 Task: Find and explore images of recipes with step-by-step cooking instructions.
Action: Mouse moved to (392, 74)
Screenshot: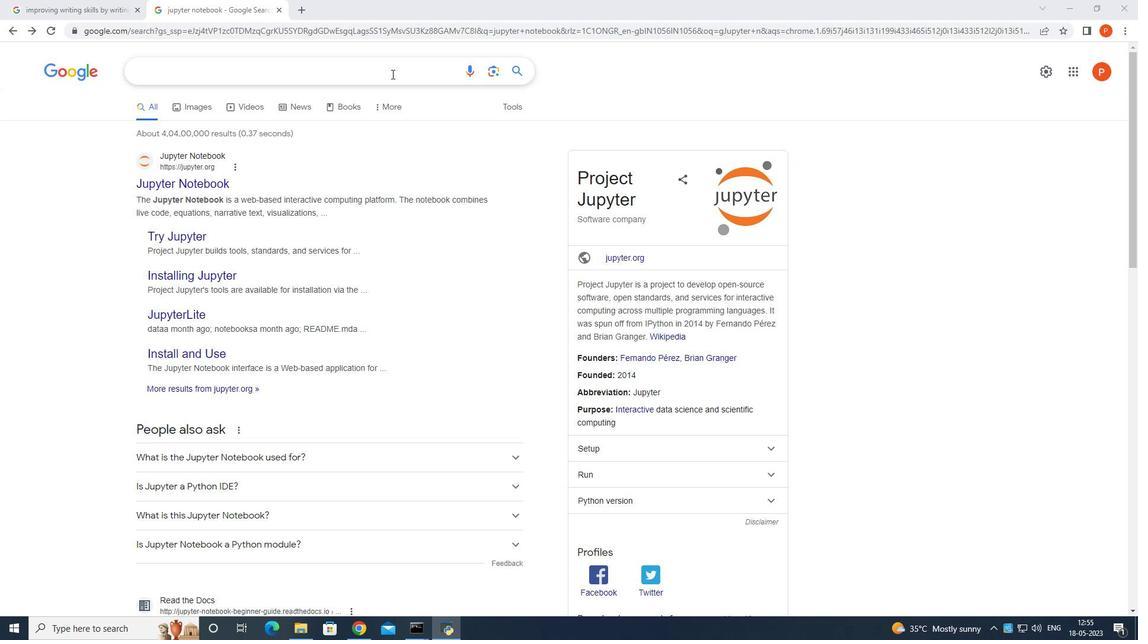 
Action: Mouse pressed left at (392, 74)
Screenshot: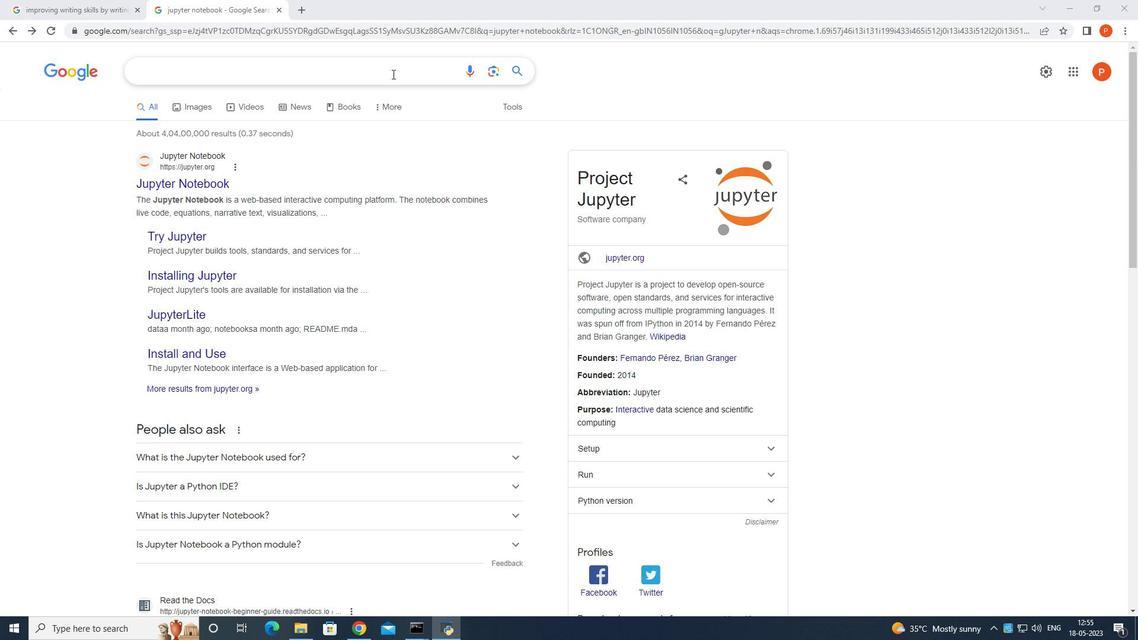 
Action: Mouse moved to (399, 103)
Screenshot: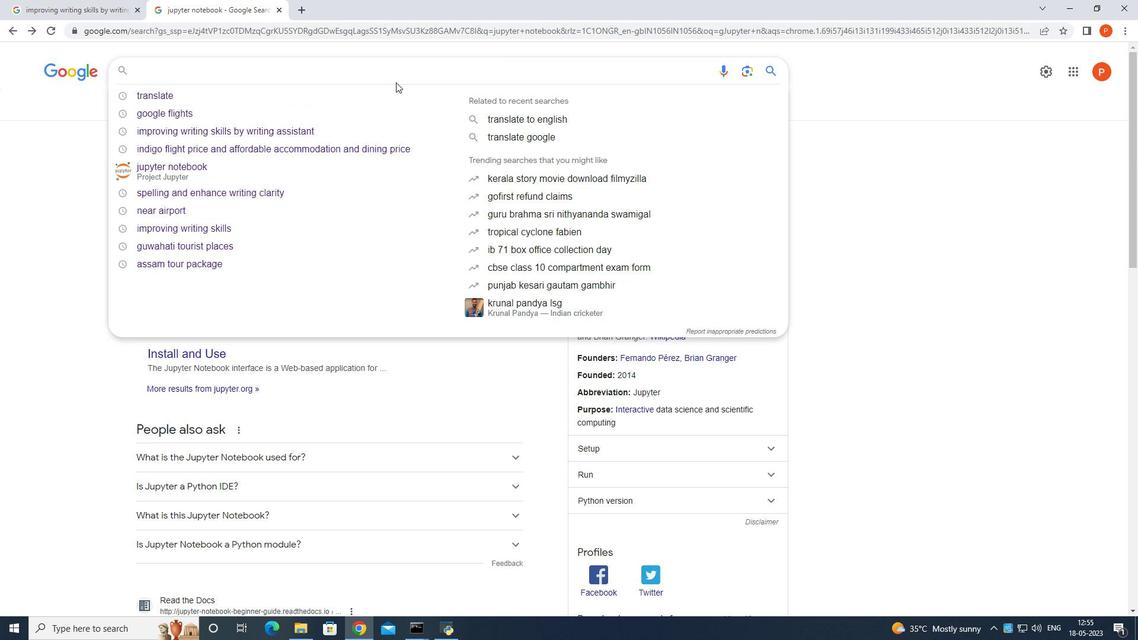 
Action: Key pressed <Key.shift>Recipes<Key.space>pho<Key.down><Key.enter>
Screenshot: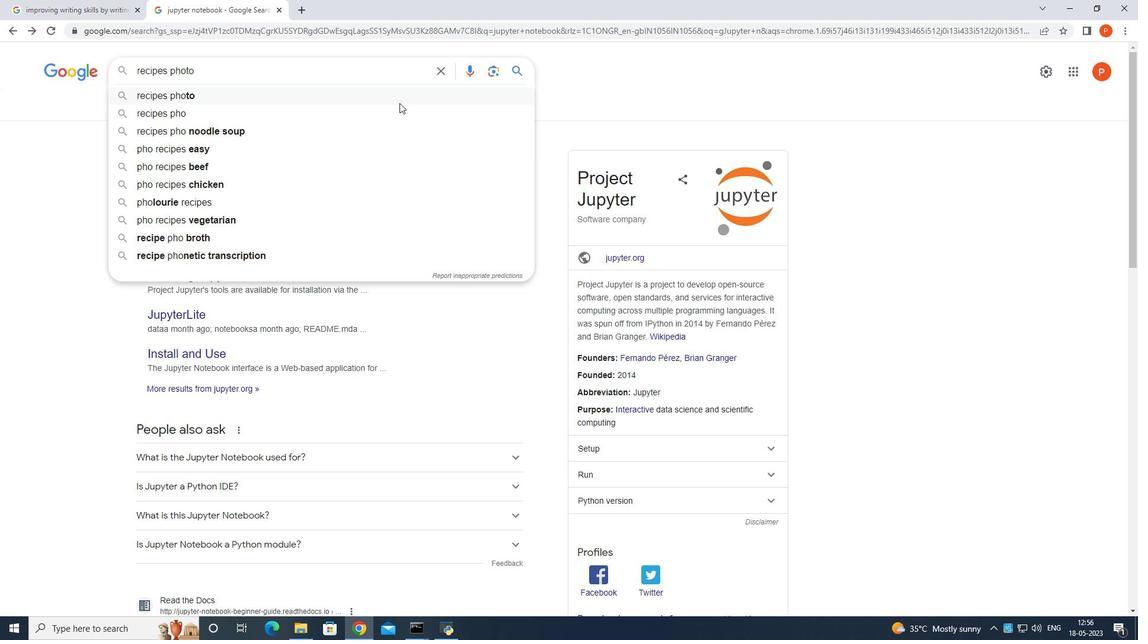 
Action: Mouse moved to (322, 214)
Screenshot: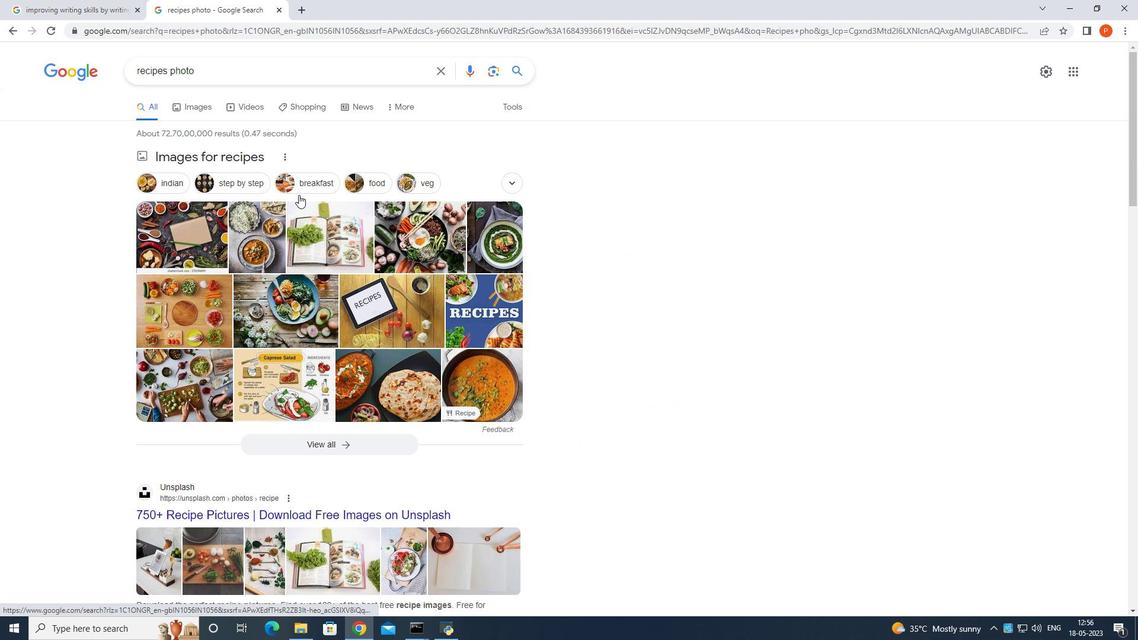 
Action: Mouse scrolled (322, 213) with delta (0, 0)
Screenshot: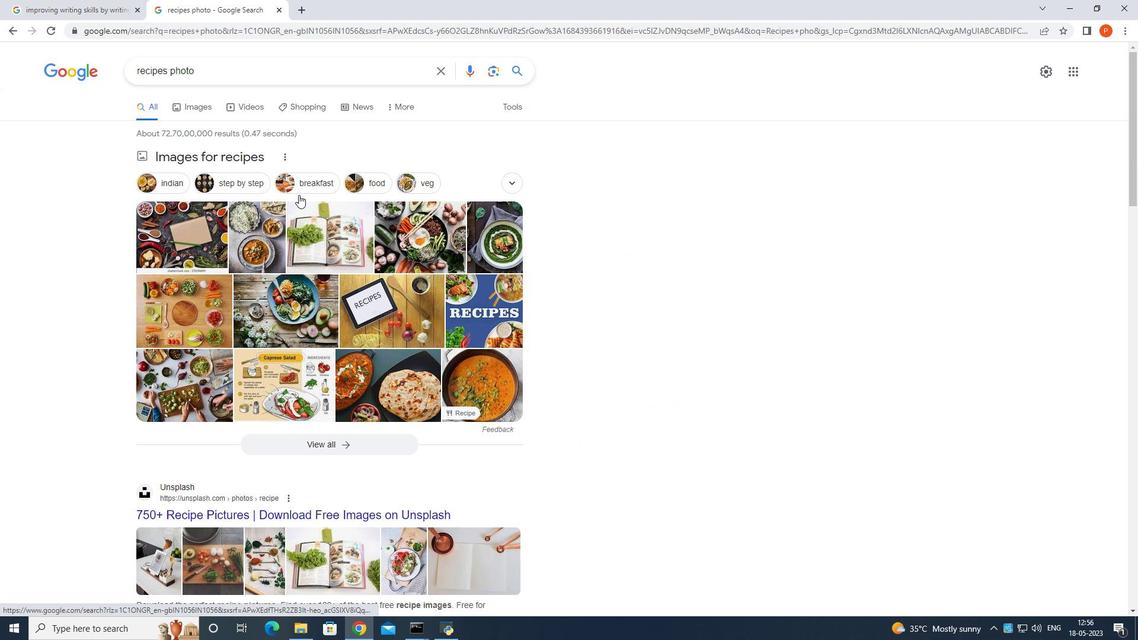 
Action: Mouse moved to (328, 219)
Screenshot: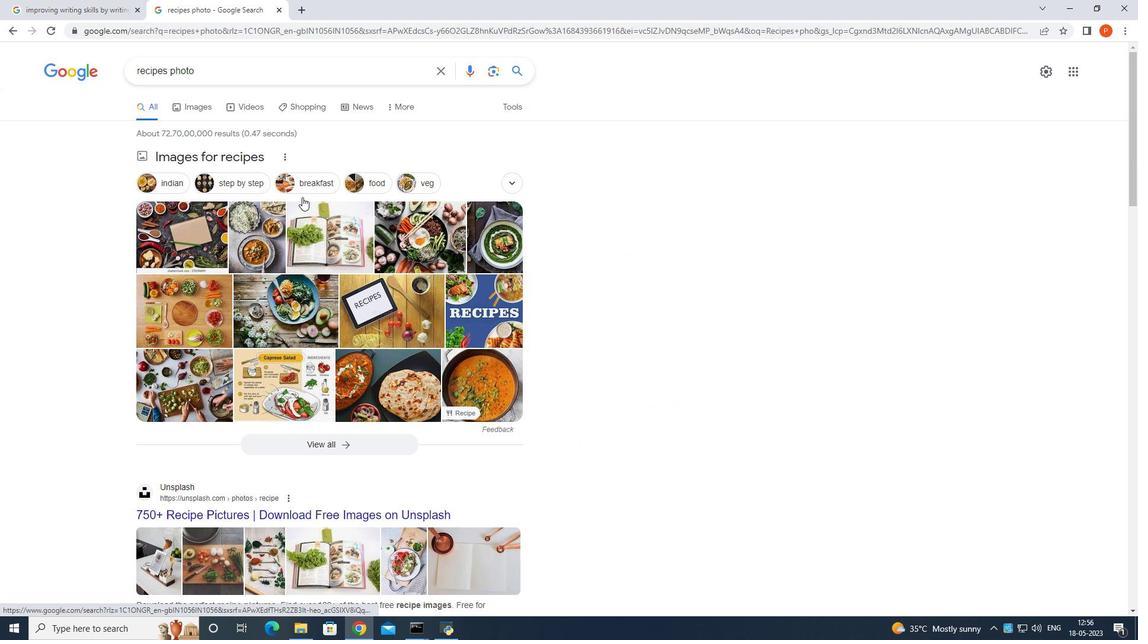 
Action: Mouse scrolled (328, 218) with delta (0, 0)
Screenshot: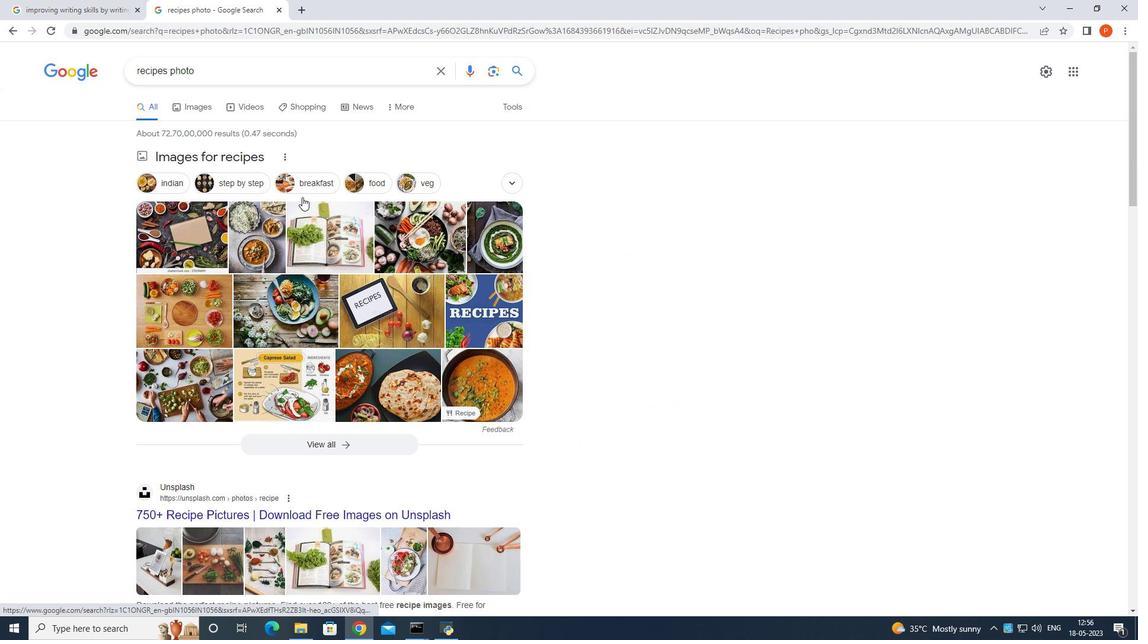 
Action: Mouse moved to (328, 219)
Screenshot: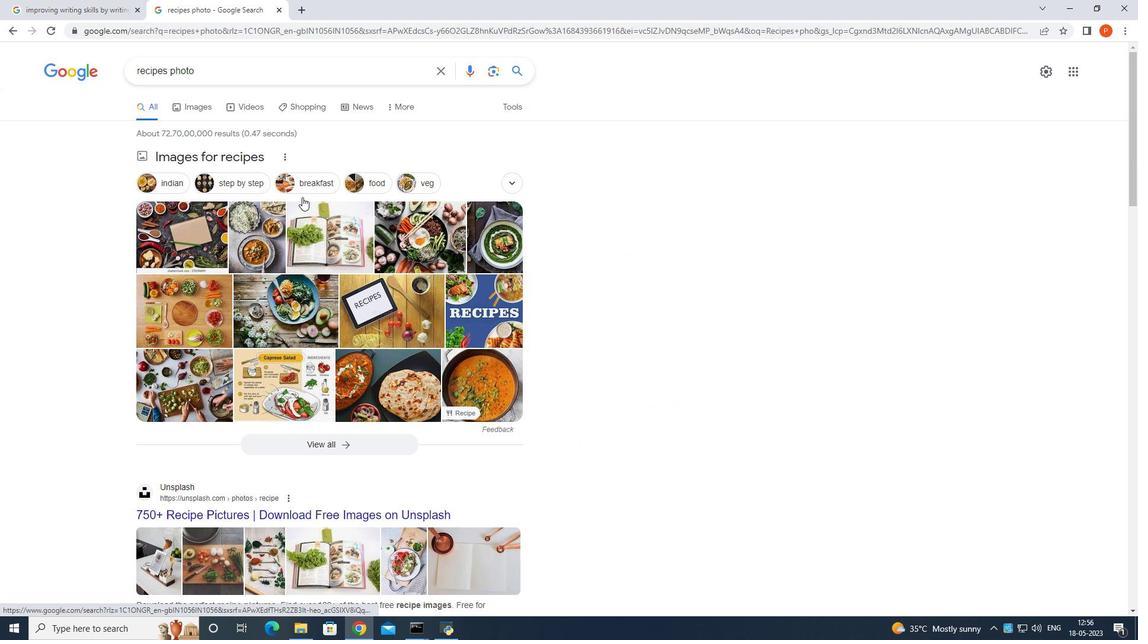 
Action: Mouse scrolled (328, 218) with delta (0, 0)
Screenshot: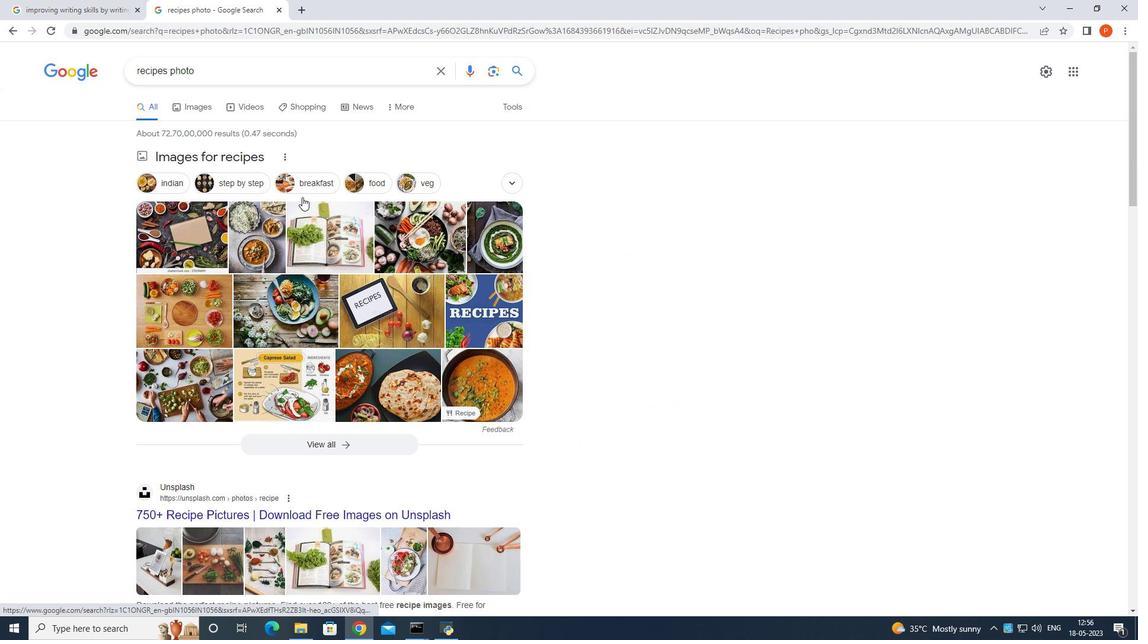 
Action: Mouse moved to (328, 219)
Screenshot: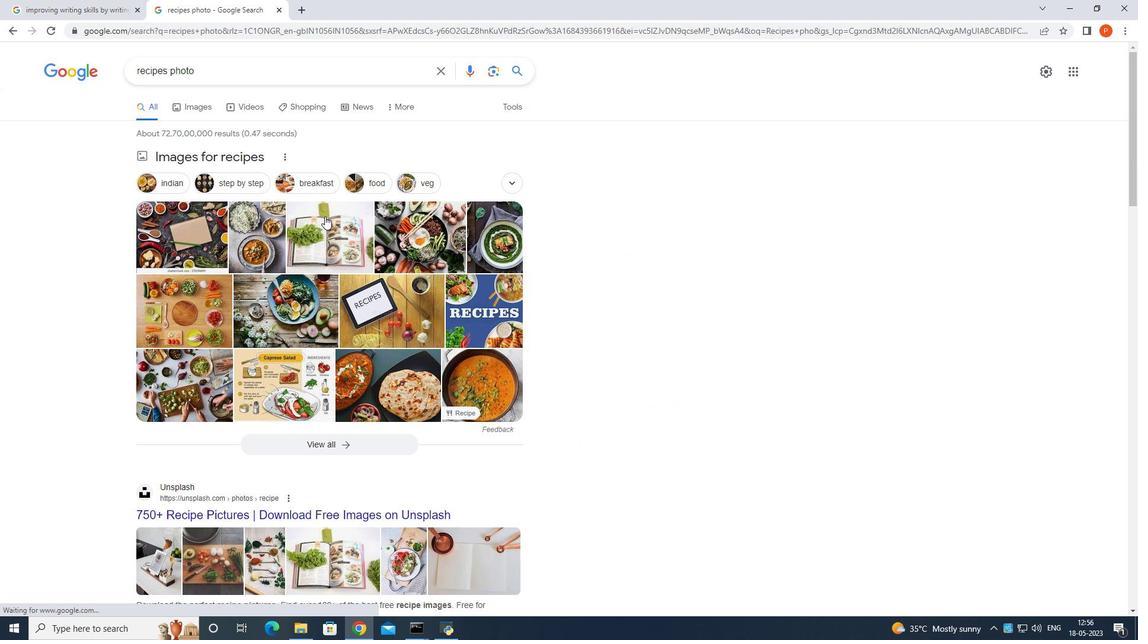 
Action: Mouse scrolled (328, 218) with delta (0, 0)
Screenshot: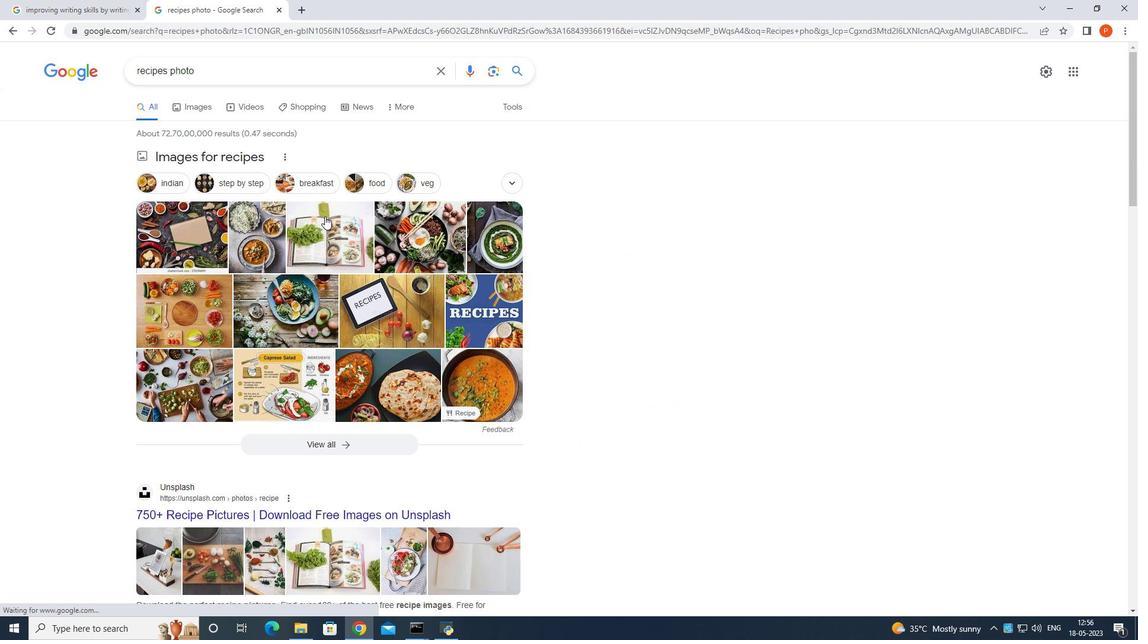 
Action: Mouse moved to (332, 218)
Screenshot: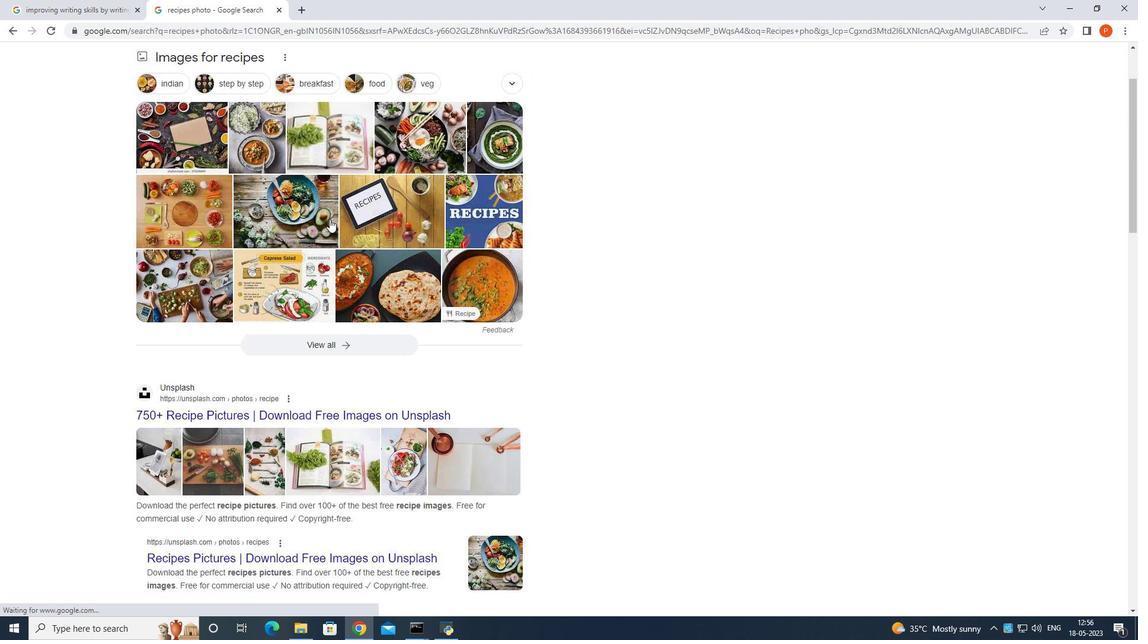 
Action: Mouse scrolled (332, 218) with delta (0, 0)
Screenshot: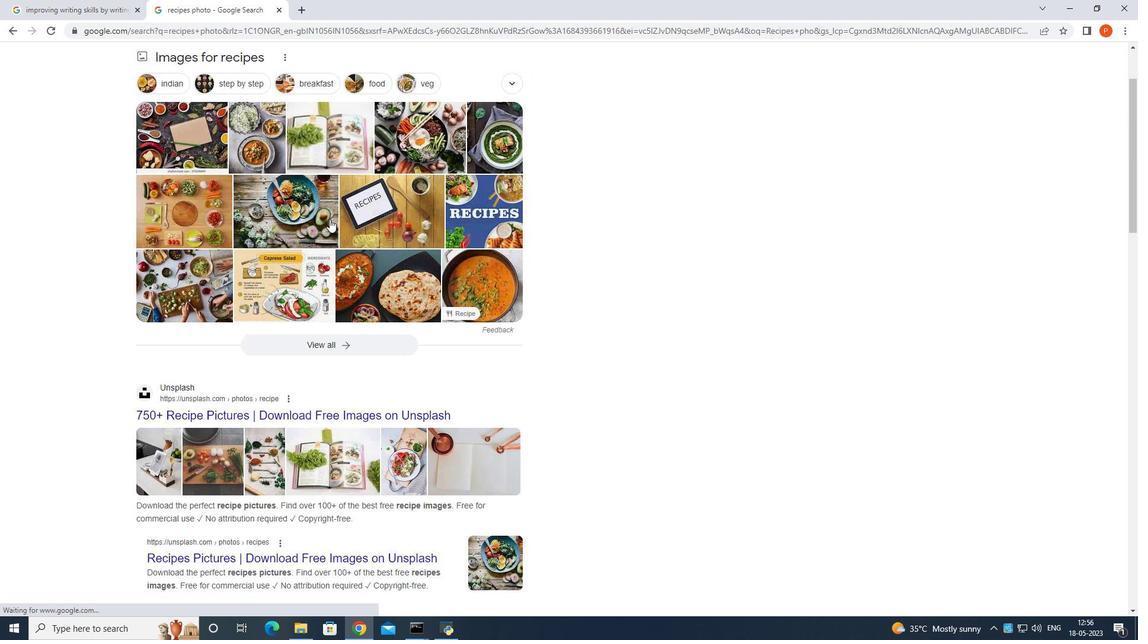 
Action: Mouse scrolled (332, 218) with delta (0, 0)
Screenshot: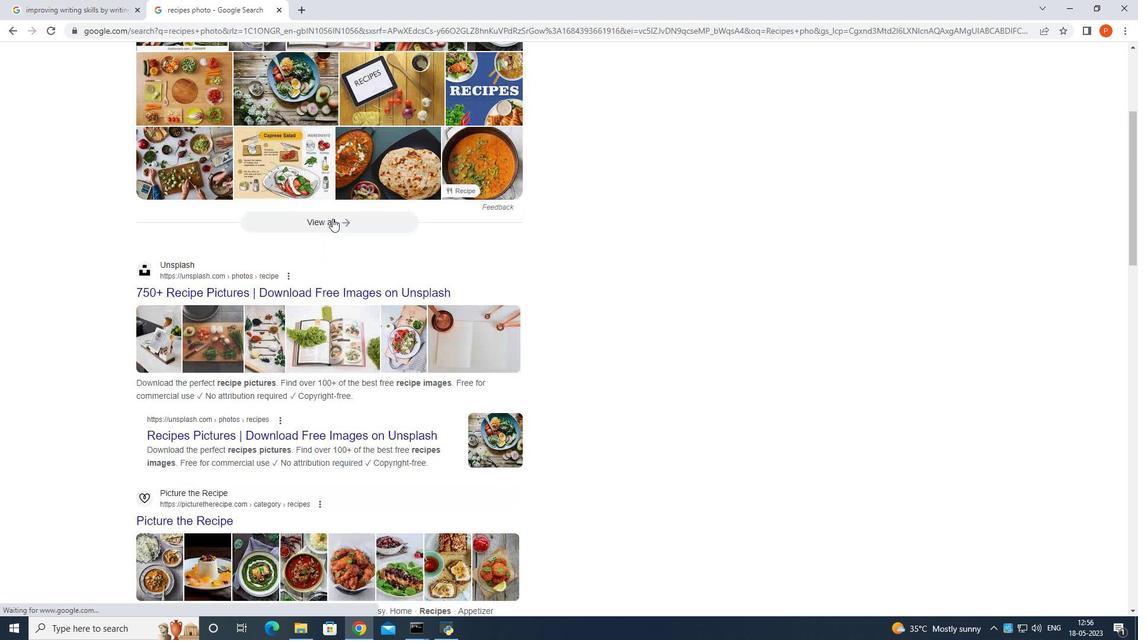 
Action: Mouse scrolled (332, 218) with delta (0, 0)
Screenshot: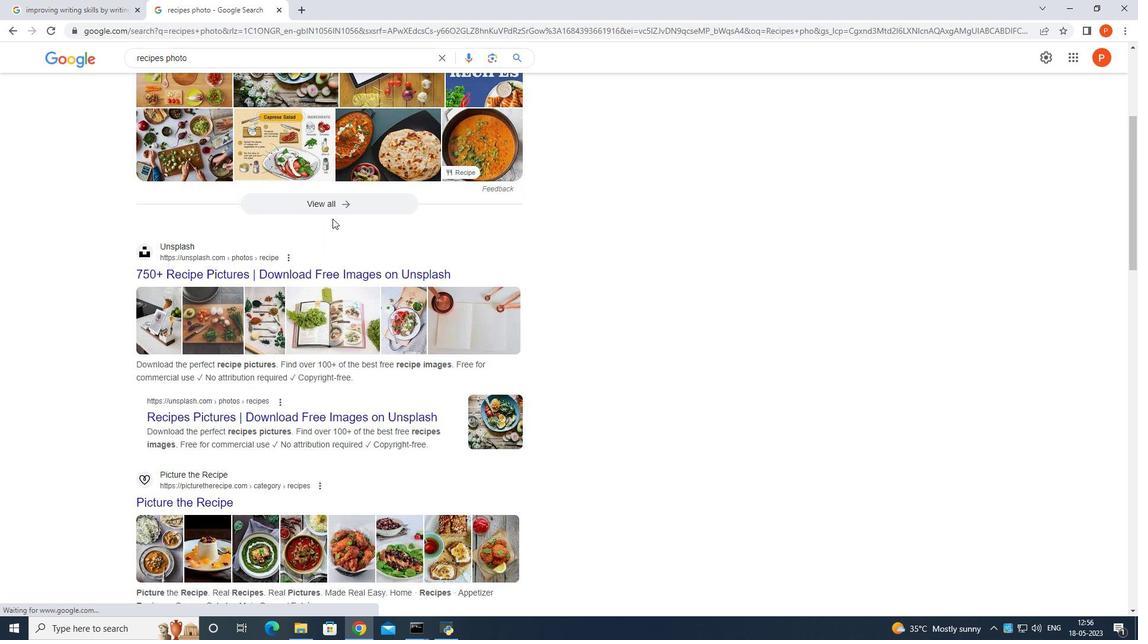 
Action: Mouse moved to (333, 218)
Screenshot: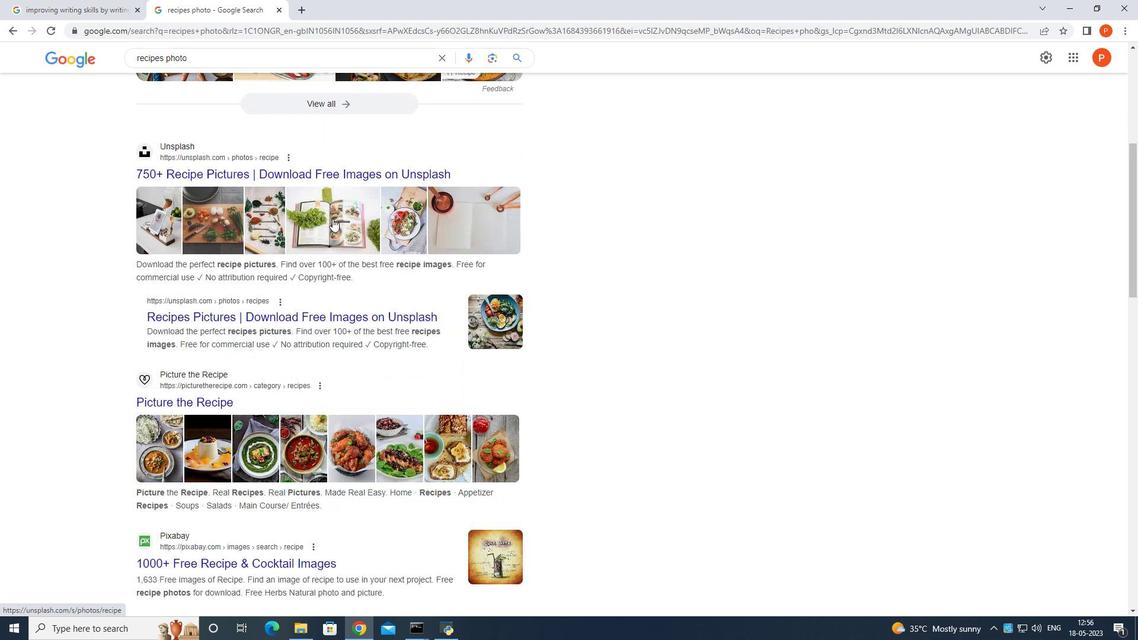 
Action: Mouse scrolled (333, 218) with delta (0, 0)
Screenshot: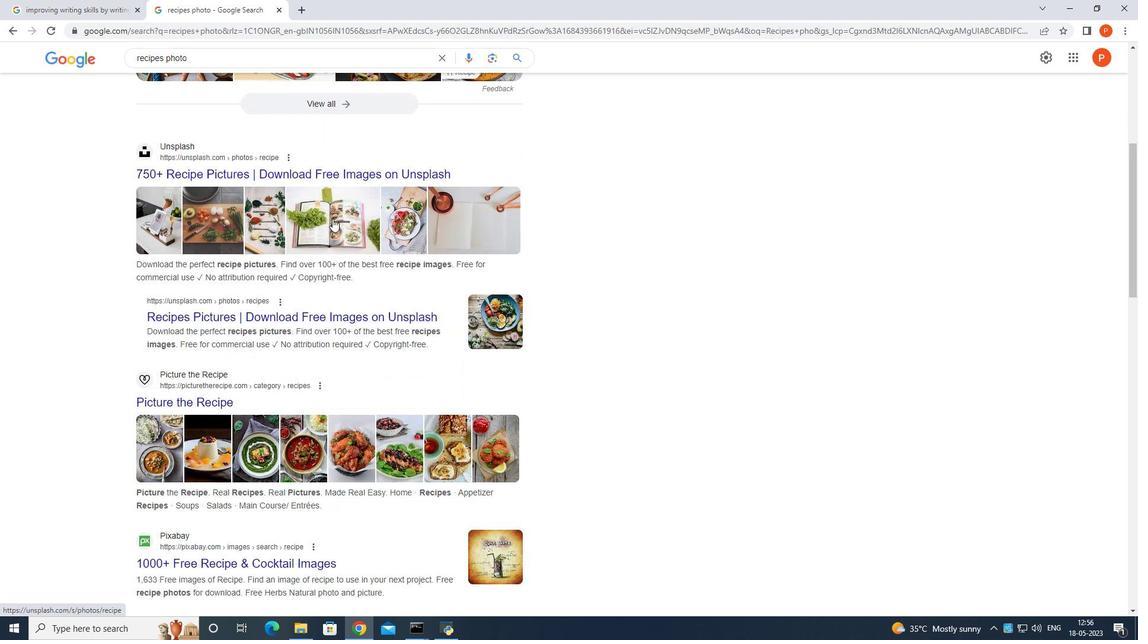 
Action: Mouse scrolled (333, 218) with delta (0, 0)
Screenshot: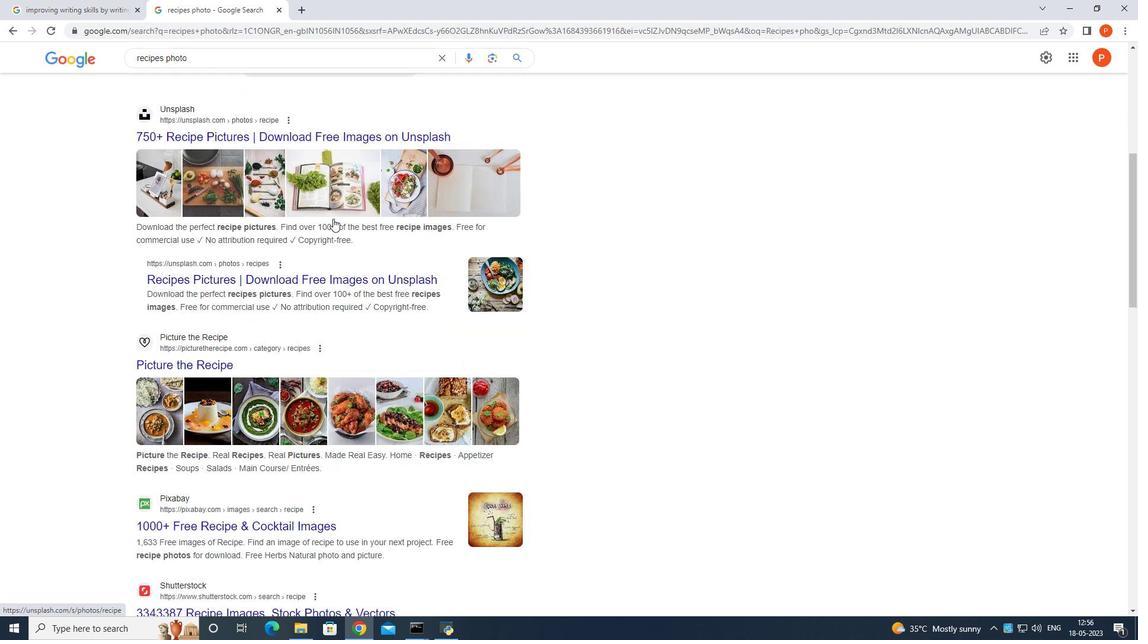 
Action: Mouse moved to (334, 218)
Screenshot: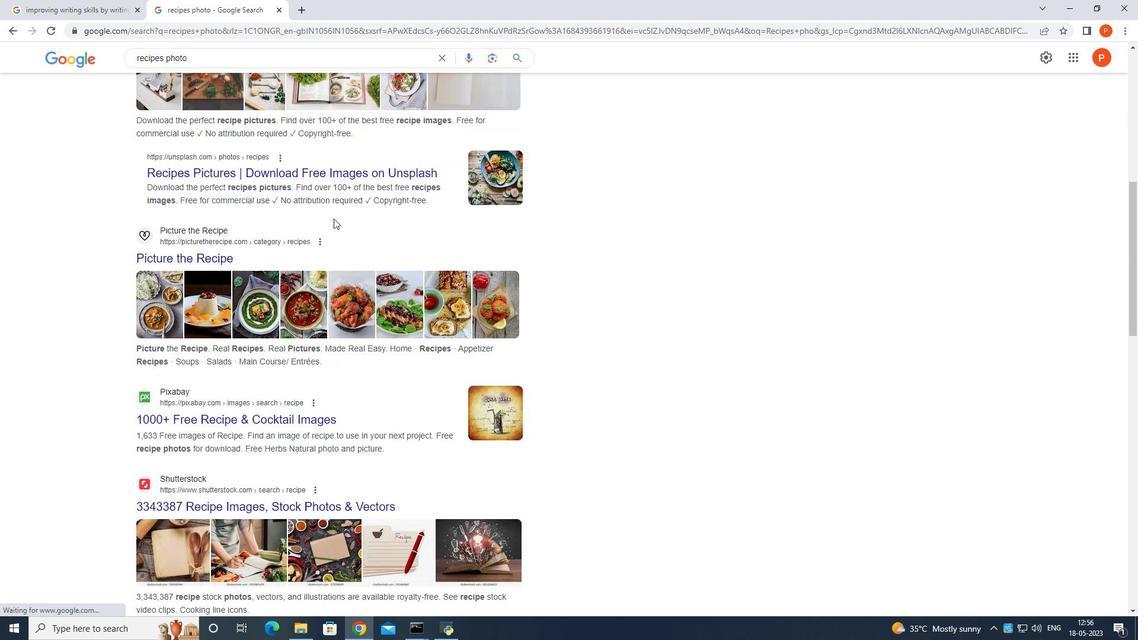 
Action: Mouse scrolled (334, 218) with delta (0, 0)
Screenshot: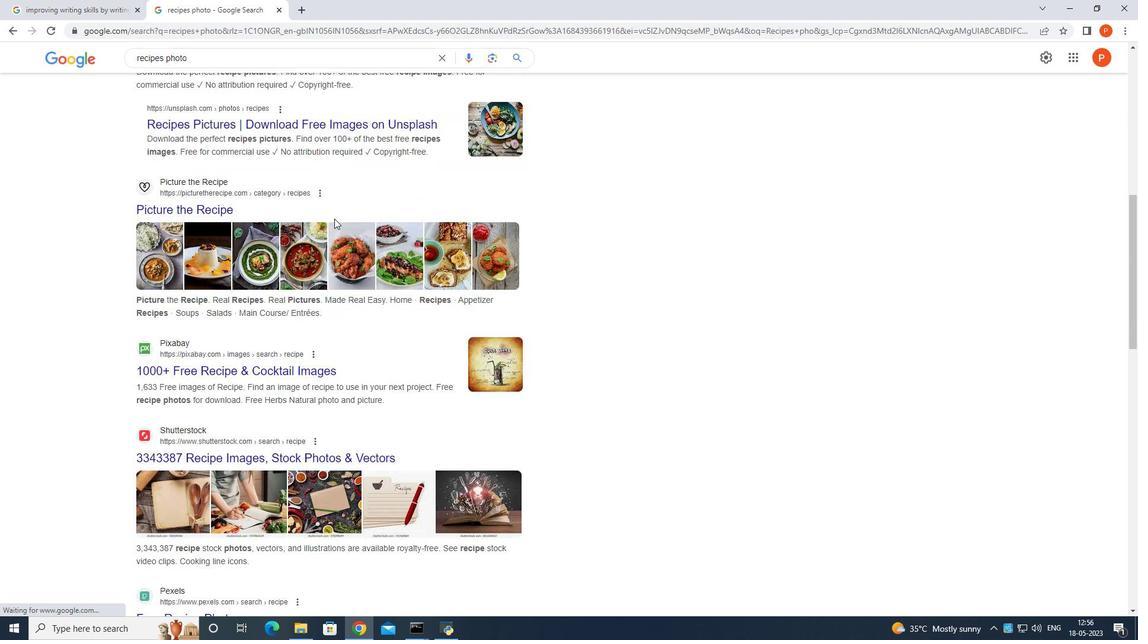 
Action: Mouse scrolled (334, 218) with delta (0, 0)
Screenshot: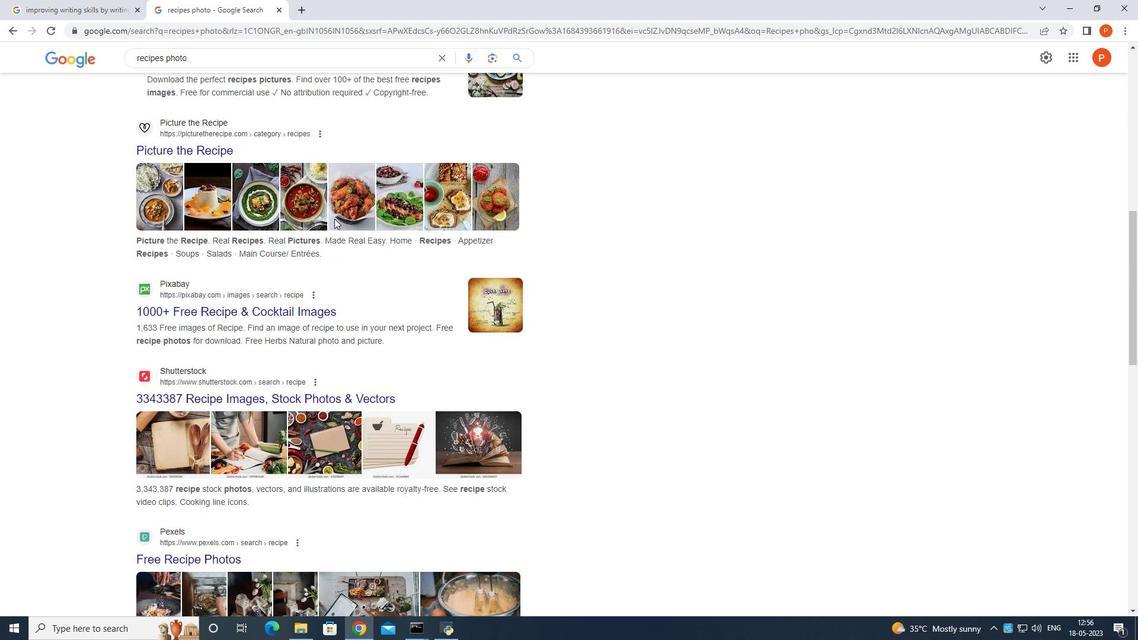 
Action: Mouse scrolled (334, 218) with delta (0, 0)
Screenshot: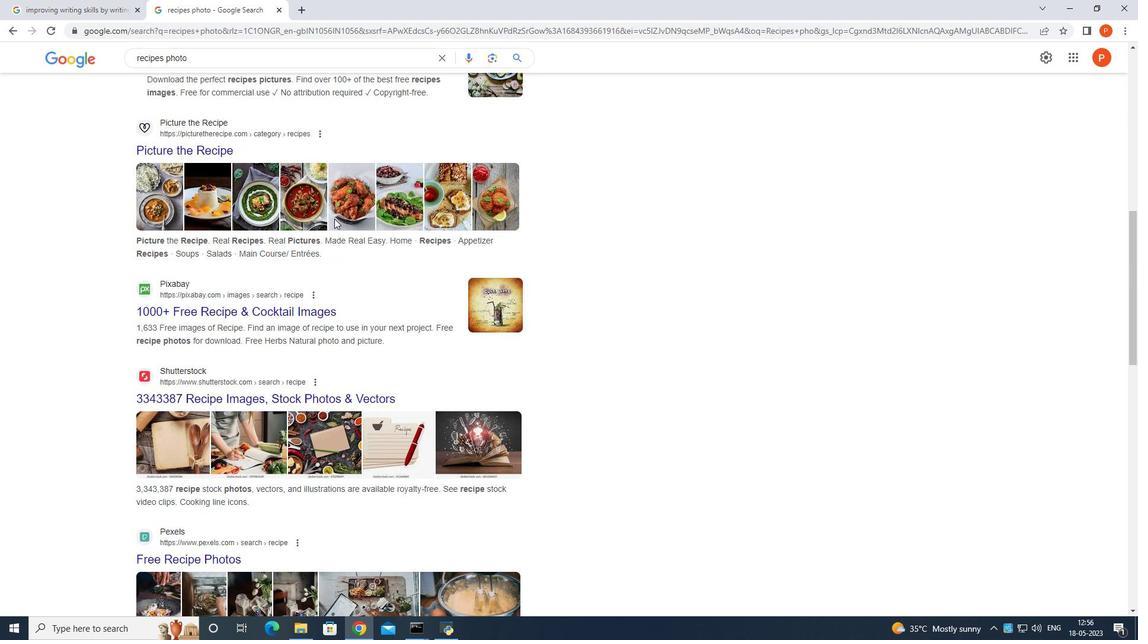 
Action: Mouse scrolled (334, 218) with delta (0, 0)
Screenshot: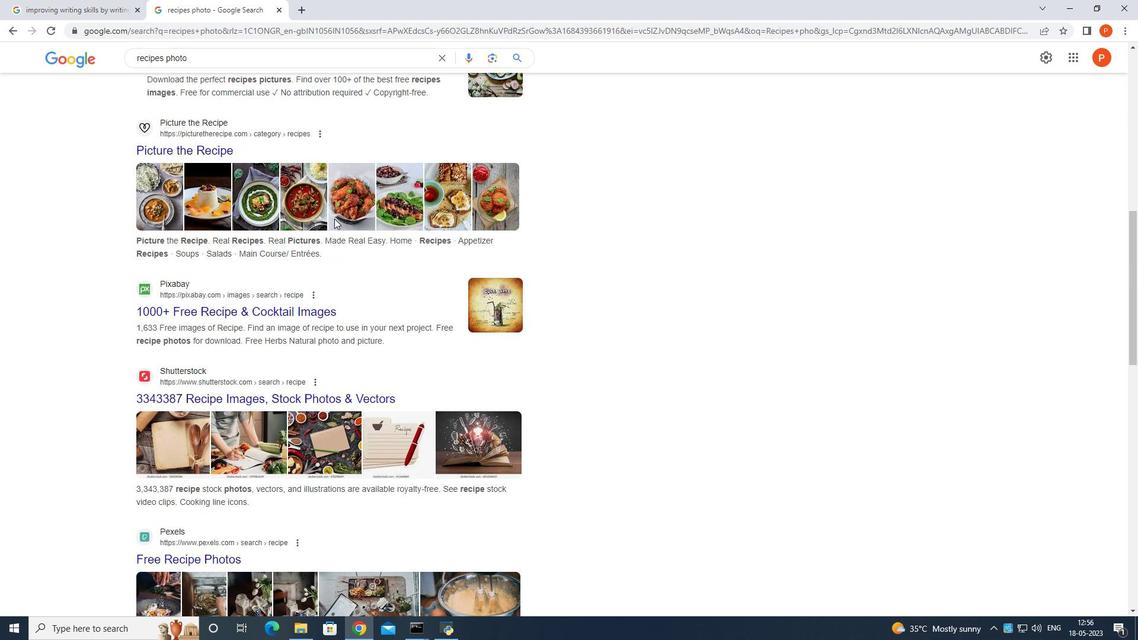 
Action: Mouse scrolled (334, 218) with delta (0, 0)
Screenshot: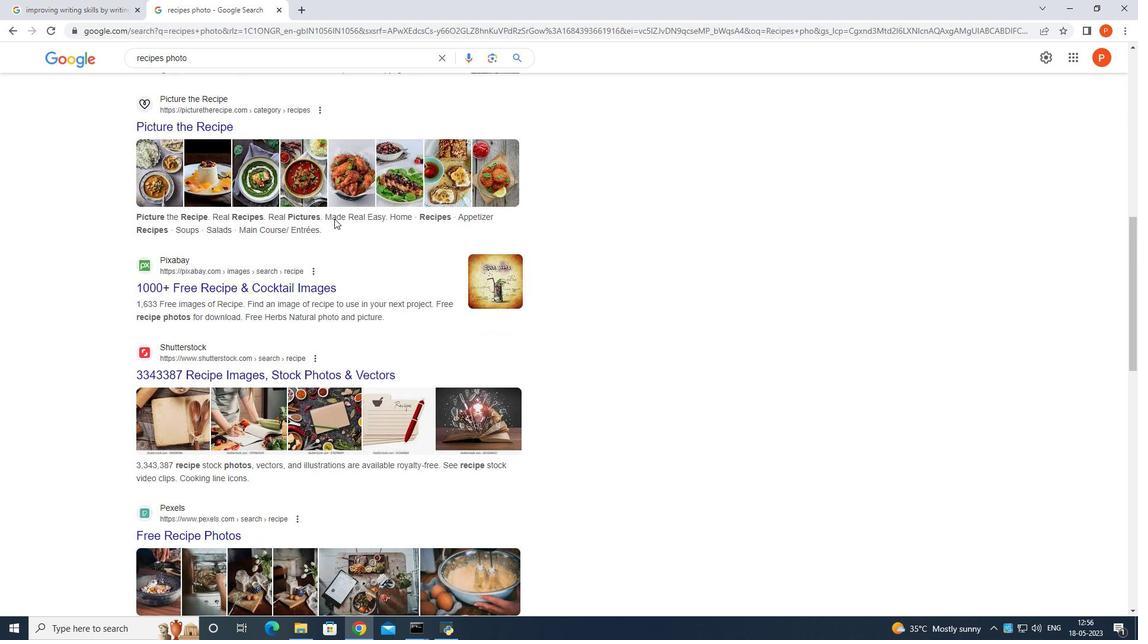 
Action: Mouse scrolled (334, 218) with delta (0, 0)
Screenshot: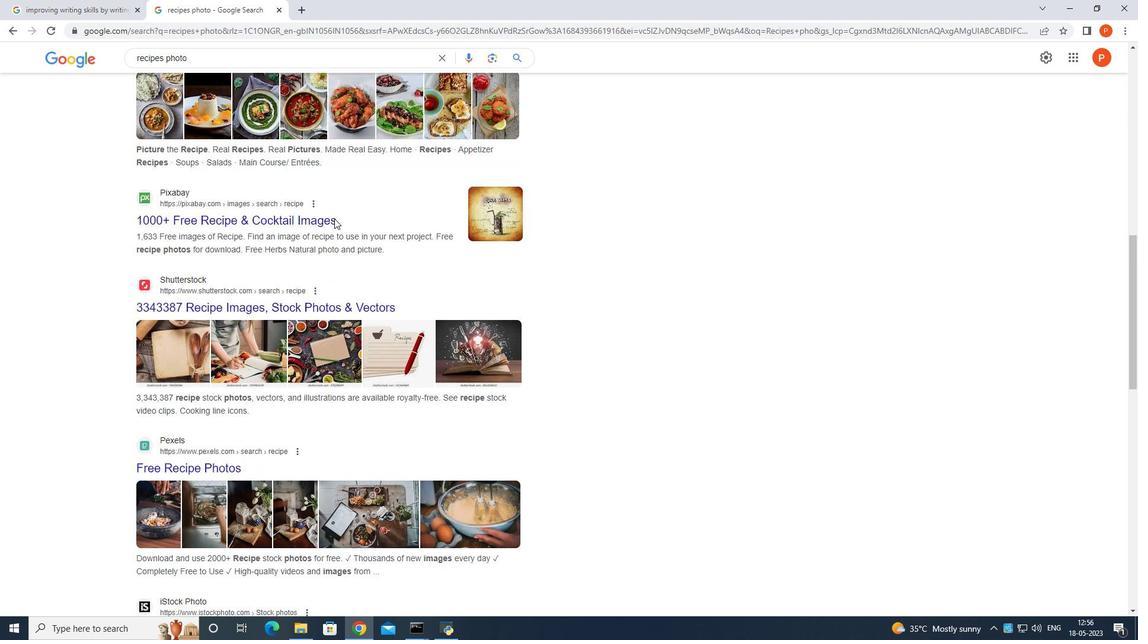 
Action: Mouse moved to (327, 216)
Screenshot: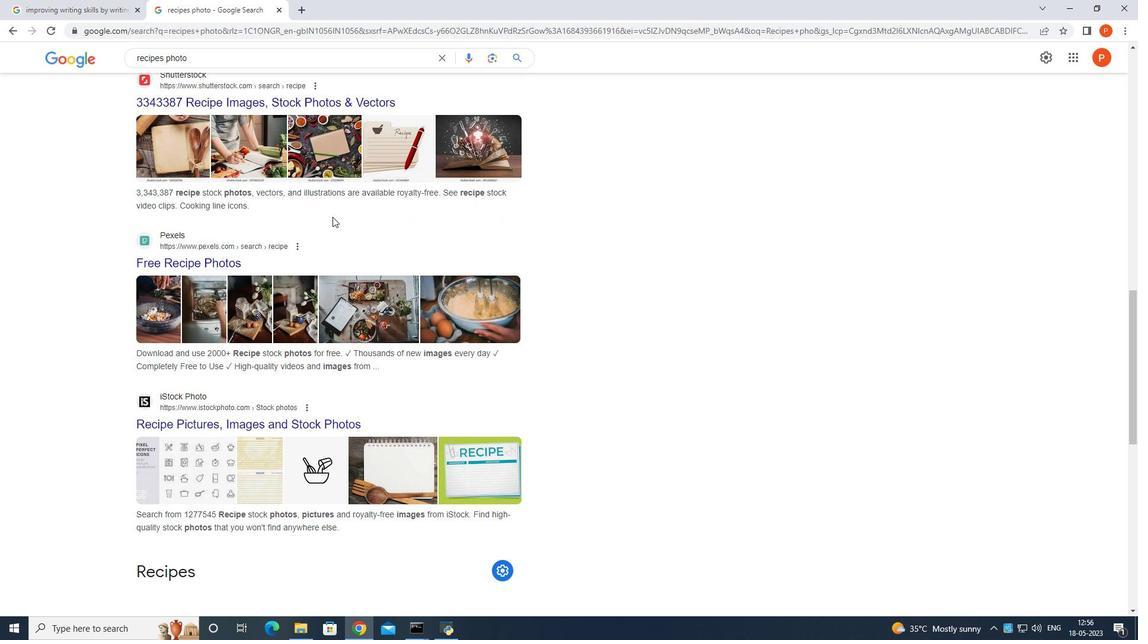 
Action: Mouse scrolled (327, 215) with delta (0, 0)
Screenshot: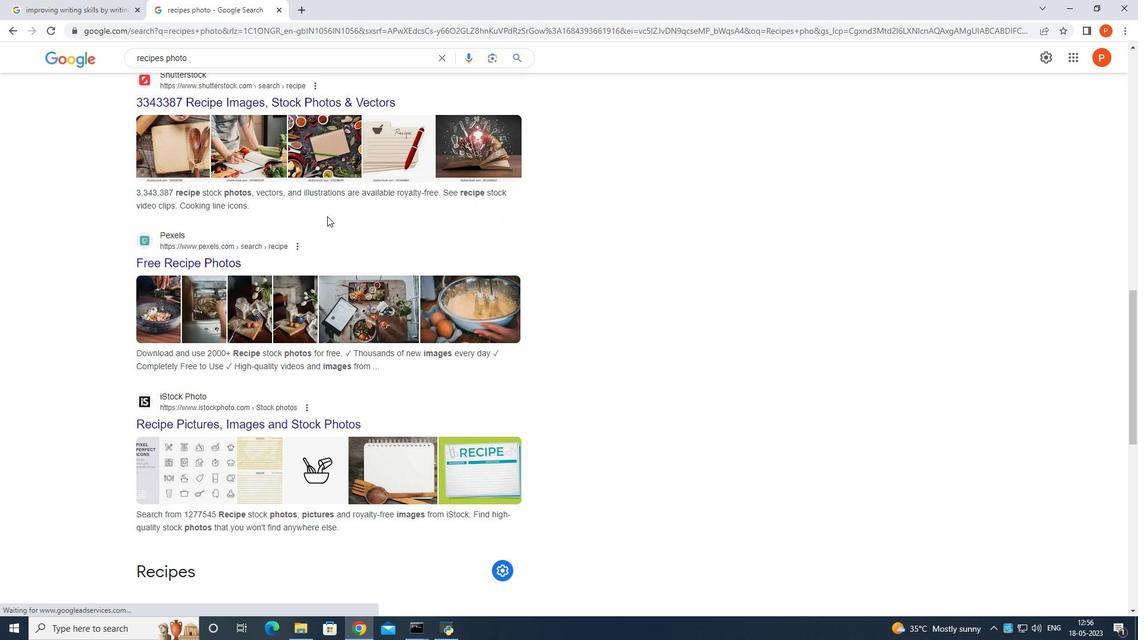 
Action: Mouse scrolled (327, 215) with delta (0, 0)
Screenshot: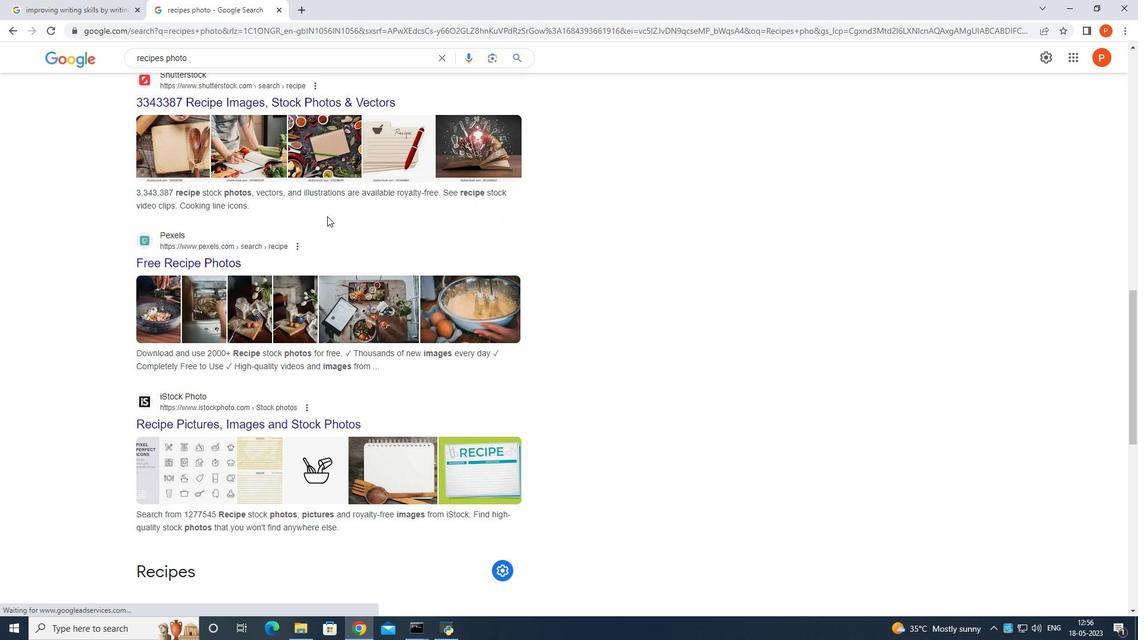 
Action: Mouse scrolled (327, 215) with delta (0, 0)
Screenshot: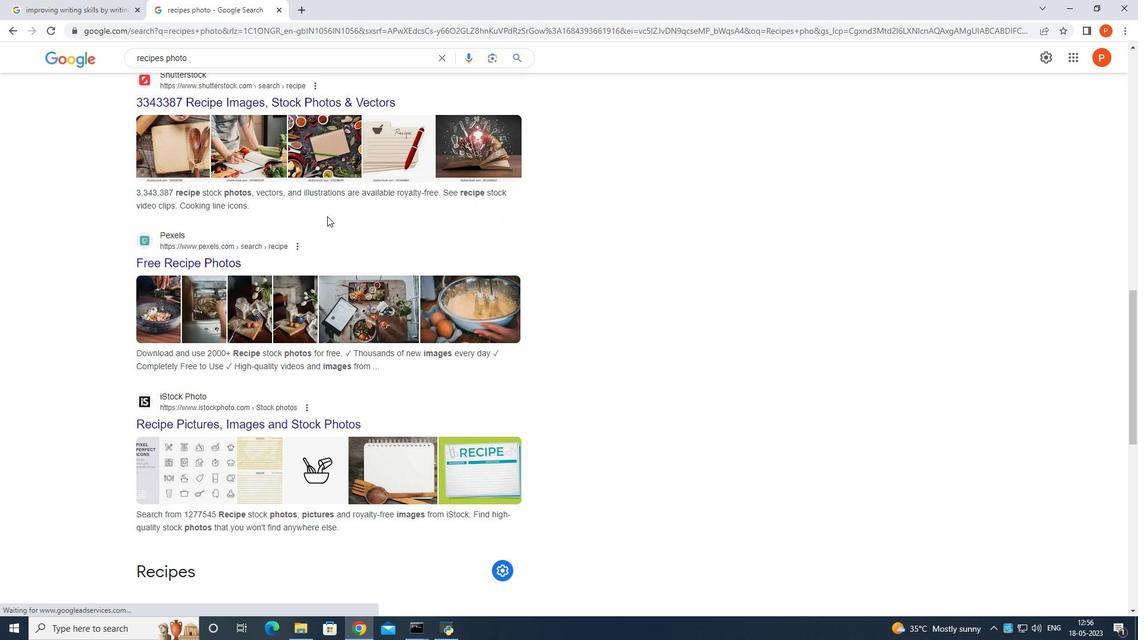 
Action: Mouse scrolled (327, 215) with delta (0, 0)
Screenshot: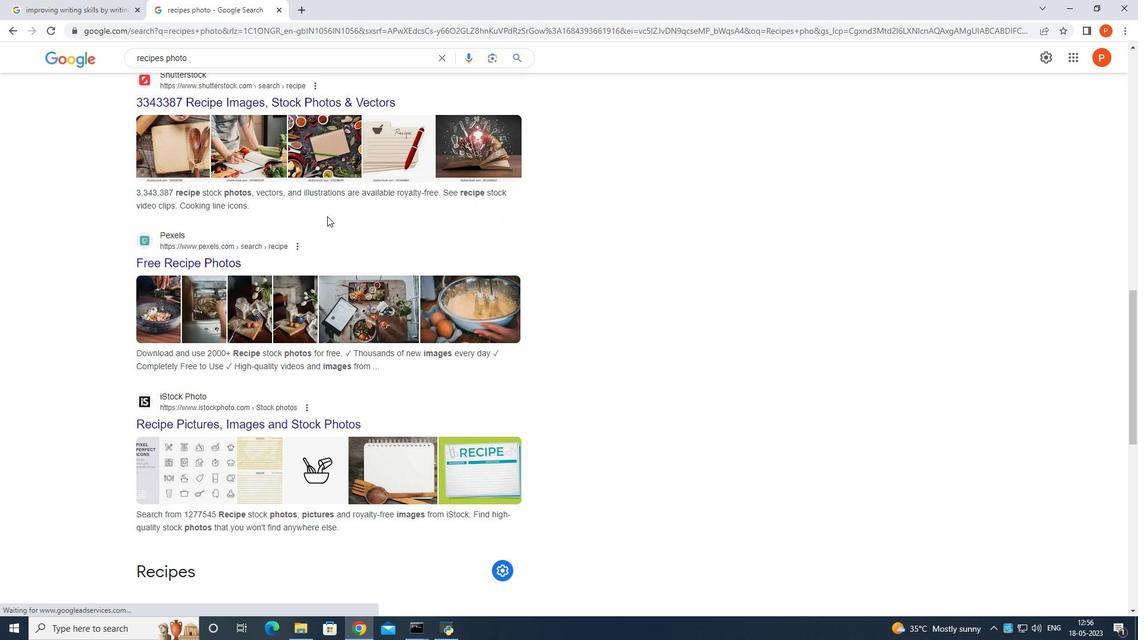 
Action: Mouse scrolled (327, 215) with delta (0, 0)
Screenshot: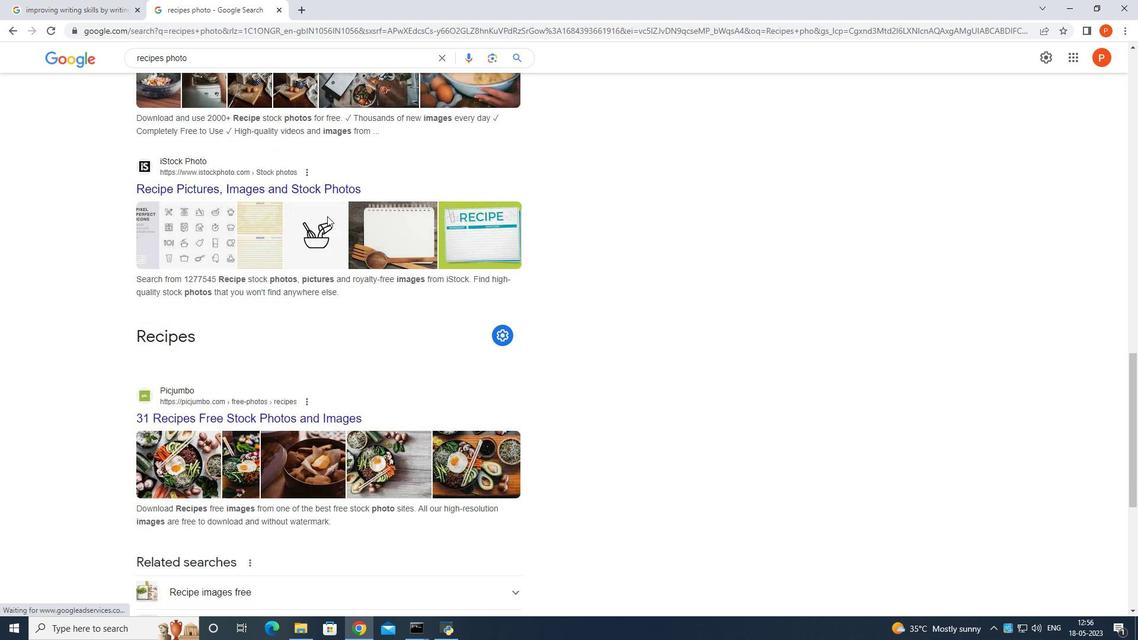 
Action: Mouse scrolled (327, 215) with delta (0, 0)
Screenshot: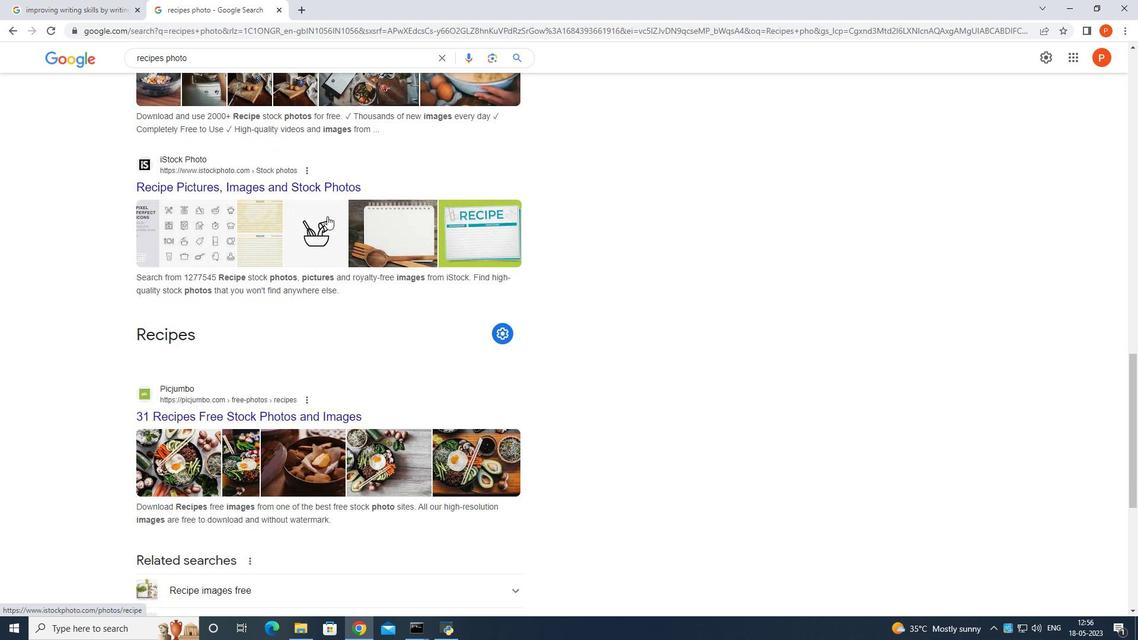 
Action: Mouse moved to (326, 215)
Screenshot: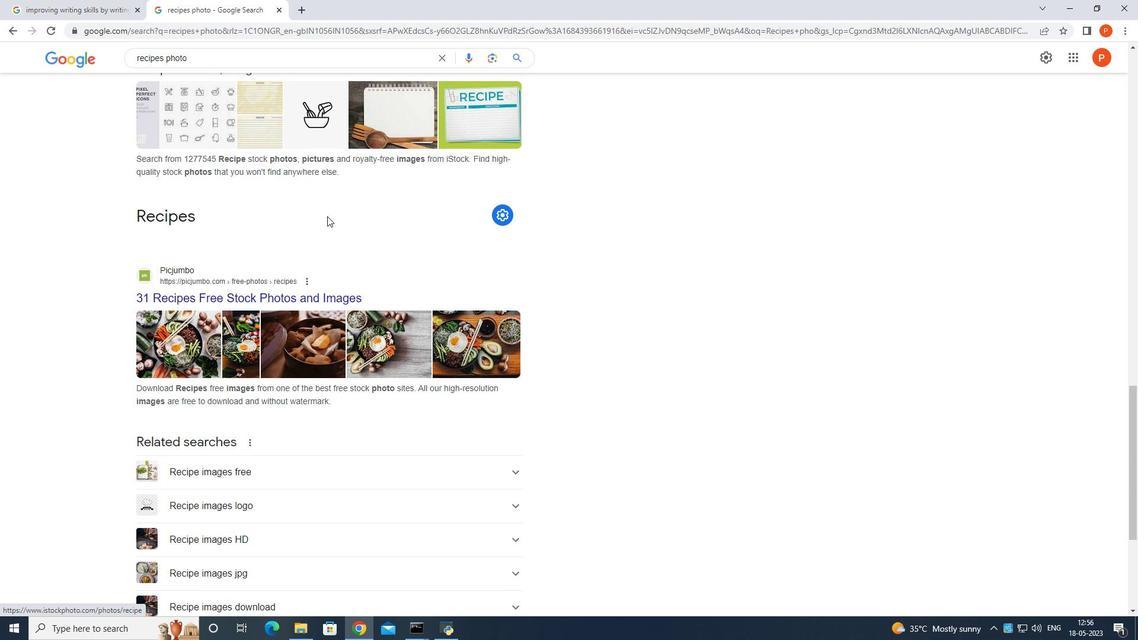 
Action: Mouse scrolled (326, 215) with delta (0, 0)
Screenshot: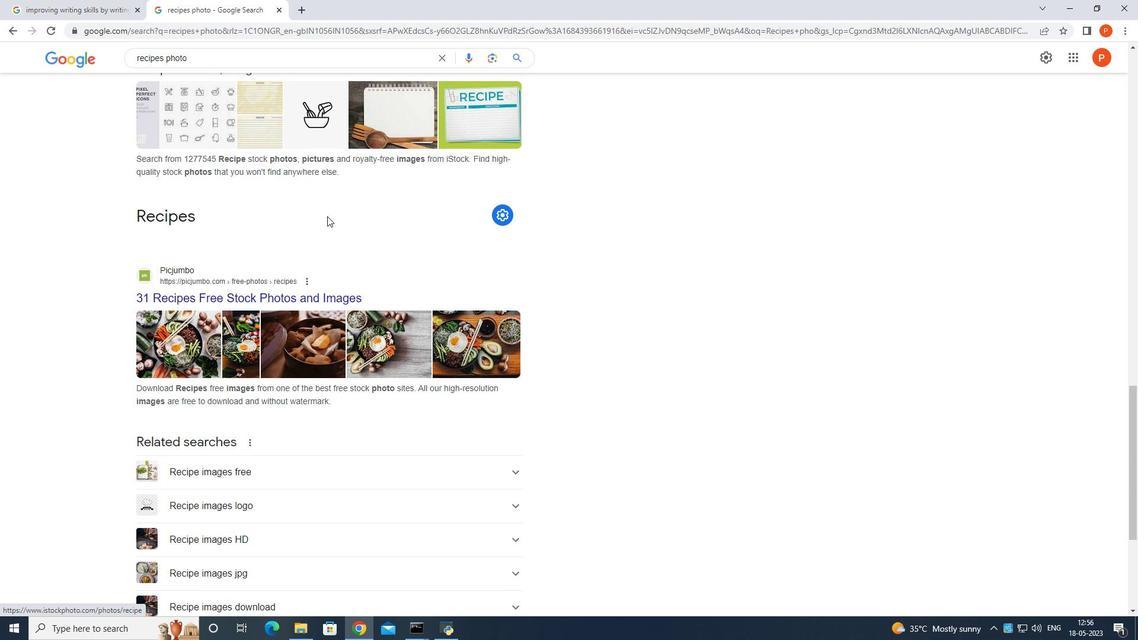 
Action: Mouse scrolled (326, 215) with delta (0, 0)
Screenshot: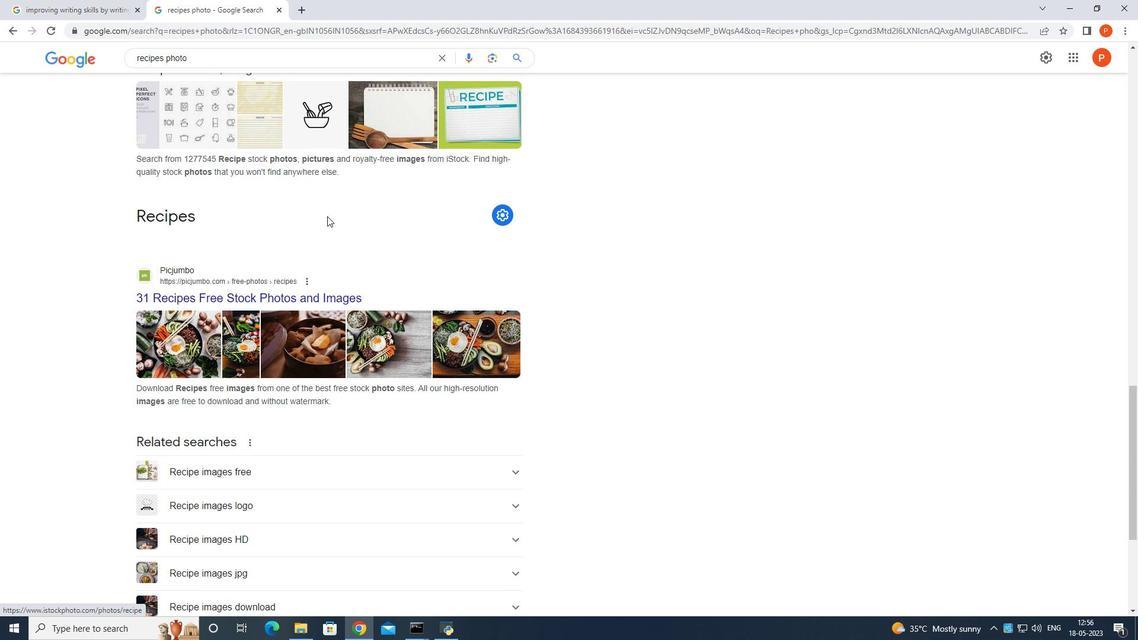 
Action: Mouse scrolled (326, 215) with delta (0, 0)
Screenshot: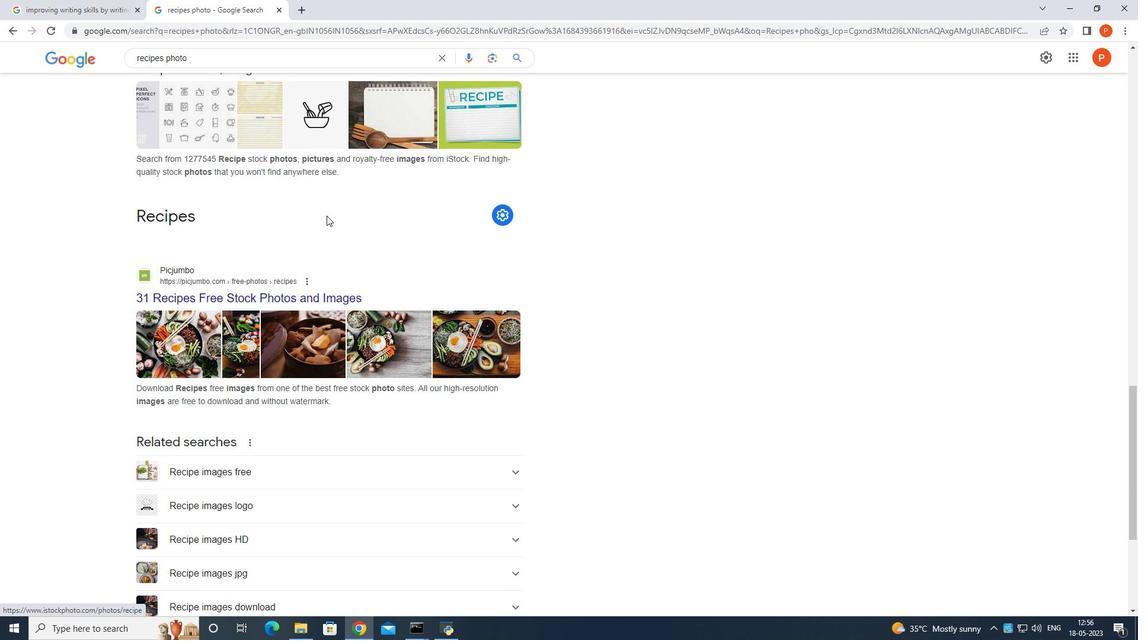 
Action: Mouse moved to (326, 215)
Screenshot: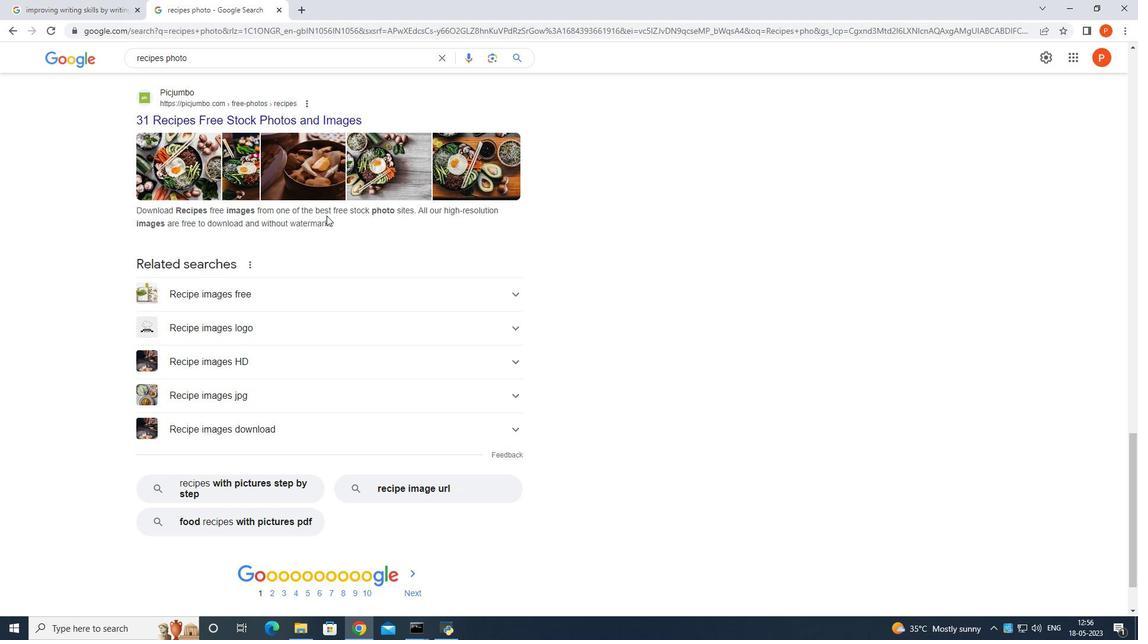 
Action: Mouse scrolled (326, 214) with delta (0, 0)
Screenshot: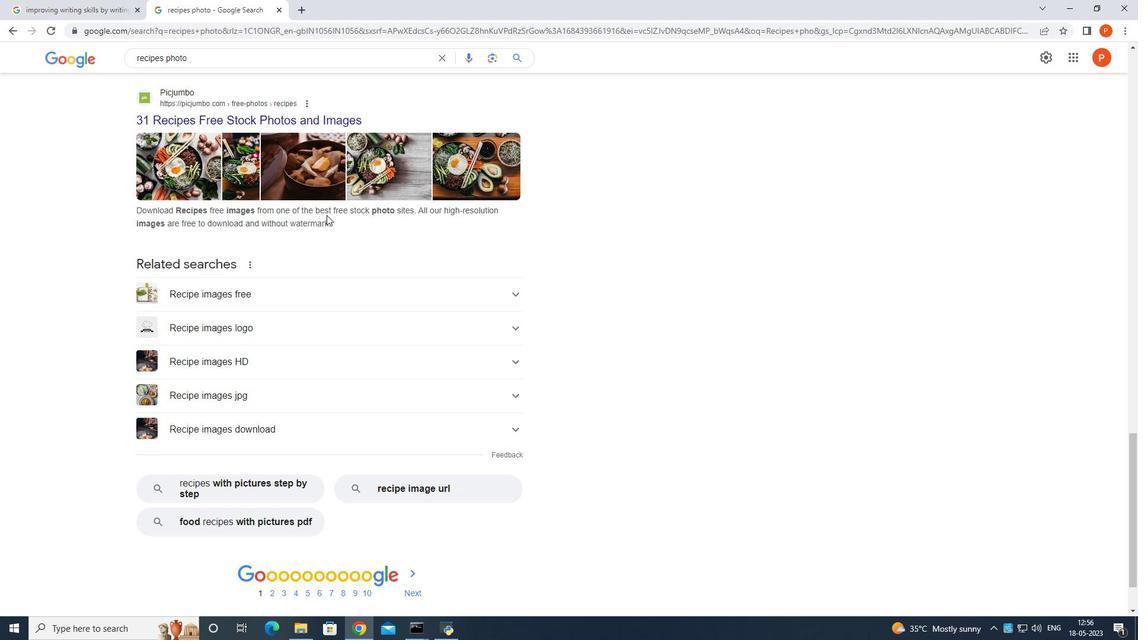 
Action: Mouse scrolled (326, 214) with delta (0, 0)
Screenshot: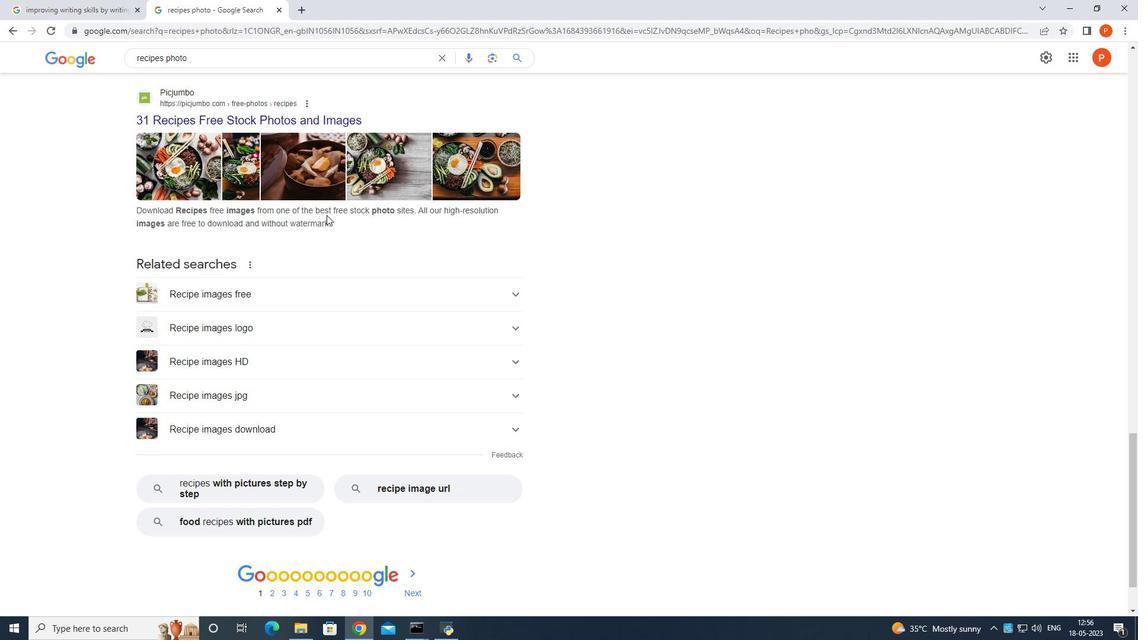 
Action: Mouse scrolled (326, 214) with delta (0, 0)
Screenshot: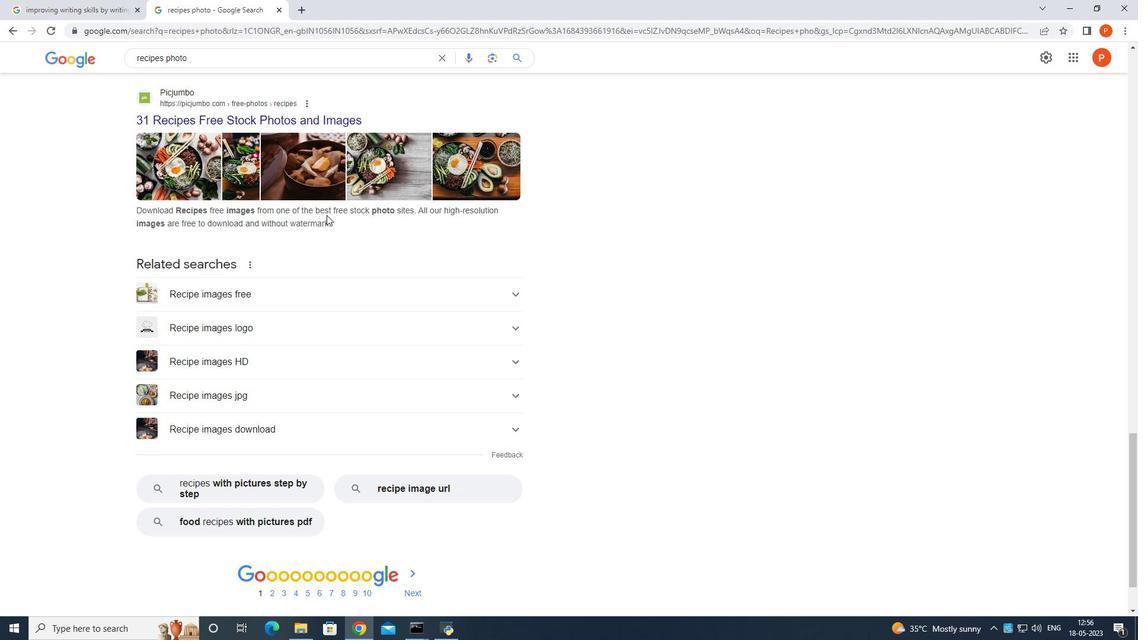 
Action: Mouse moved to (330, 251)
Screenshot: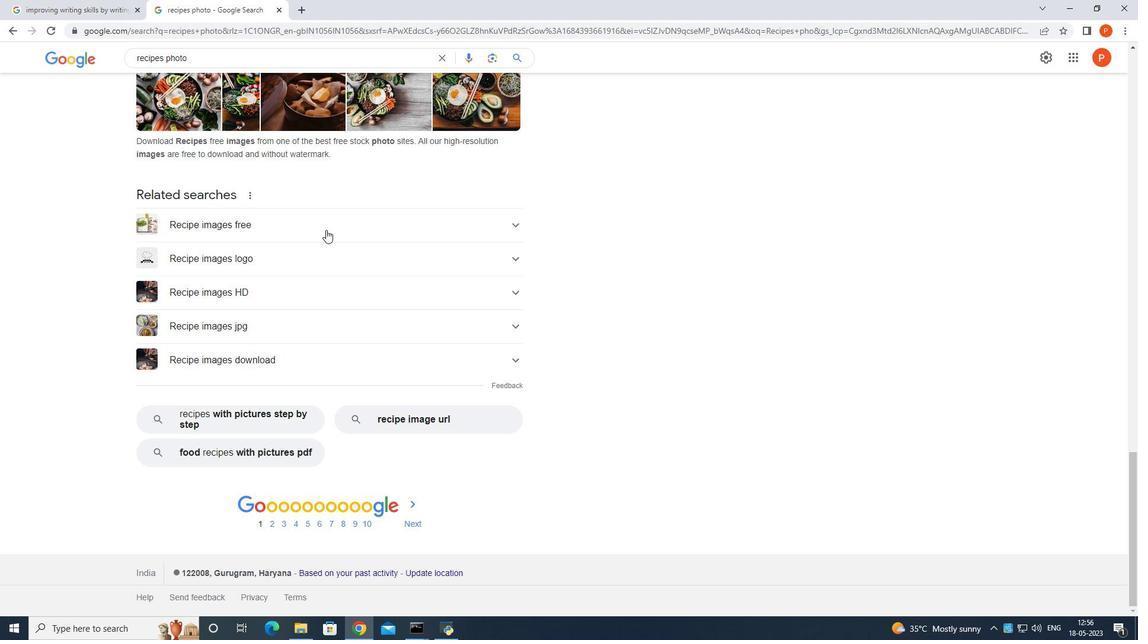 
Action: Mouse pressed left at (330, 251)
Screenshot: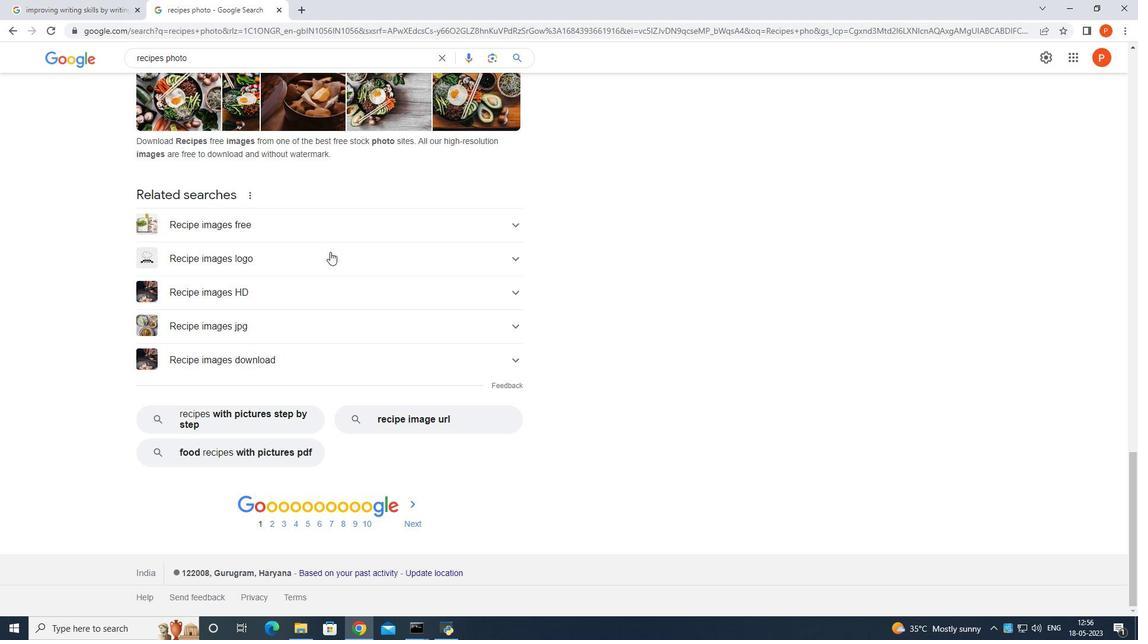 
Action: Mouse moved to (329, 251)
Screenshot: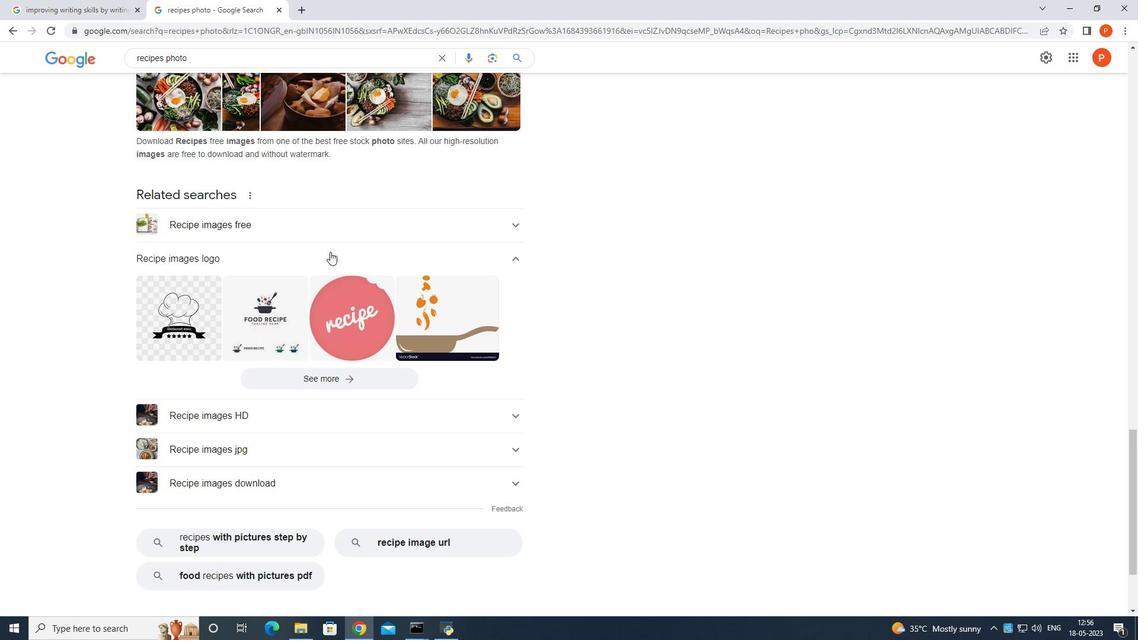 
Action: Mouse scrolled (329, 251) with delta (0, 0)
Screenshot: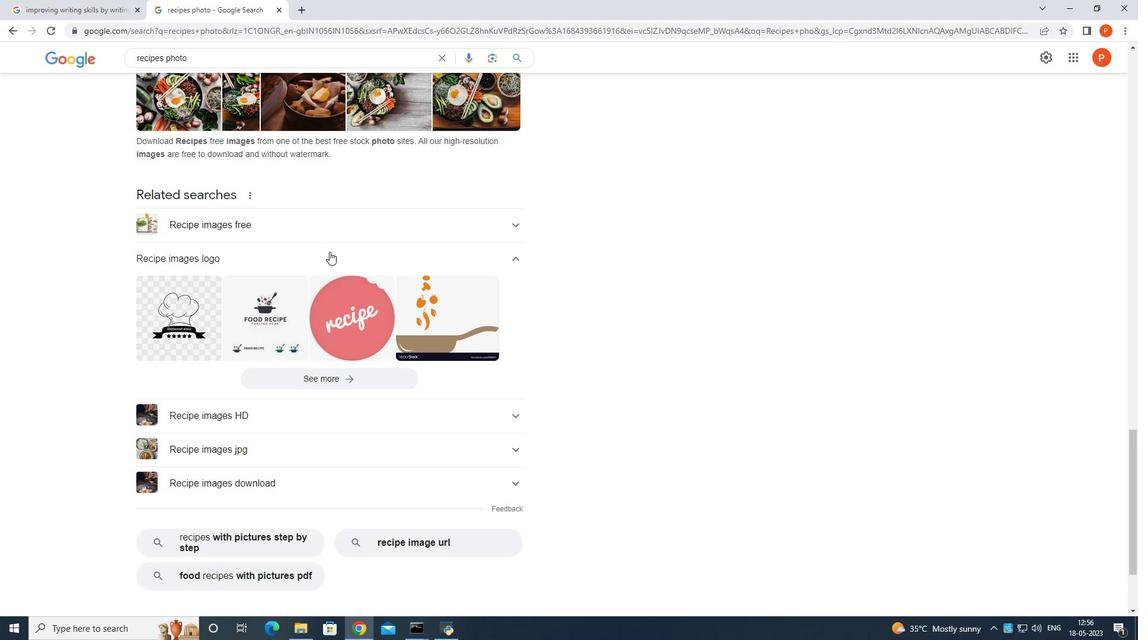 
Action: Mouse scrolled (329, 251) with delta (0, 0)
Screenshot: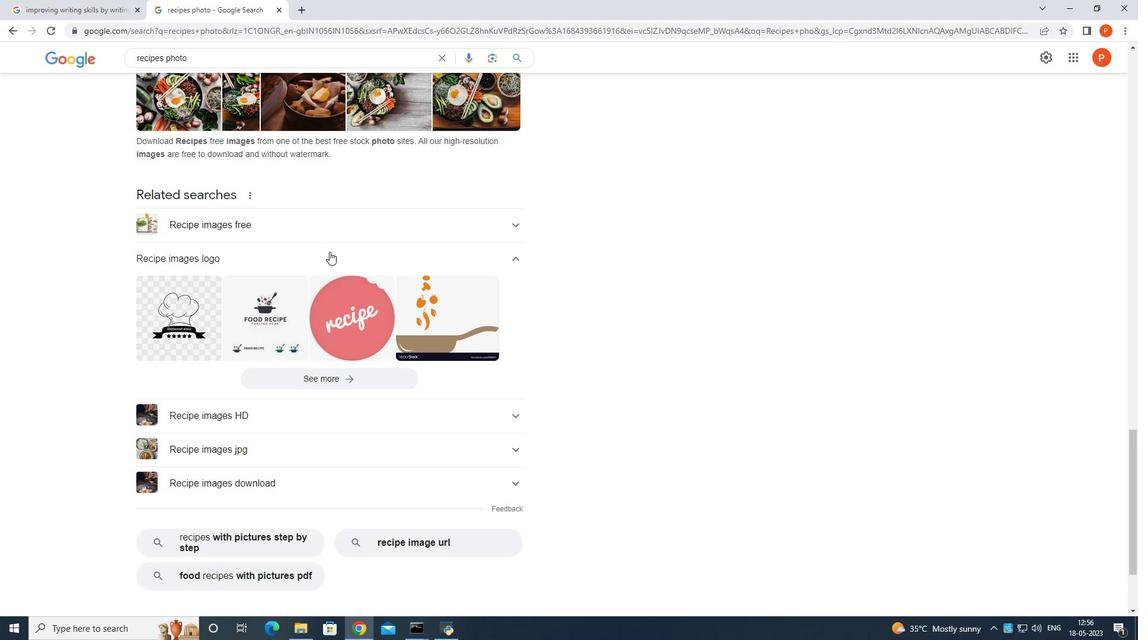 
Action: Mouse scrolled (329, 251) with delta (0, 0)
Screenshot: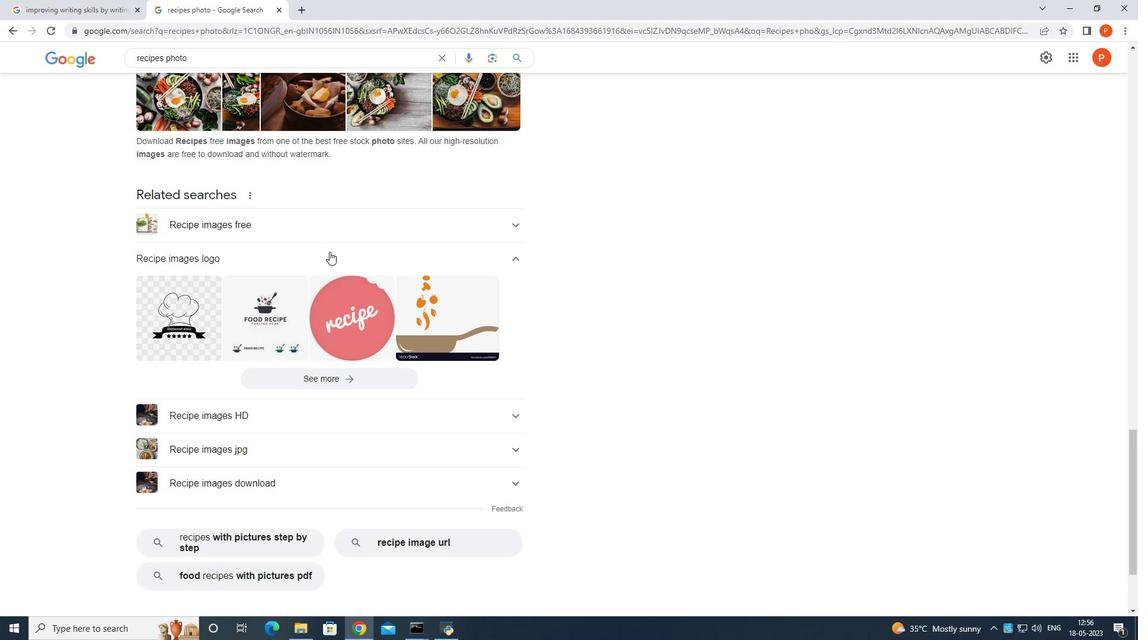 
Action: Mouse scrolled (329, 251) with delta (0, 0)
Screenshot: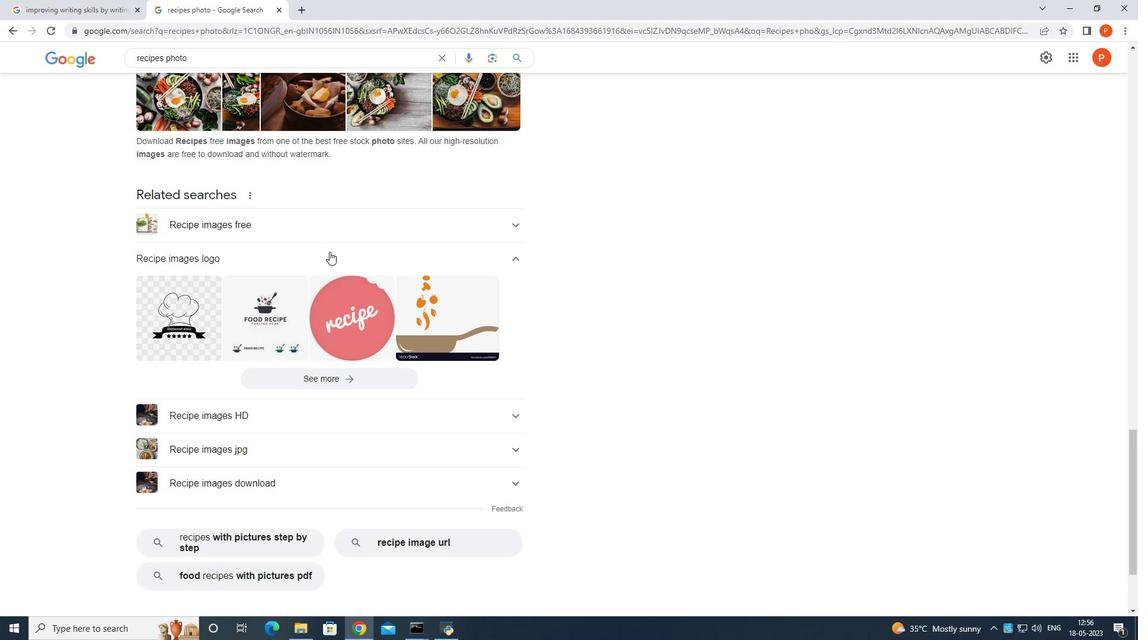 
Action: Mouse moved to (387, 417)
Screenshot: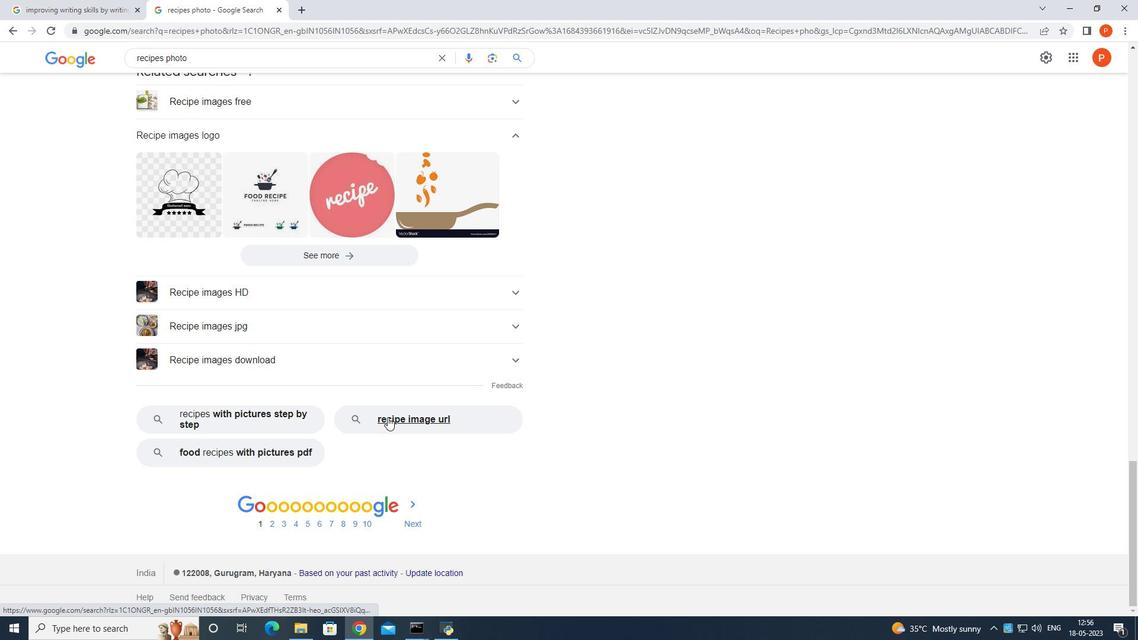
Action: Mouse scrolled (387, 417) with delta (0, 0)
Screenshot: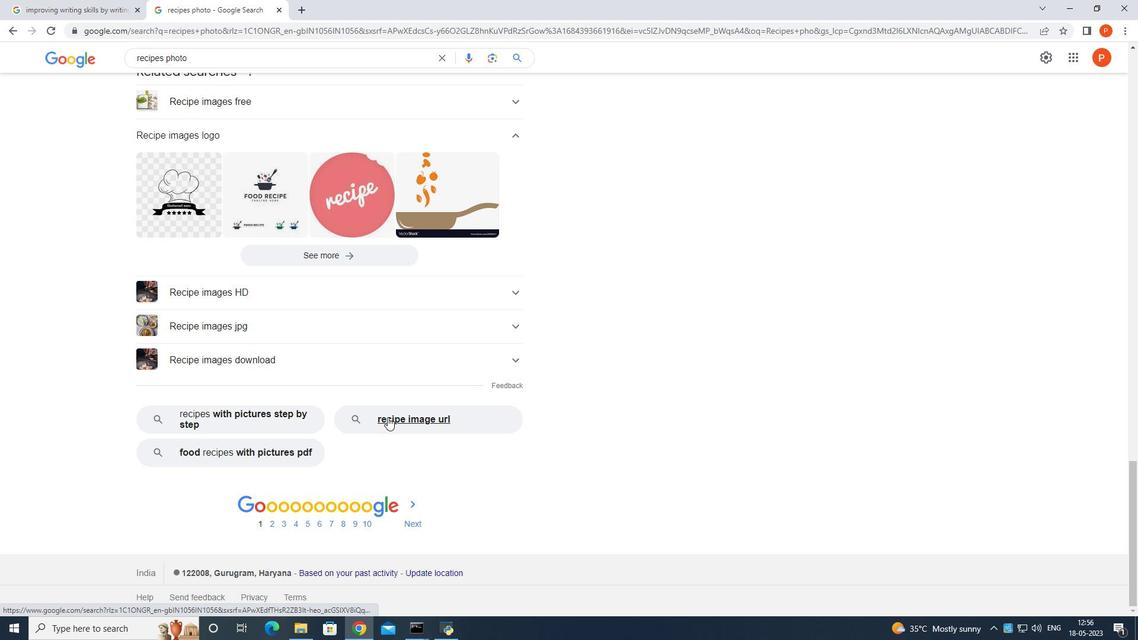
Action: Mouse scrolled (387, 417) with delta (0, 0)
Screenshot: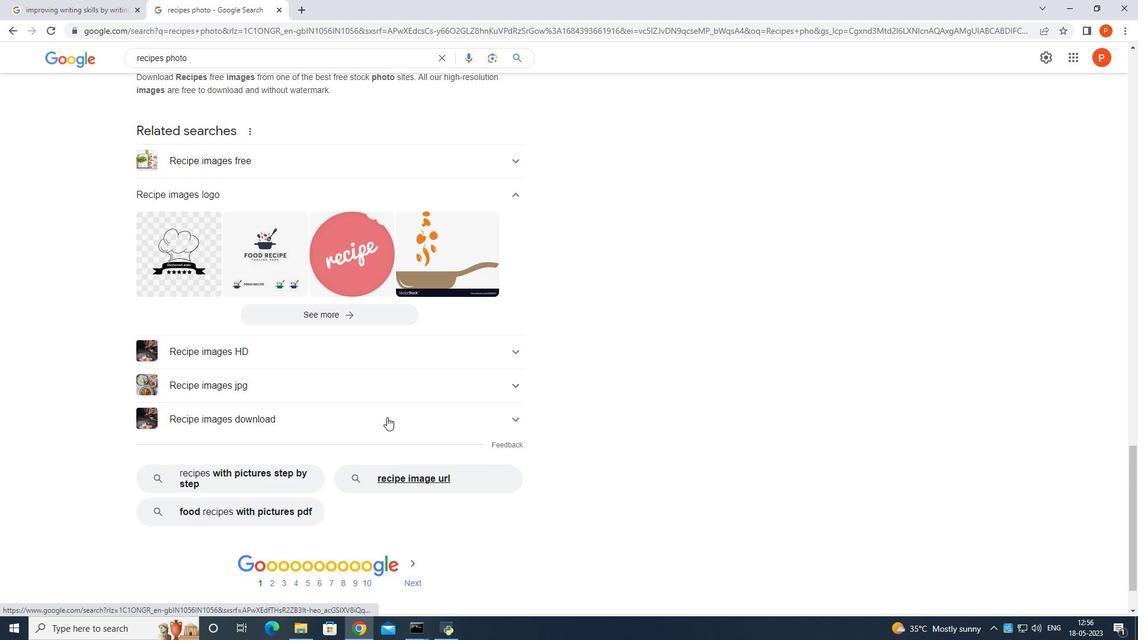 
Action: Mouse scrolled (387, 417) with delta (0, 0)
Screenshot: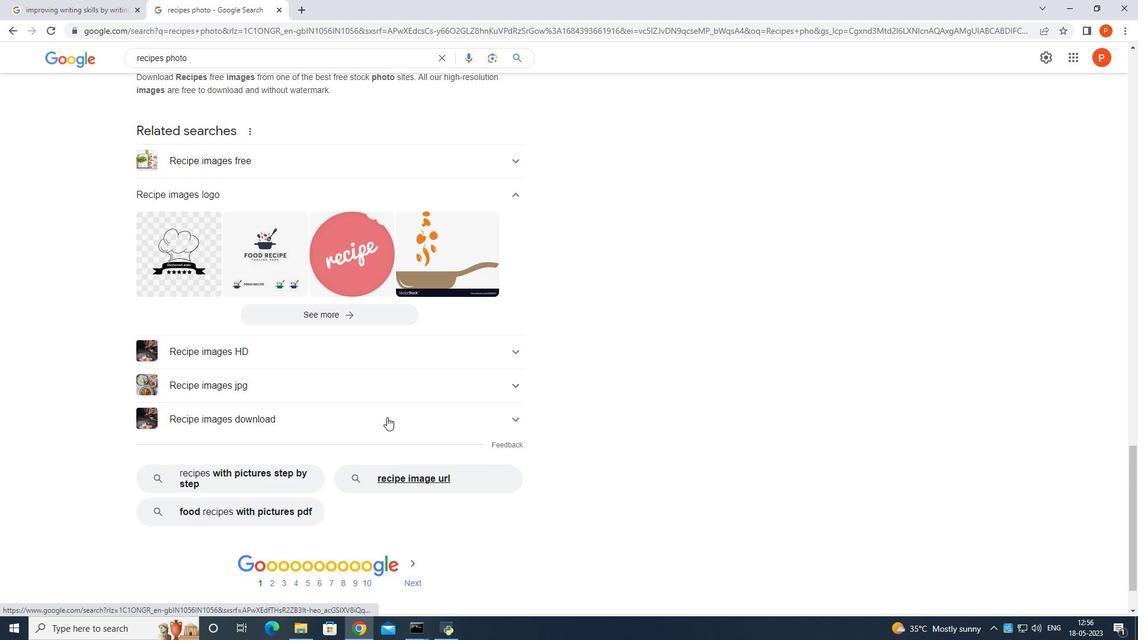 
Action: Mouse scrolled (387, 417) with delta (0, 0)
Screenshot: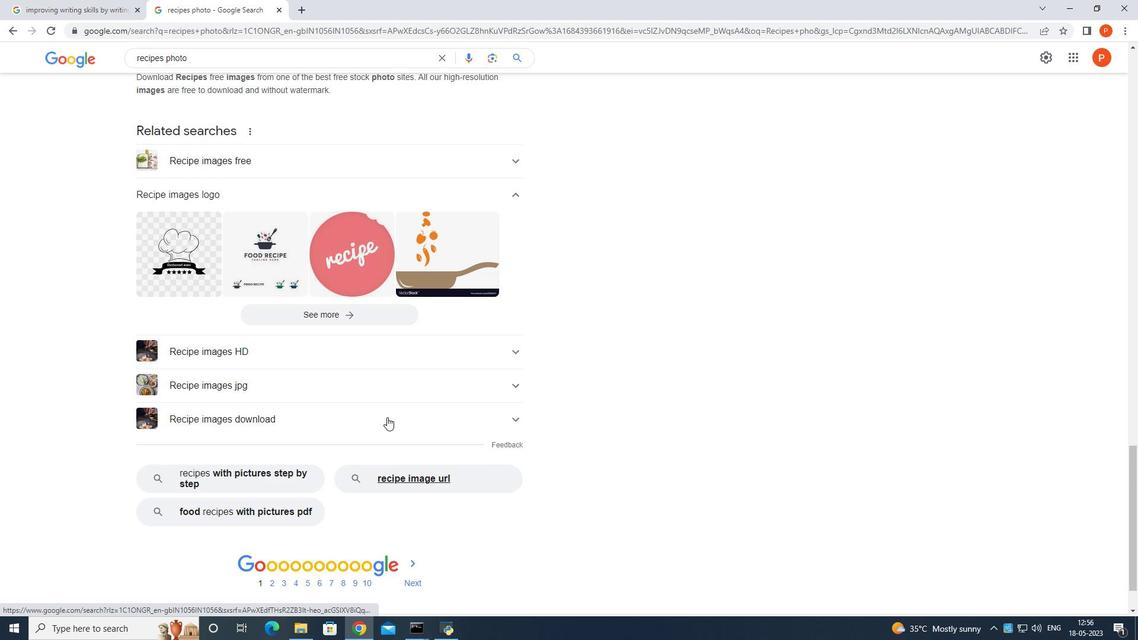 
Action: Mouse scrolled (387, 417) with delta (0, 0)
Screenshot: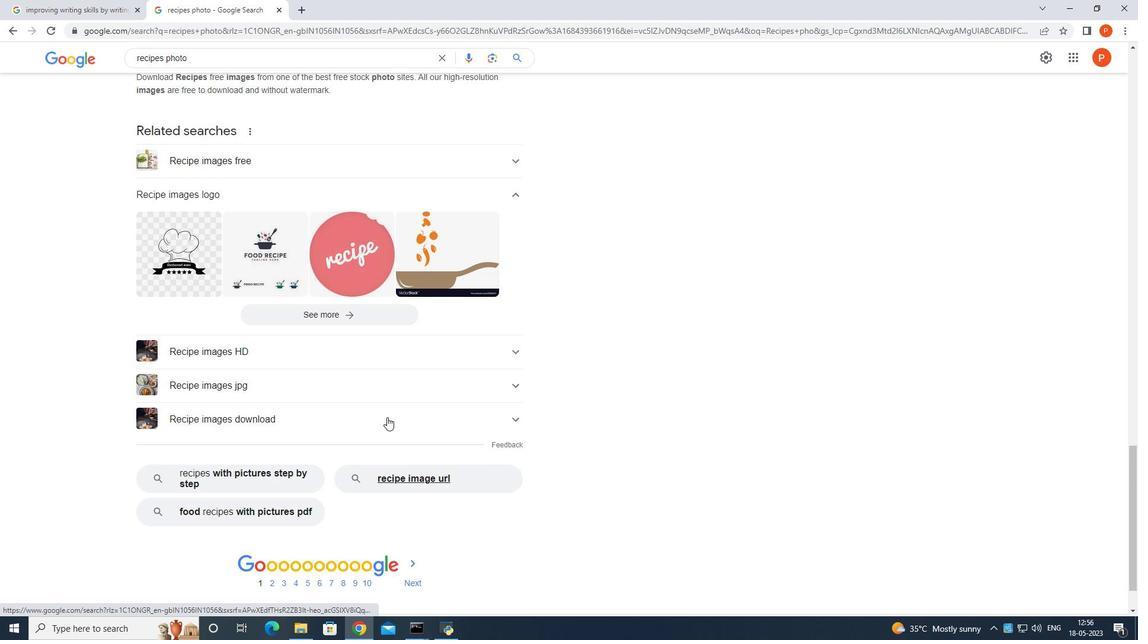 
Action: Mouse scrolled (387, 417) with delta (0, 0)
Screenshot: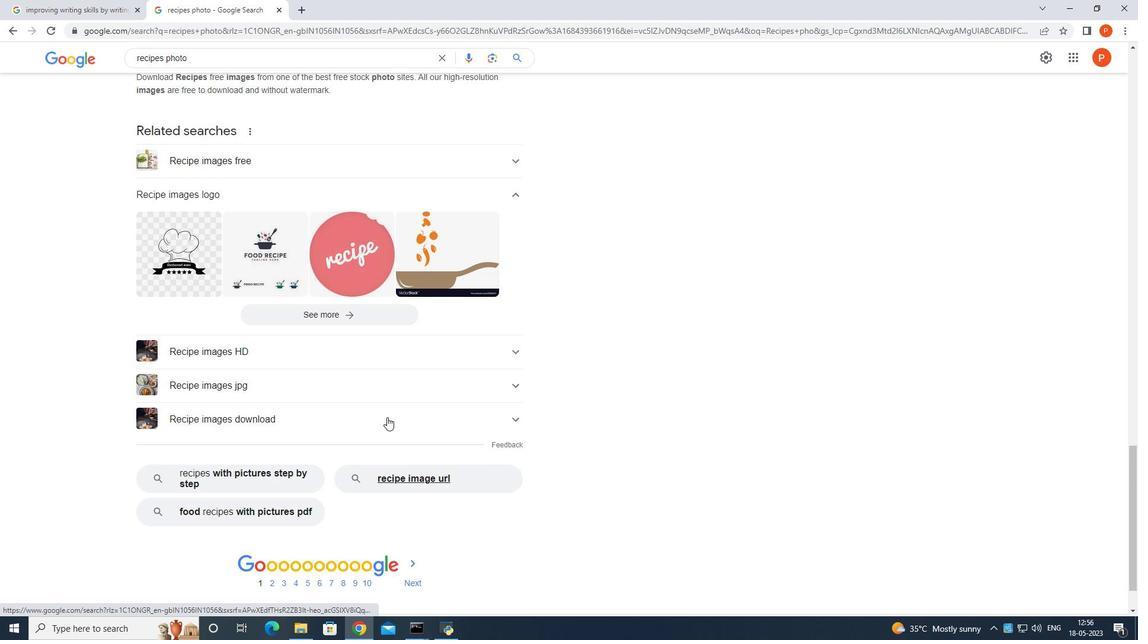 
Action: Mouse moved to (387, 417)
Screenshot: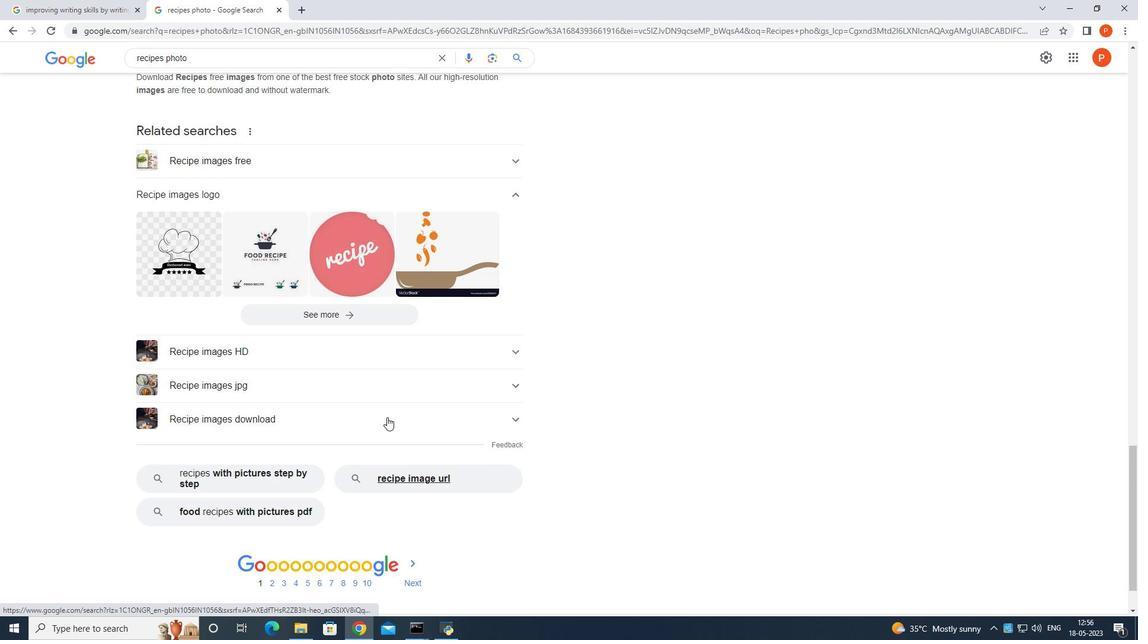 
Action: Mouse scrolled (387, 417) with delta (0, 0)
Screenshot: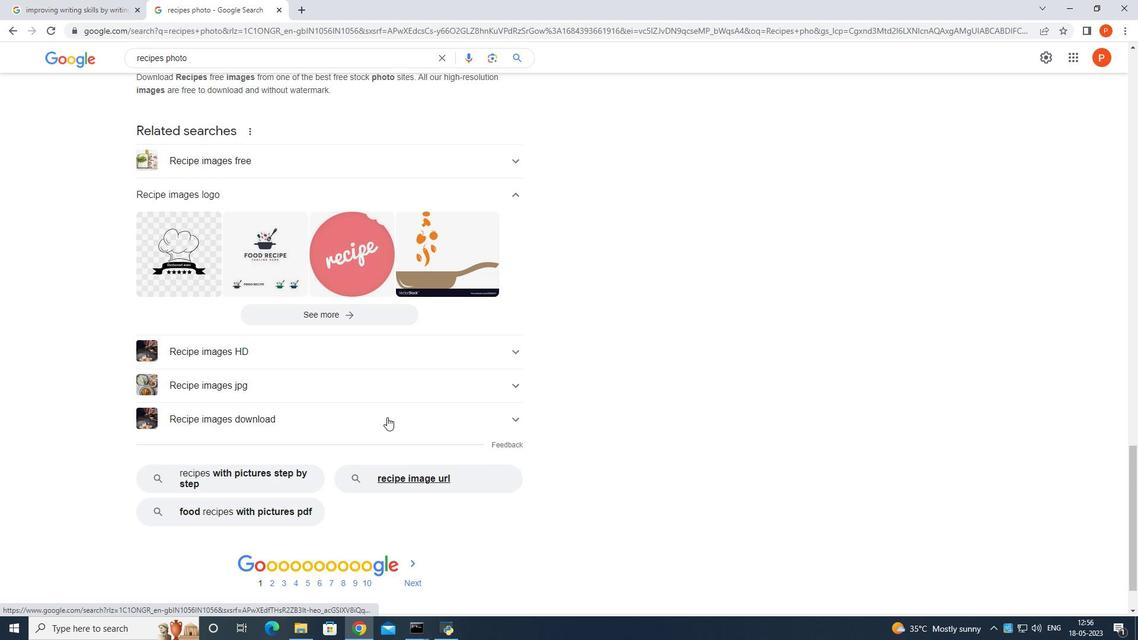 
Action: Mouse moved to (387, 417)
Screenshot: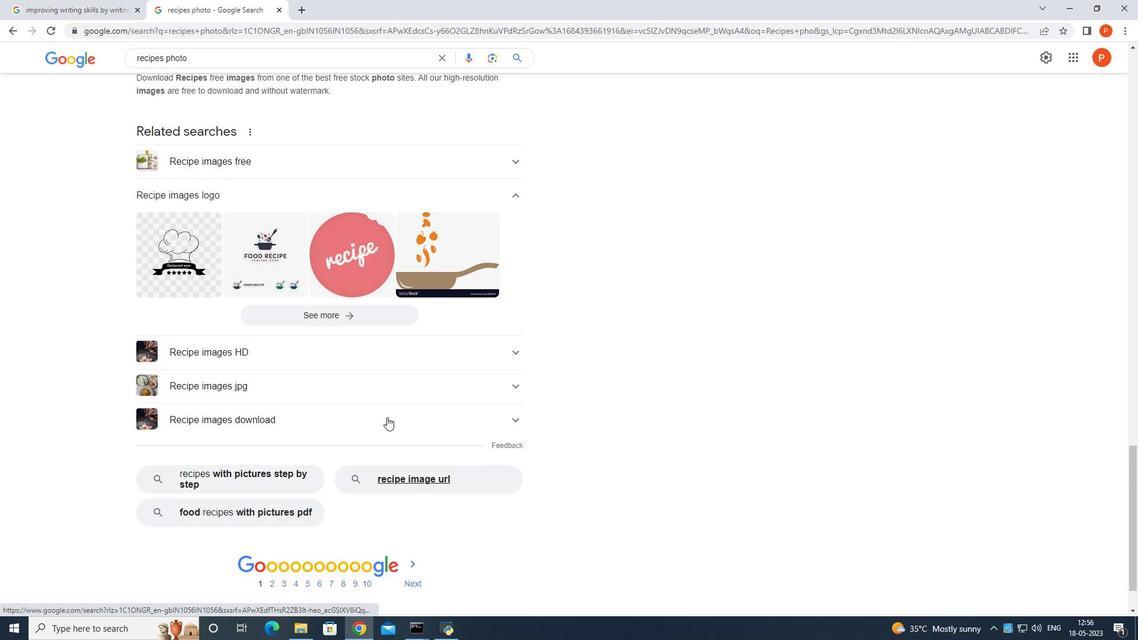 
Action: Mouse scrolled (387, 417) with delta (0, 0)
Screenshot: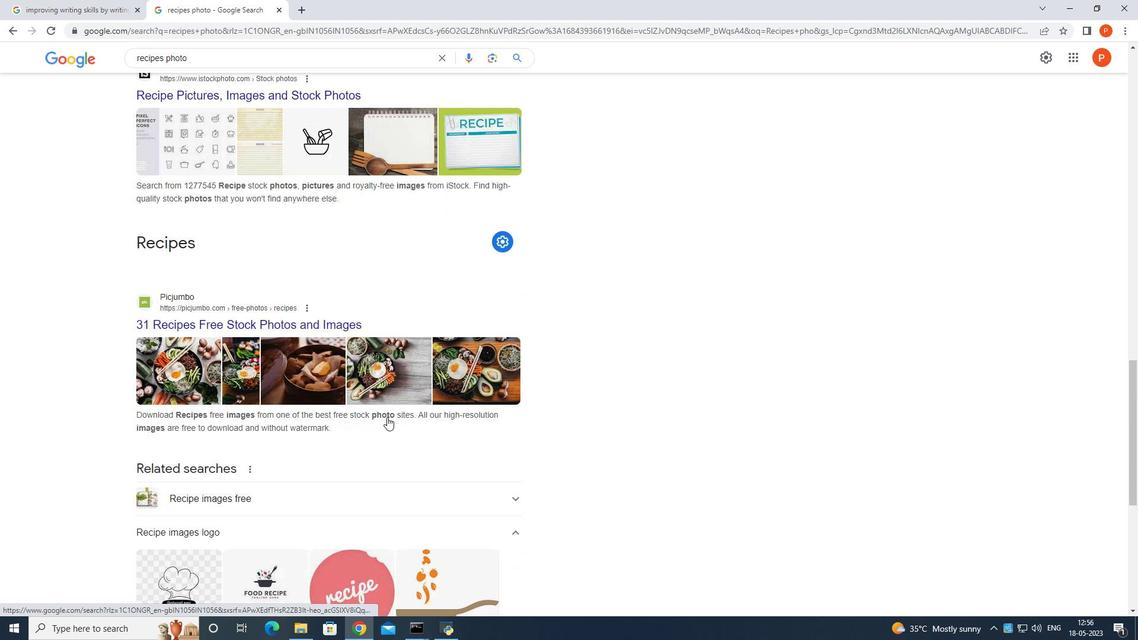 
Action: Mouse scrolled (387, 417) with delta (0, 0)
Screenshot: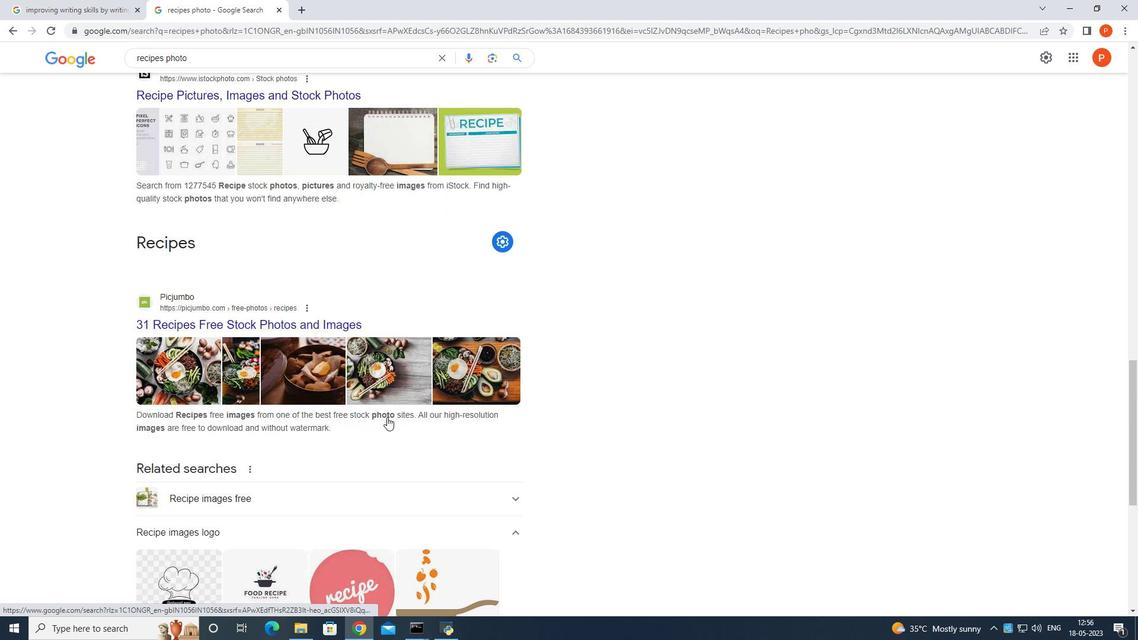
Action: Mouse scrolled (387, 417) with delta (0, 0)
Screenshot: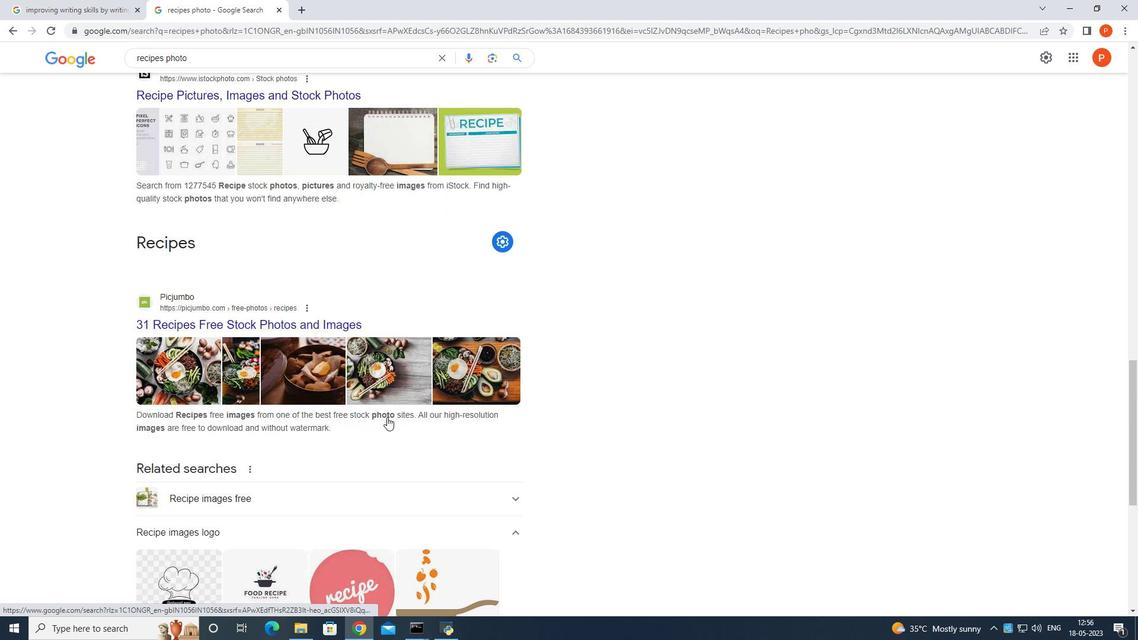 
Action: Mouse scrolled (387, 417) with delta (0, 0)
Screenshot: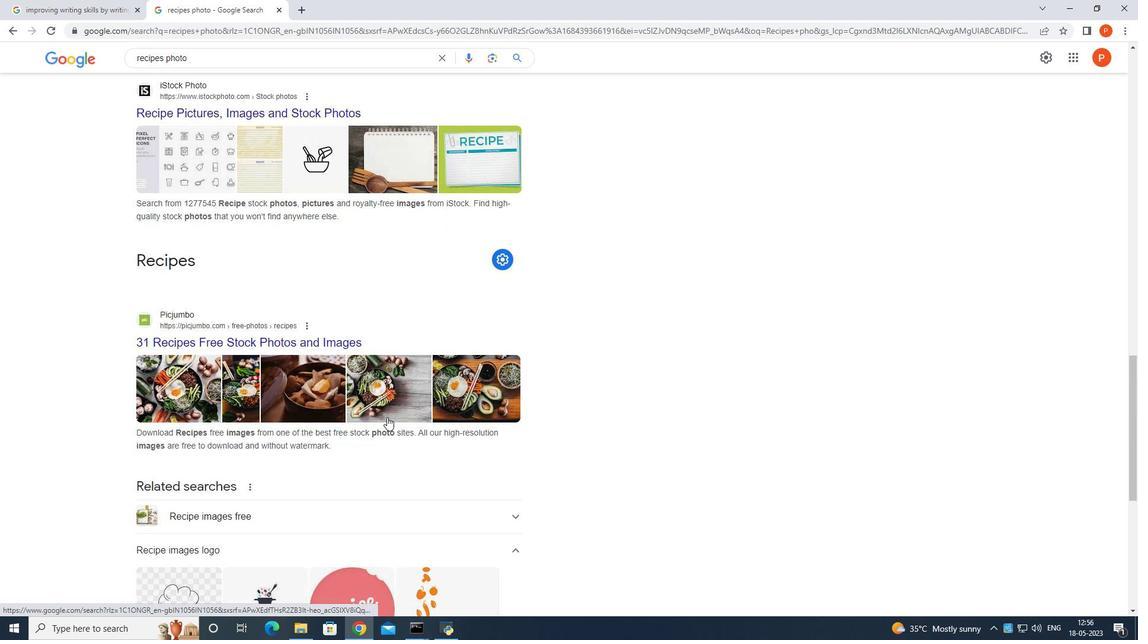 
Action: Mouse moved to (387, 416)
Screenshot: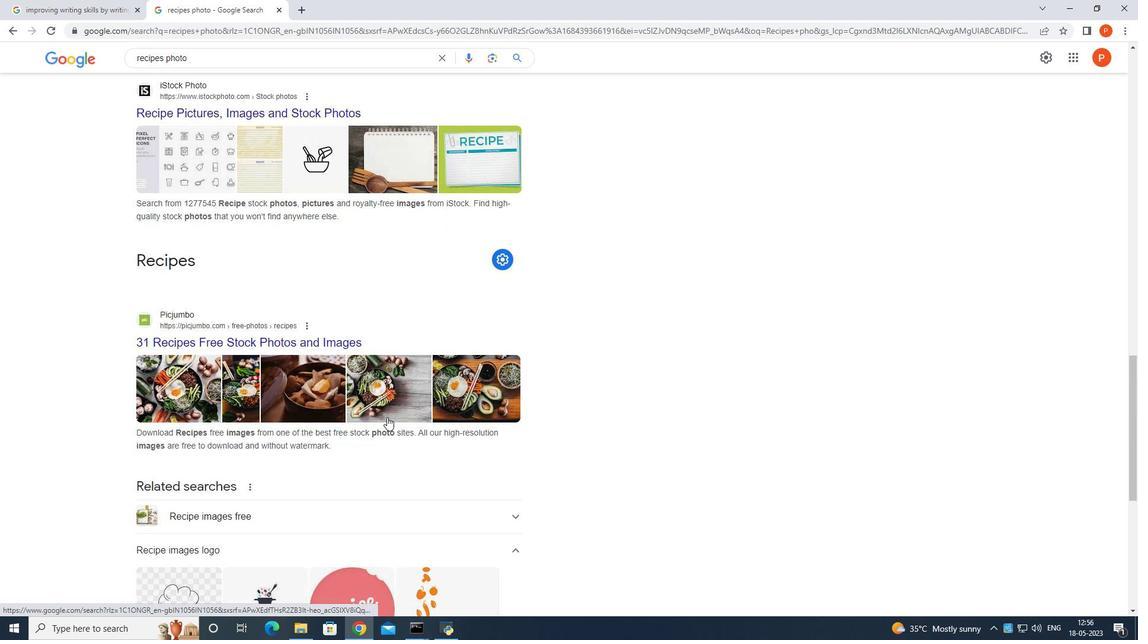 
Action: Mouse scrolled (387, 417) with delta (0, 0)
Screenshot: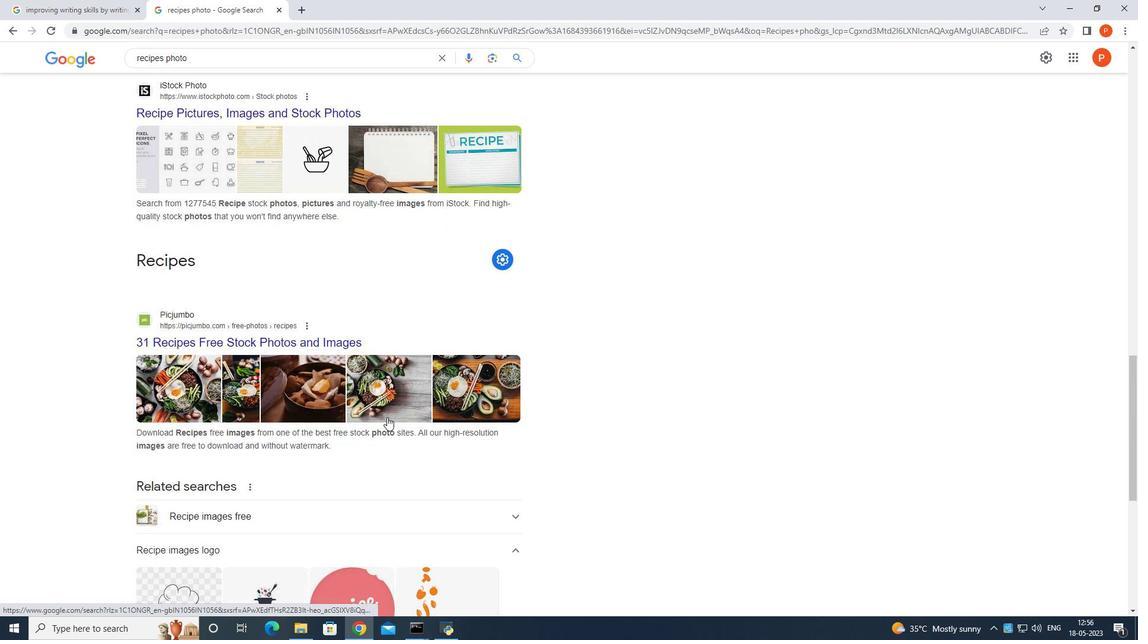 
Action: Mouse moved to (387, 416)
Screenshot: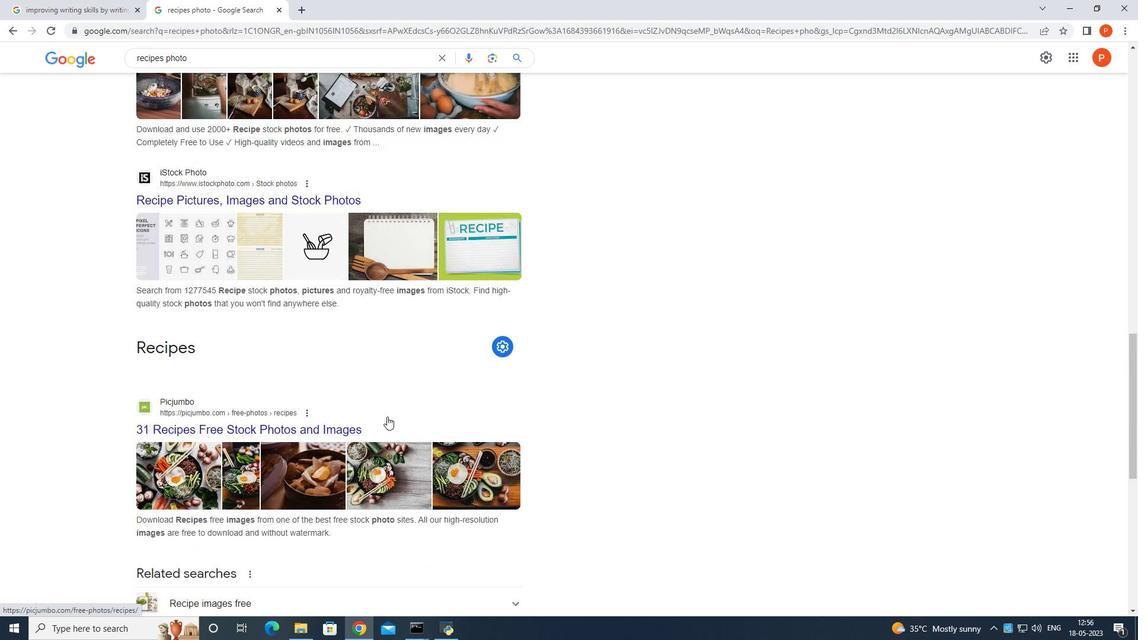 
Action: Mouse scrolled (387, 417) with delta (0, 0)
Screenshot: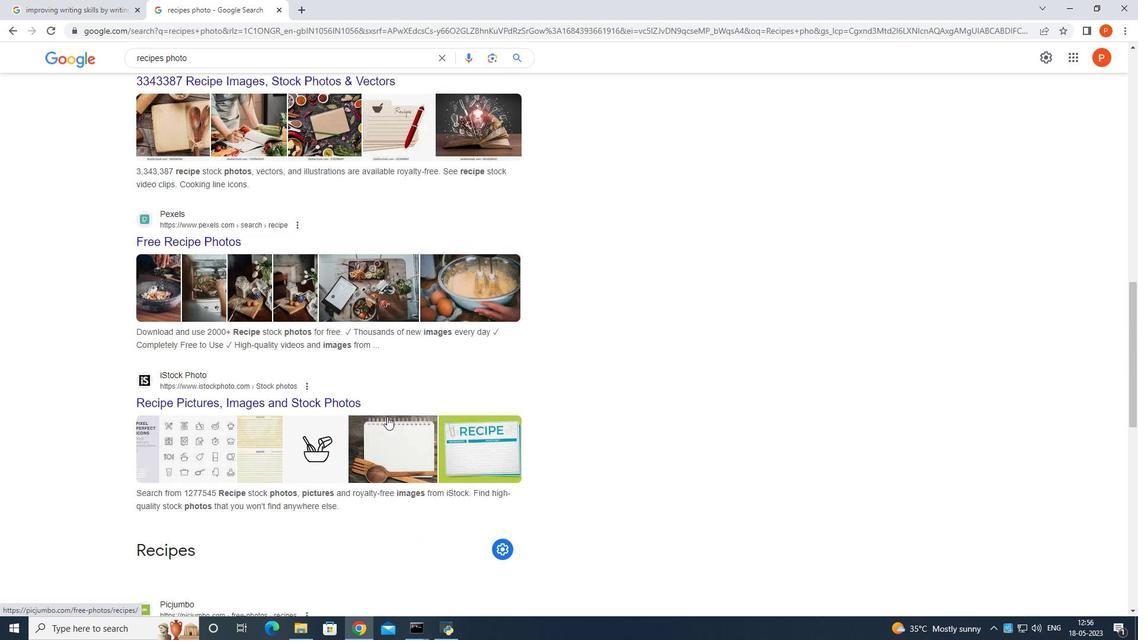 
Action: Mouse scrolled (387, 417) with delta (0, 0)
Screenshot: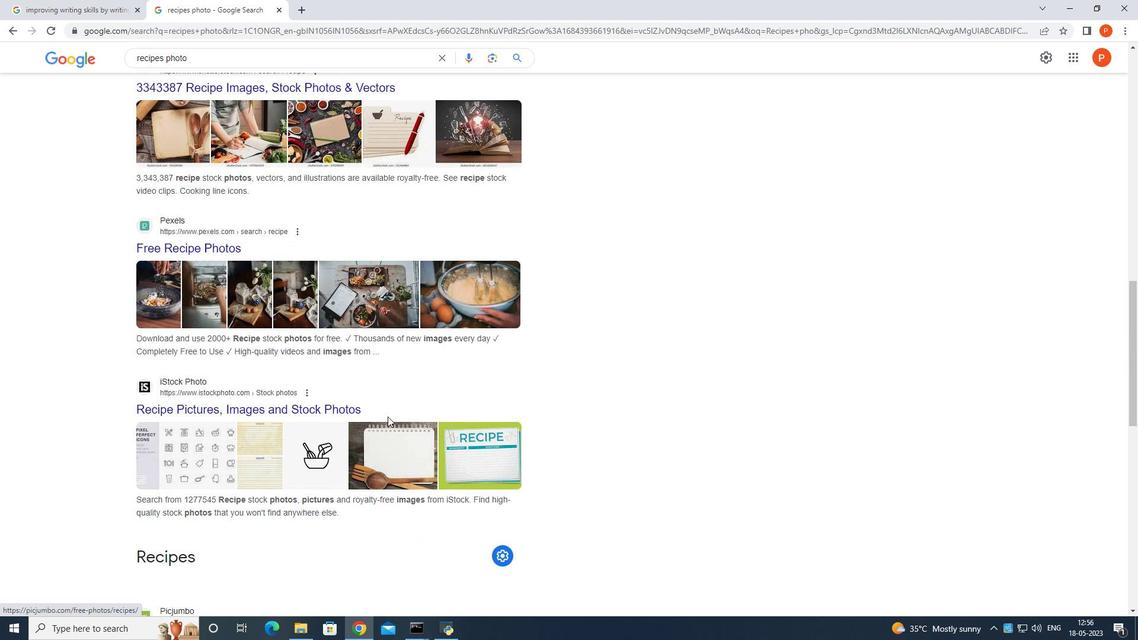 
Action: Mouse scrolled (387, 417) with delta (0, 0)
Screenshot: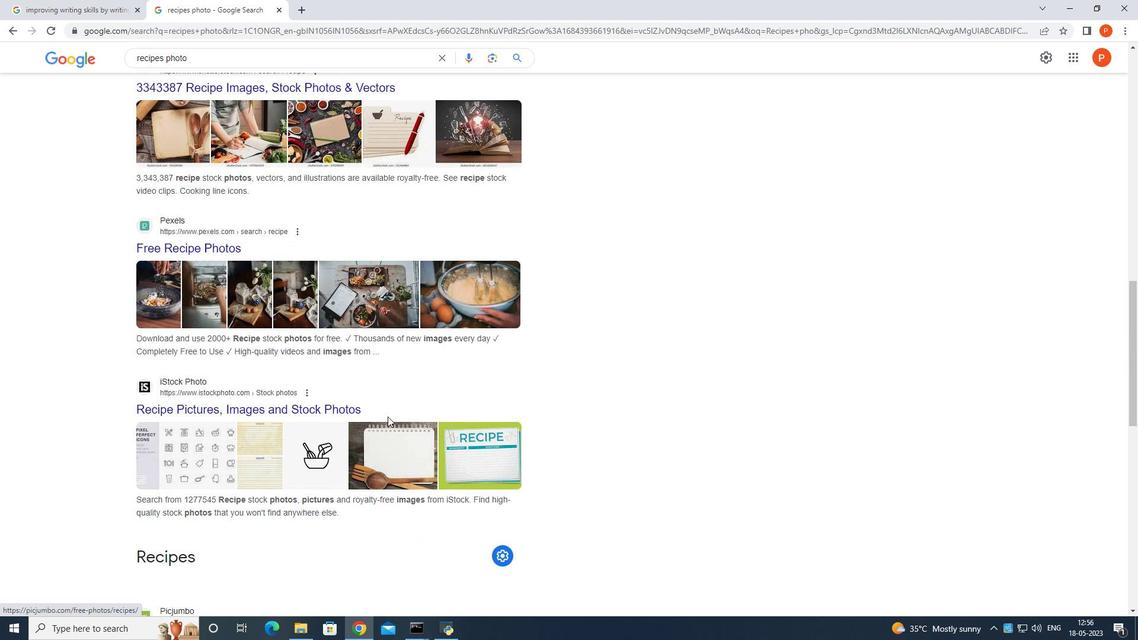
Action: Mouse scrolled (387, 417) with delta (0, 0)
Screenshot: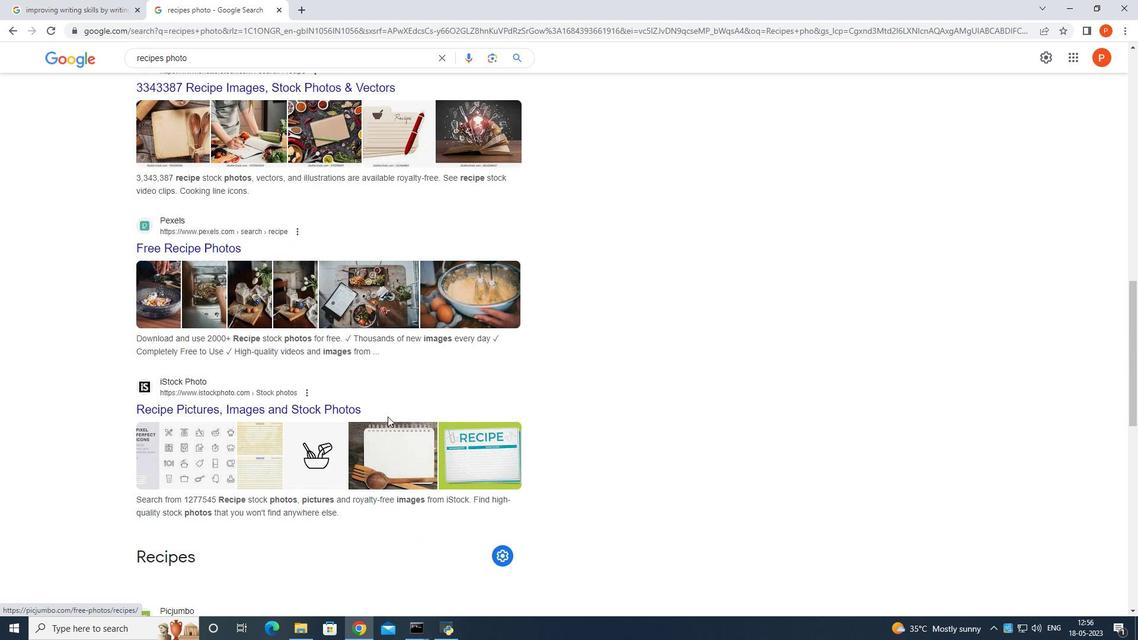 
Action: Mouse scrolled (387, 417) with delta (0, 0)
Screenshot: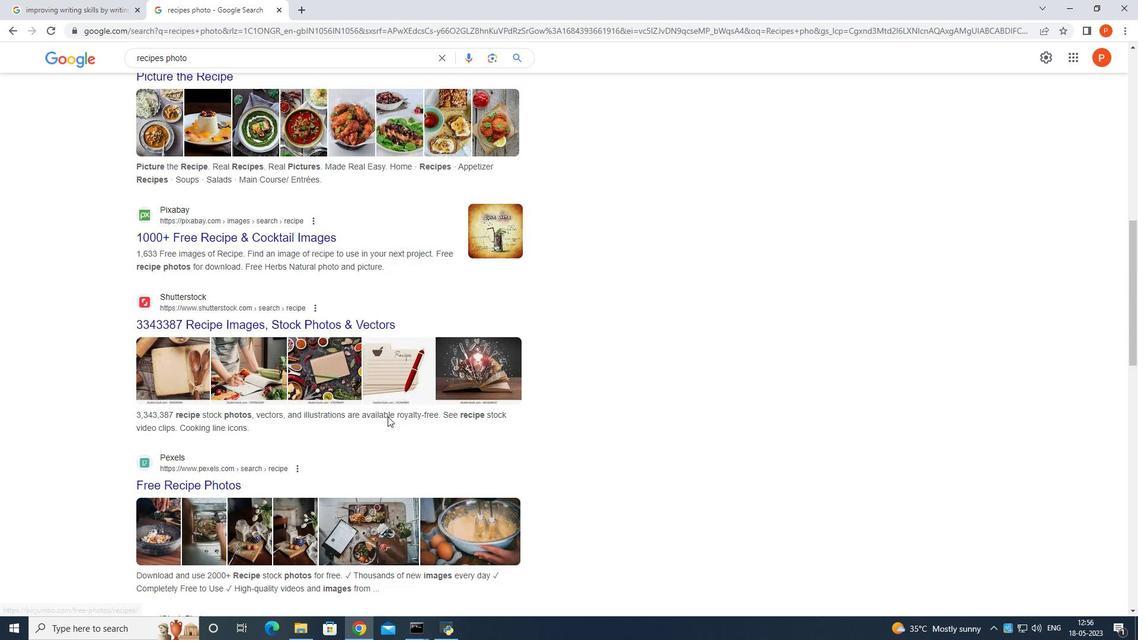 
Action: Mouse scrolled (387, 417) with delta (0, 0)
Screenshot: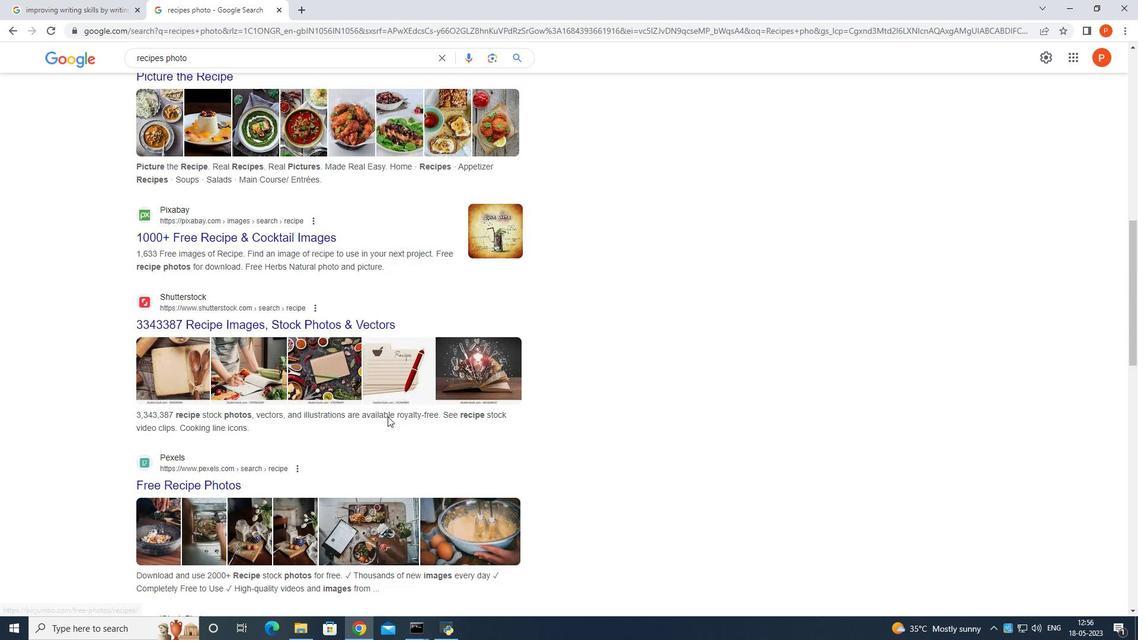
Action: Mouse scrolled (387, 417) with delta (0, 0)
Screenshot: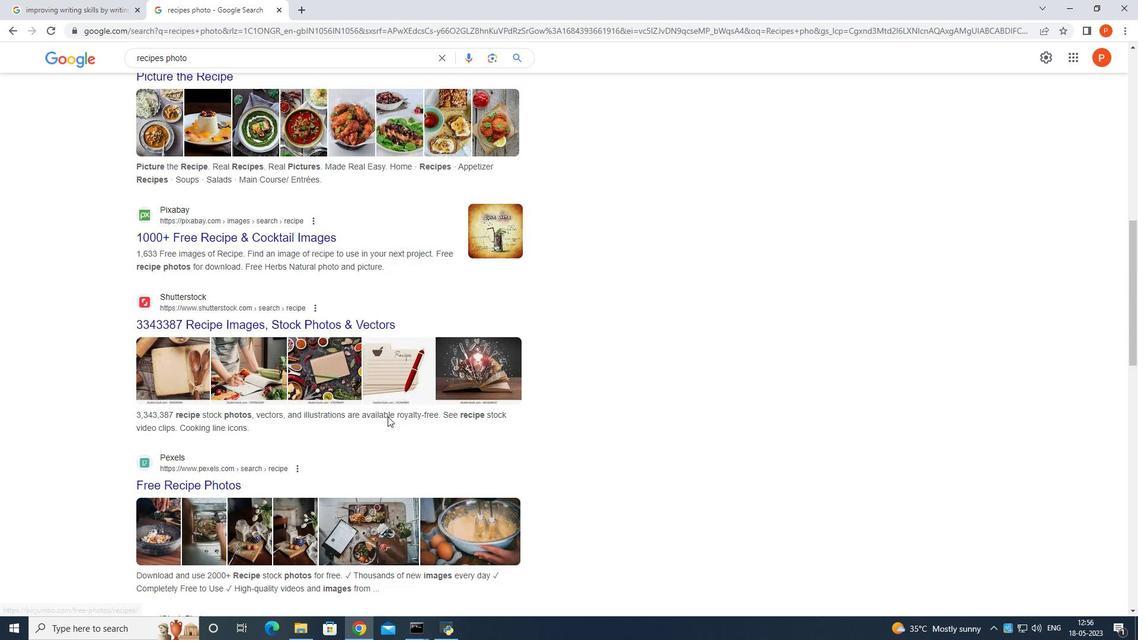 
Action: Mouse scrolled (387, 417) with delta (0, 0)
Screenshot: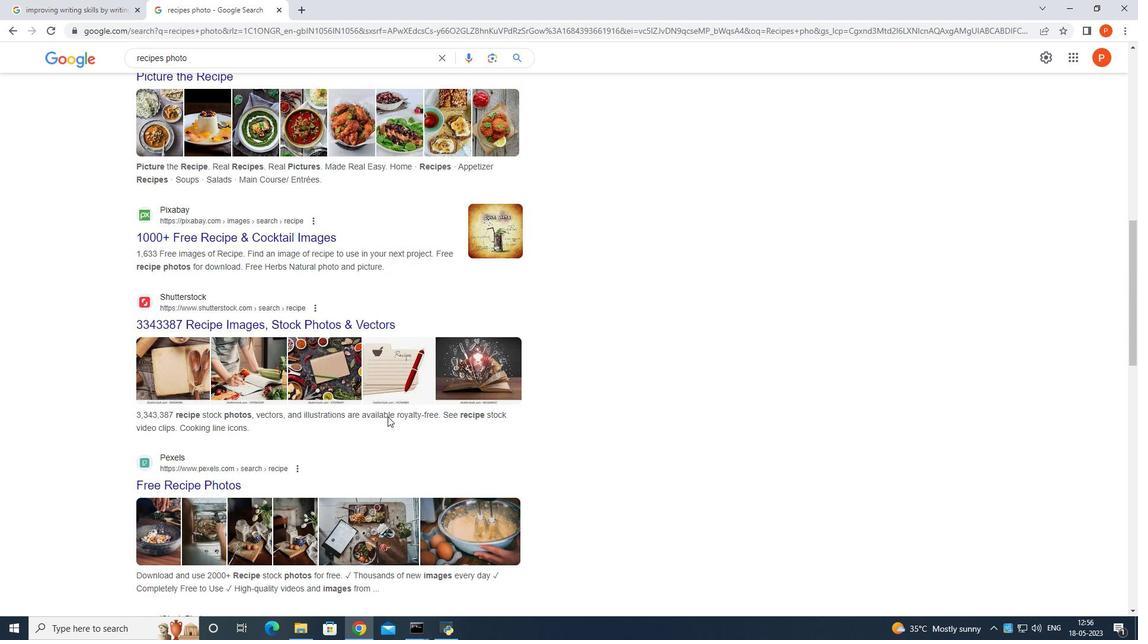 
Action: Mouse scrolled (387, 417) with delta (0, 0)
Screenshot: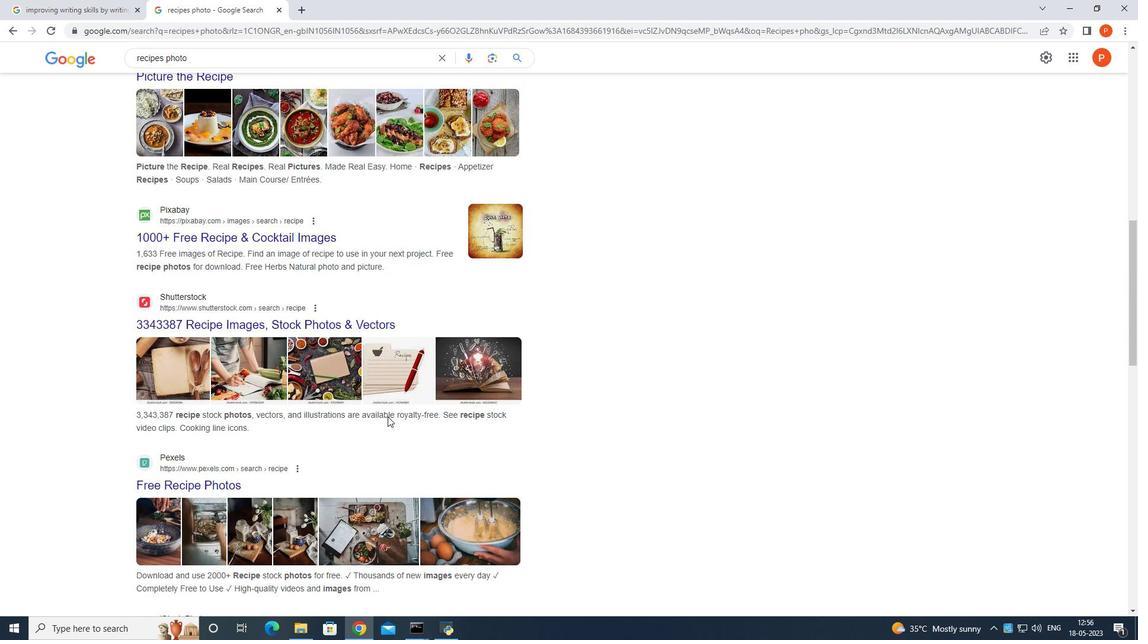 
Action: Mouse scrolled (387, 417) with delta (0, 0)
Screenshot: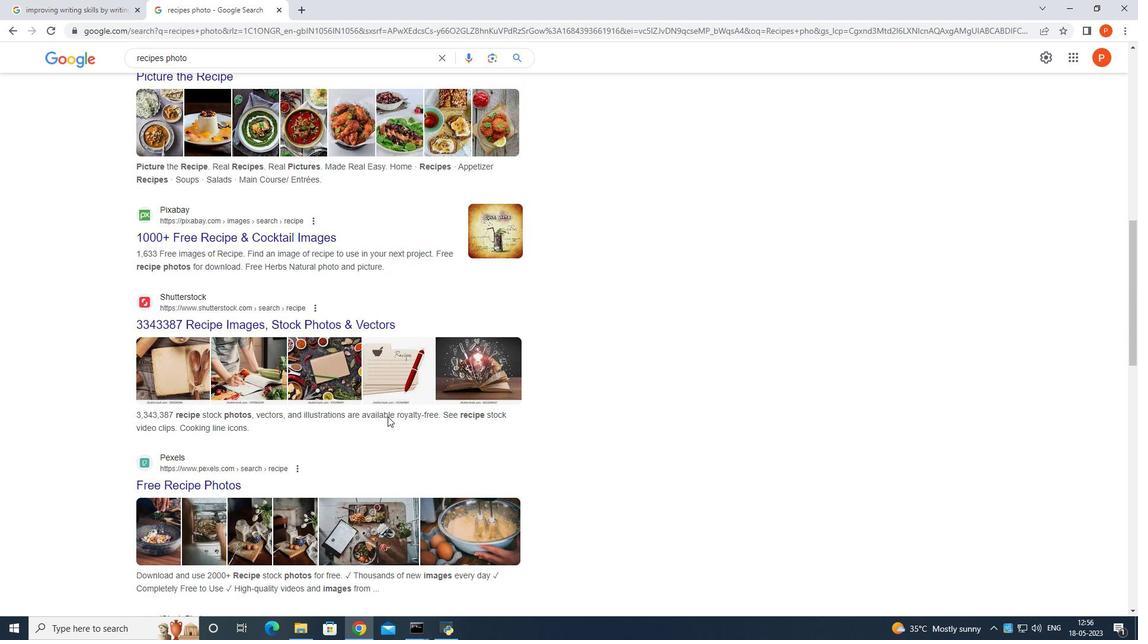 
Action: Mouse moved to (390, 416)
Screenshot: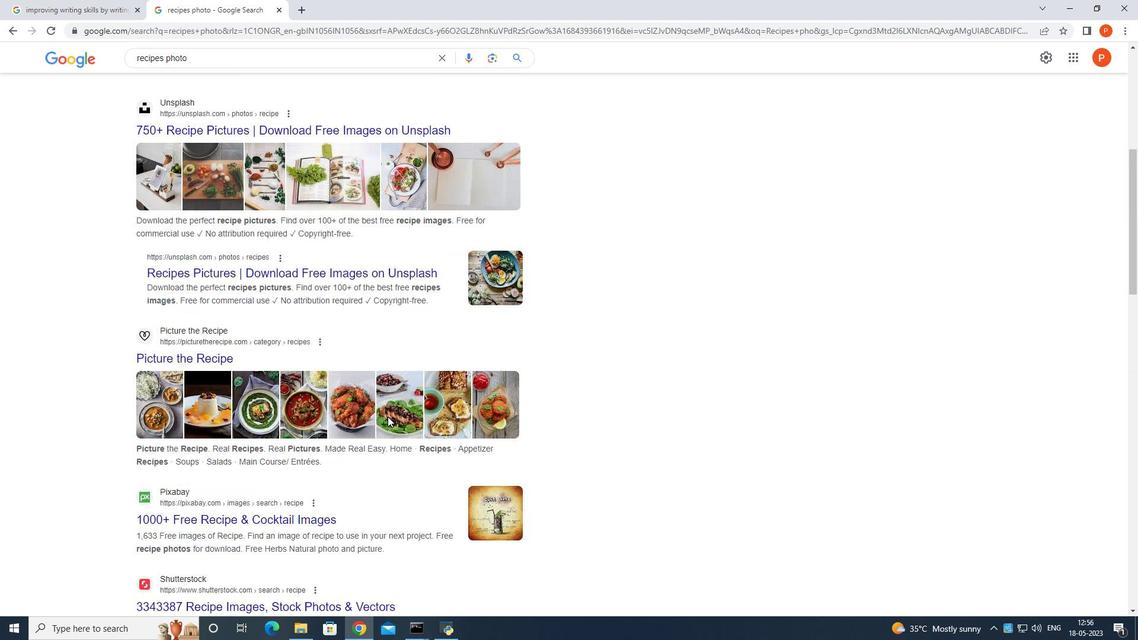 
Action: Mouse scrolled (390, 417) with delta (0, 0)
Screenshot: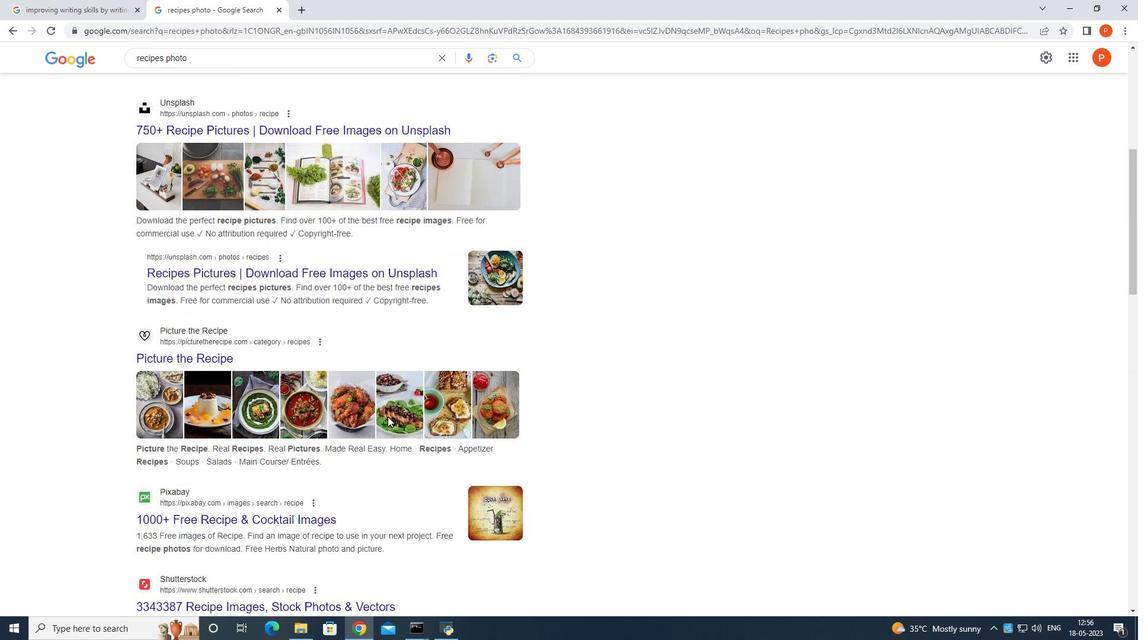 
Action: Mouse scrolled (390, 417) with delta (0, 0)
Screenshot: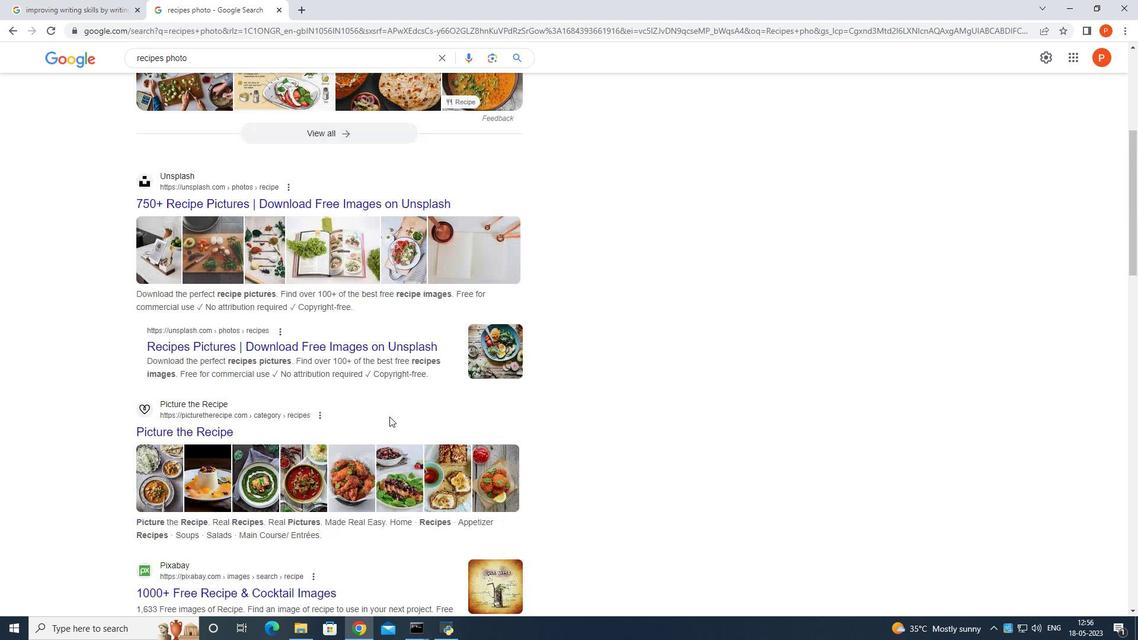 
Action: Mouse scrolled (390, 417) with delta (0, 0)
Screenshot: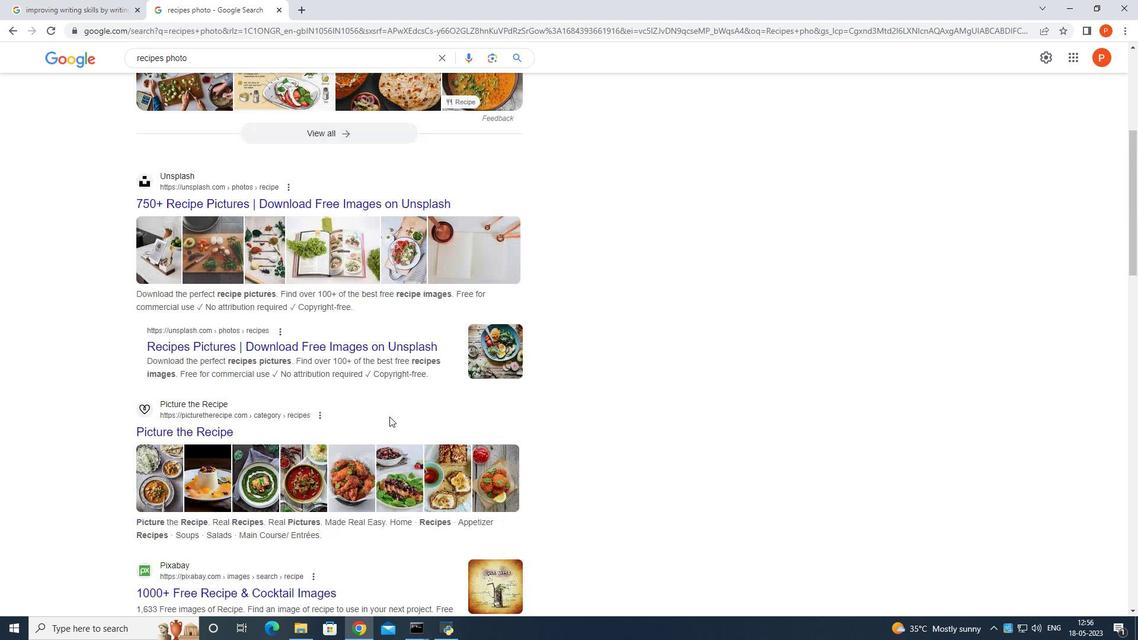 
Action: Mouse scrolled (390, 417) with delta (0, 0)
Screenshot: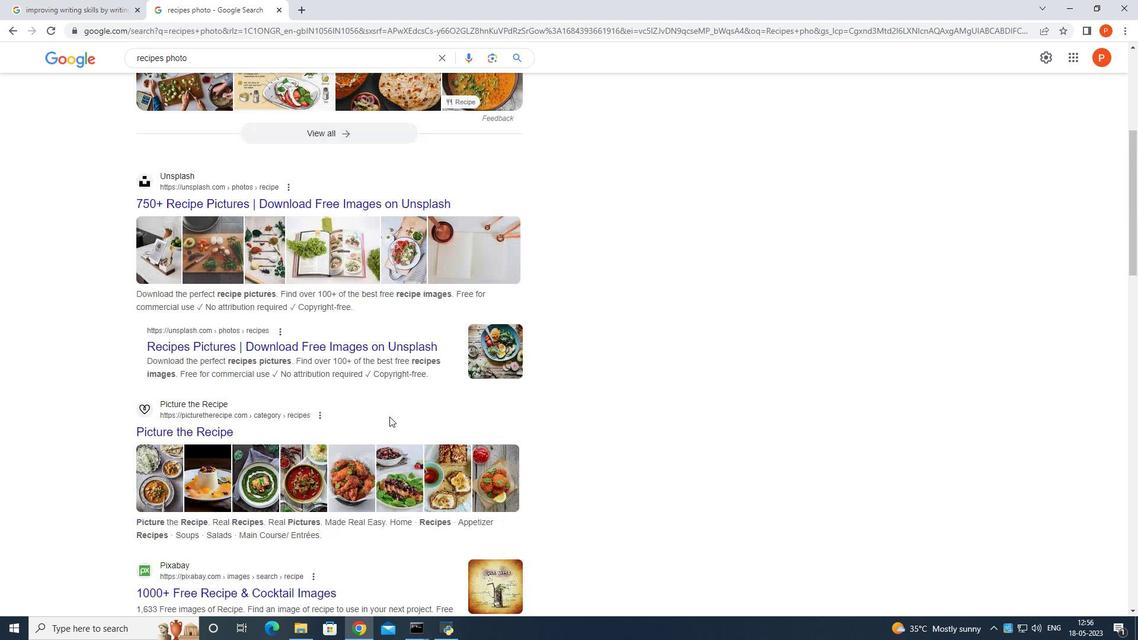 
Action: Mouse scrolled (390, 417) with delta (0, 0)
Screenshot: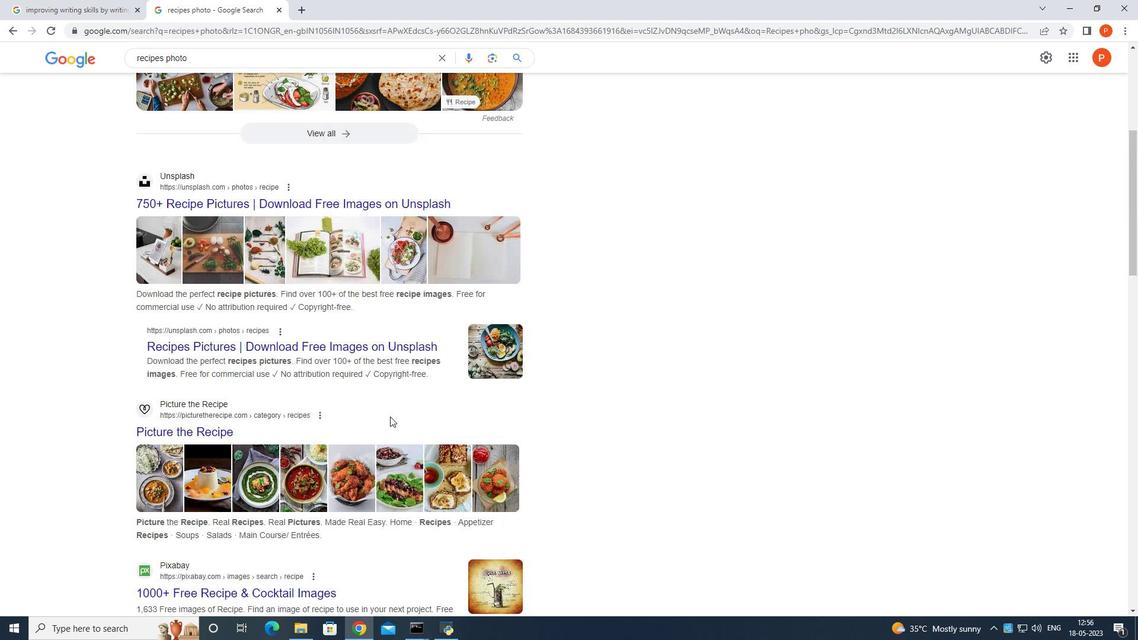 
Action: Mouse scrolled (390, 417) with delta (0, 0)
Screenshot: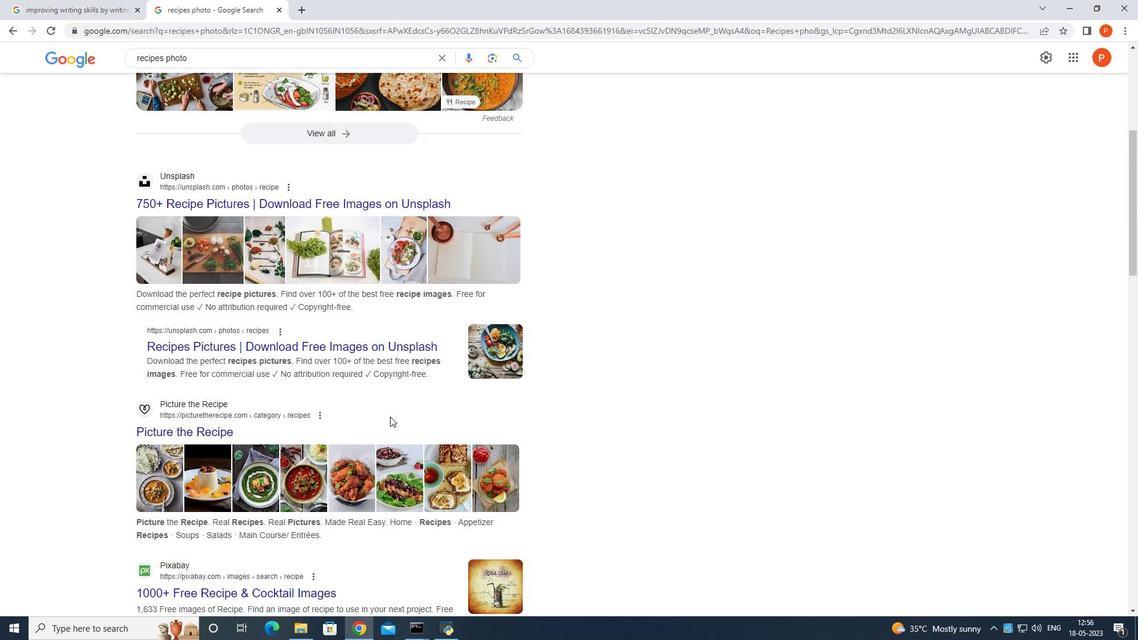 
Action: Mouse moved to (394, 416)
Screenshot: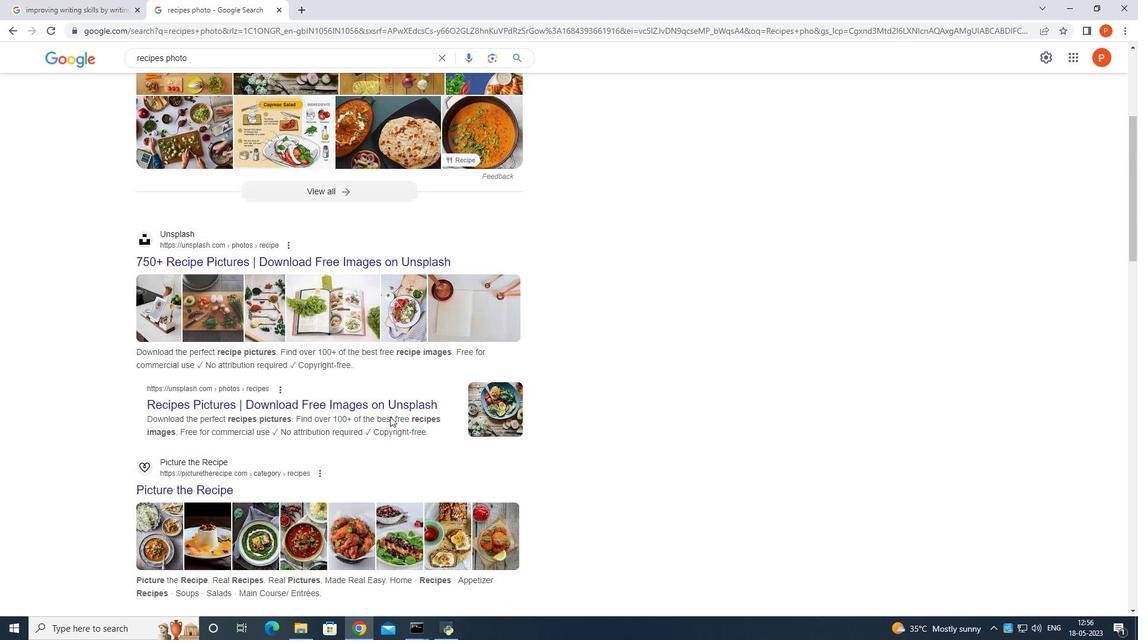 
Action: Mouse scrolled (394, 417) with delta (0, 0)
Screenshot: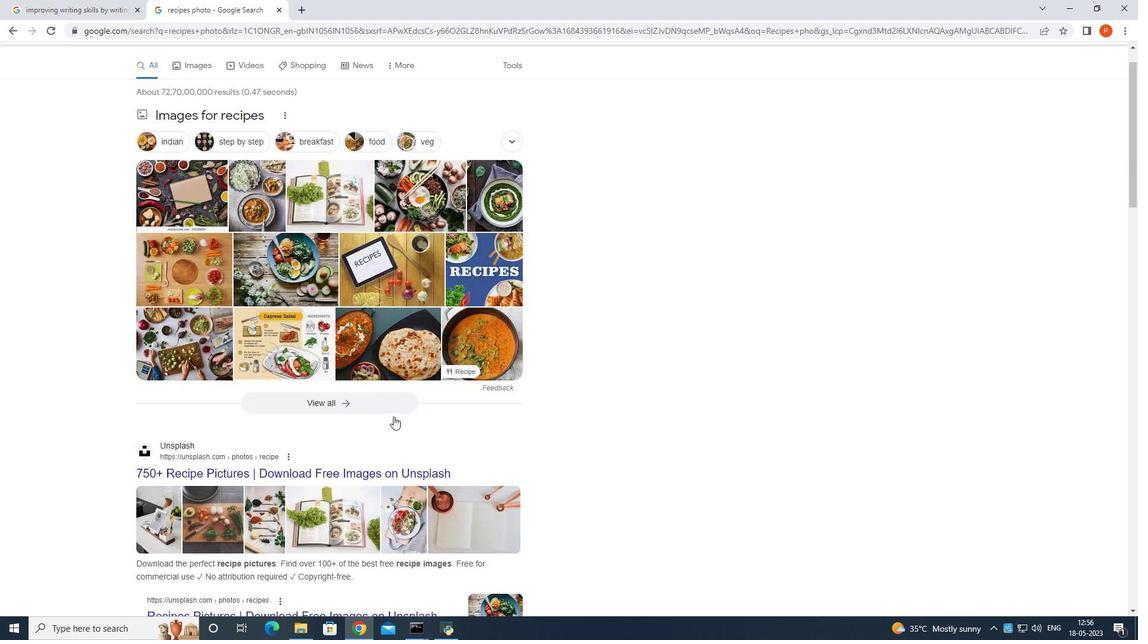
Action: Mouse scrolled (394, 417) with delta (0, 0)
Screenshot: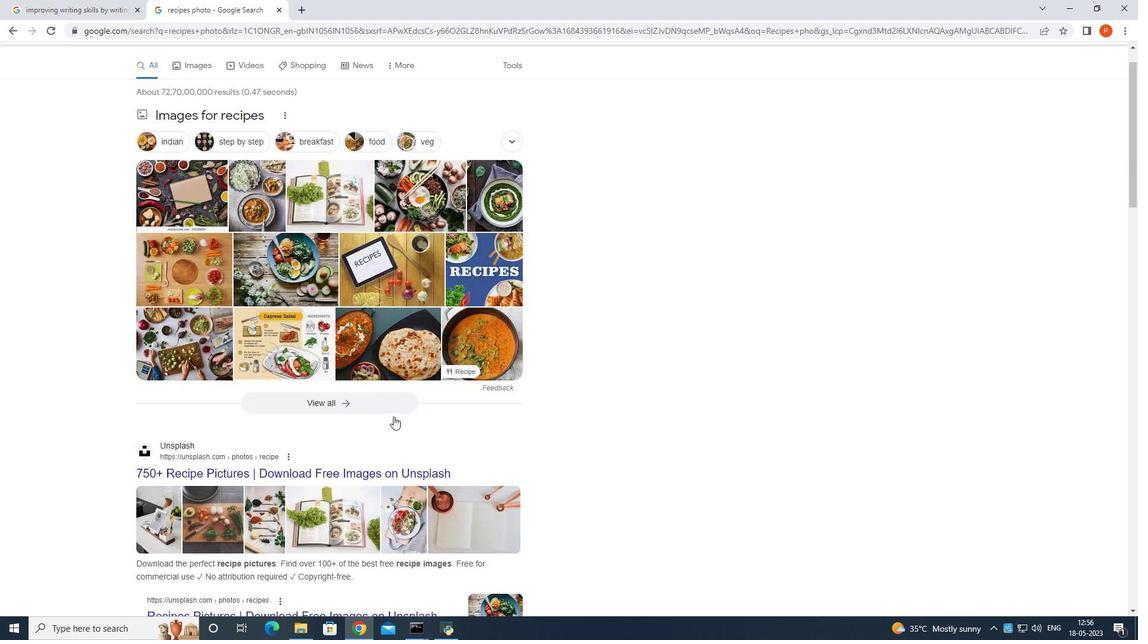 
Action: Mouse scrolled (394, 417) with delta (0, 0)
Screenshot: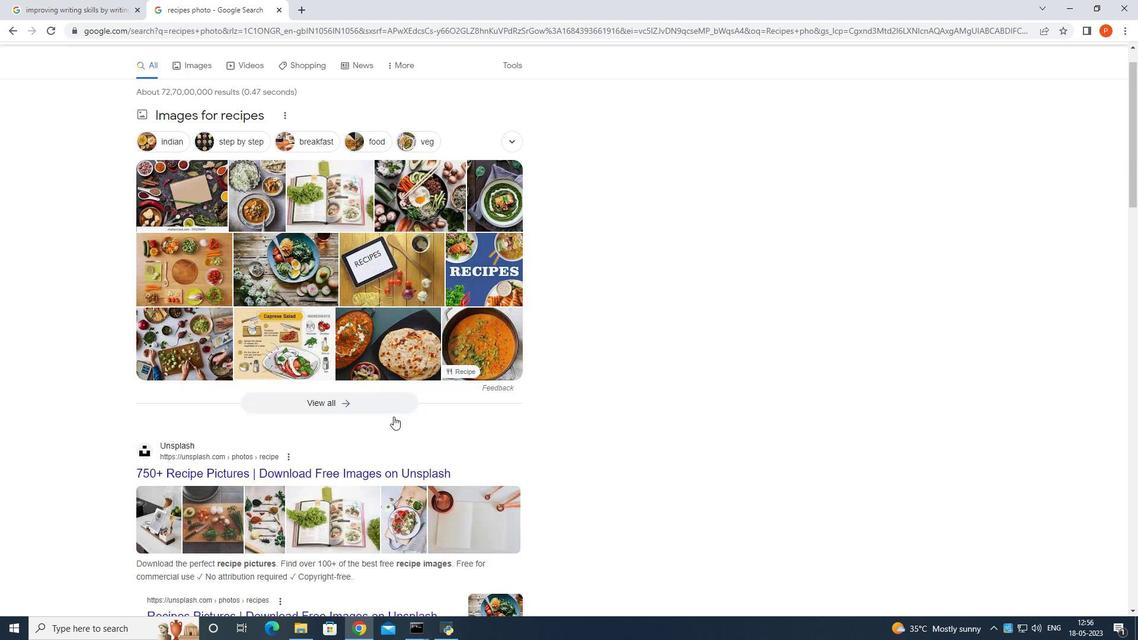 
Action: Mouse scrolled (394, 417) with delta (0, 0)
Screenshot: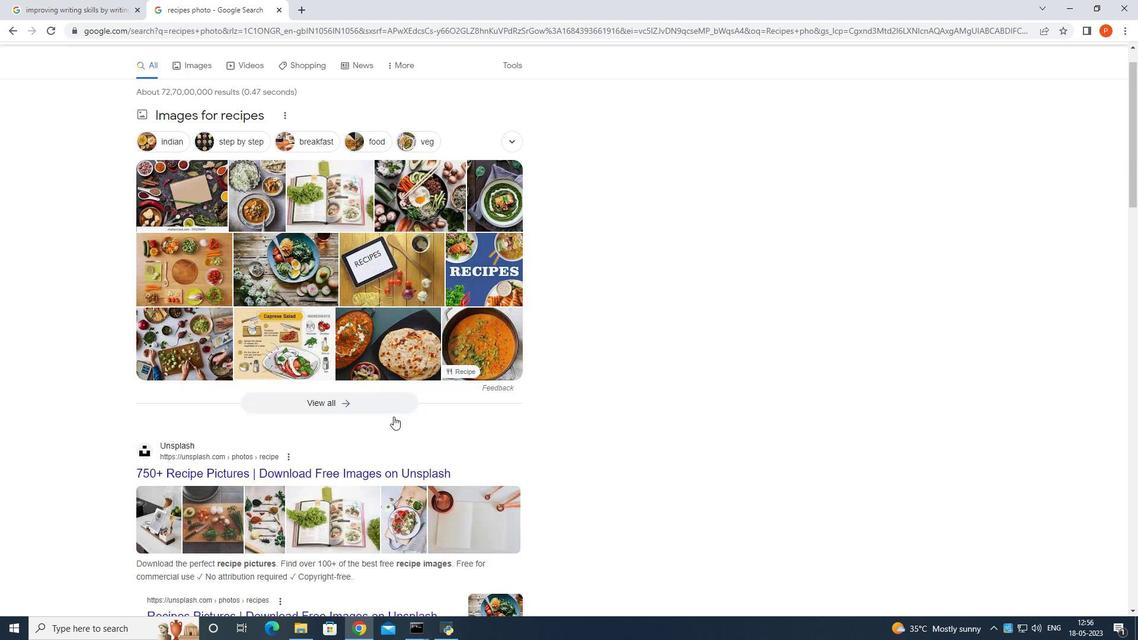 
Action: Mouse scrolled (394, 417) with delta (0, 0)
Screenshot: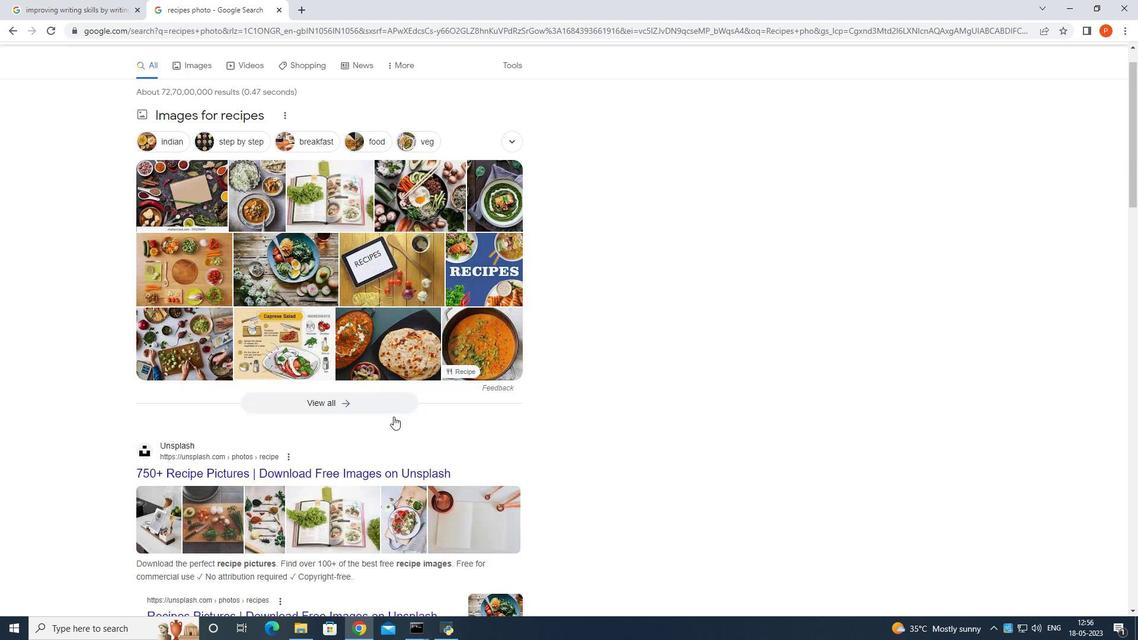 
Action: Mouse scrolled (394, 417) with delta (0, 0)
Screenshot: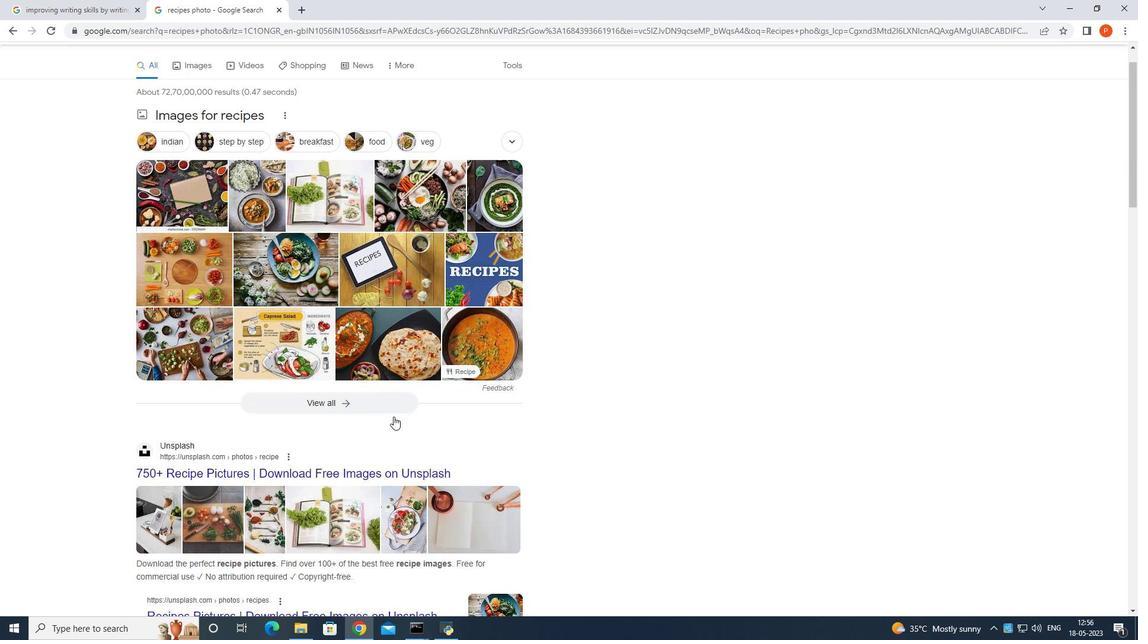 
Action: Mouse moved to (397, 418)
Screenshot: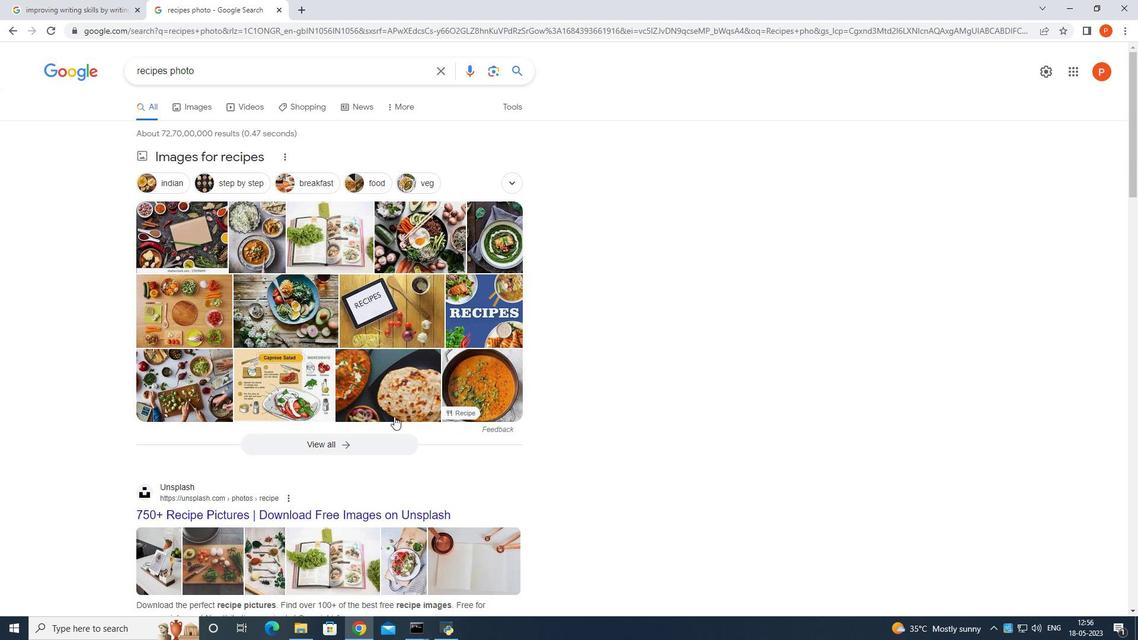 
Action: Mouse scrolled (397, 419) with delta (0, 0)
Screenshot: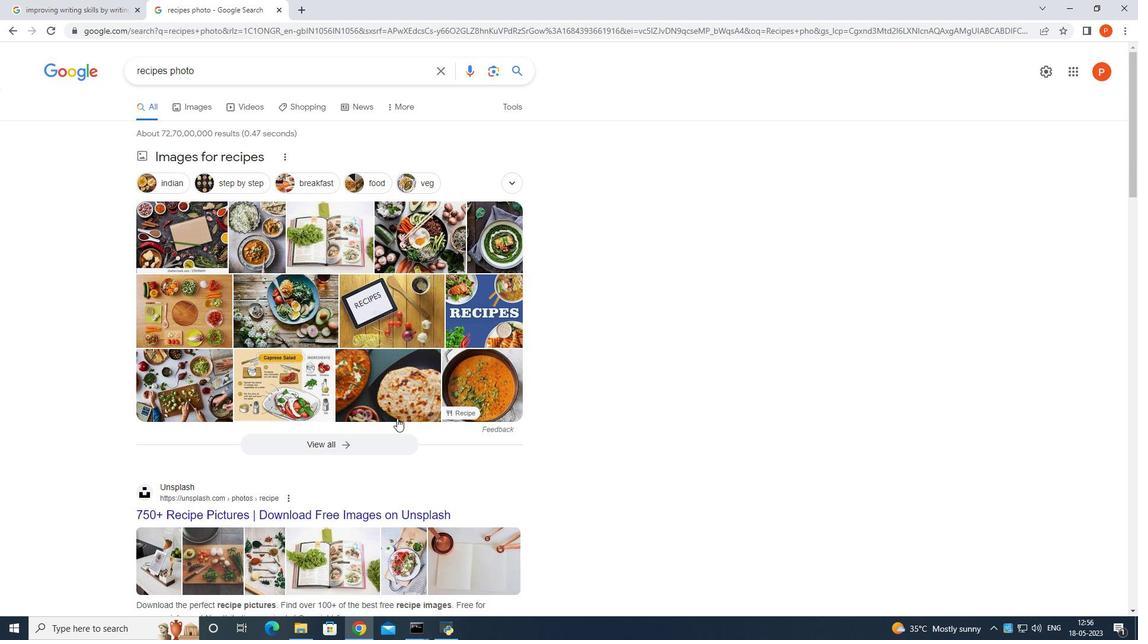 
Action: Mouse scrolled (397, 419) with delta (0, 0)
Screenshot: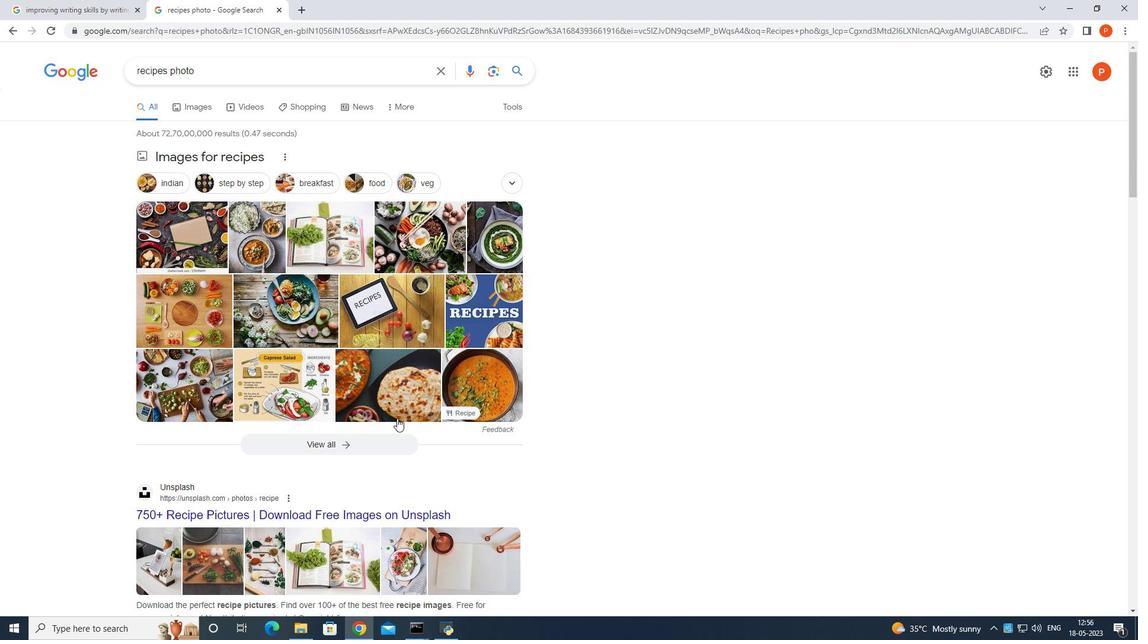 
Action: Mouse scrolled (397, 419) with delta (0, 0)
Screenshot: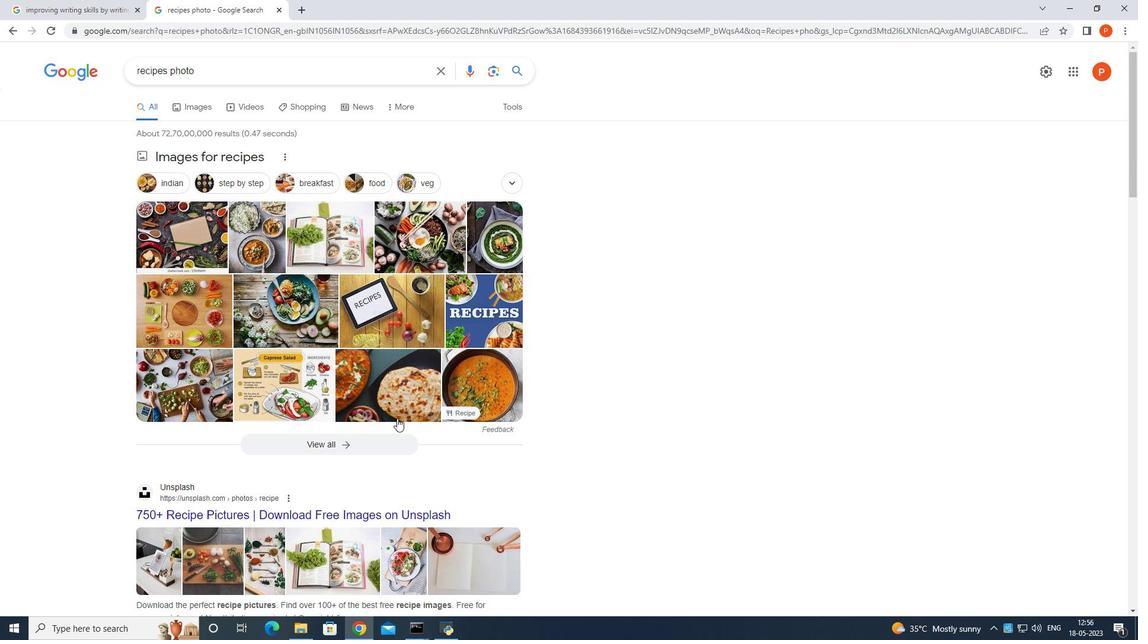 
Action: Mouse scrolled (397, 419) with delta (0, 0)
Screenshot: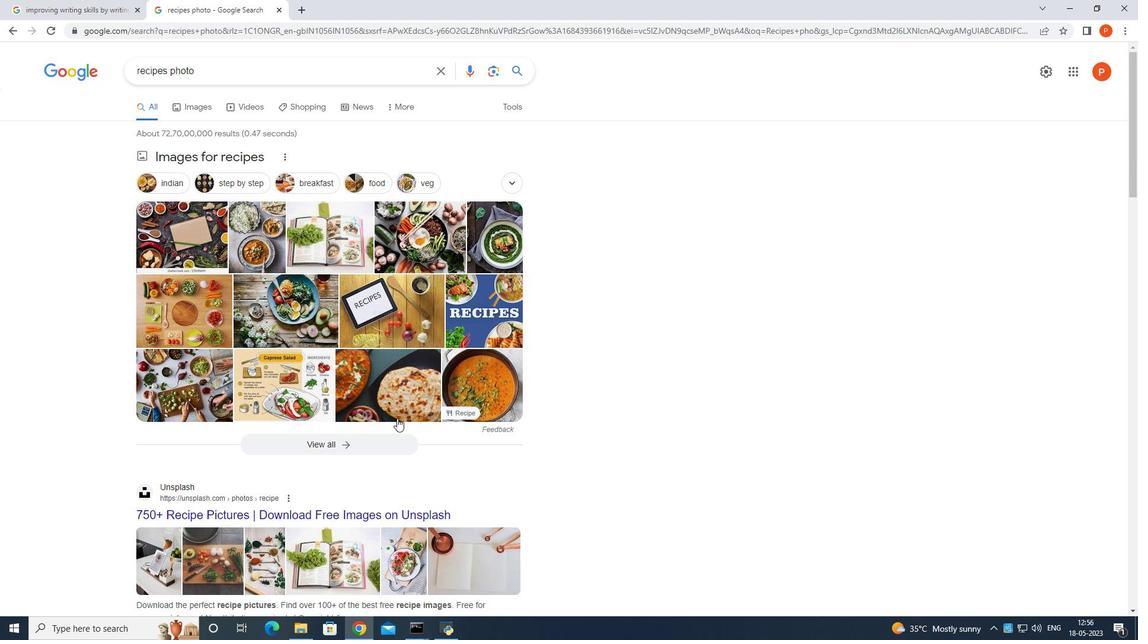 
Action: Mouse scrolled (397, 419) with delta (0, 0)
Screenshot: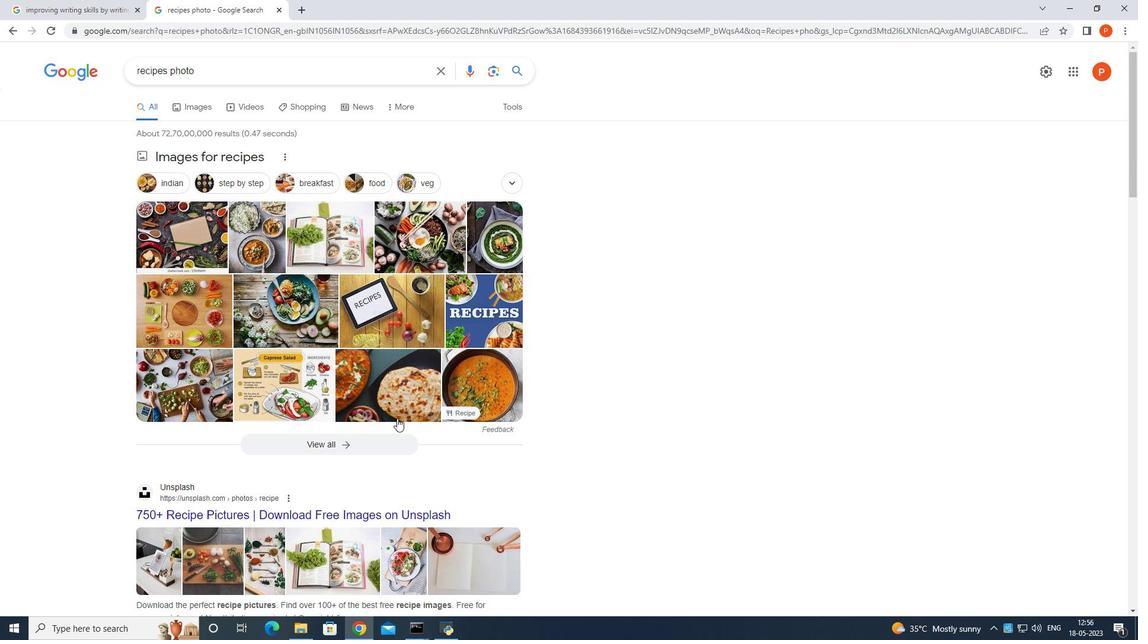 
Action: Mouse moved to (205, 101)
Screenshot: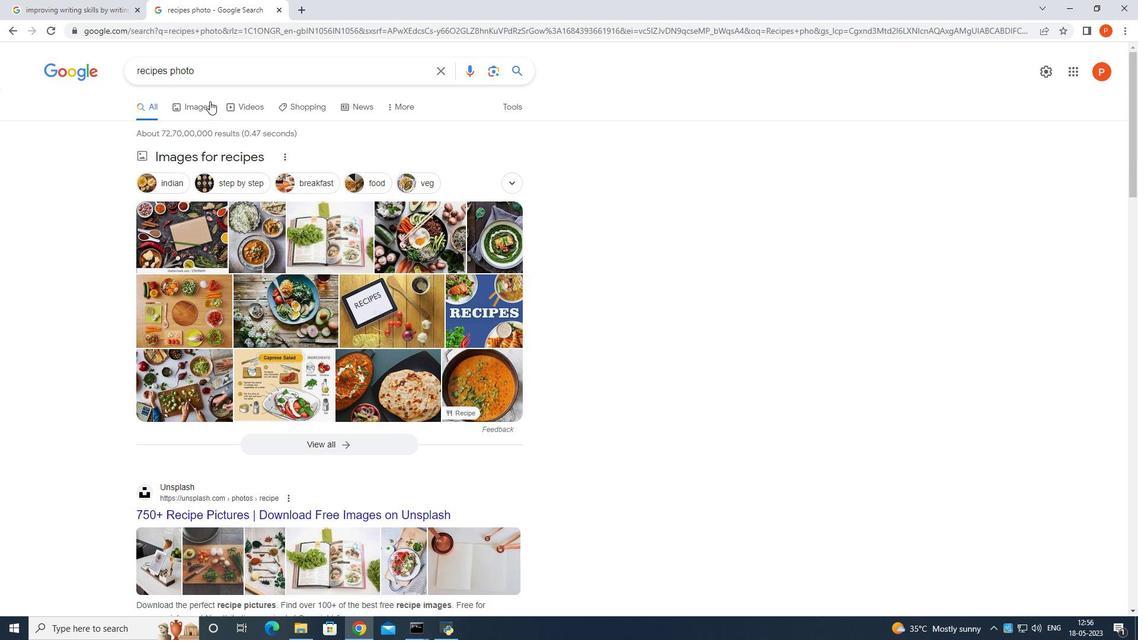 
Action: Mouse pressed left at (205, 101)
Screenshot: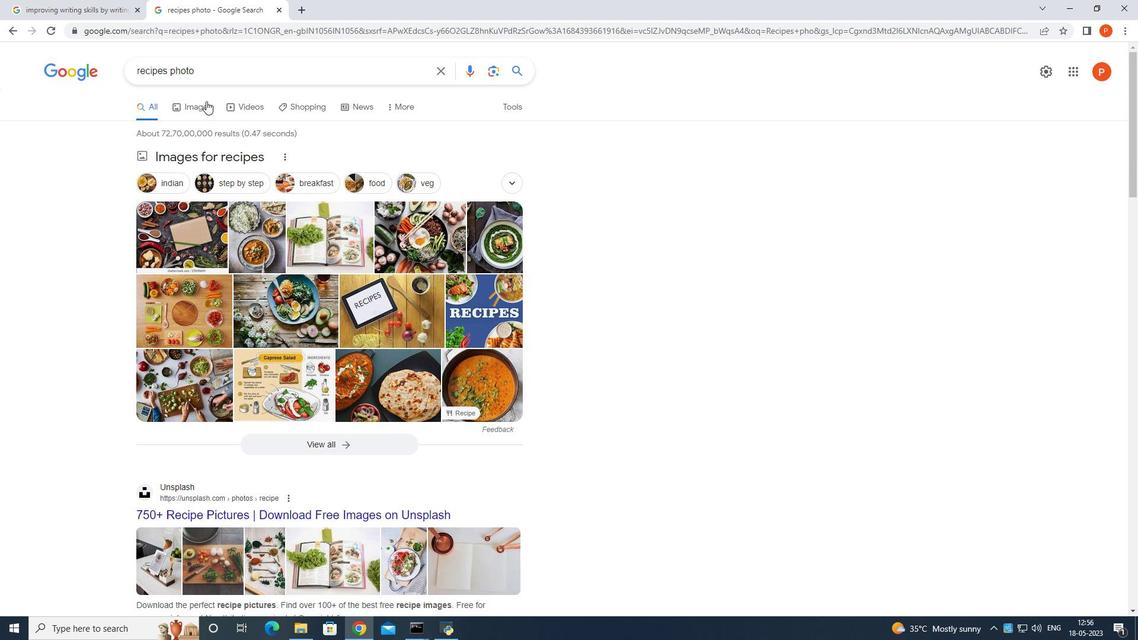 
Action: Mouse moved to (347, 336)
Screenshot: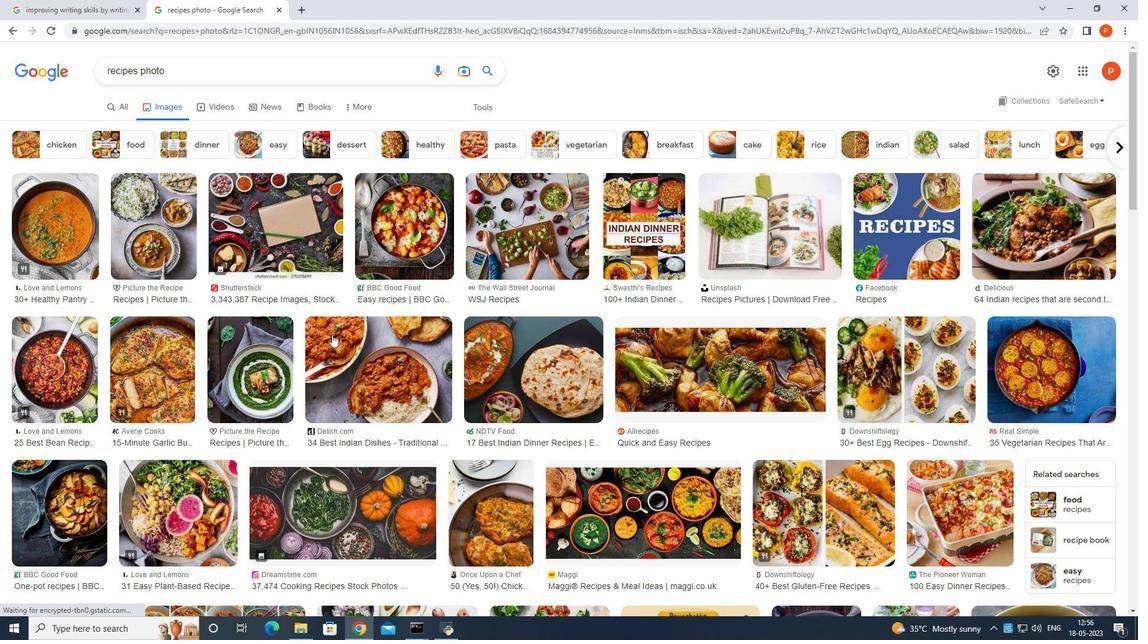 
Action: Mouse scrolled (347, 335) with delta (0, 0)
Screenshot: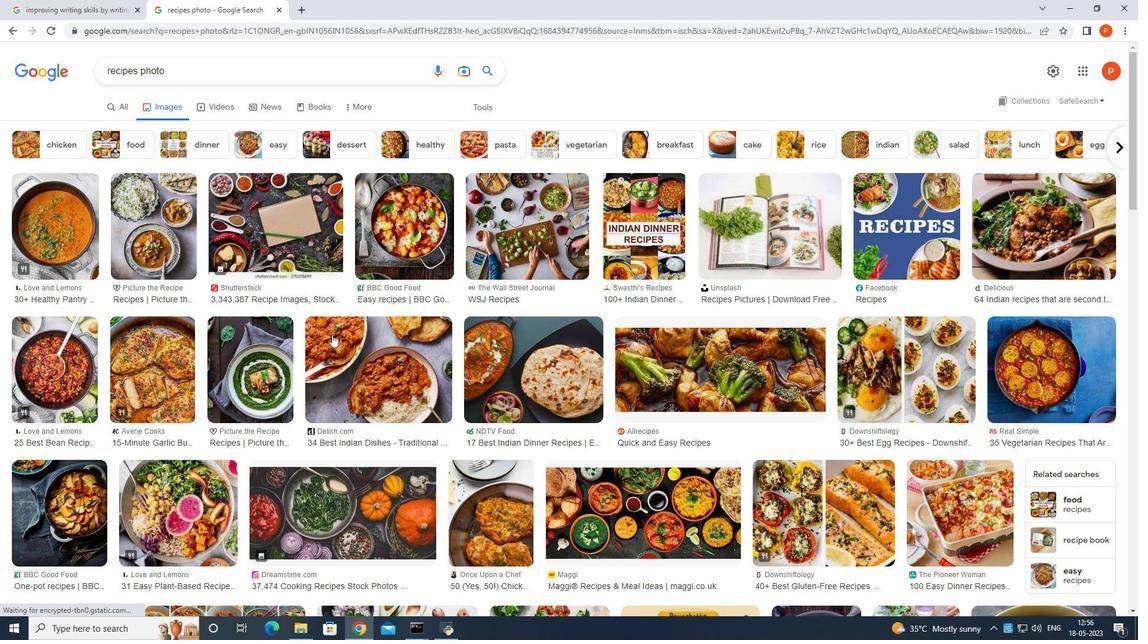 
Action: Mouse moved to (347, 336)
Screenshot: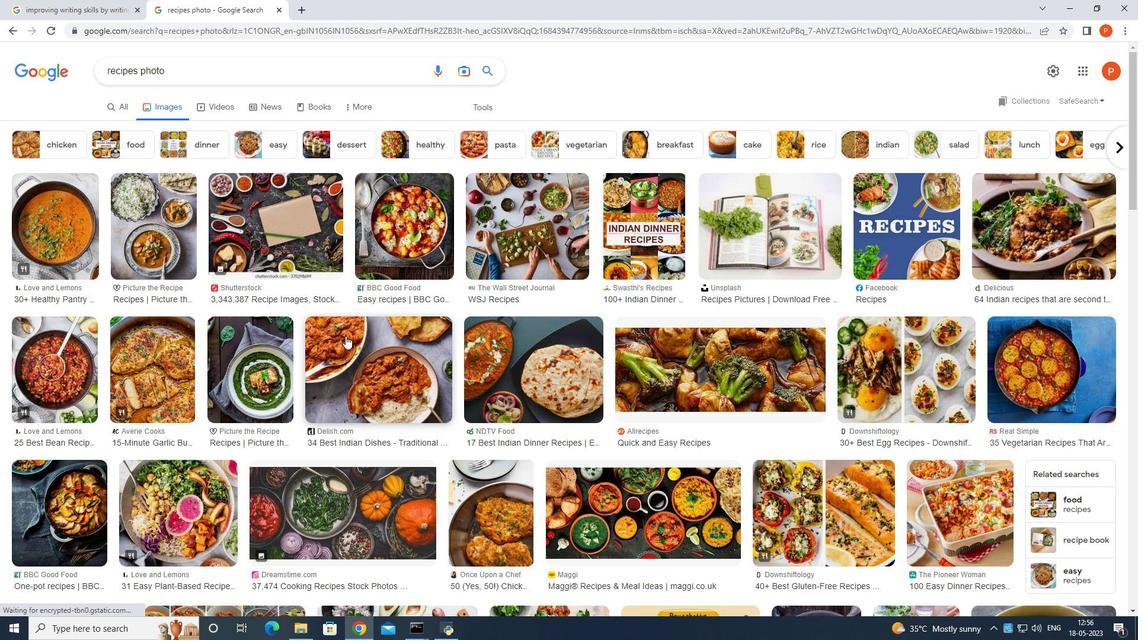 
Action: Mouse scrolled (347, 336) with delta (0, 0)
Screenshot: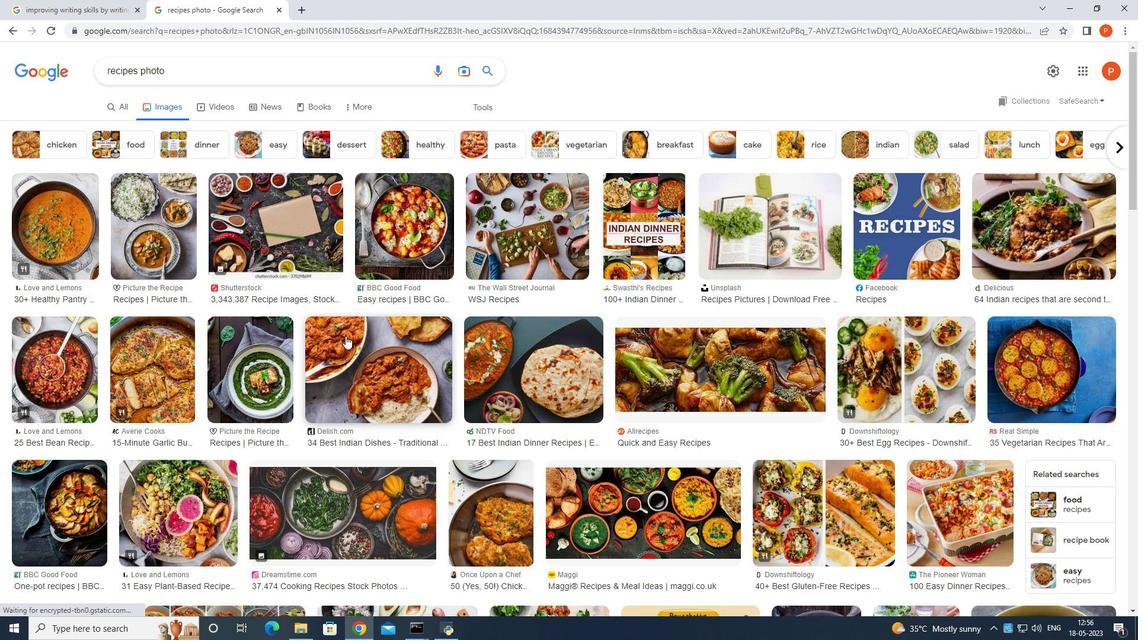 
Action: Mouse scrolled (347, 336) with delta (0, 0)
Screenshot: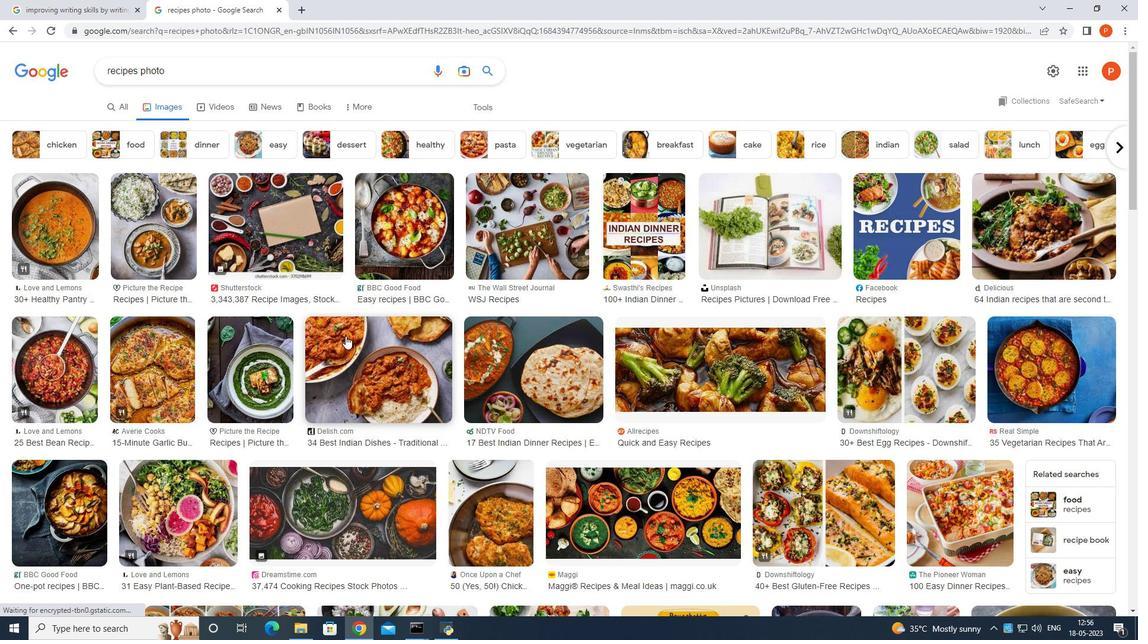 
Action: Mouse scrolled (347, 336) with delta (0, 0)
Screenshot: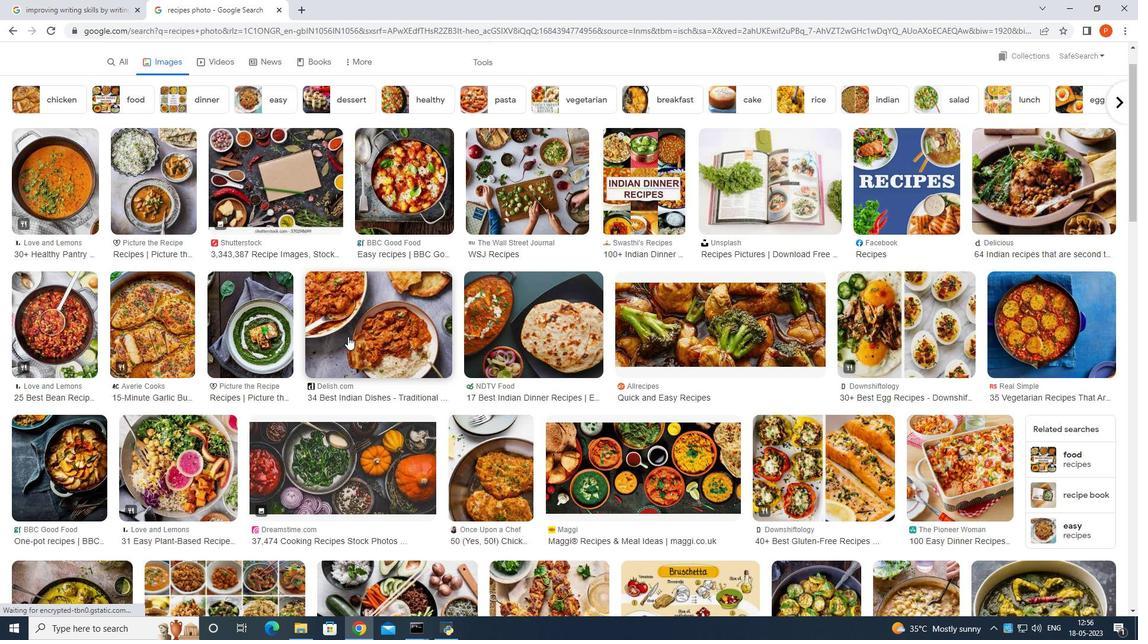 
Action: Mouse moved to (336, 334)
Screenshot: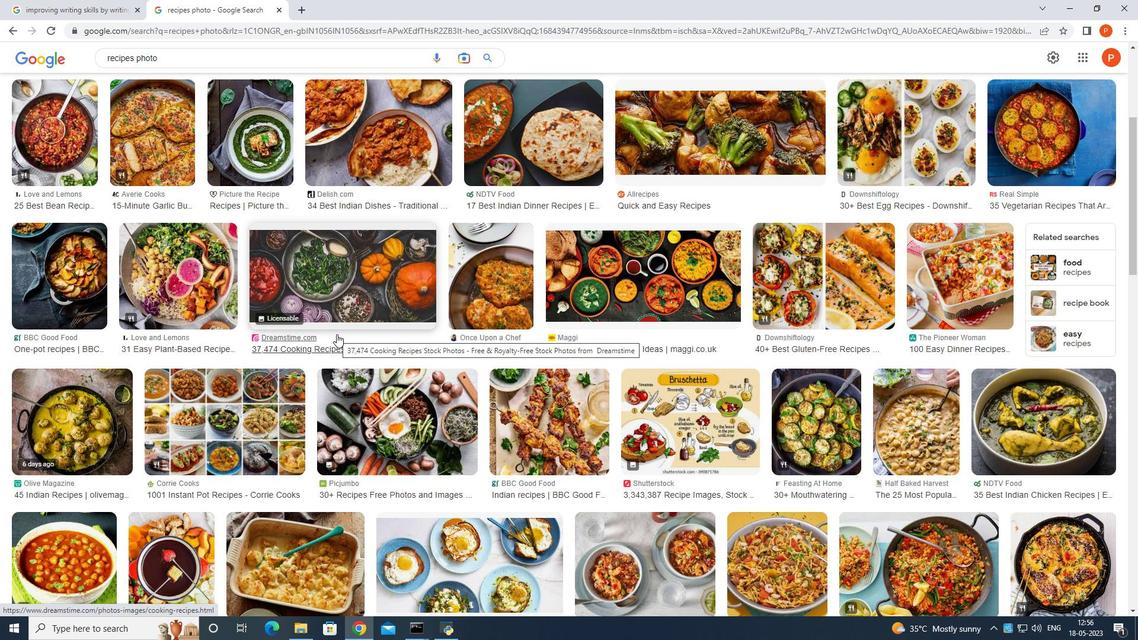 
Action: Mouse scrolled (336, 333) with delta (0, 0)
Screenshot: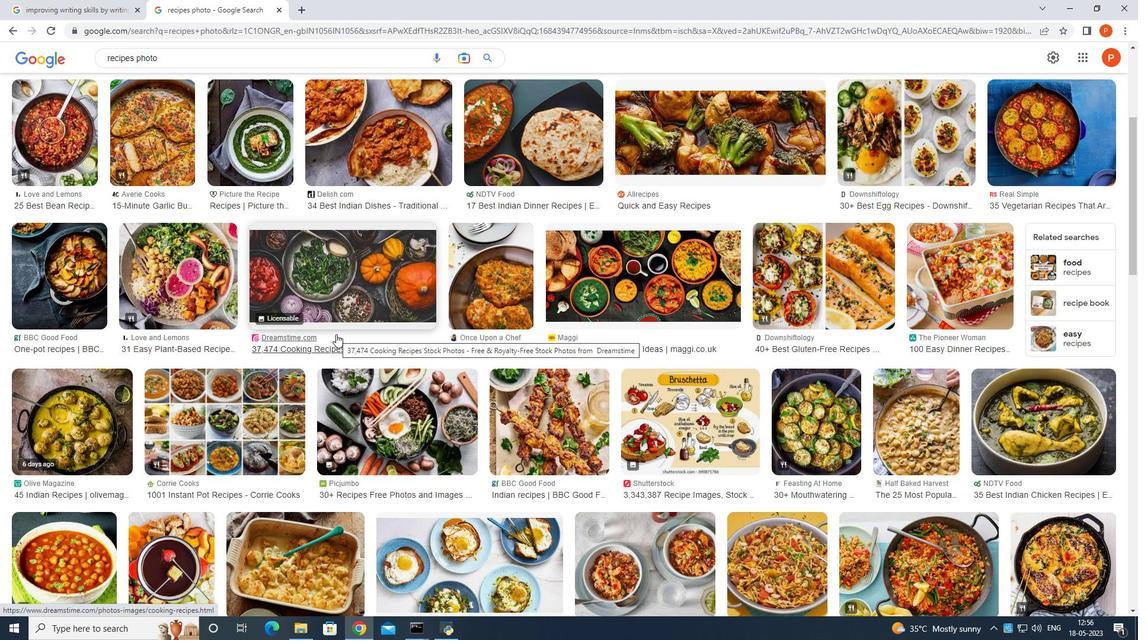 
Action: Mouse scrolled (336, 333) with delta (0, 0)
Screenshot: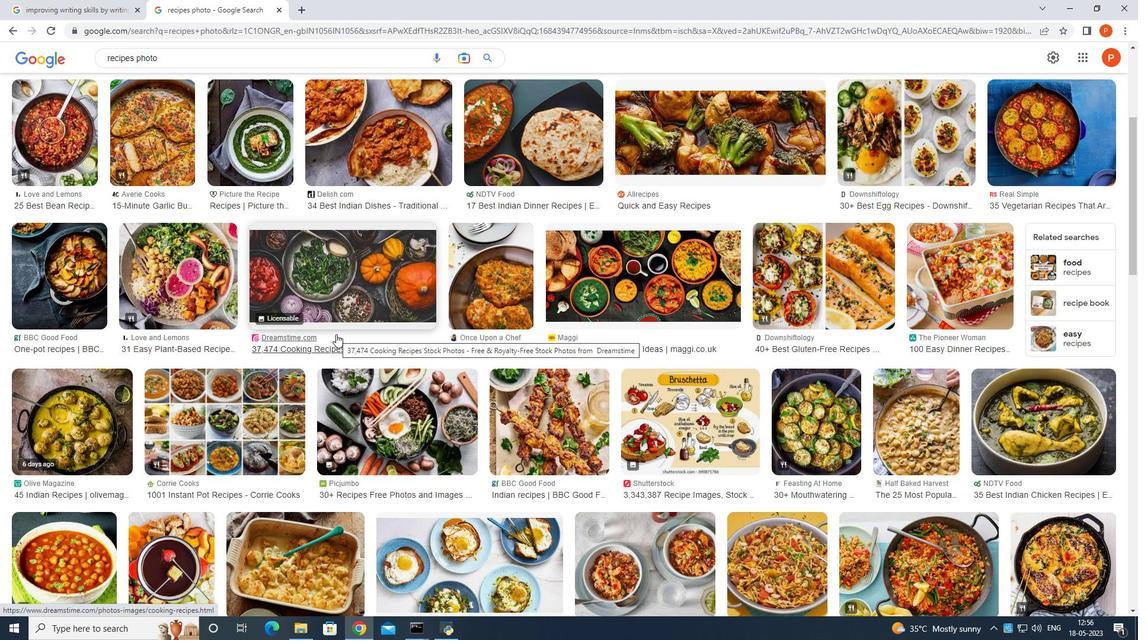
Action: Mouse scrolled (336, 333) with delta (0, 0)
Screenshot: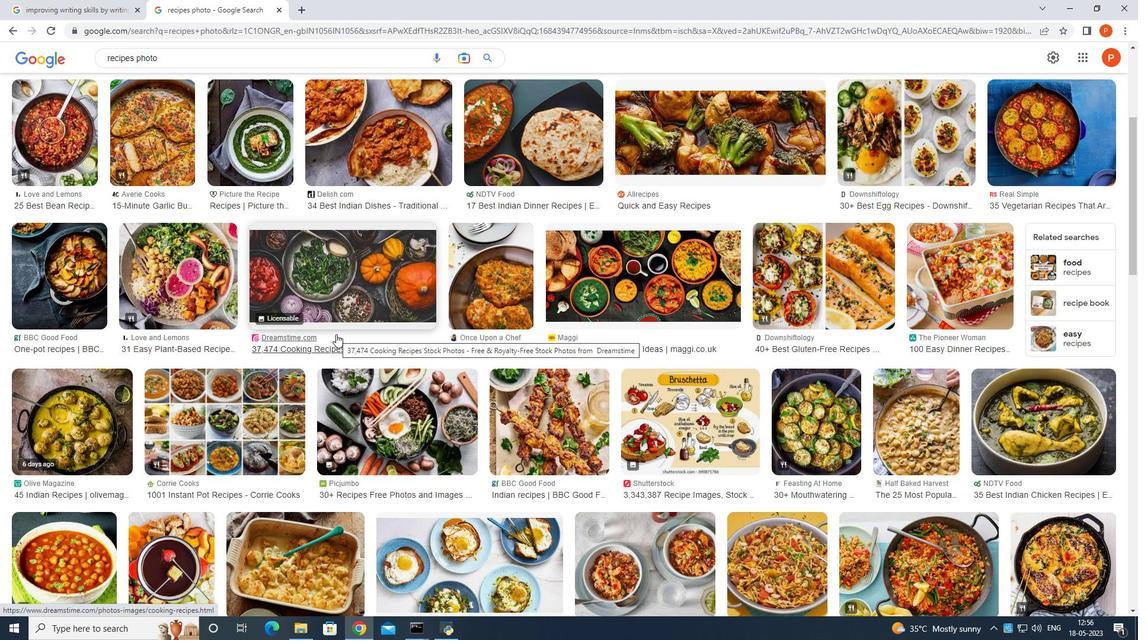
Action: Mouse scrolled (336, 333) with delta (0, 0)
Screenshot: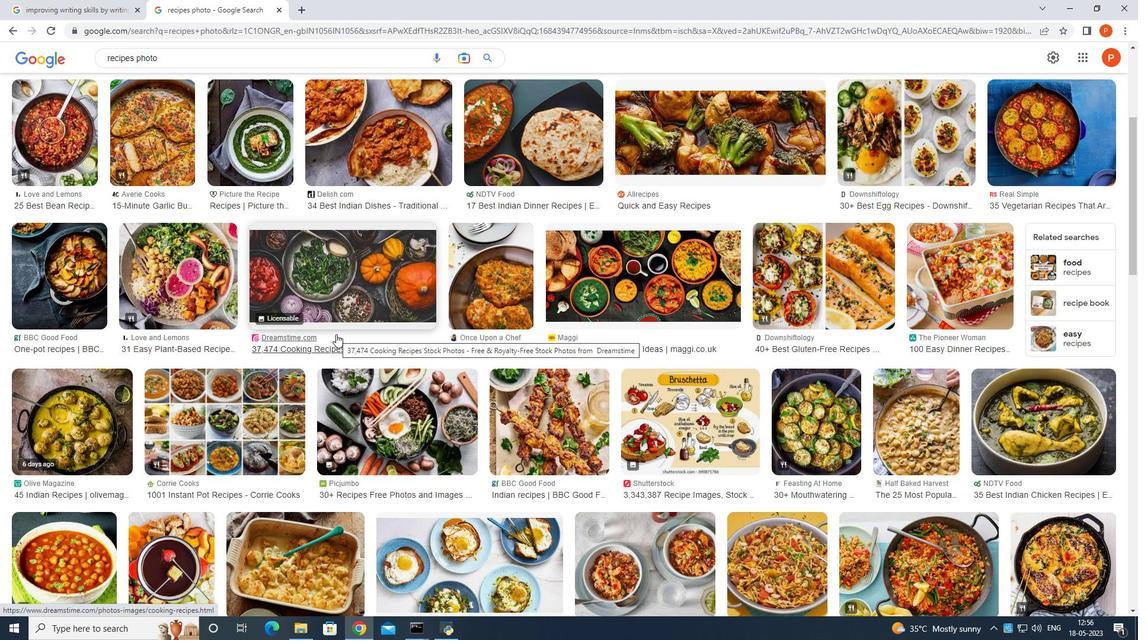
Action: Mouse scrolled (336, 333) with delta (0, 0)
Screenshot: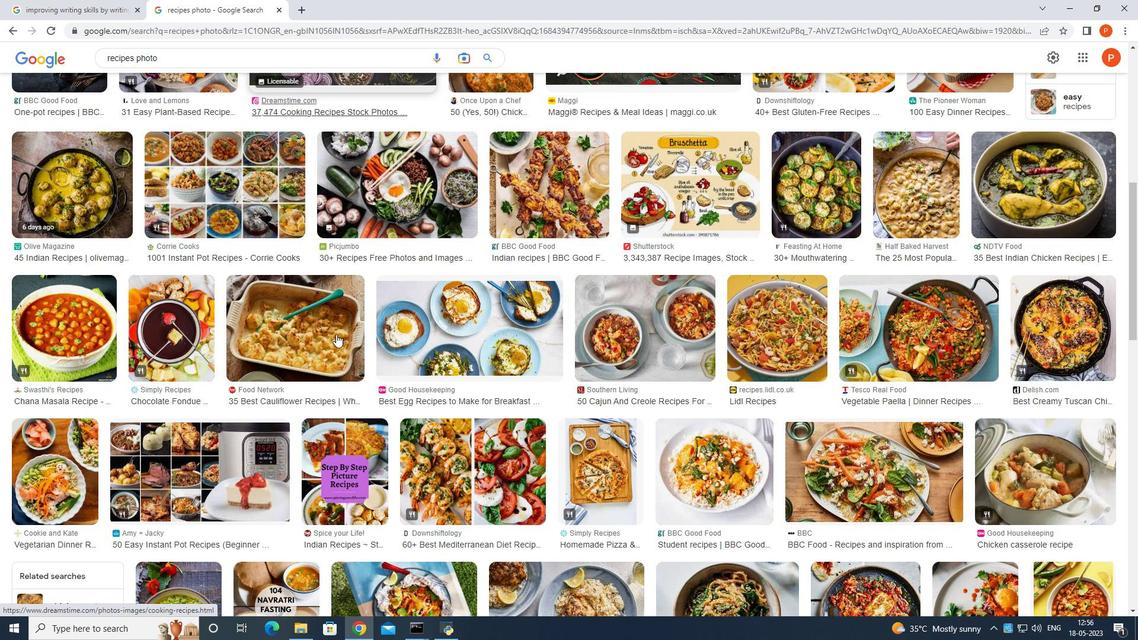 
Action: Mouse scrolled (336, 333) with delta (0, 0)
Screenshot: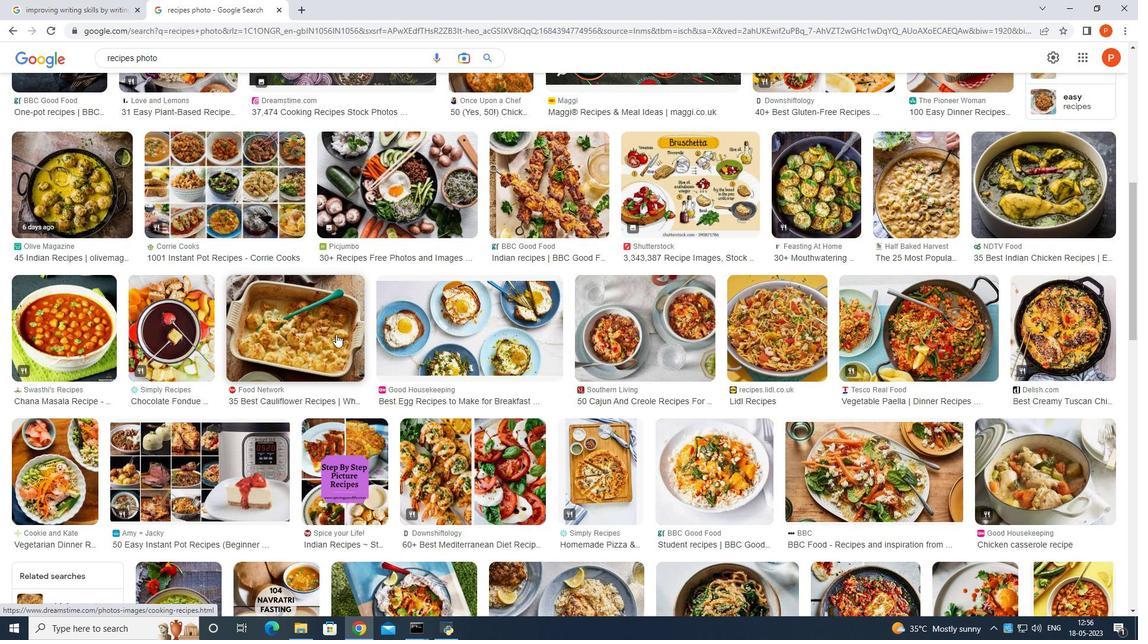 
Action: Mouse scrolled (336, 334) with delta (0, 0)
Screenshot: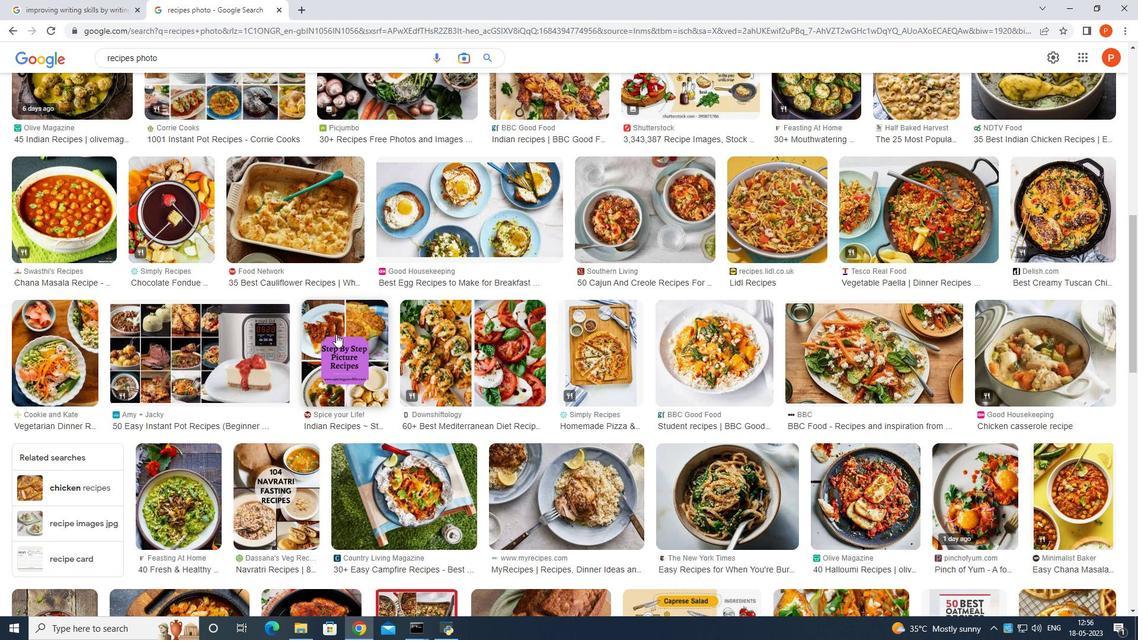 
Action: Mouse scrolled (336, 334) with delta (0, 0)
Screenshot: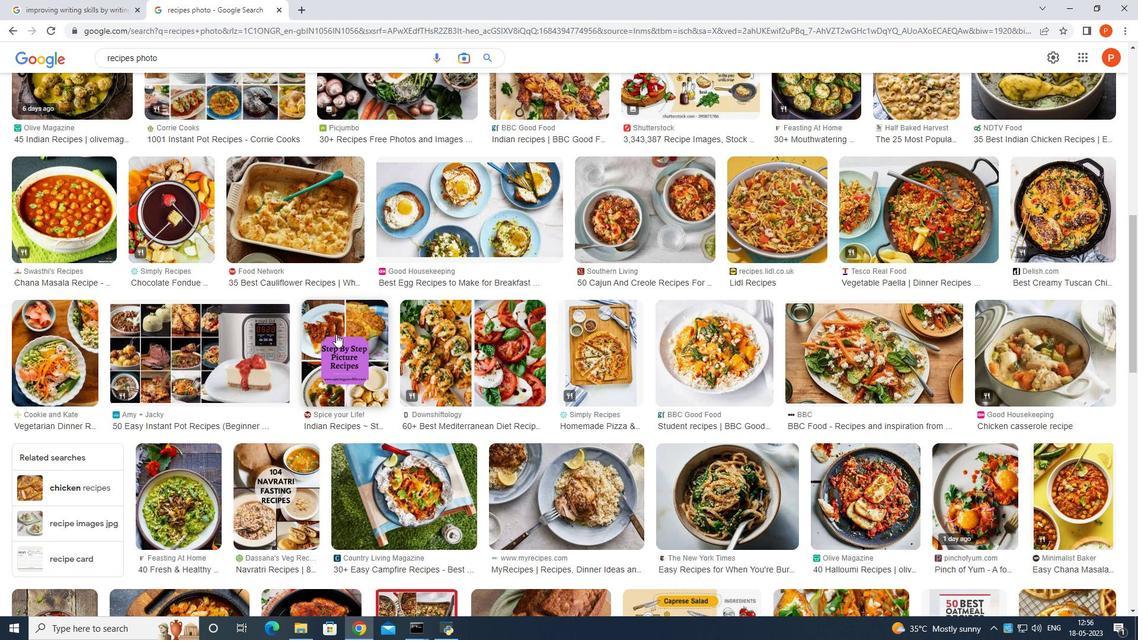 
Action: Mouse scrolled (336, 334) with delta (0, 0)
Screenshot: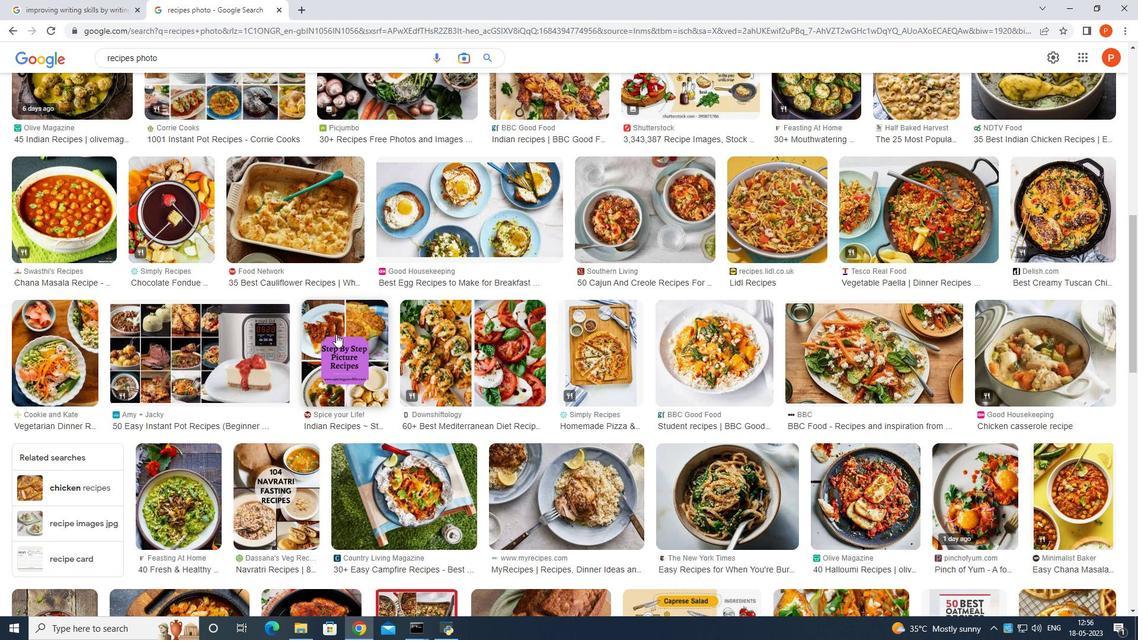 
Action: Mouse scrolled (336, 334) with delta (0, 0)
Screenshot: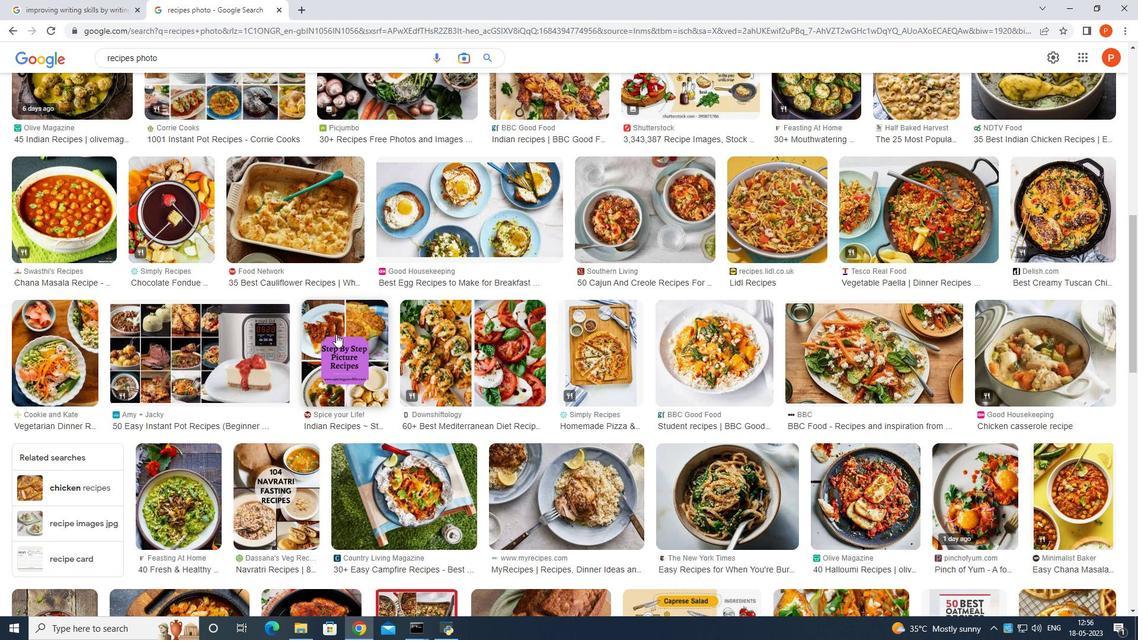 
Action: Mouse scrolled (336, 334) with delta (0, 0)
Screenshot: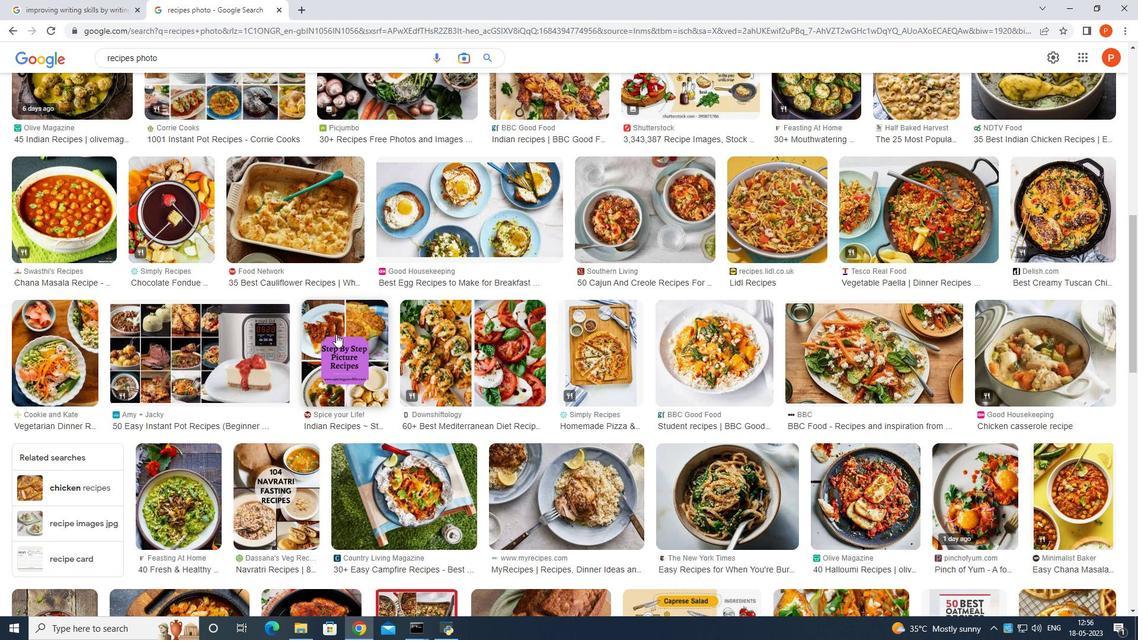 
Action: Mouse scrolled (336, 334) with delta (0, 0)
Screenshot: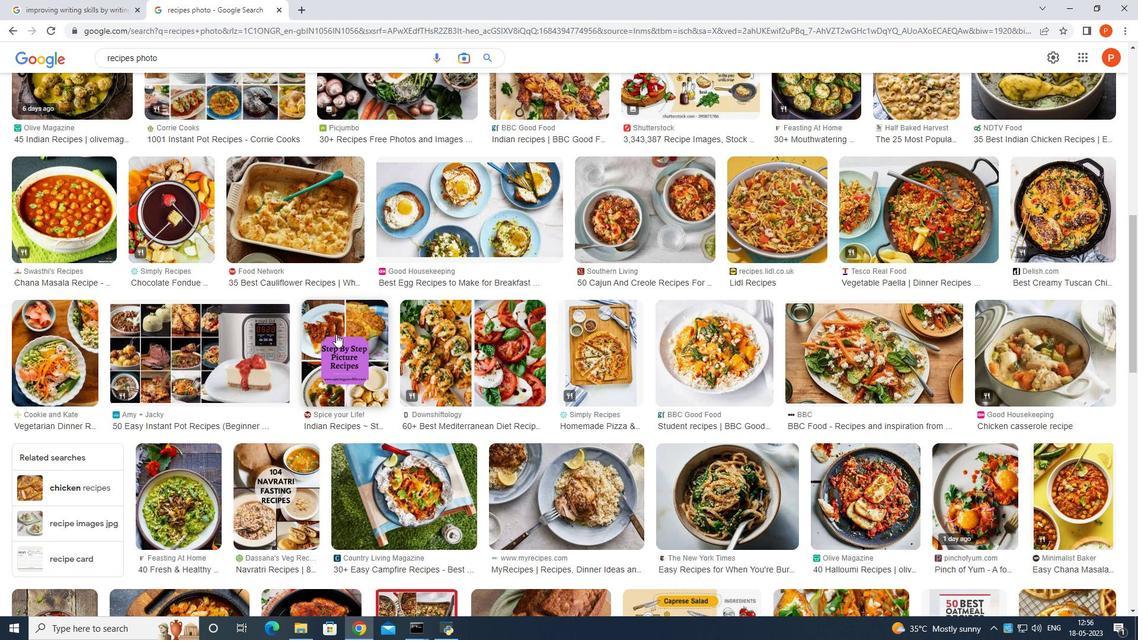 
Action: Mouse moved to (337, 334)
Screenshot: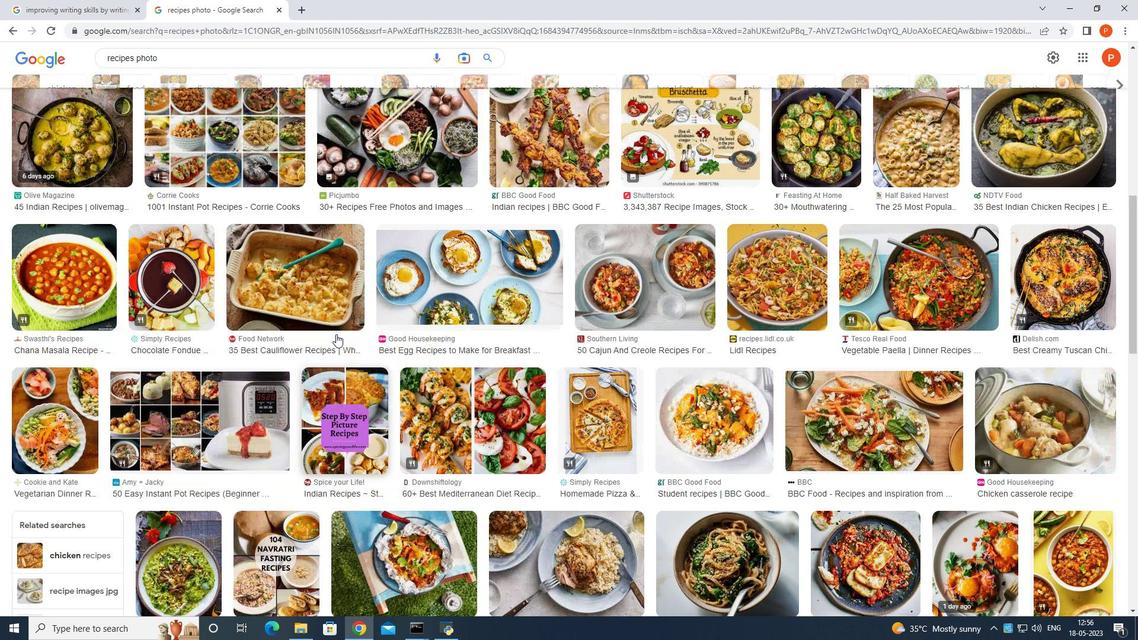 
Action: Mouse scrolled (337, 334) with delta (0, 0)
Screenshot: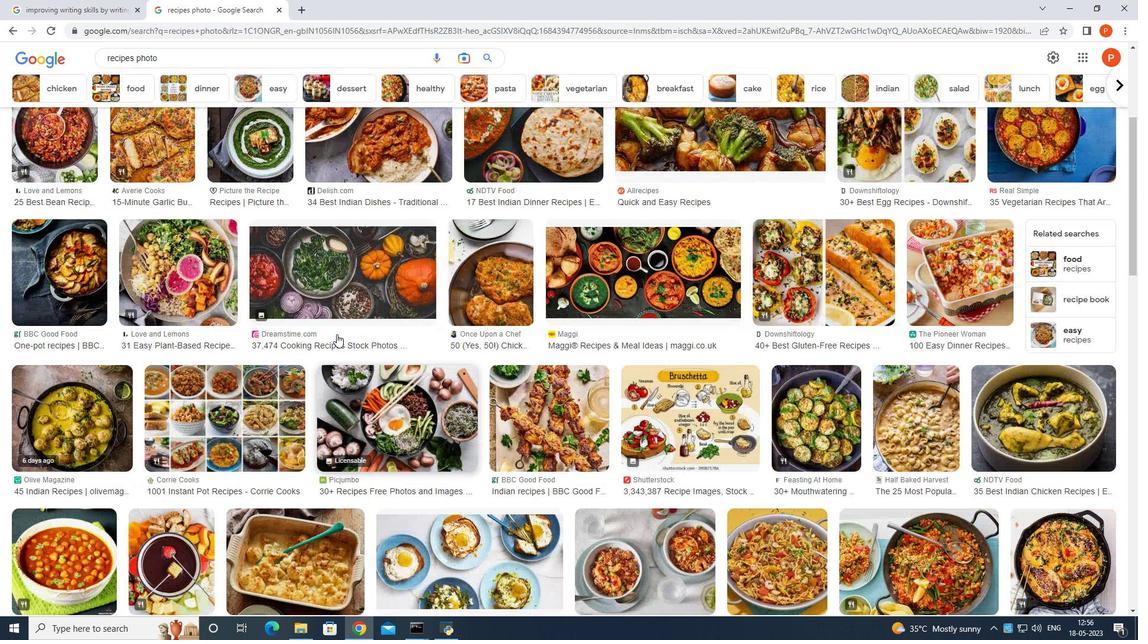 
Action: Mouse scrolled (337, 334) with delta (0, 0)
Screenshot: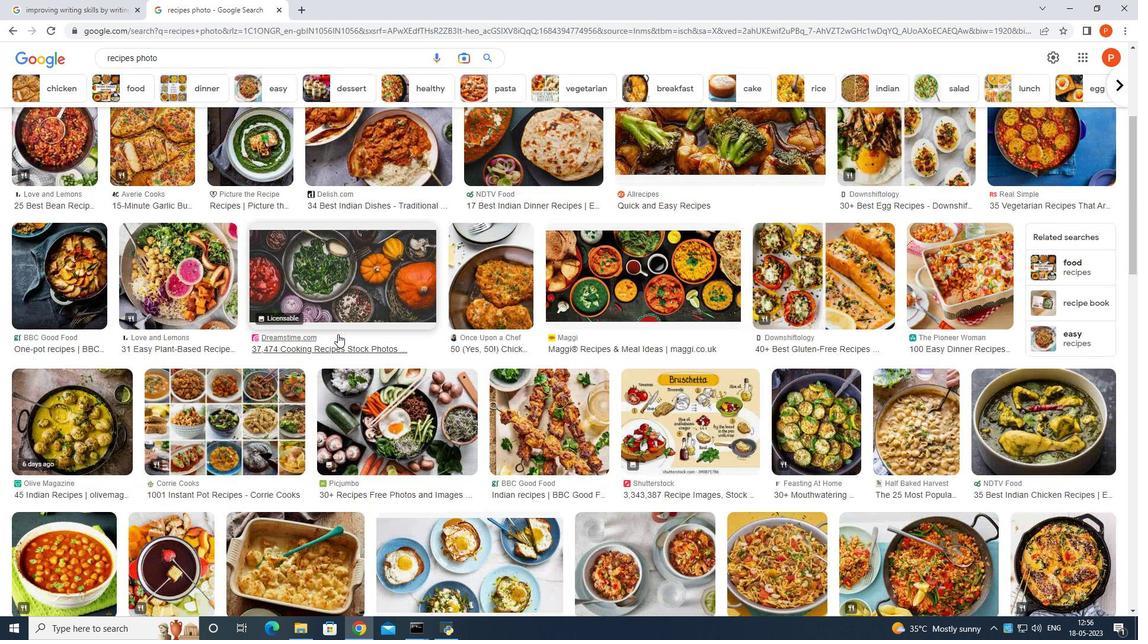 
Action: Mouse scrolled (337, 334) with delta (0, 0)
Screenshot: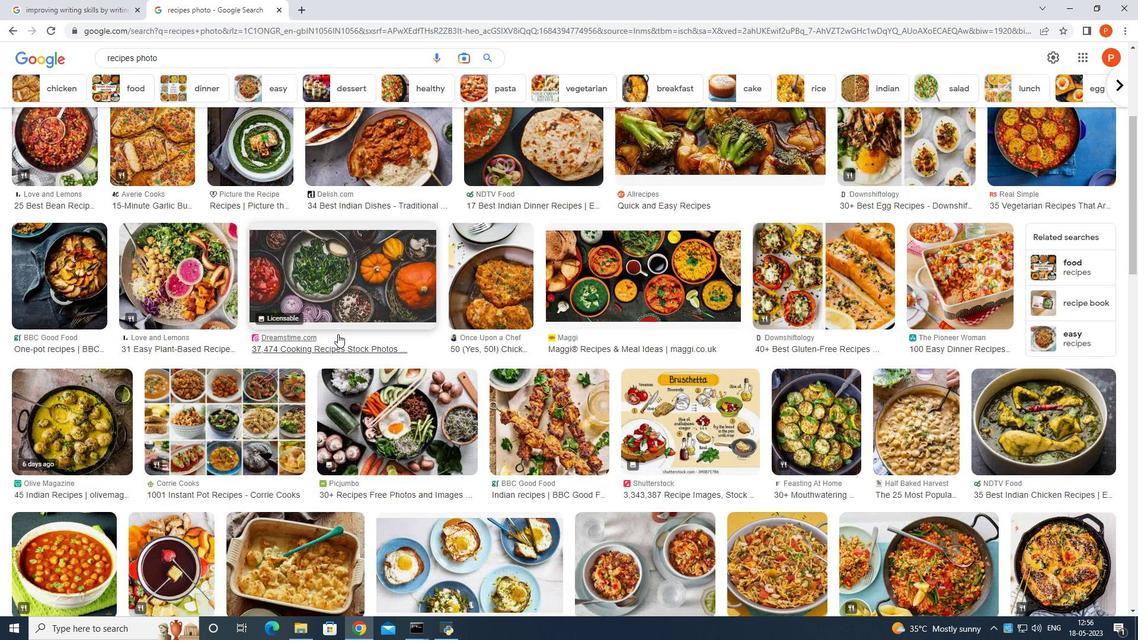 
Action: Mouse scrolled (337, 334) with delta (0, 0)
Screenshot: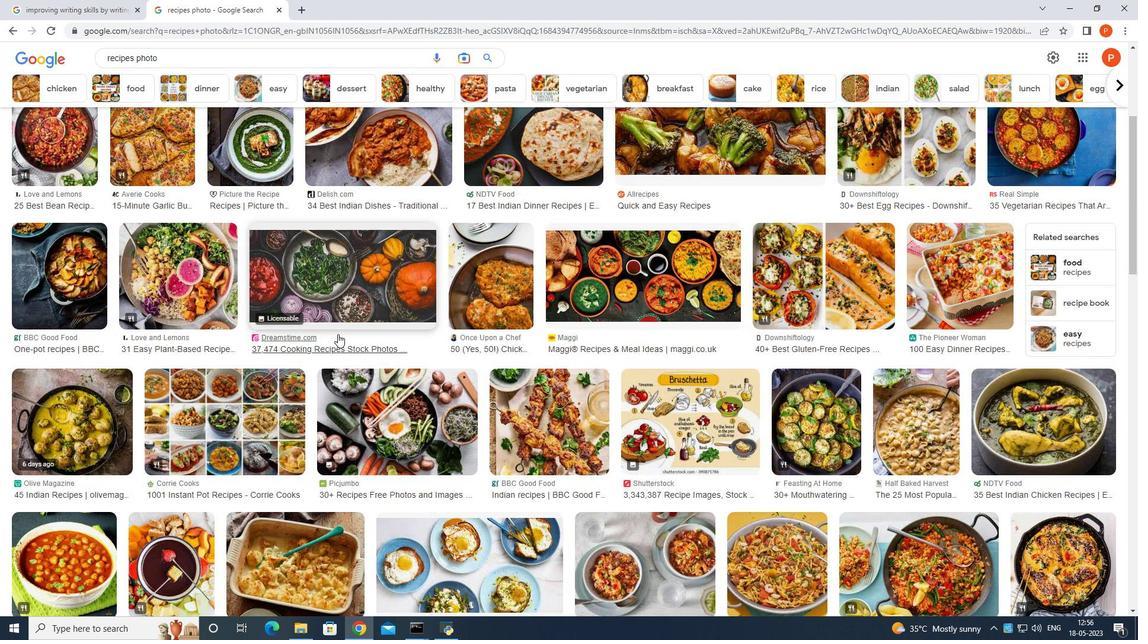 
Action: Mouse scrolled (337, 334) with delta (0, 0)
Screenshot: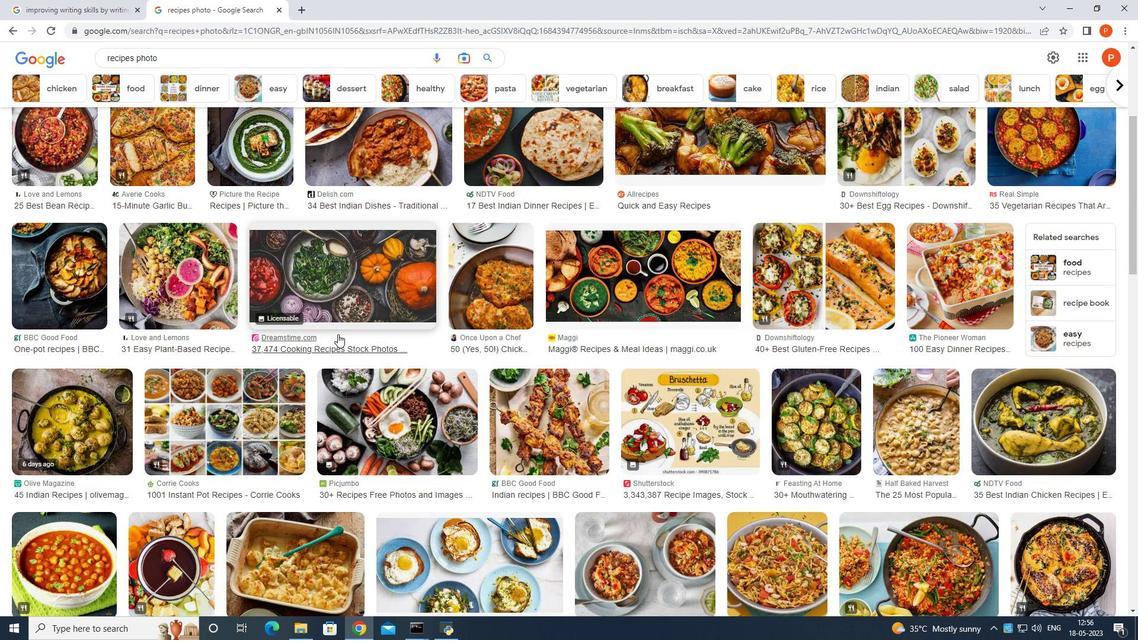 
Action: Mouse scrolled (337, 334) with delta (0, 0)
Screenshot: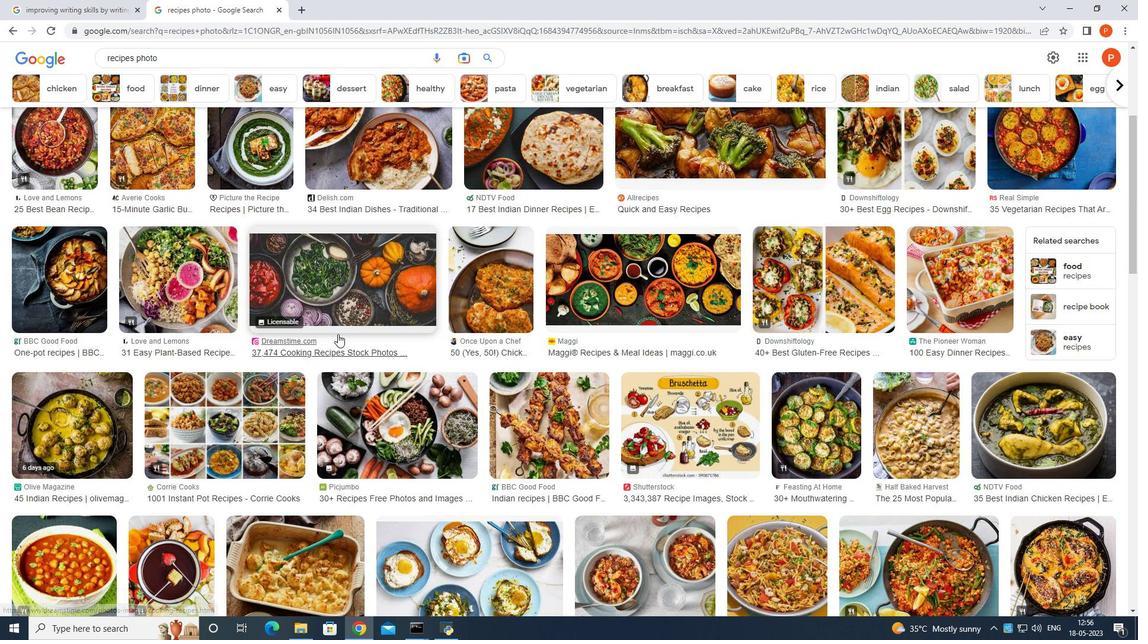 
Action: Mouse scrolled (337, 334) with delta (0, 0)
Screenshot: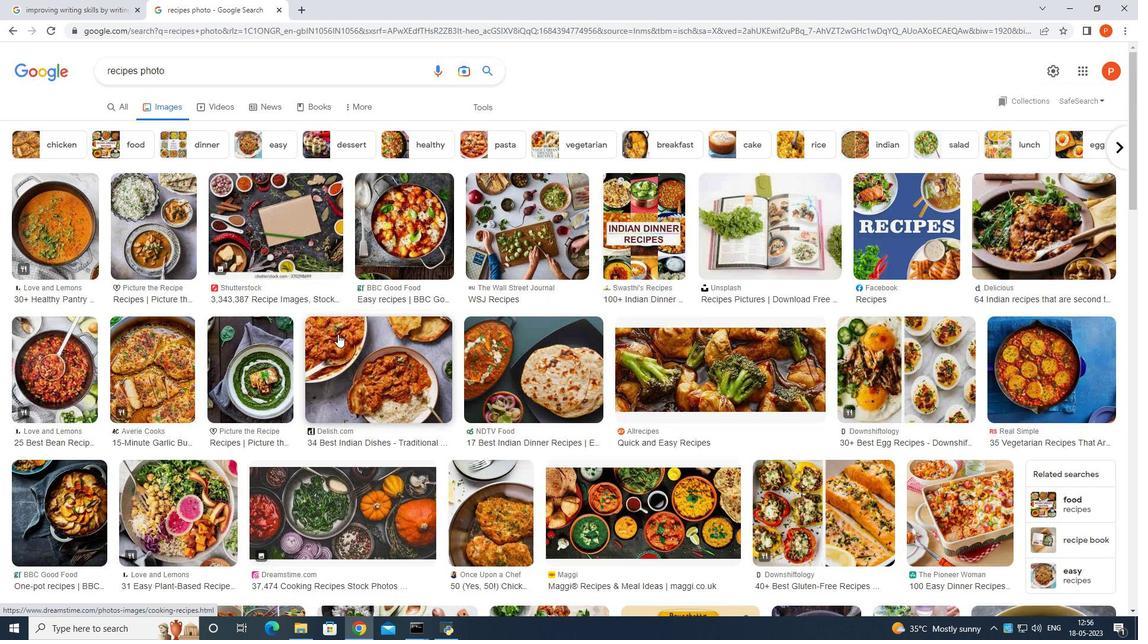 
Action: Mouse scrolled (337, 334) with delta (0, 0)
Screenshot: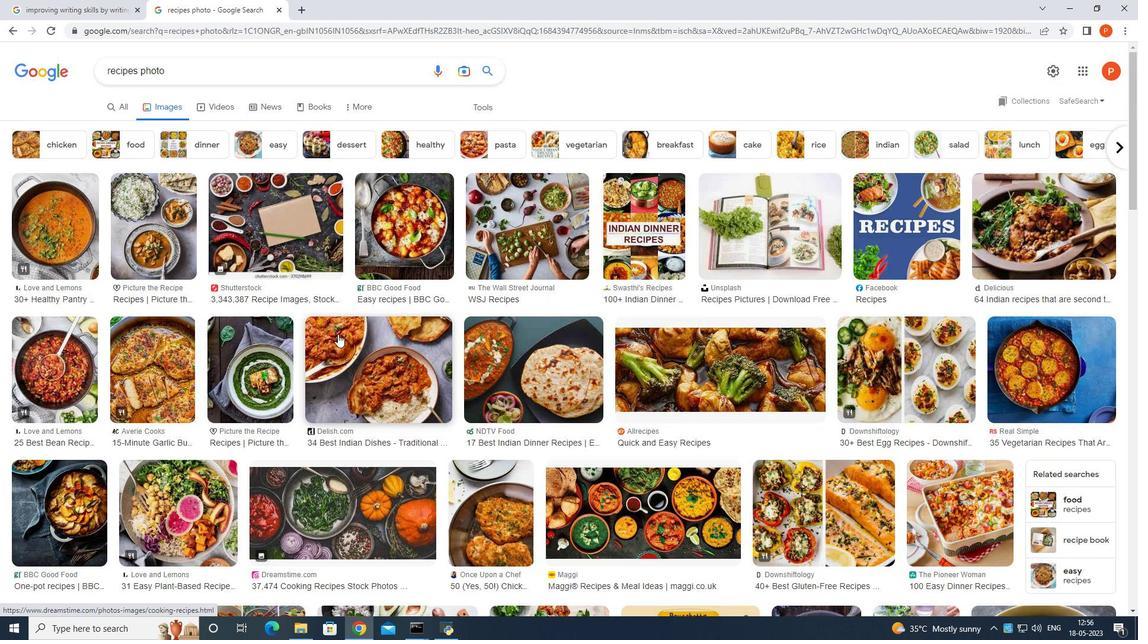 
Action: Mouse scrolled (337, 334) with delta (0, 0)
Screenshot: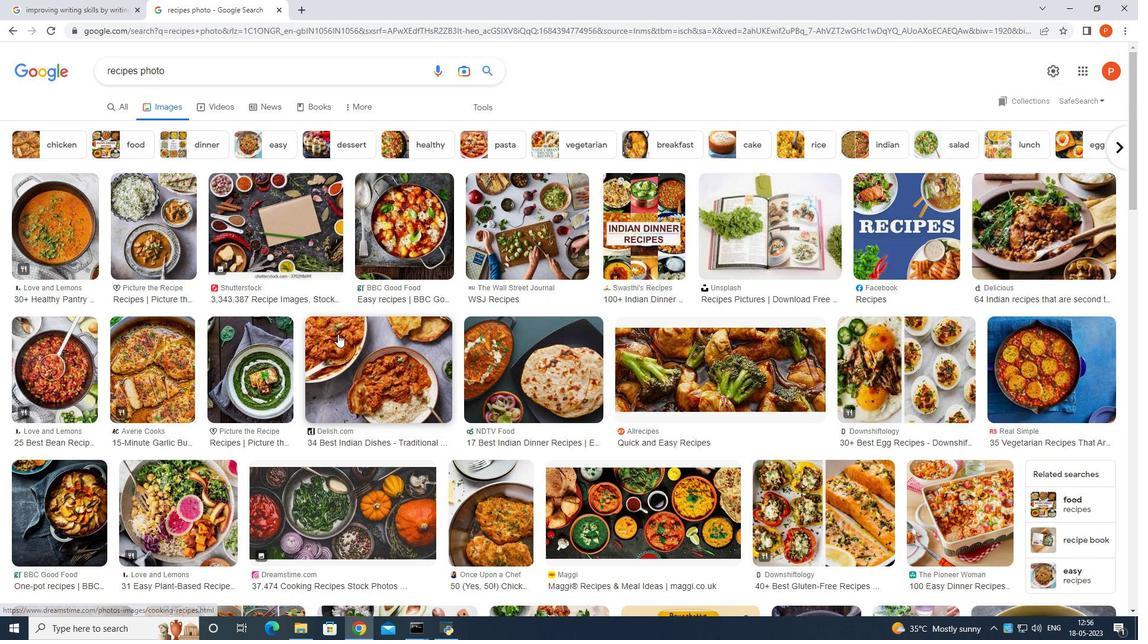 
Action: Mouse moved to (178, 228)
Screenshot: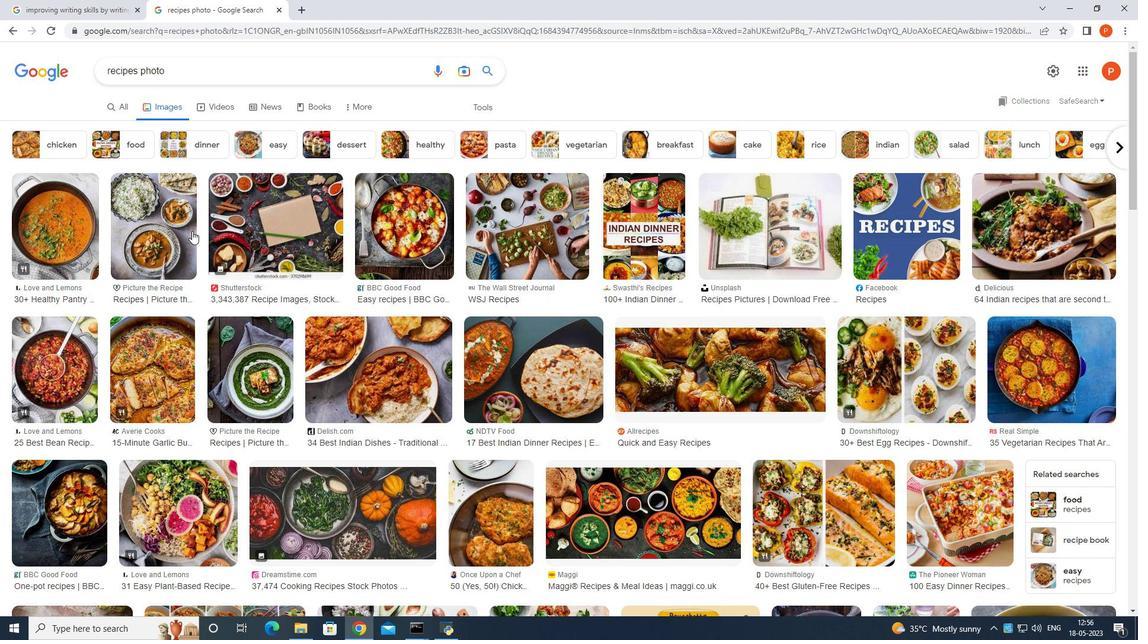 
Action: Mouse pressed left at (178, 228)
Screenshot: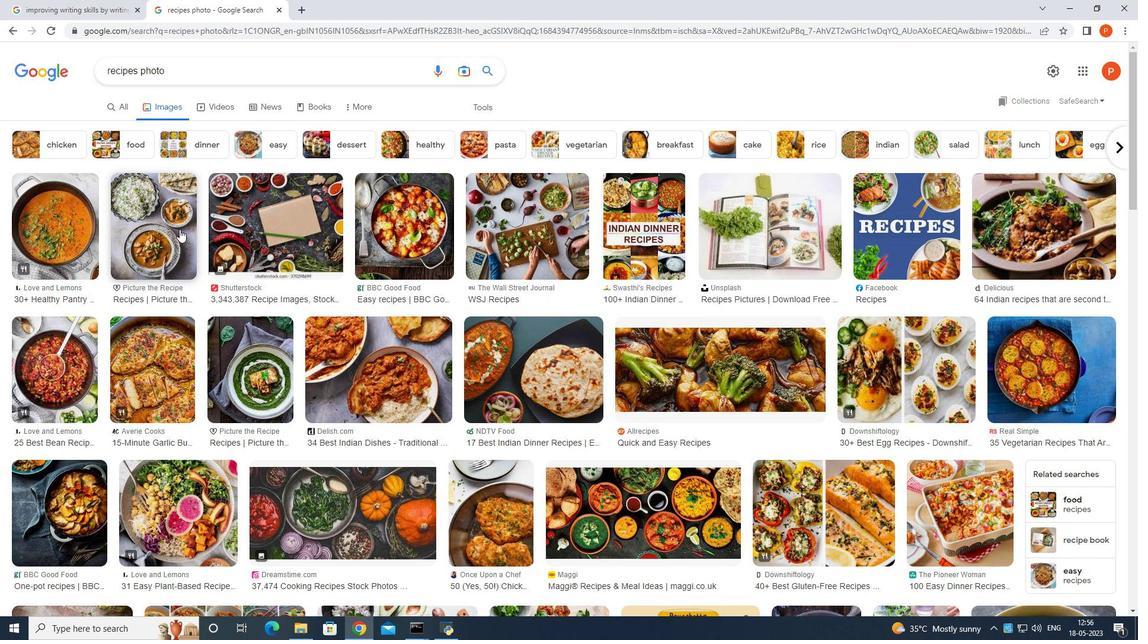 
Action: Mouse moved to (784, 346)
Screenshot: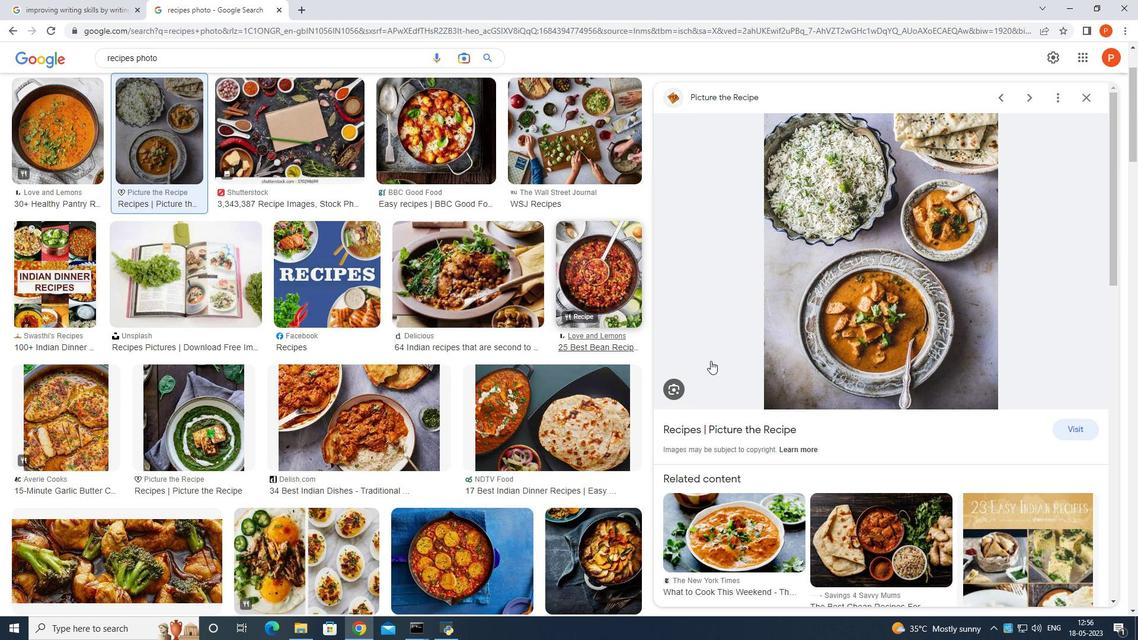 
Action: Mouse scrolled (784, 345) with delta (0, 0)
Screenshot: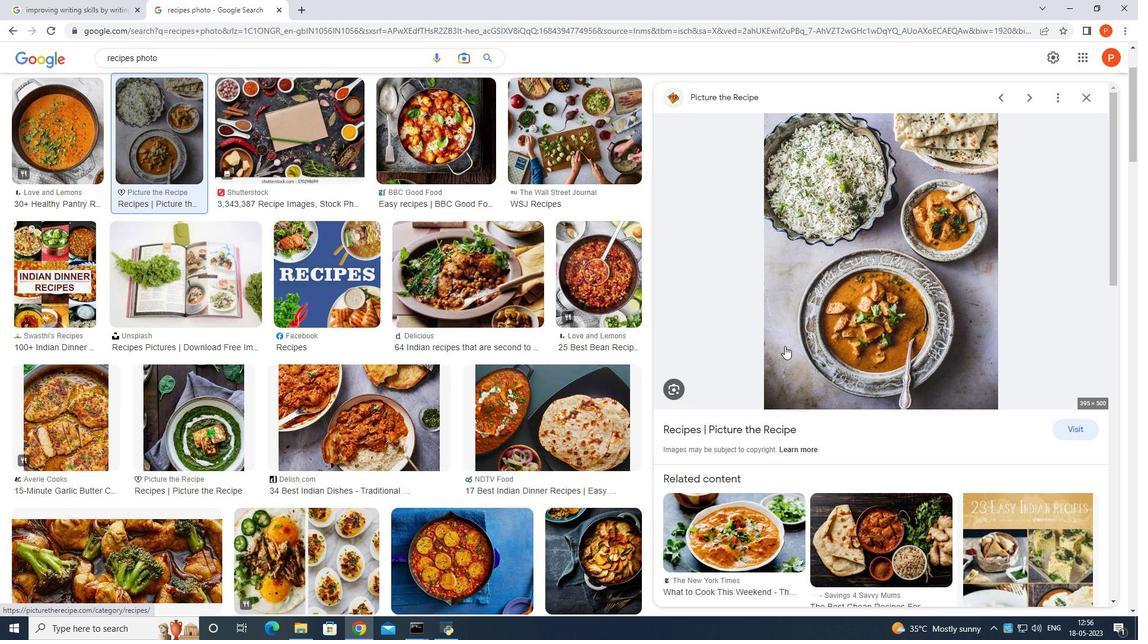 
Action: Mouse scrolled (784, 345) with delta (0, 0)
Screenshot: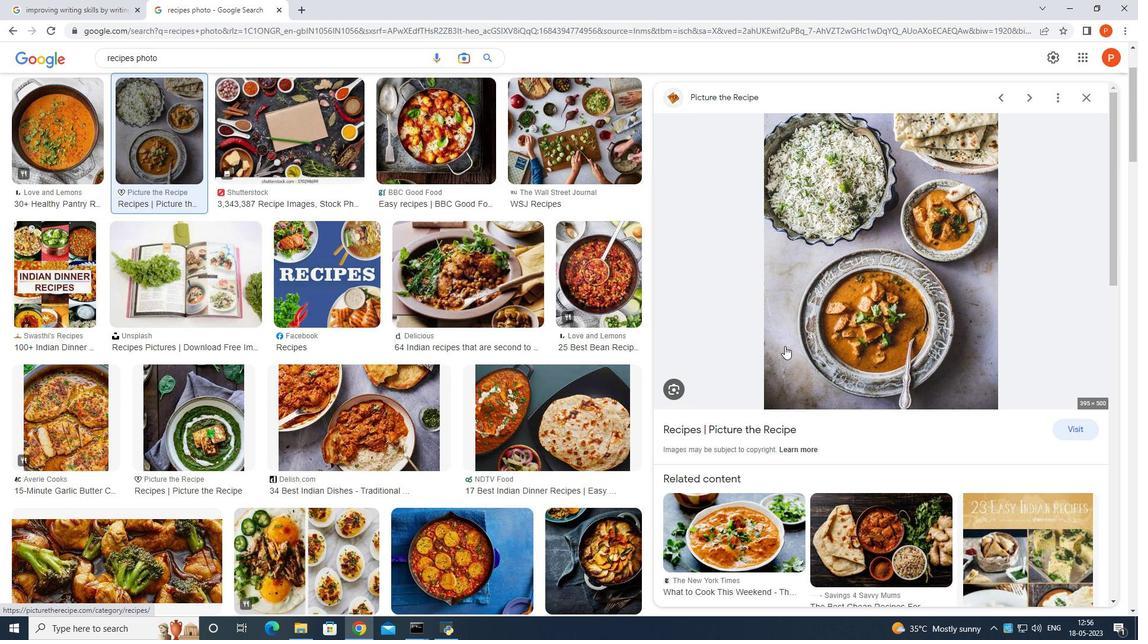 
Action: Mouse scrolled (784, 345) with delta (0, 0)
Screenshot: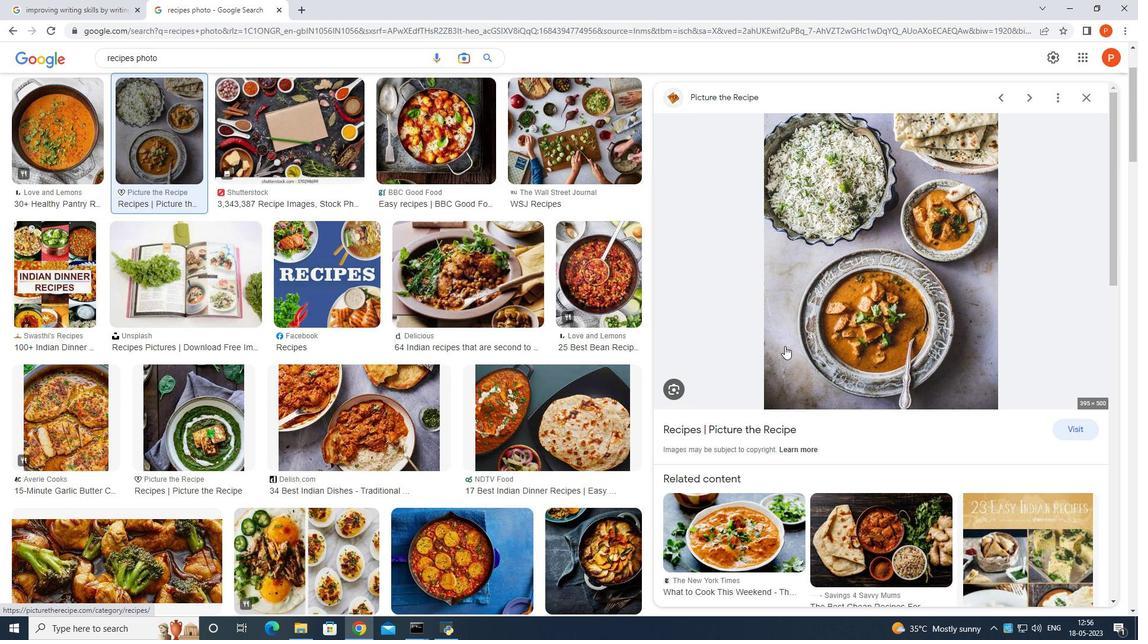 
Action: Mouse scrolled (784, 345) with delta (0, 0)
Screenshot: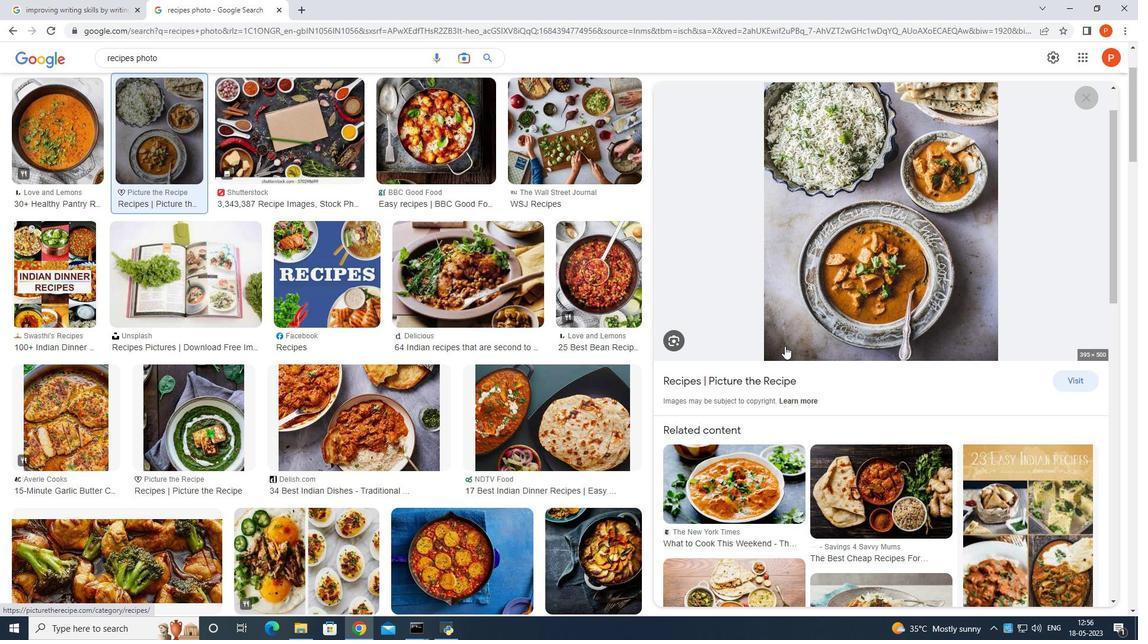 
Action: Mouse moved to (784, 346)
Screenshot: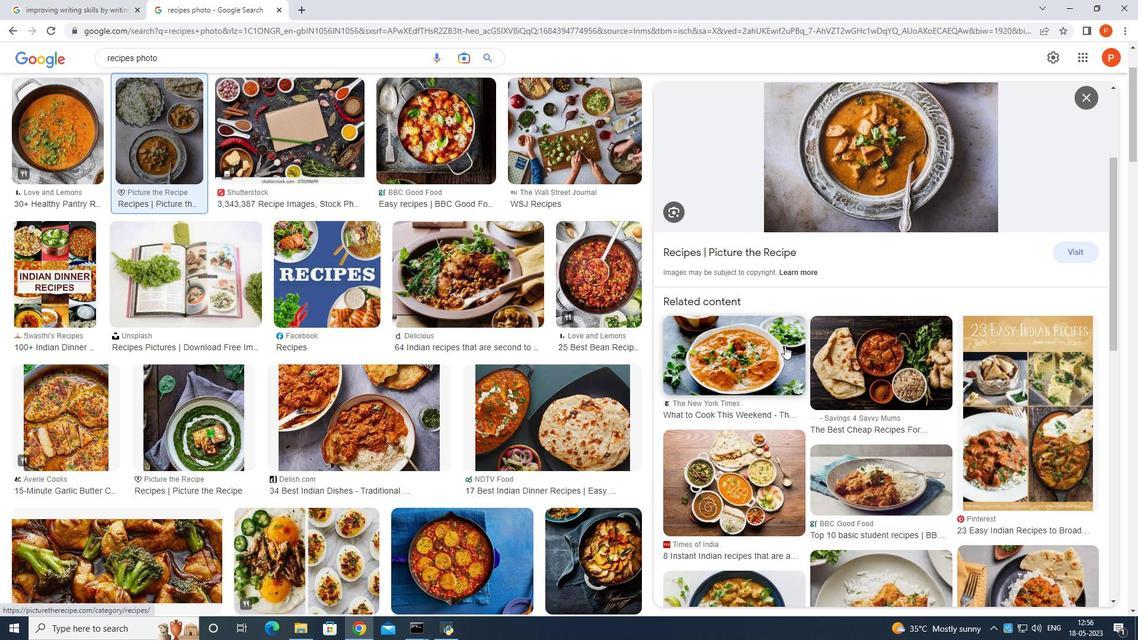 
Action: Mouse scrolled (784, 345) with delta (0, 0)
Screenshot: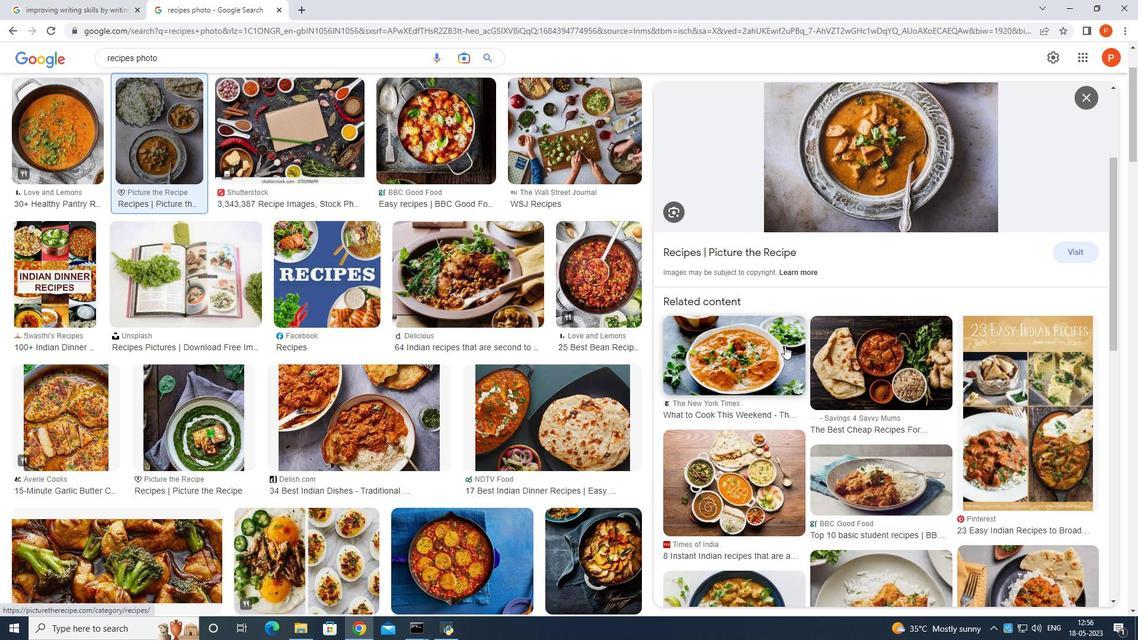 
Action: Mouse moved to (719, 330)
Screenshot: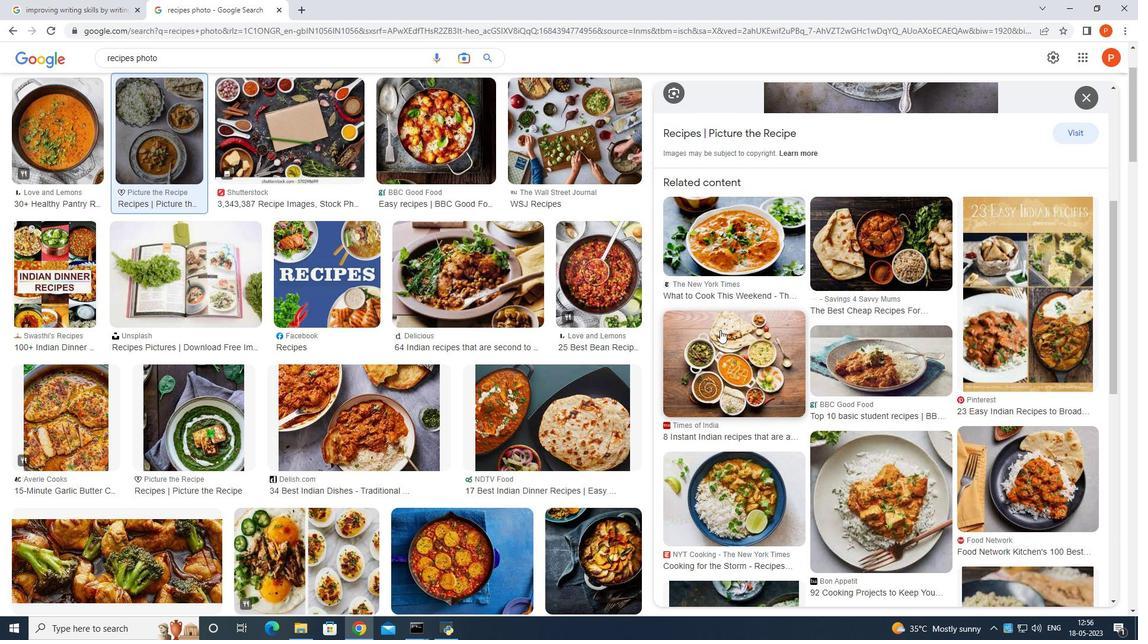 
Action: Mouse pressed left at (719, 330)
Screenshot: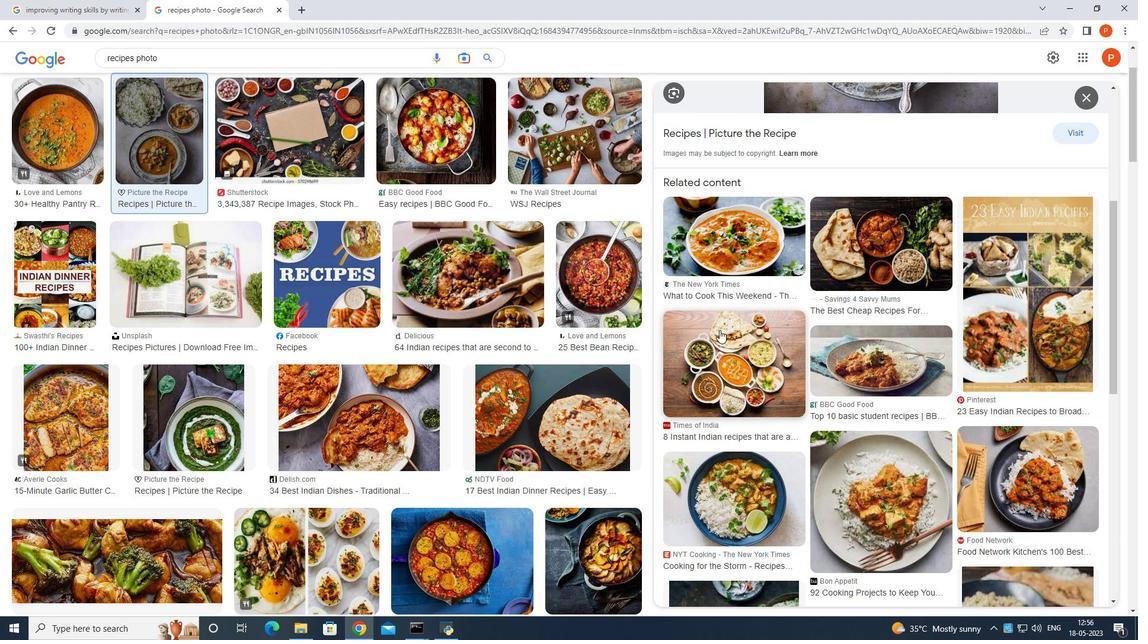 
Action: Mouse moved to (876, 361)
Screenshot: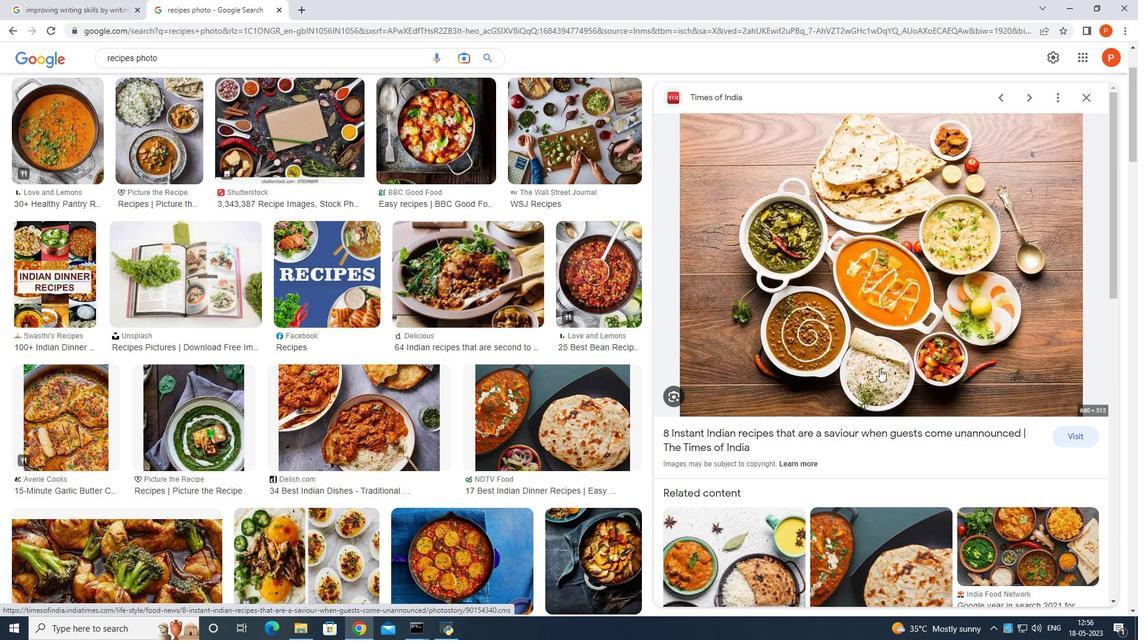
Action: Mouse pressed left at (876, 361)
Screenshot: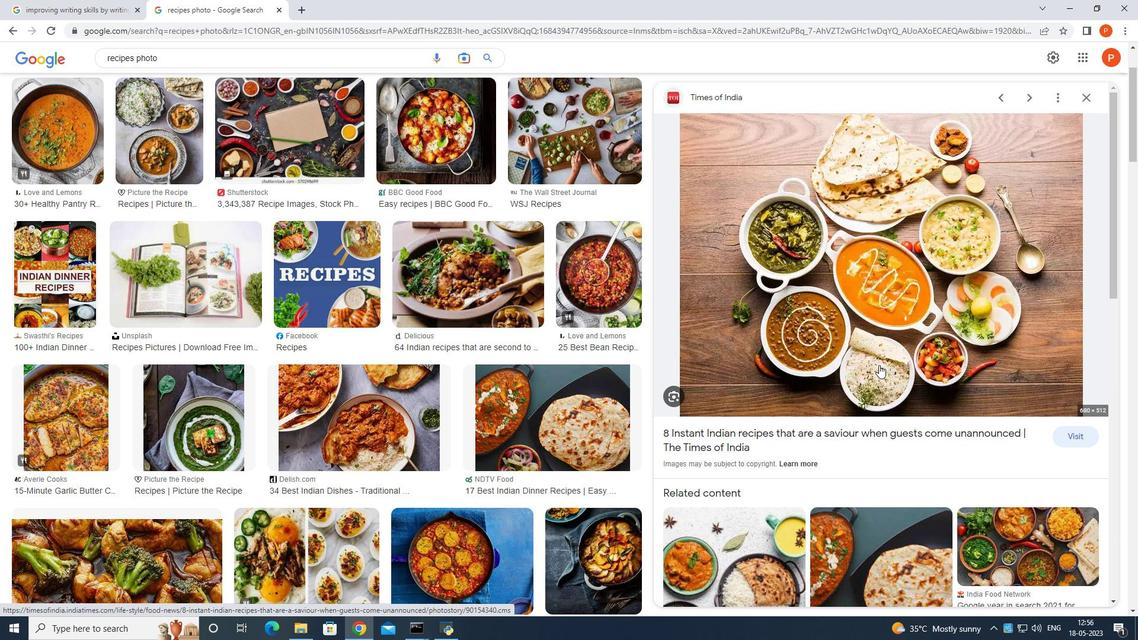 
Action: Mouse moved to (303, 465)
Screenshot: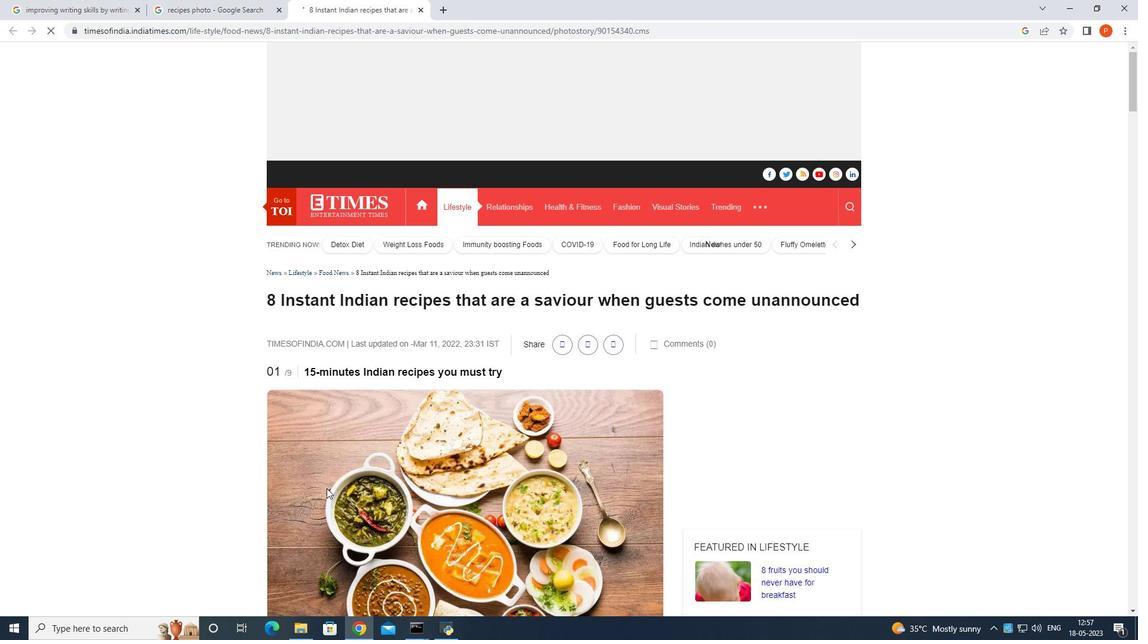 
Action: Mouse scrolled (303, 465) with delta (0, 0)
Screenshot: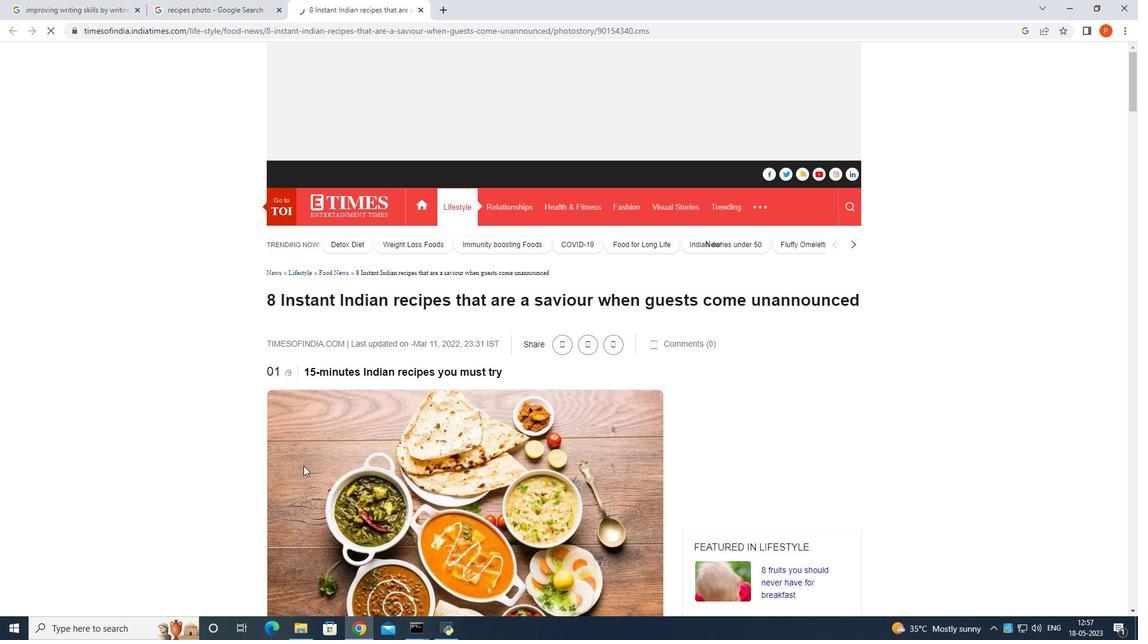 
Action: Mouse scrolled (303, 465) with delta (0, 0)
Screenshot: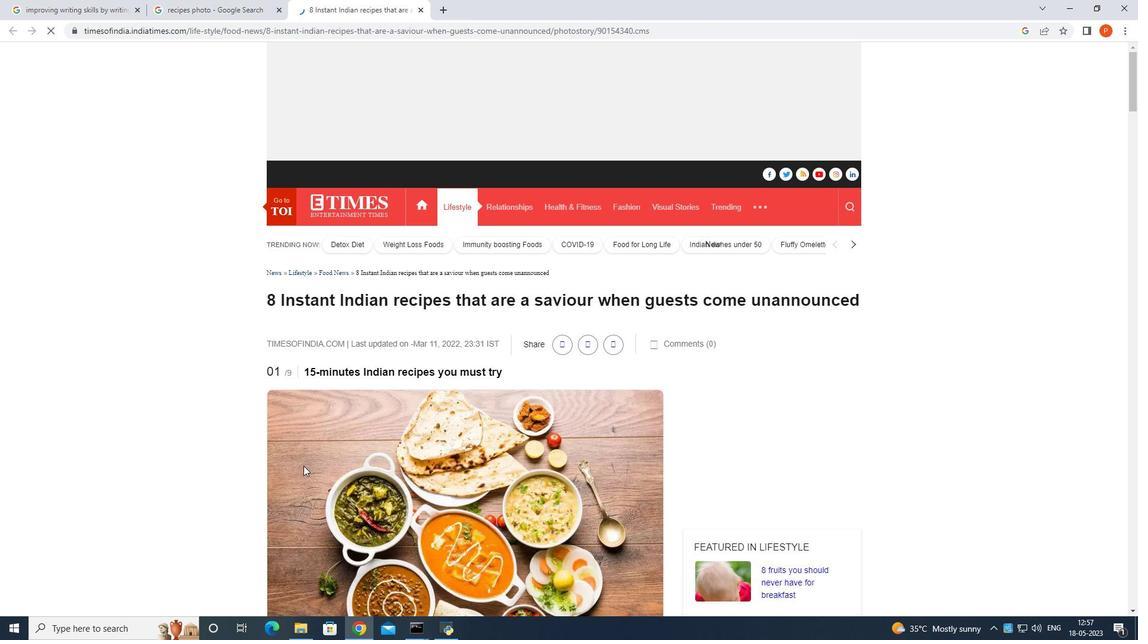 
Action: Mouse scrolled (303, 465) with delta (0, 0)
Screenshot: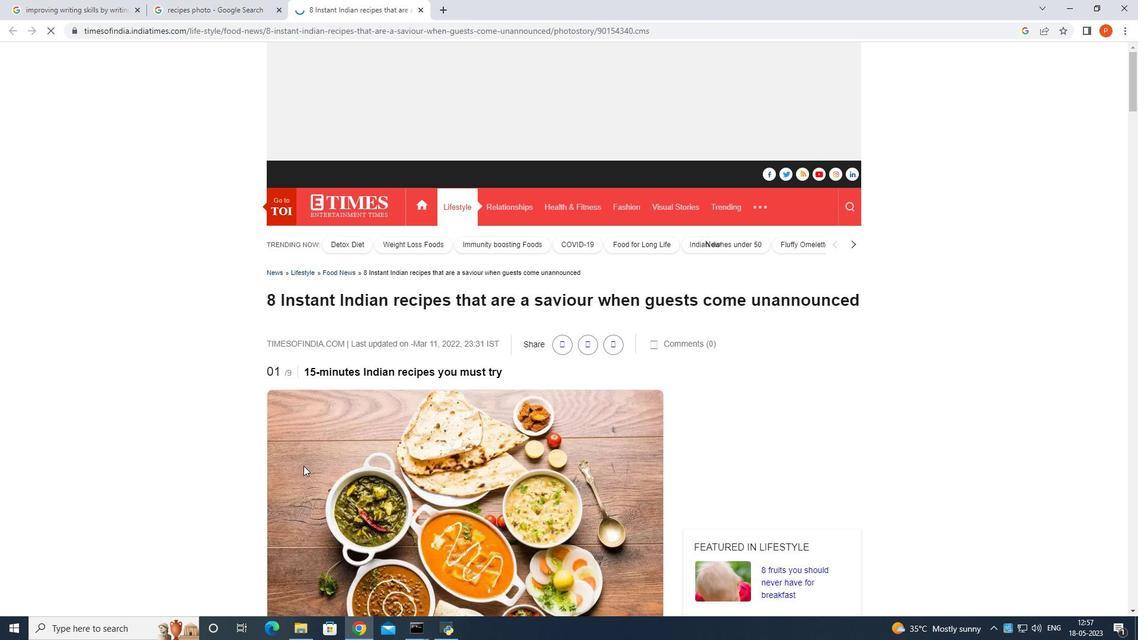 
Action: Mouse moved to (304, 466)
Screenshot: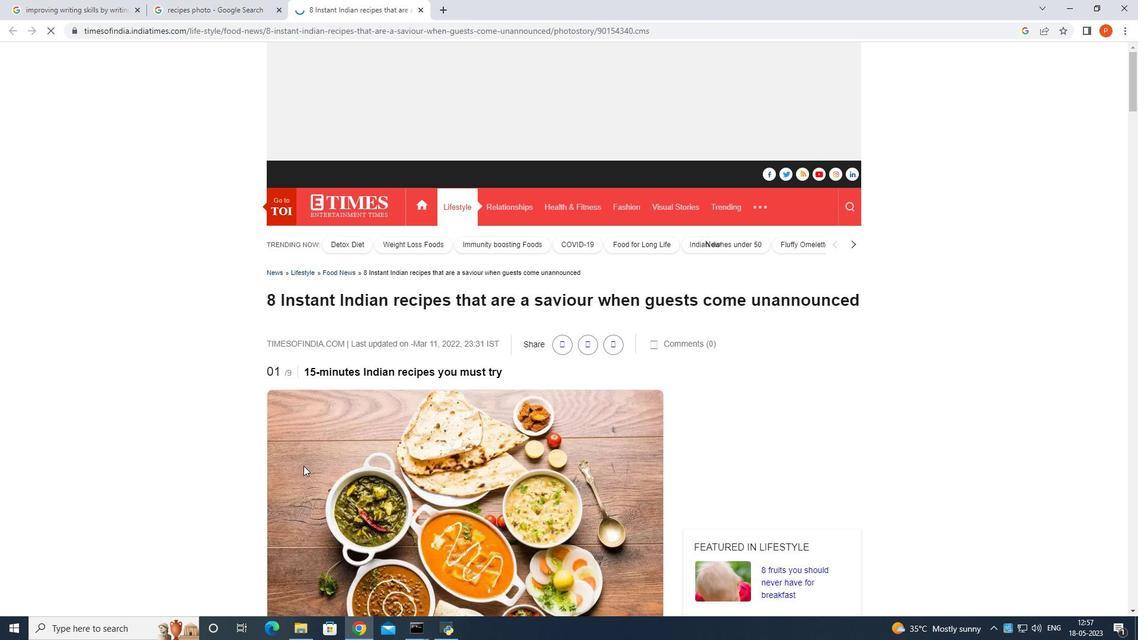
Action: Mouse scrolled (304, 465) with delta (0, 0)
Screenshot: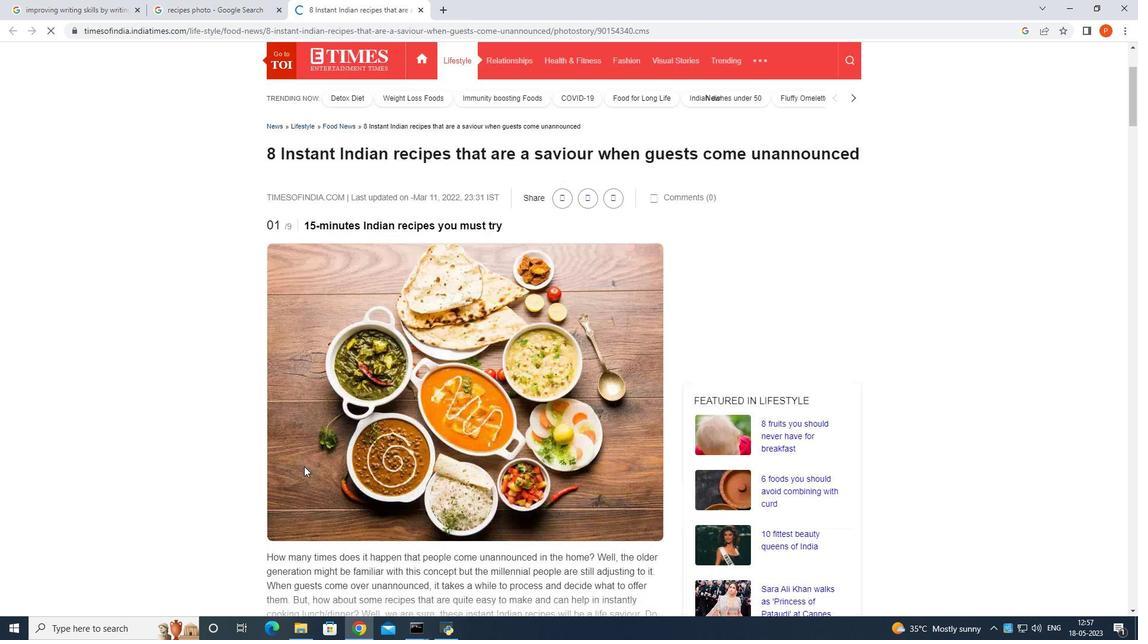 
Action: Mouse scrolled (304, 465) with delta (0, 0)
Screenshot: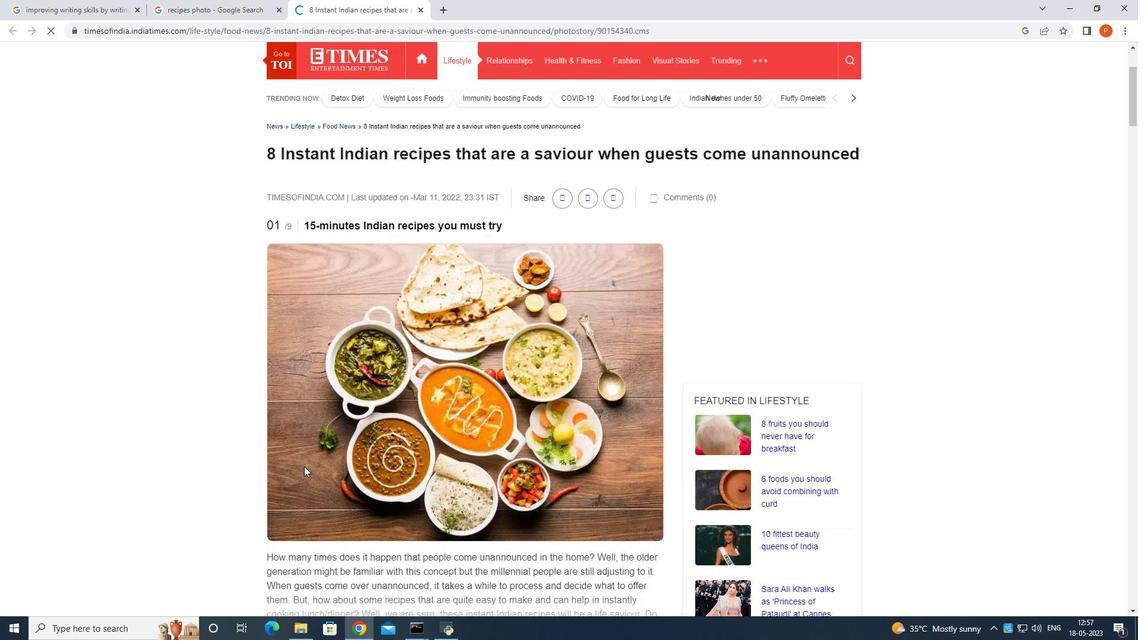 
Action: Mouse scrolled (304, 467) with delta (0, 0)
Screenshot: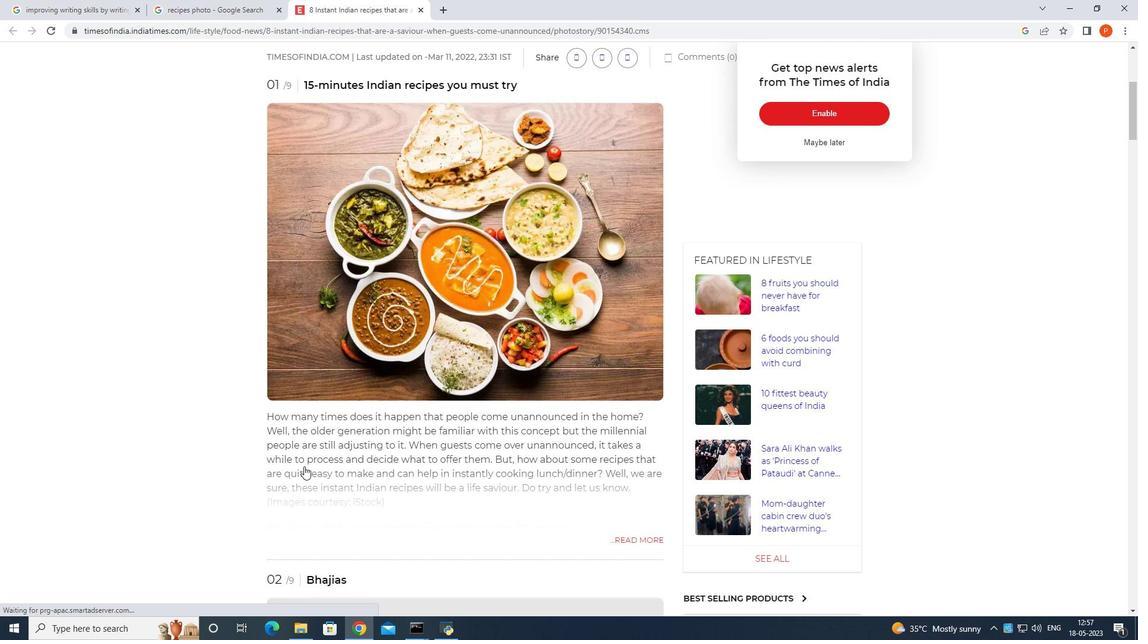 
Action: Mouse scrolled (304, 467) with delta (0, 0)
Screenshot: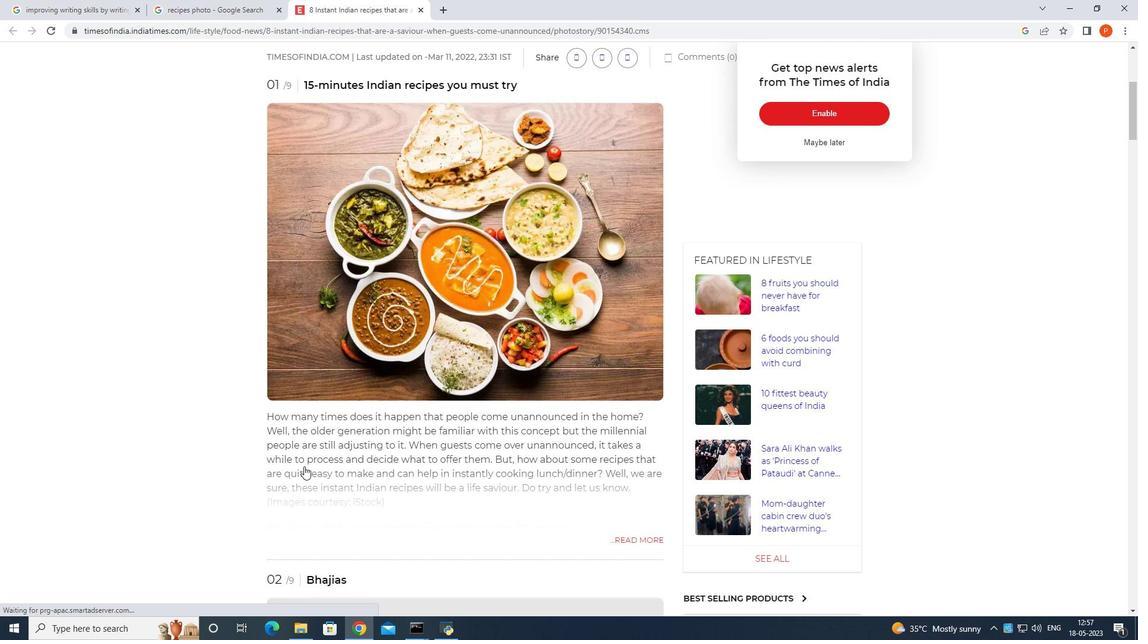 
Action: Mouse scrolled (304, 465) with delta (0, 0)
Screenshot: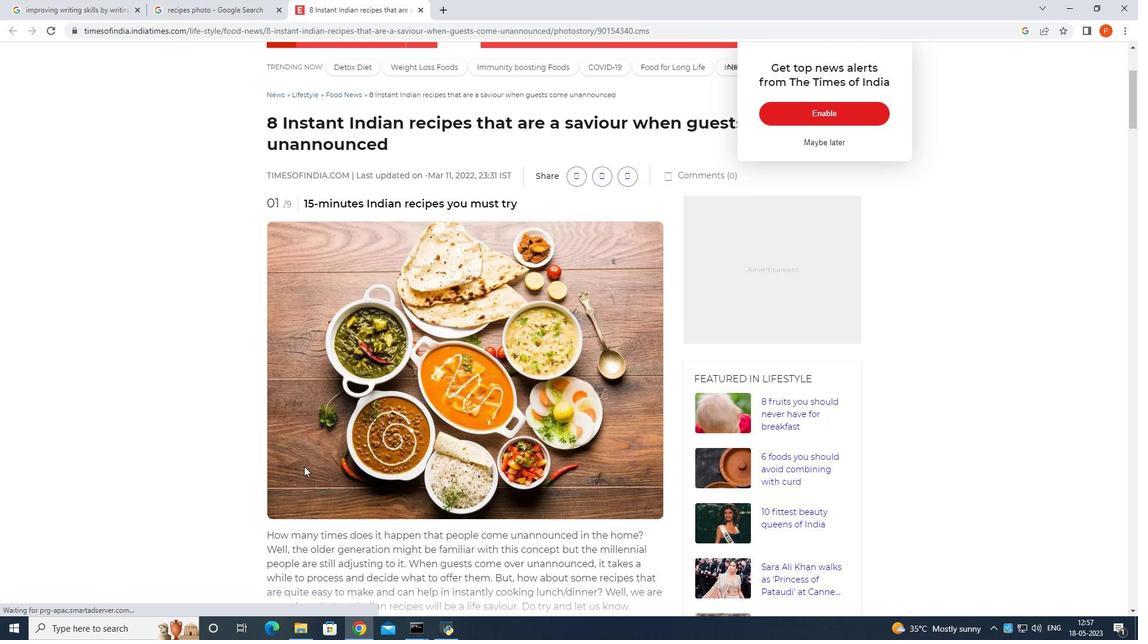 
Action: Mouse scrolled (304, 465) with delta (0, 0)
Screenshot: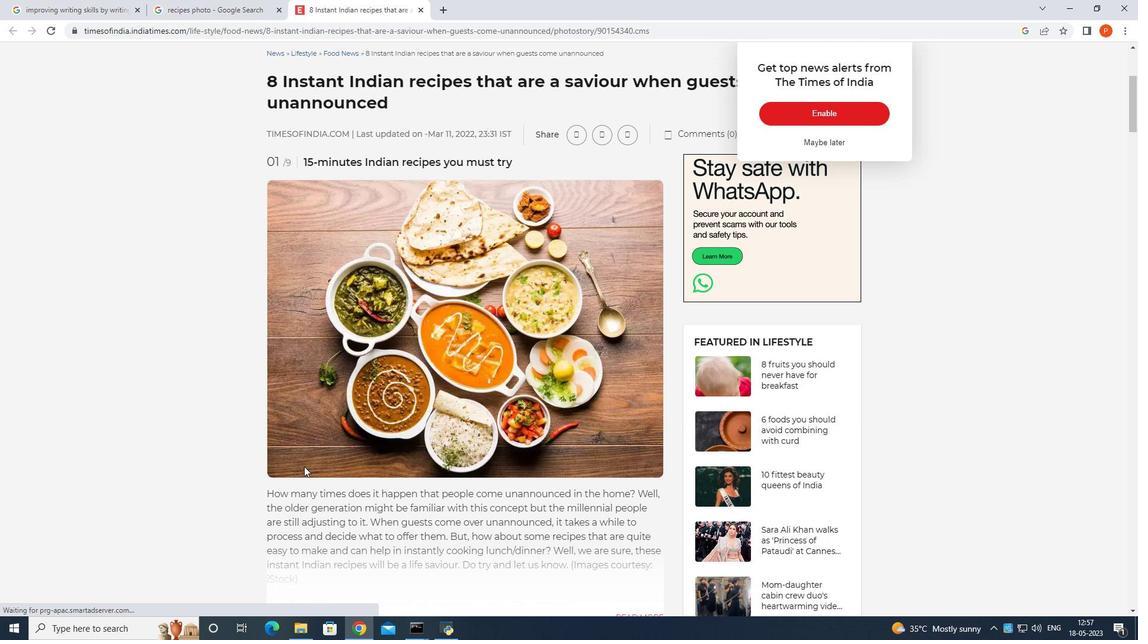 
Action: Mouse scrolled (304, 465) with delta (0, 0)
Screenshot: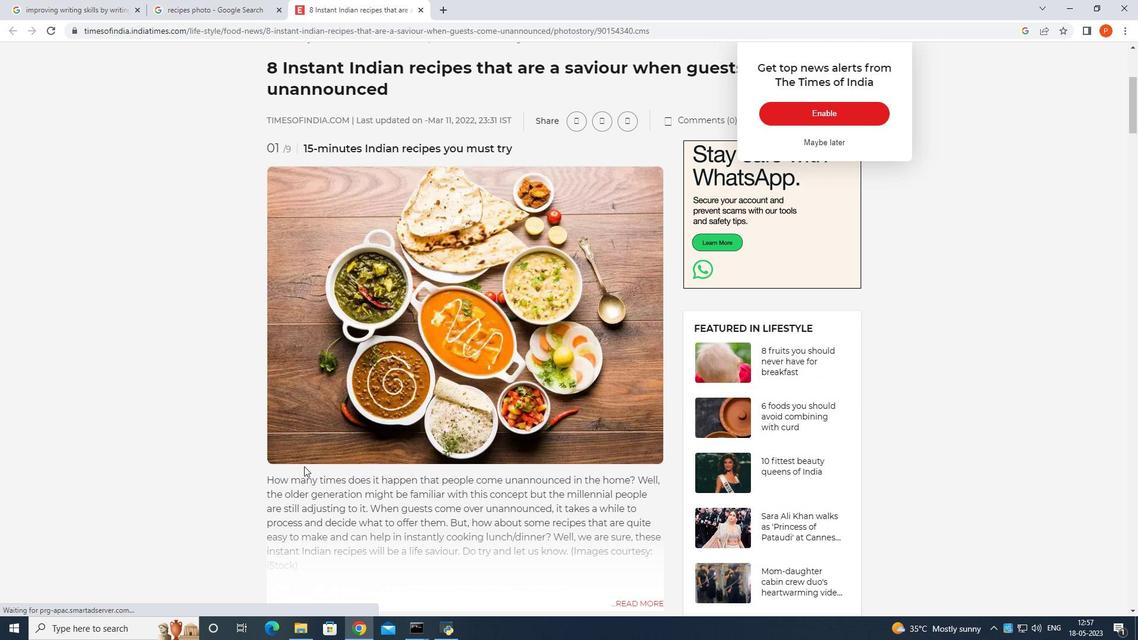 
Action: Mouse scrolled (304, 465) with delta (0, 0)
Screenshot: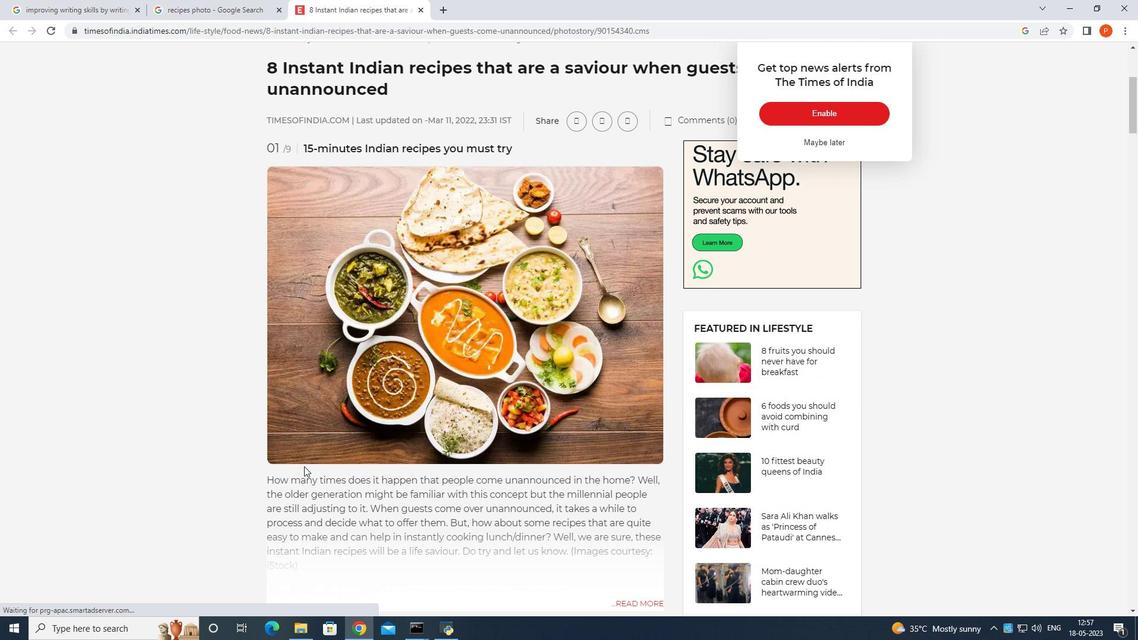 
Action: Mouse moved to (304, 467)
Screenshot: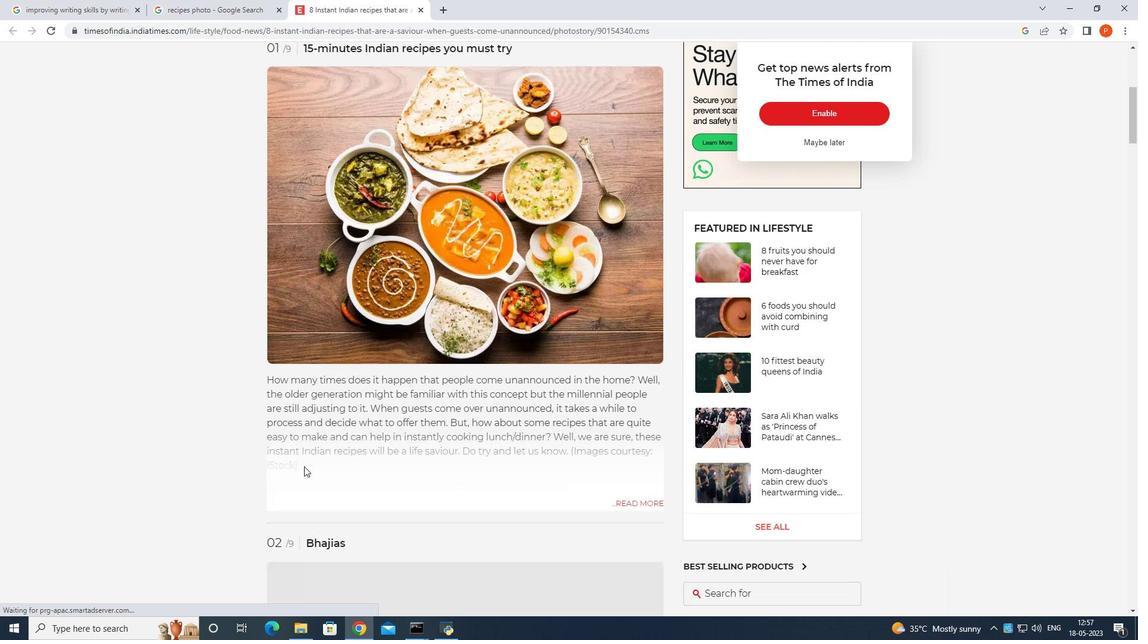 
Action: Mouse scrolled (304, 466) with delta (0, 0)
Screenshot: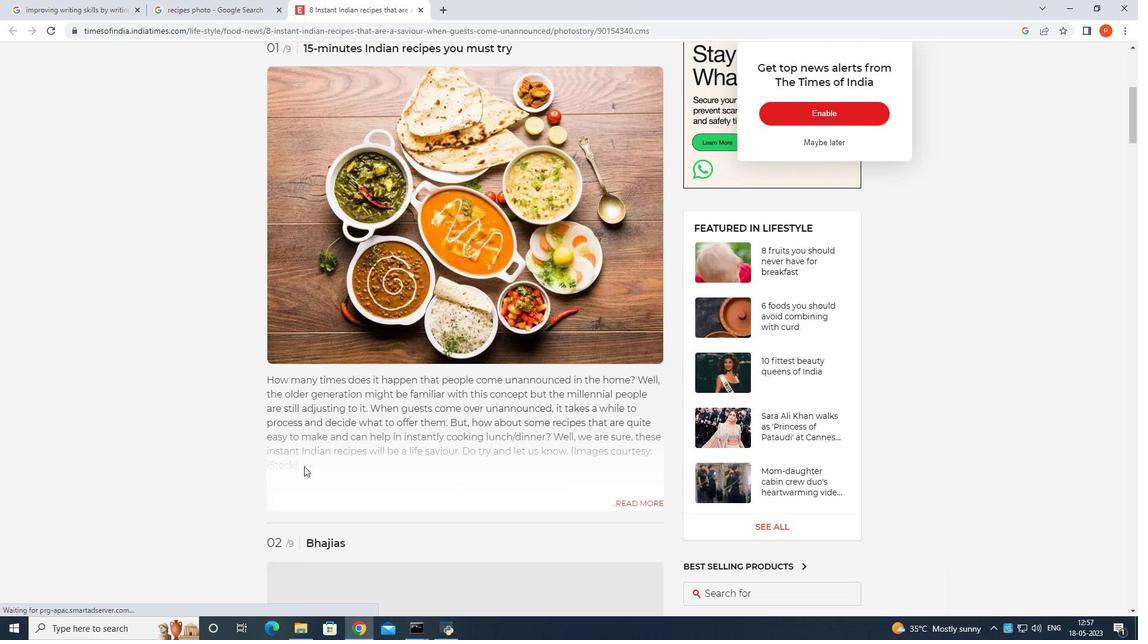 
Action: Mouse scrolled (304, 466) with delta (0, 0)
Screenshot: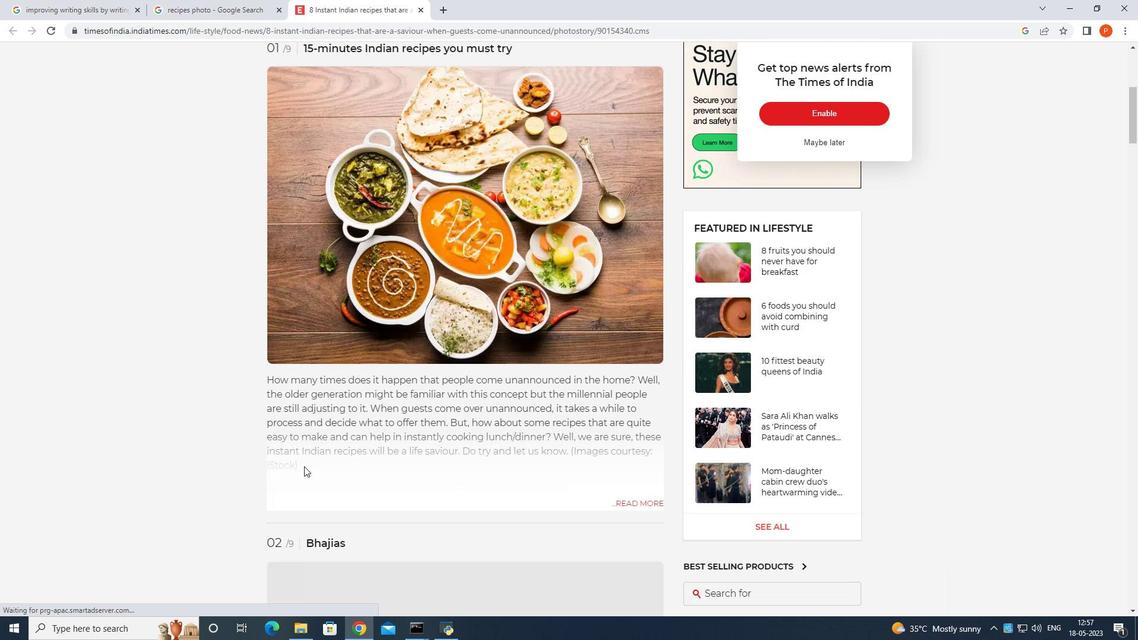 
Action: Mouse scrolled (304, 466) with delta (0, 0)
Screenshot: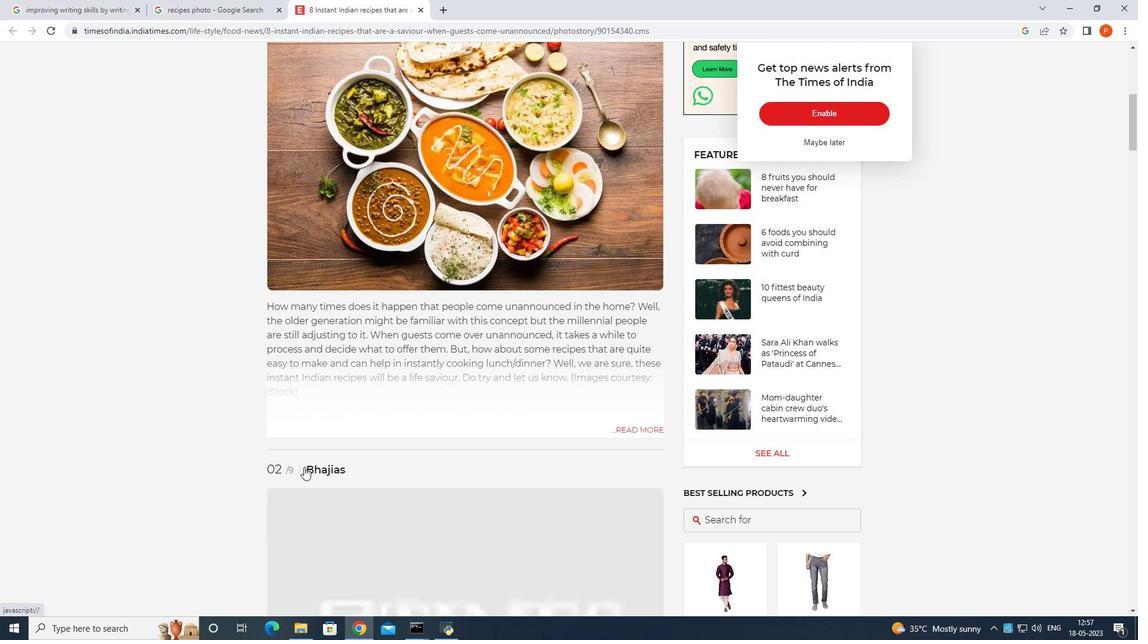 
Action: Mouse scrolled (304, 466) with delta (0, 0)
Screenshot: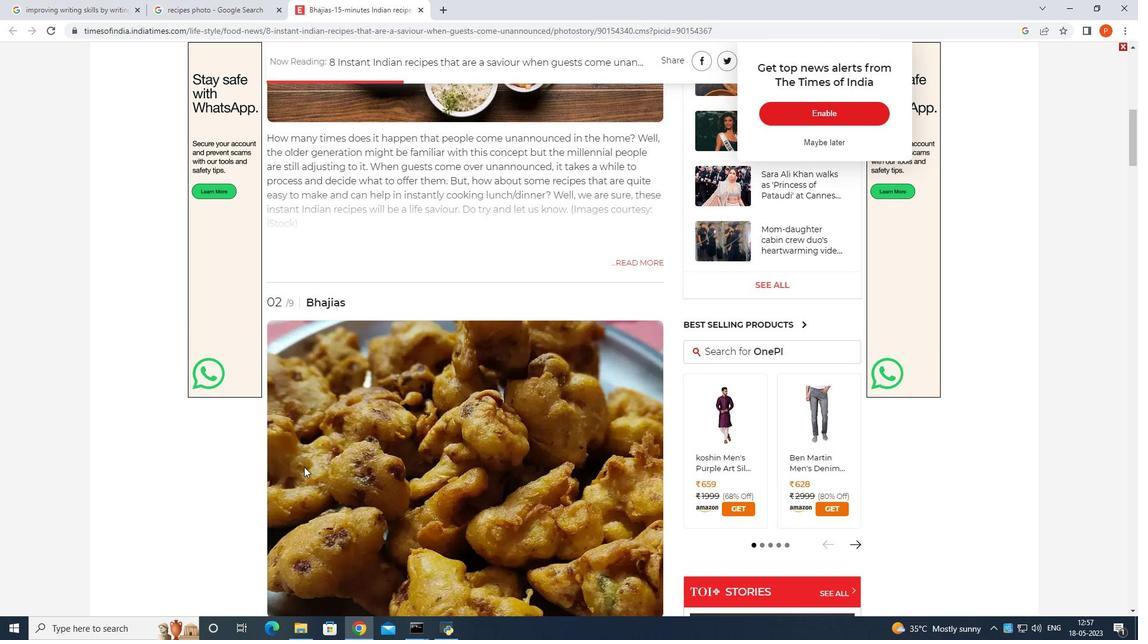 
Action: Mouse scrolled (304, 466) with delta (0, 0)
Screenshot: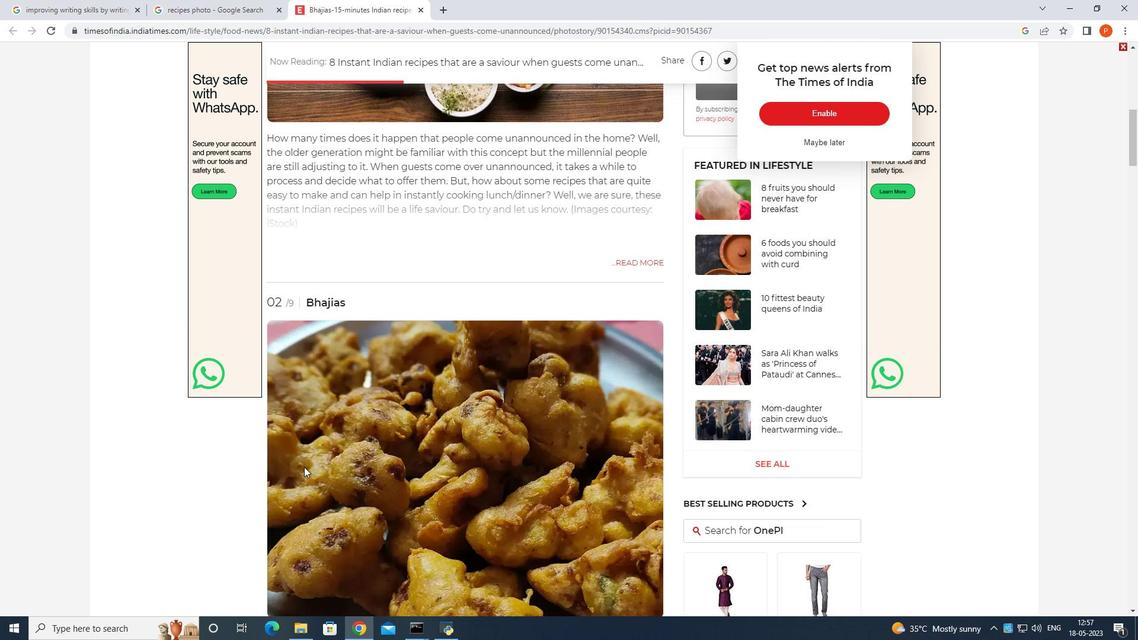 
Action: Mouse scrolled (304, 467) with delta (0, 0)
Screenshot: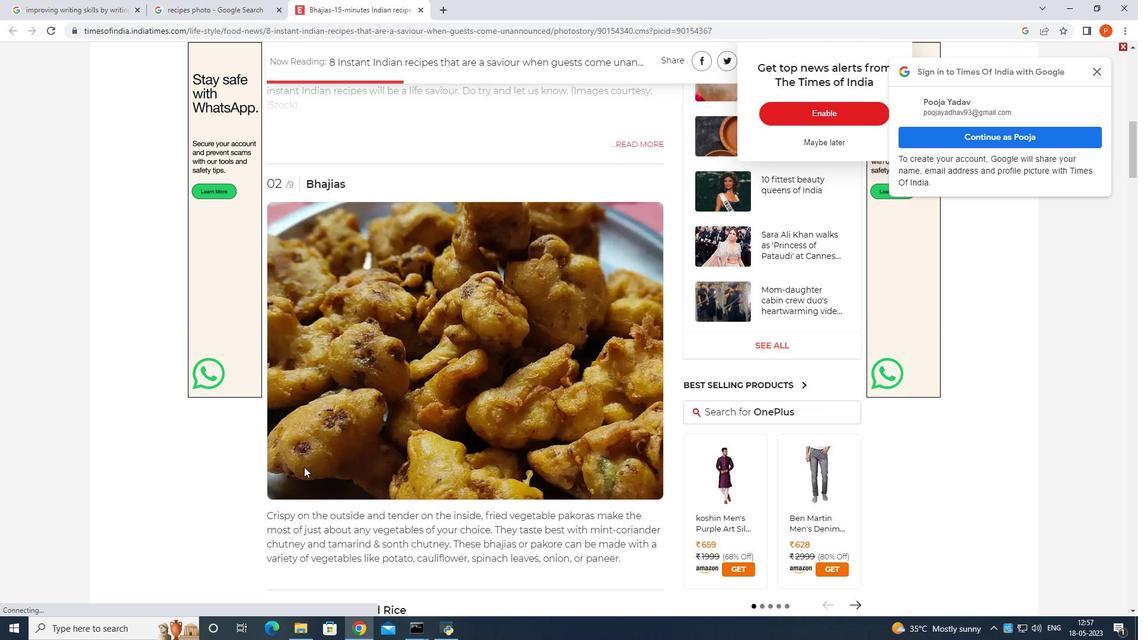 
Action: Mouse scrolled (304, 467) with delta (0, 0)
Screenshot: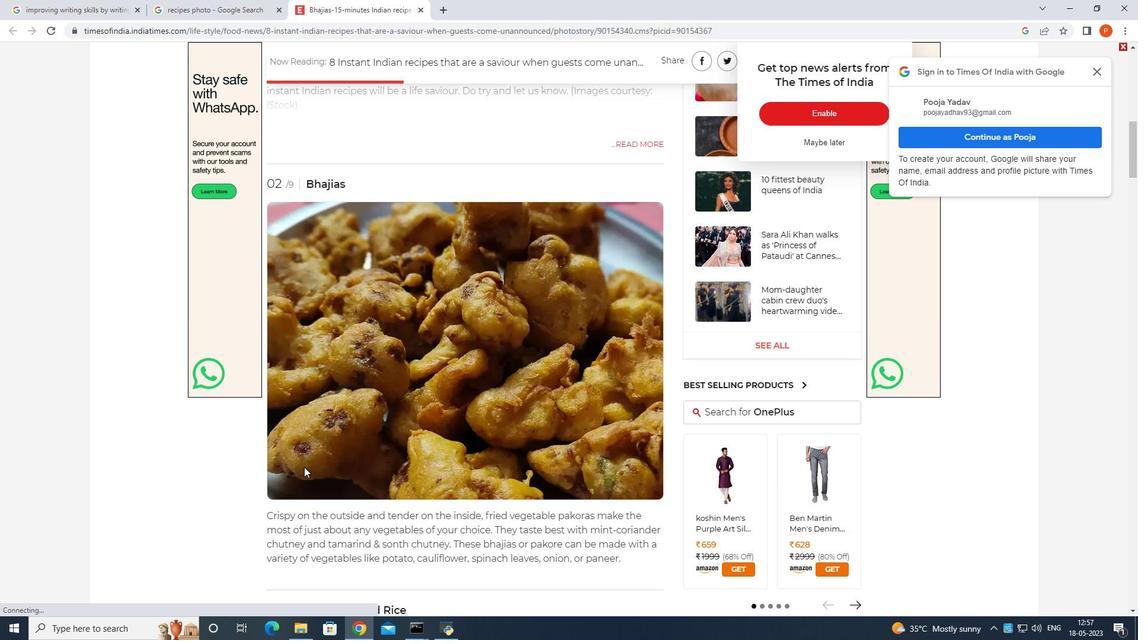 
Action: Mouse scrolled (304, 467) with delta (0, 0)
Screenshot: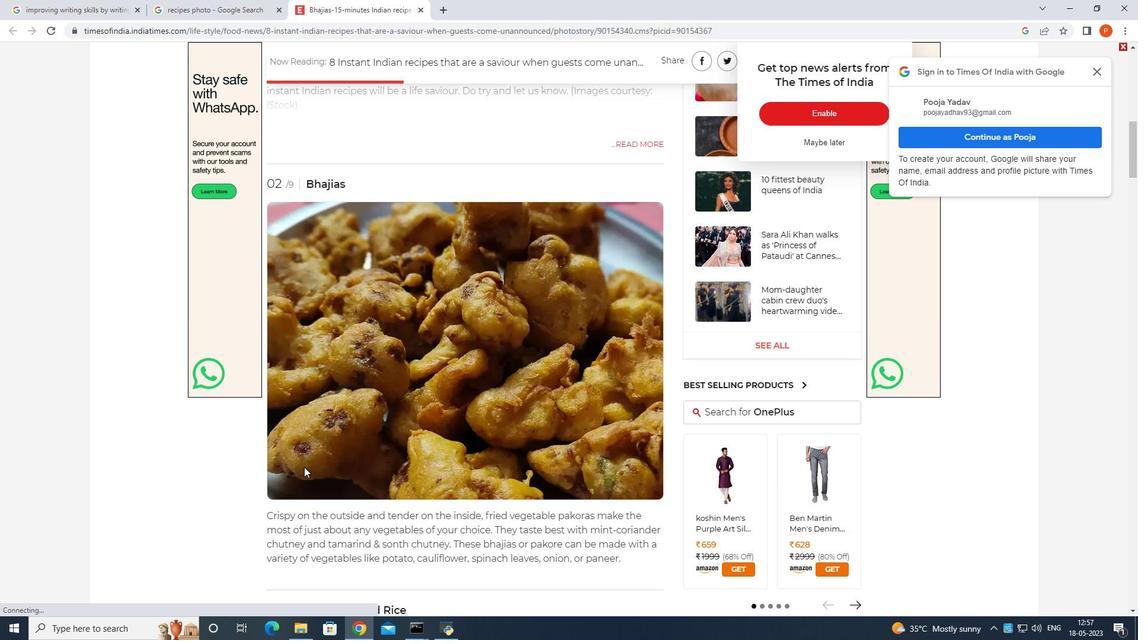 
Action: Mouse scrolled (304, 467) with delta (0, 0)
Screenshot: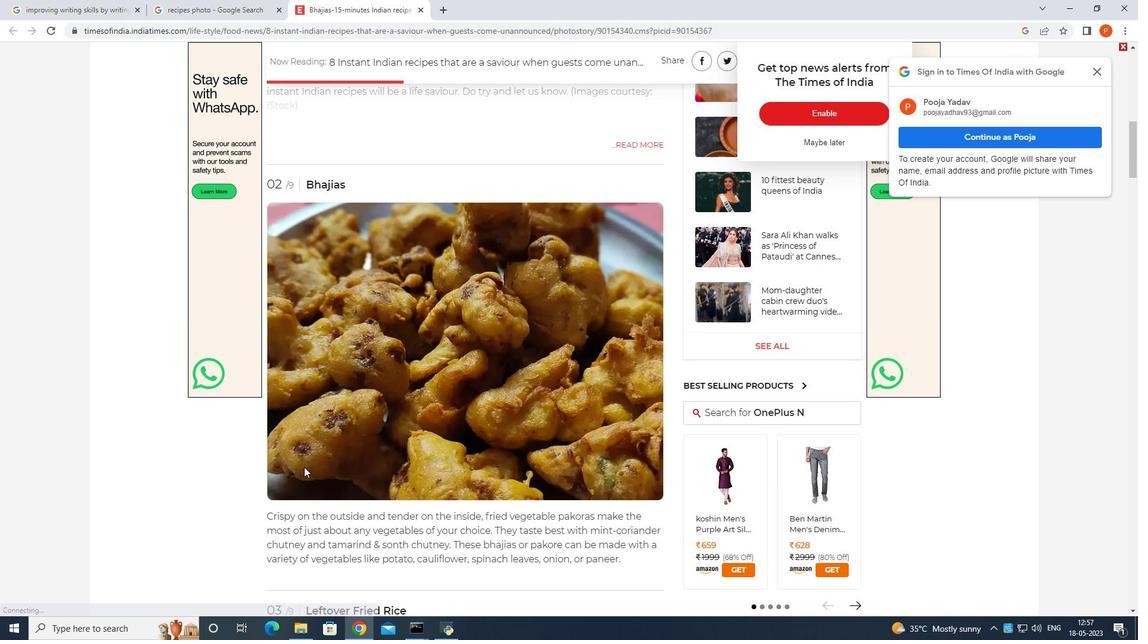 
Action: Mouse scrolled (304, 467) with delta (0, 0)
Screenshot: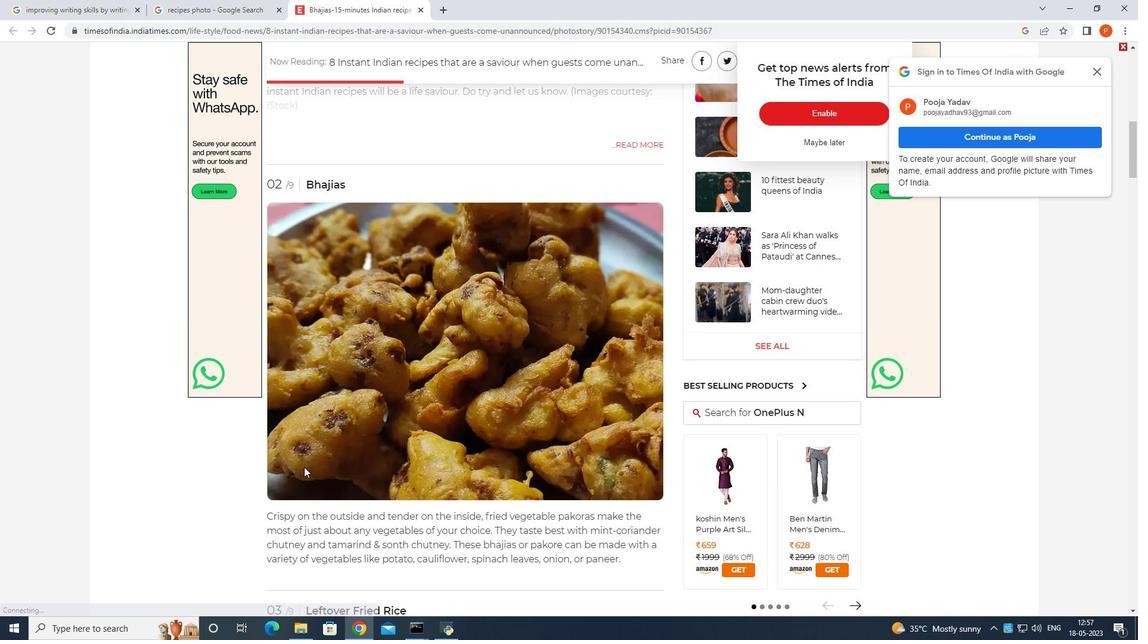 
Action: Mouse scrolled (304, 467) with delta (0, 0)
Screenshot: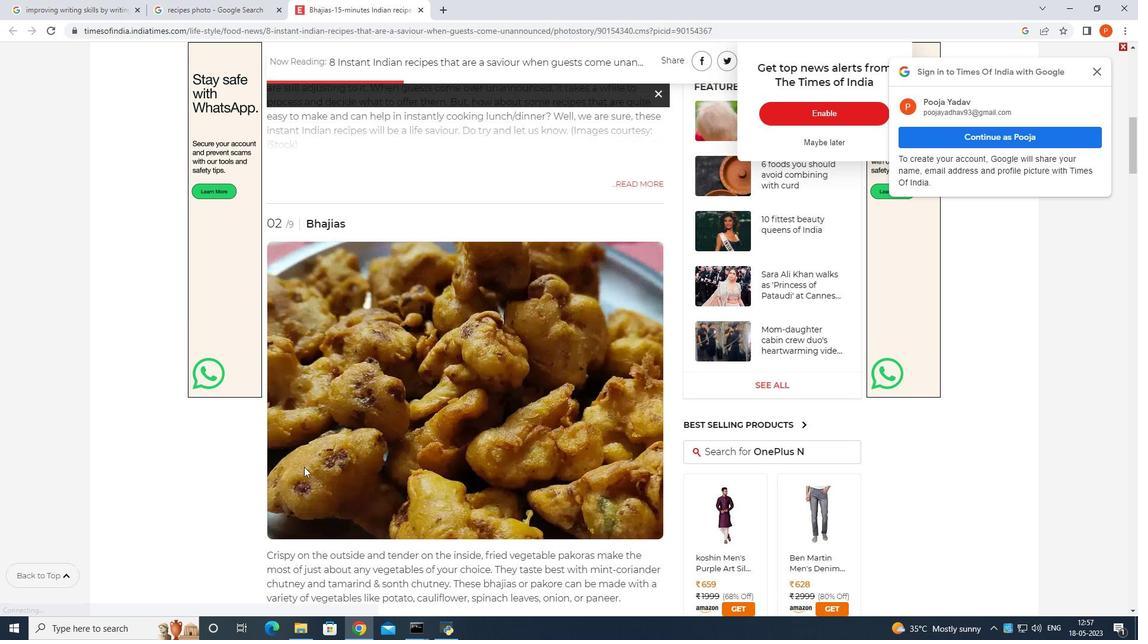 
Action: Mouse scrolled (304, 467) with delta (0, 0)
Screenshot: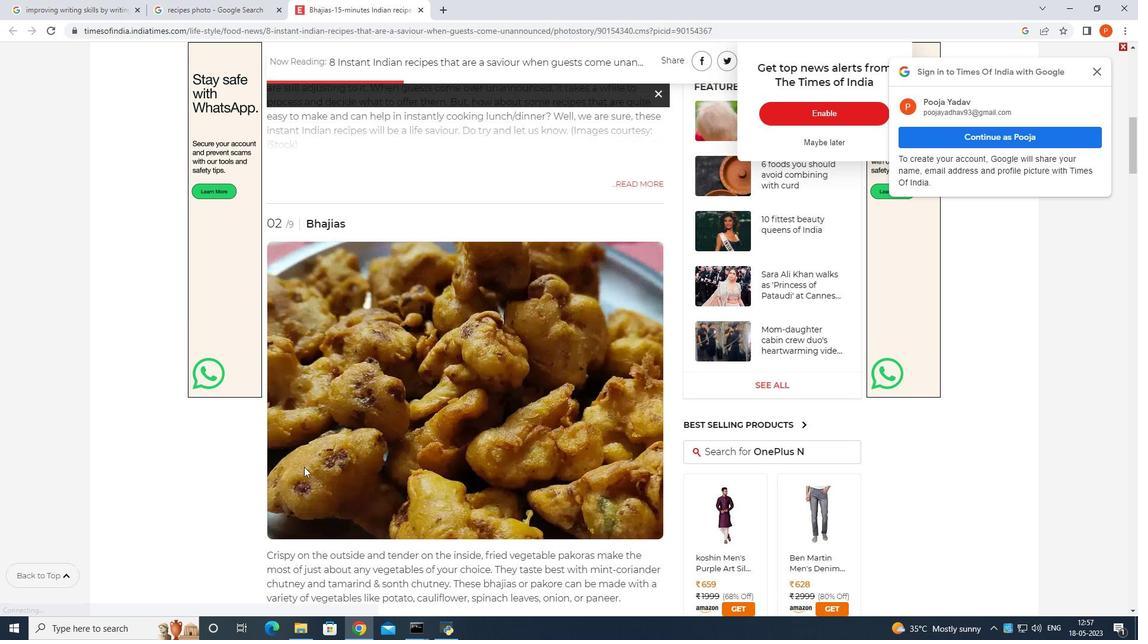 
Action: Mouse scrolled (304, 467) with delta (0, 0)
Screenshot: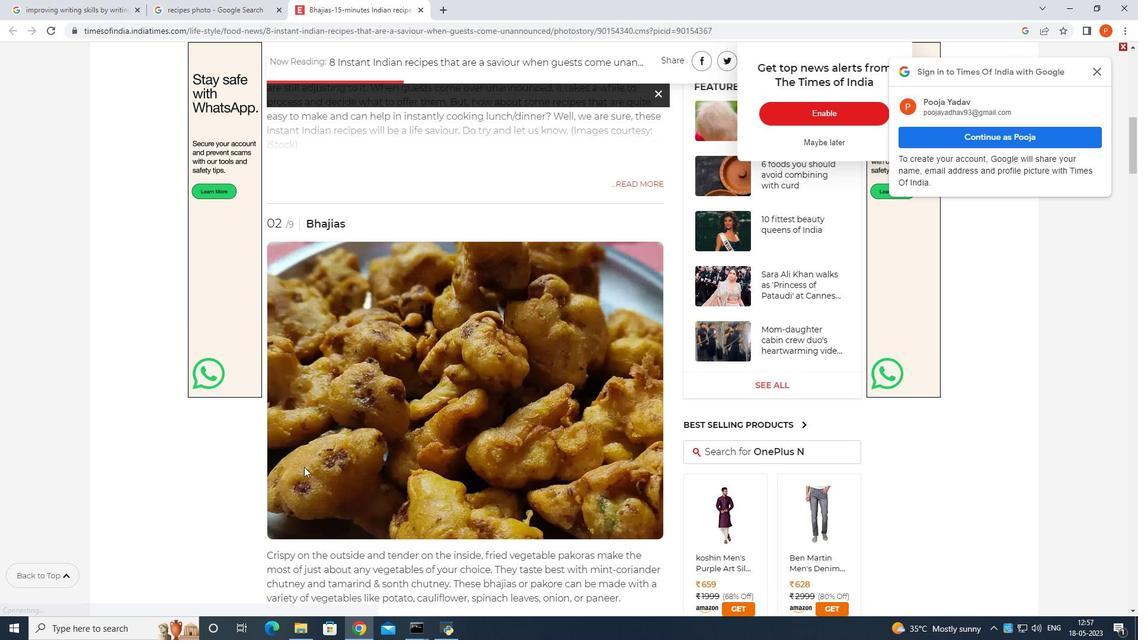 
Action: Mouse scrolled (304, 467) with delta (0, 0)
Screenshot: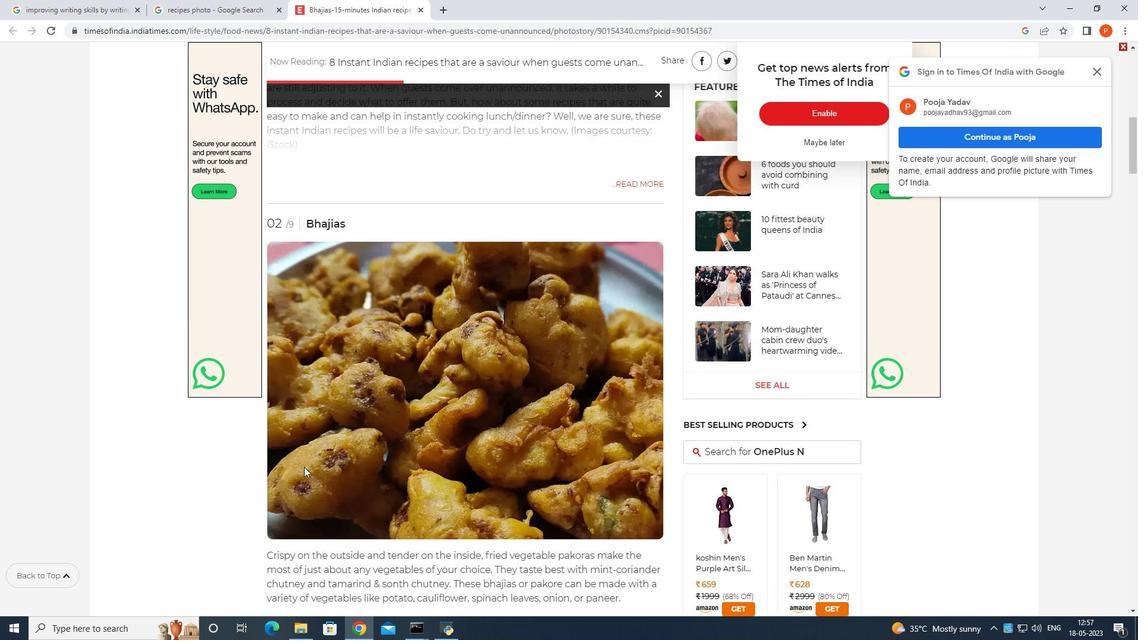 
Action: Mouse moved to (291, 459)
Screenshot: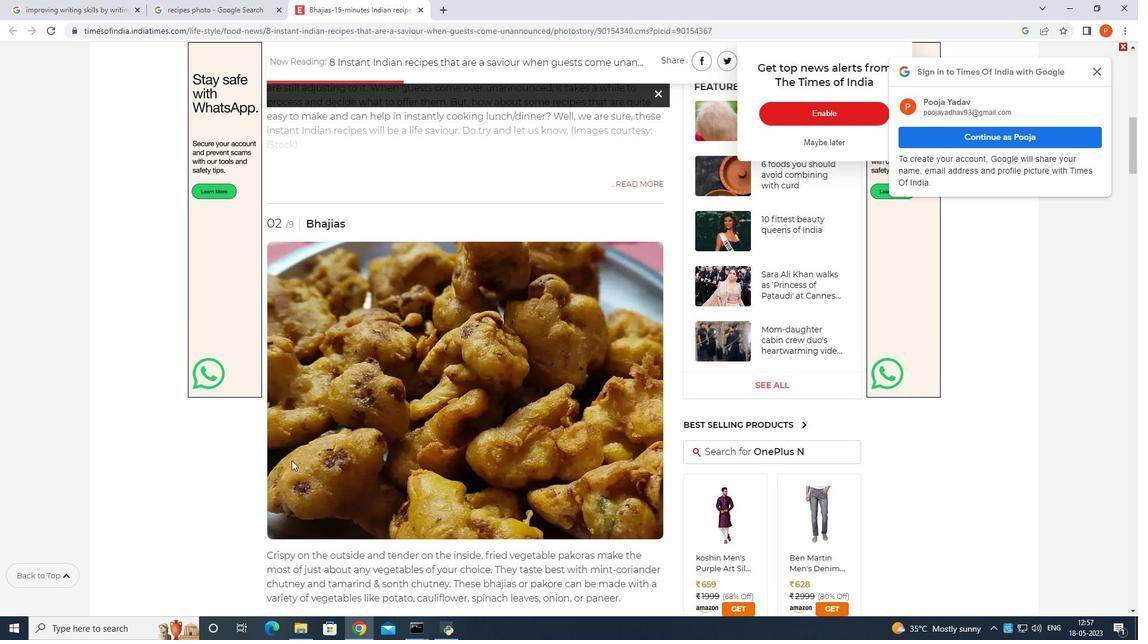 
Action: Mouse scrolled (291, 460) with delta (0, 0)
Screenshot: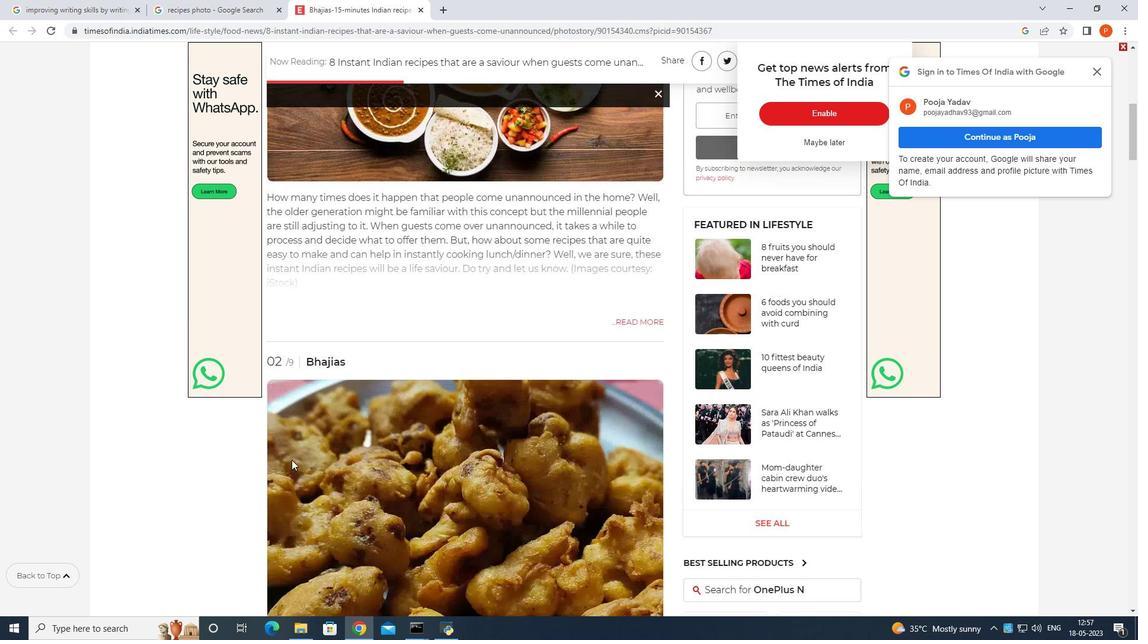 
Action: Mouse scrolled (291, 460) with delta (0, 0)
Screenshot: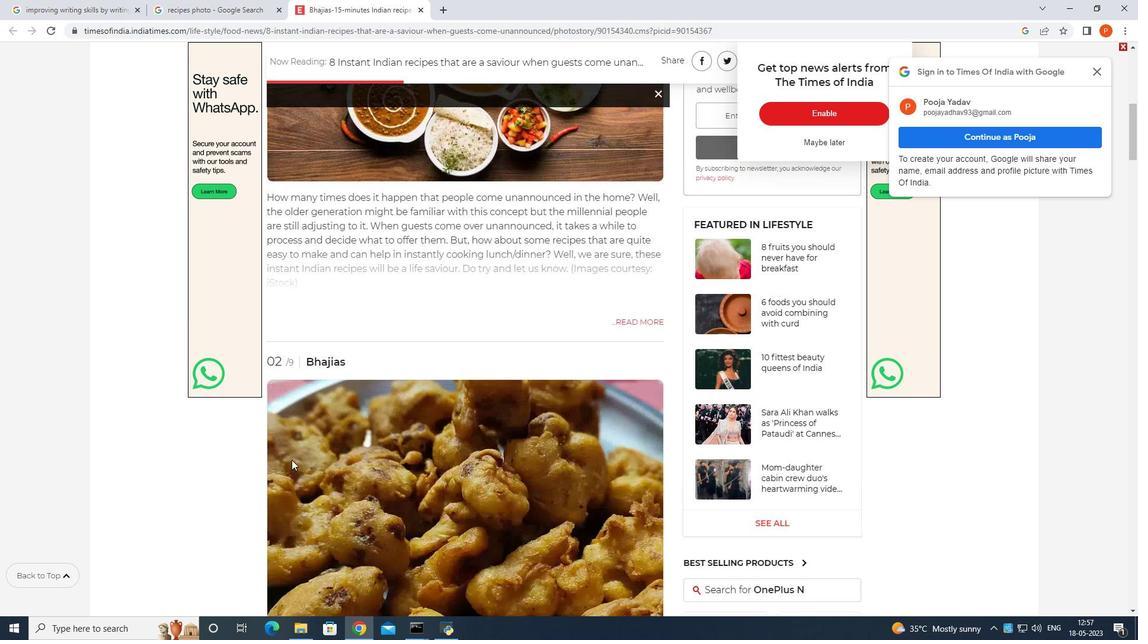 
Action: Mouse scrolled (291, 460) with delta (0, 0)
Screenshot: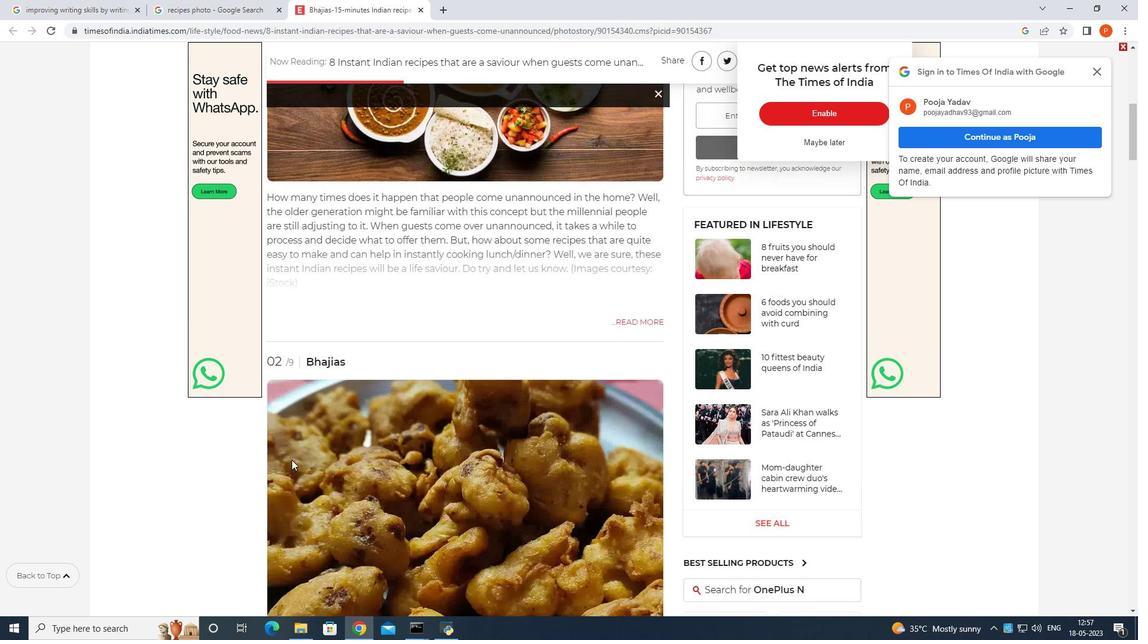 
Action: Mouse scrolled (291, 460) with delta (0, 0)
Screenshot: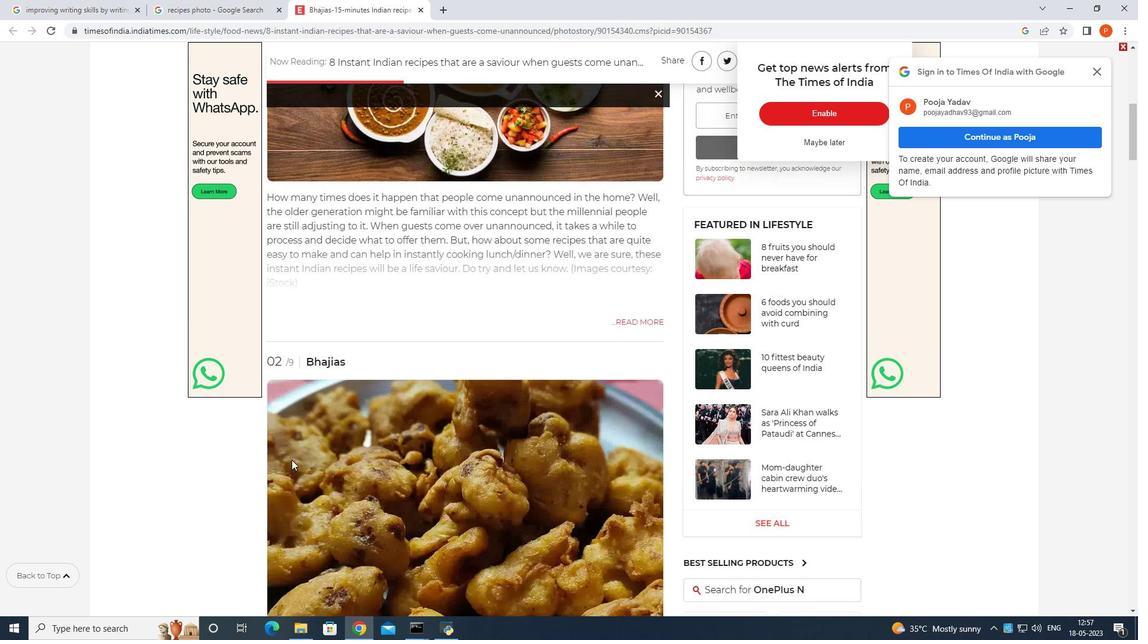 
Action: Mouse scrolled (291, 460) with delta (0, 0)
Screenshot: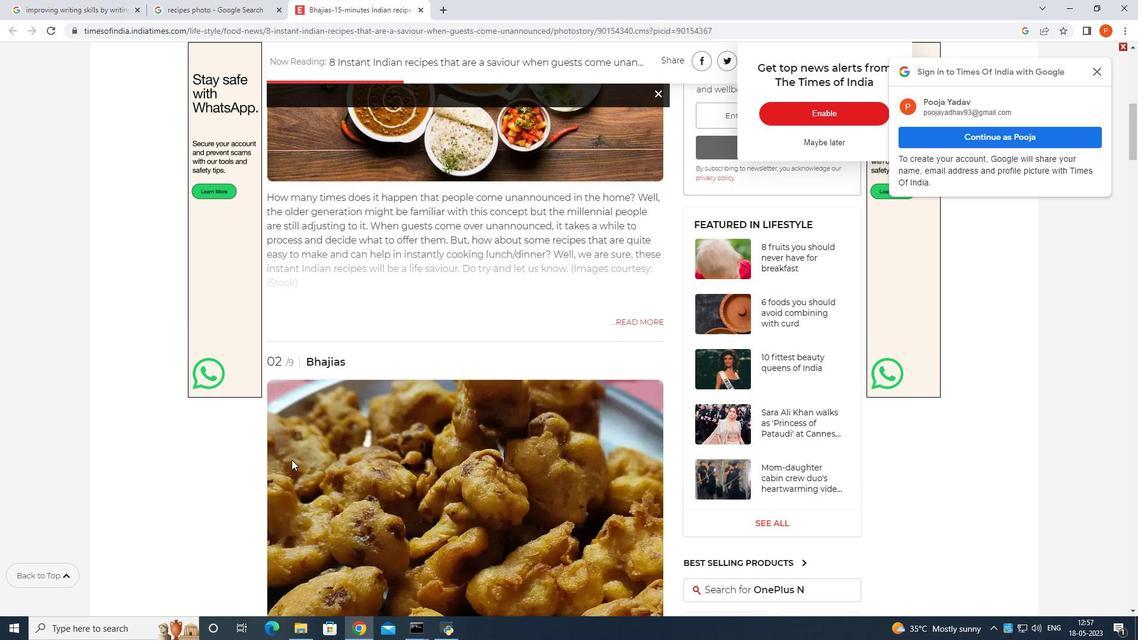 
Action: Mouse moved to (290, 458)
Screenshot: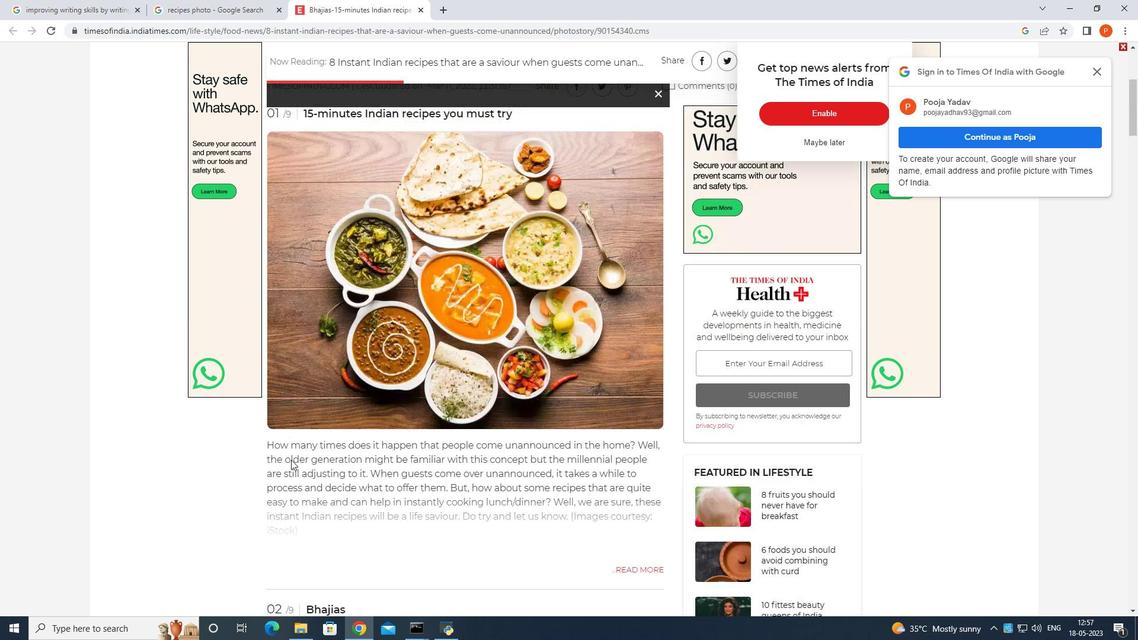 
Action: Mouse scrolled (290, 459) with delta (0, 0)
Screenshot: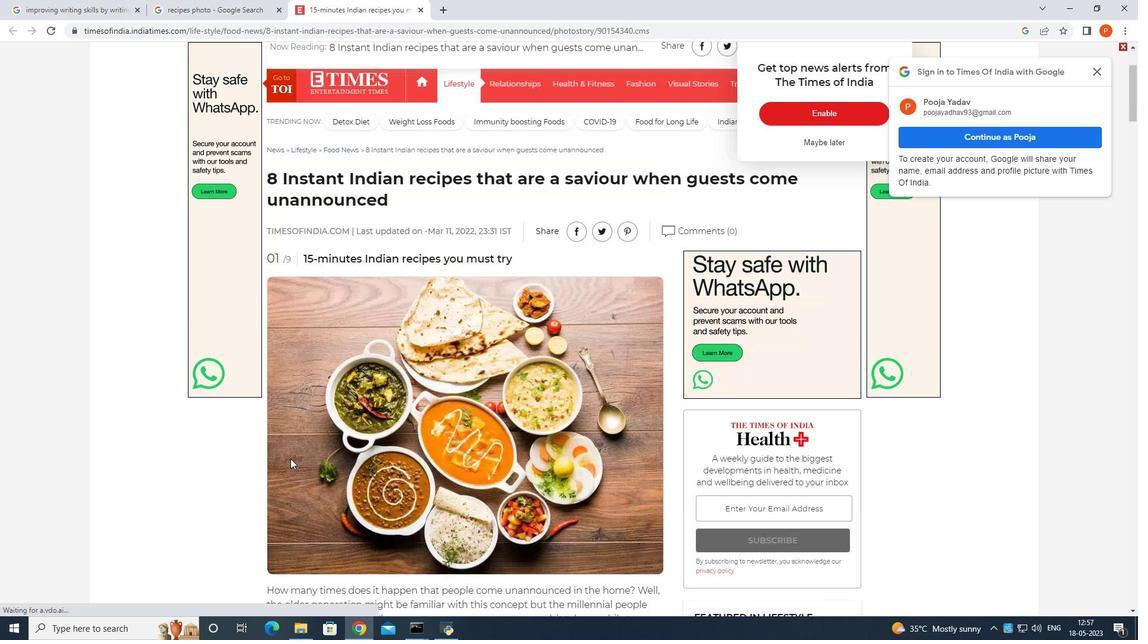 
Action: Mouse scrolled (290, 459) with delta (0, 0)
Screenshot: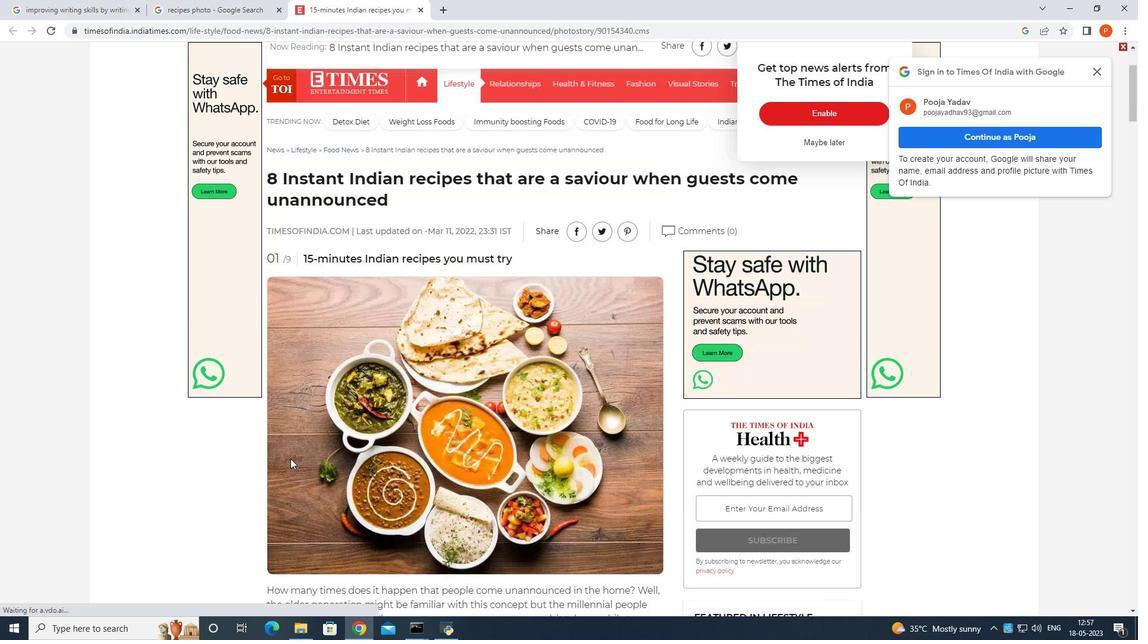 
Action: Mouse scrolled (290, 459) with delta (0, 0)
Screenshot: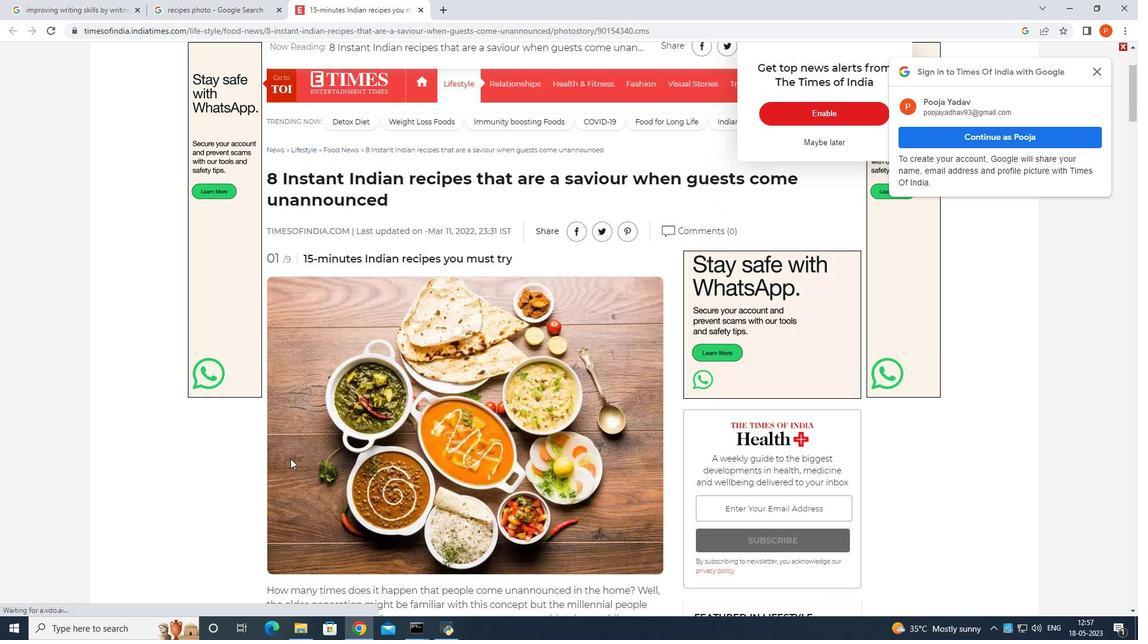 
Action: Mouse scrolled (290, 459) with delta (0, 0)
Screenshot: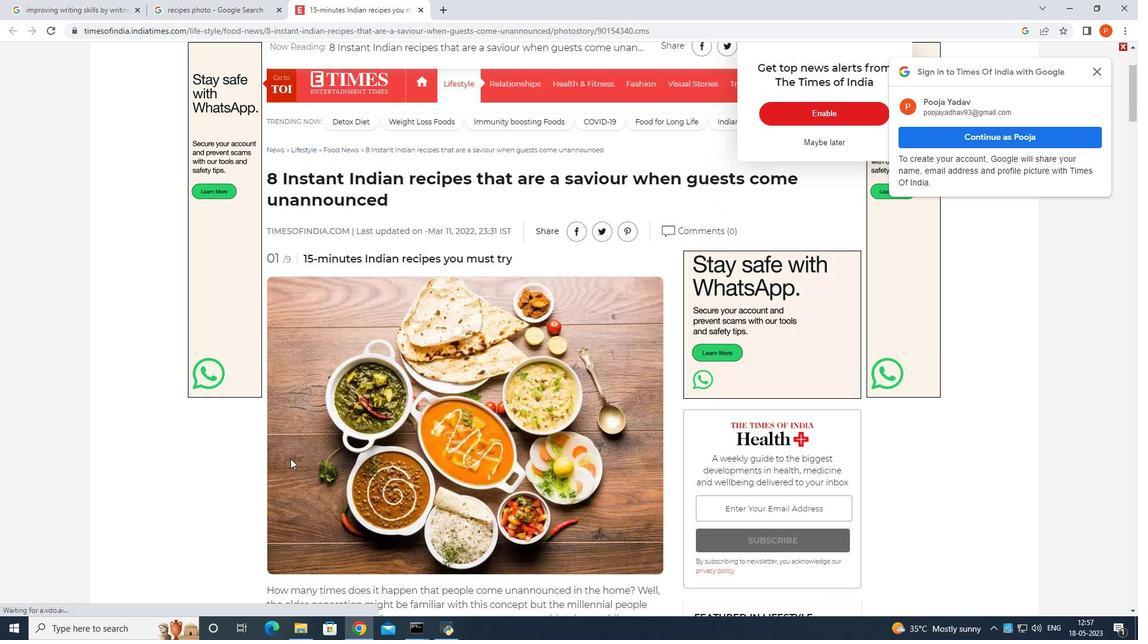
Action: Mouse moved to (382, 473)
Screenshot: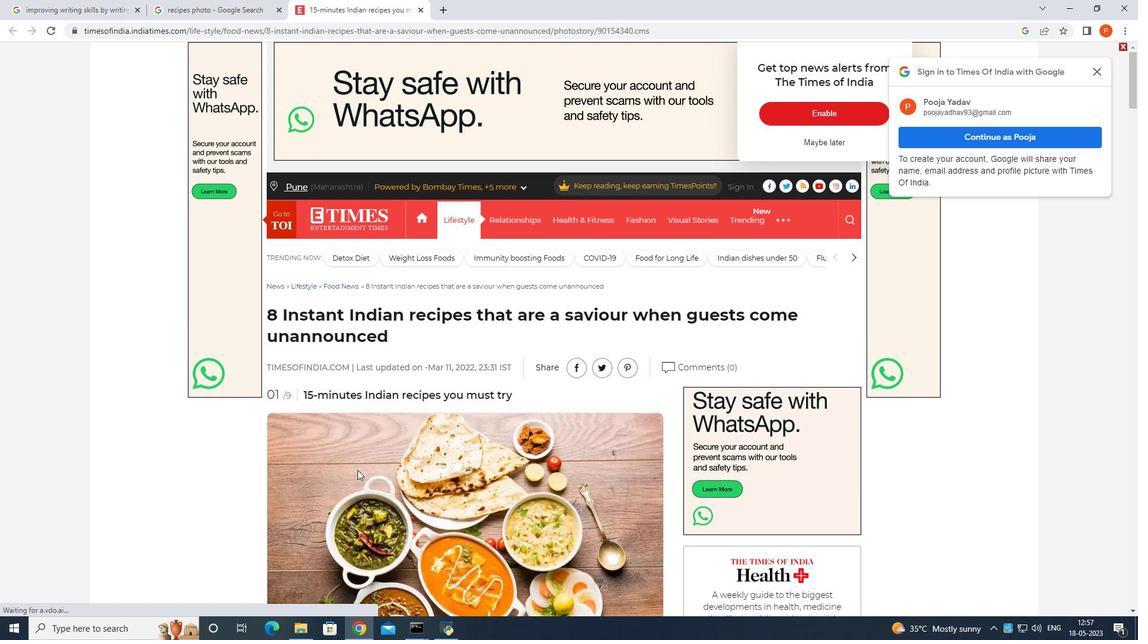 
Action: Mouse scrolled (382, 473) with delta (0, 0)
Screenshot: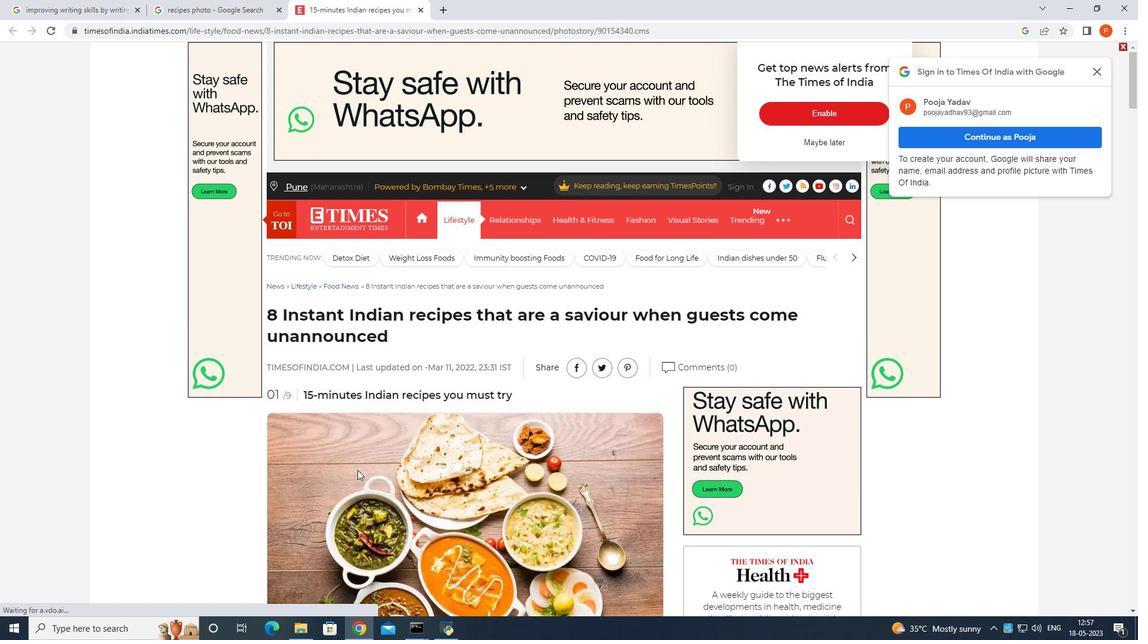 
Action: Mouse scrolled (382, 473) with delta (0, 0)
Screenshot: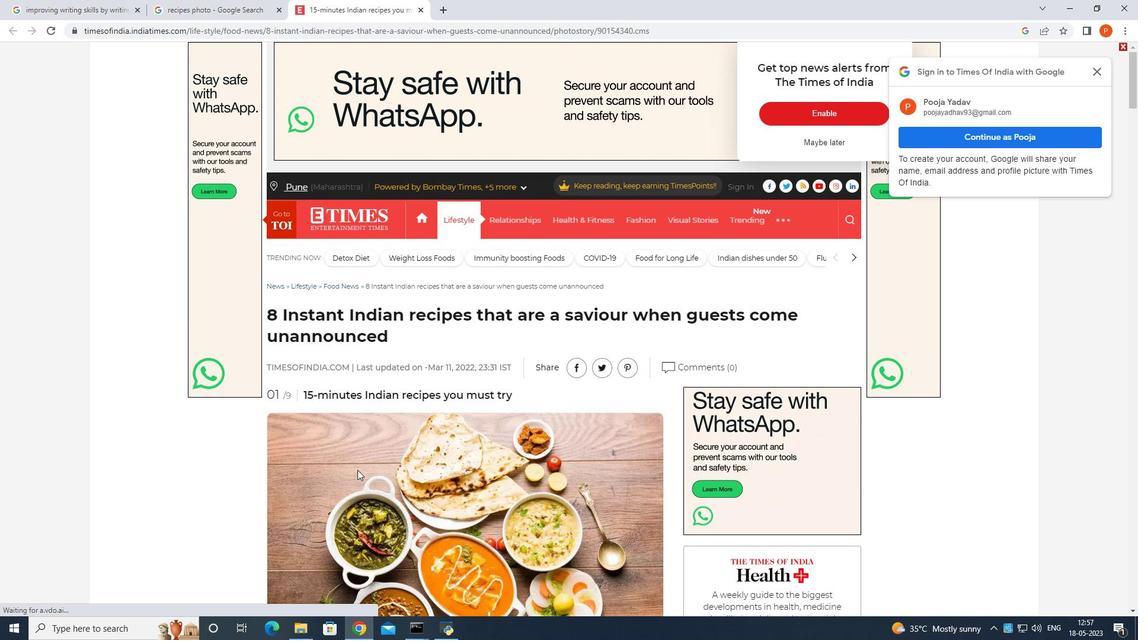 
Action: Mouse scrolled (382, 473) with delta (0, 0)
Screenshot: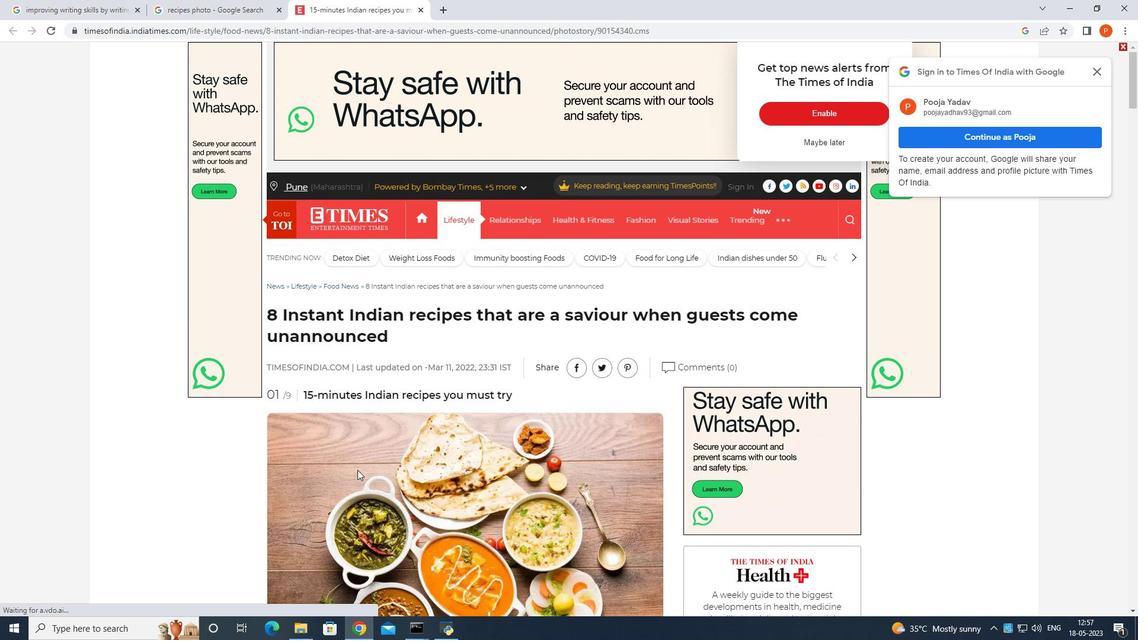 
Action: Mouse scrolled (382, 473) with delta (0, 0)
Screenshot: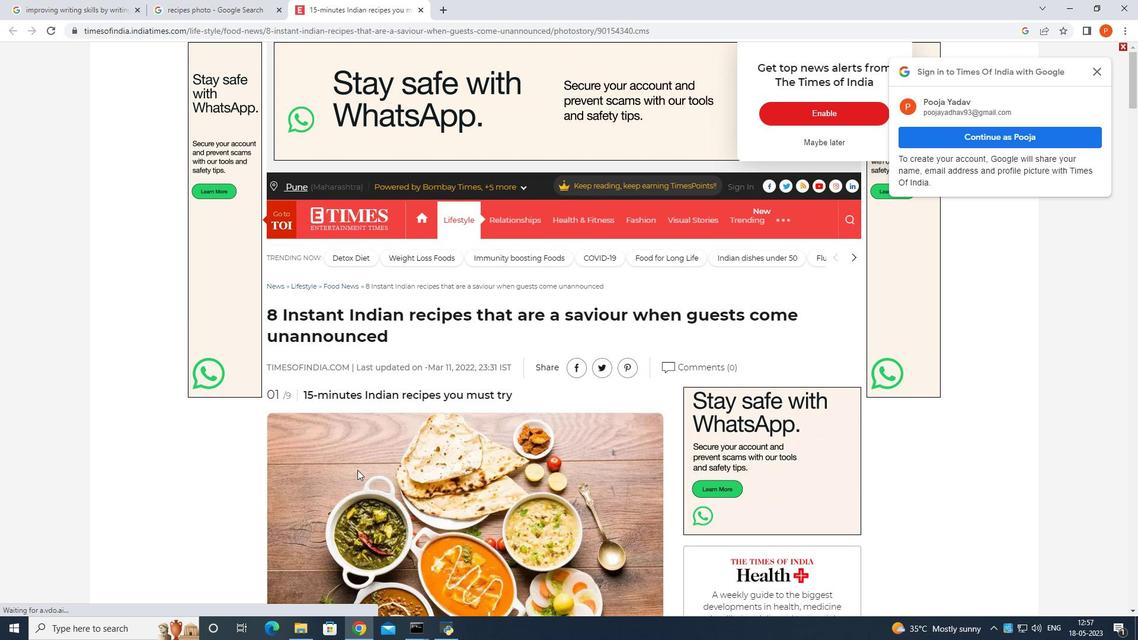 
Action: Mouse scrolled (382, 473) with delta (0, 0)
Screenshot: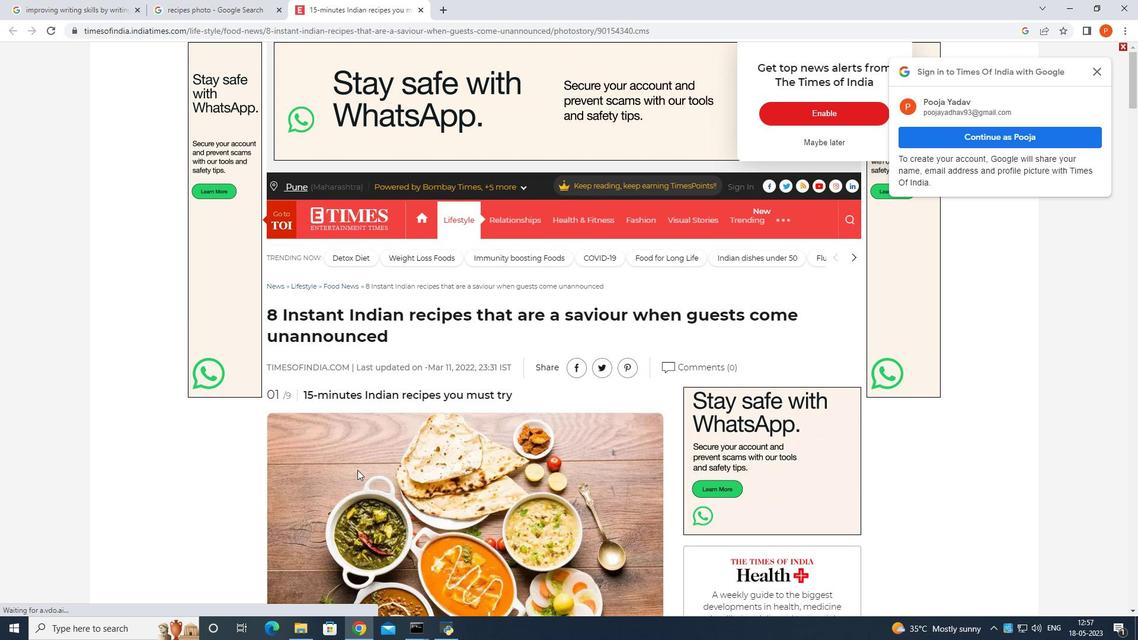 
Action: Mouse moved to (1103, 69)
Screenshot: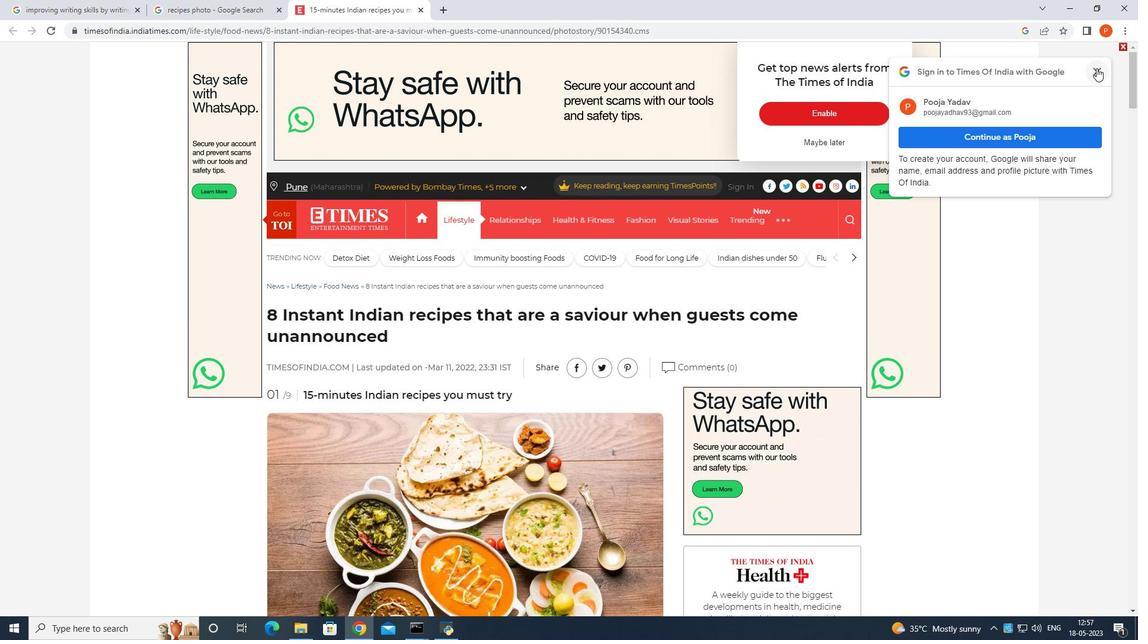 
Action: Mouse pressed left at (1103, 69)
Screenshot: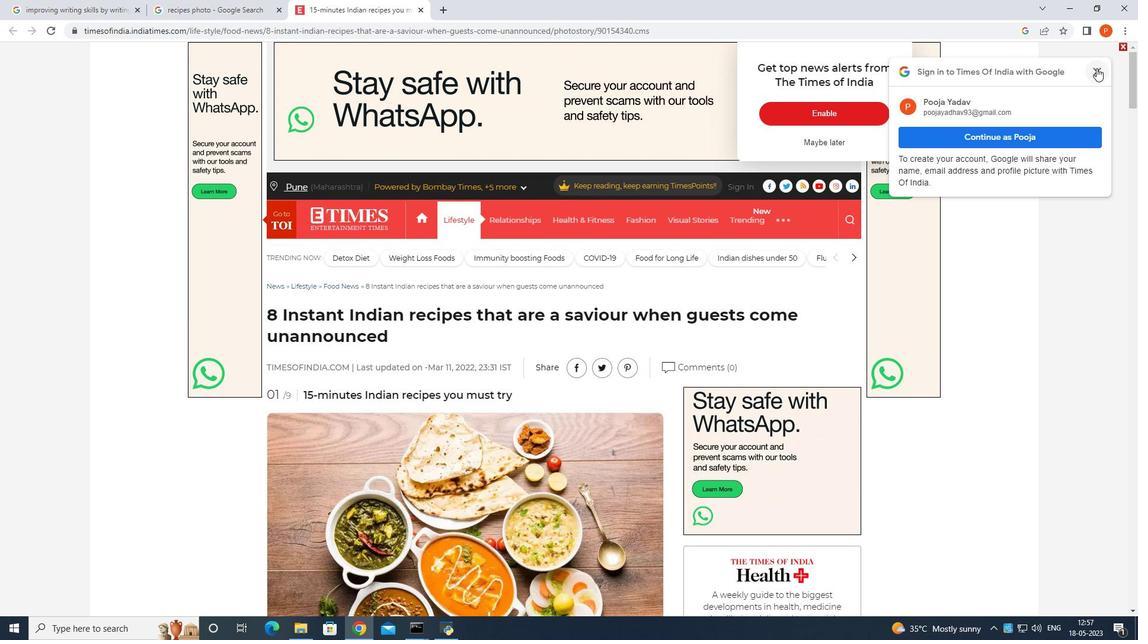 
Action: Mouse moved to (39, 197)
Screenshot: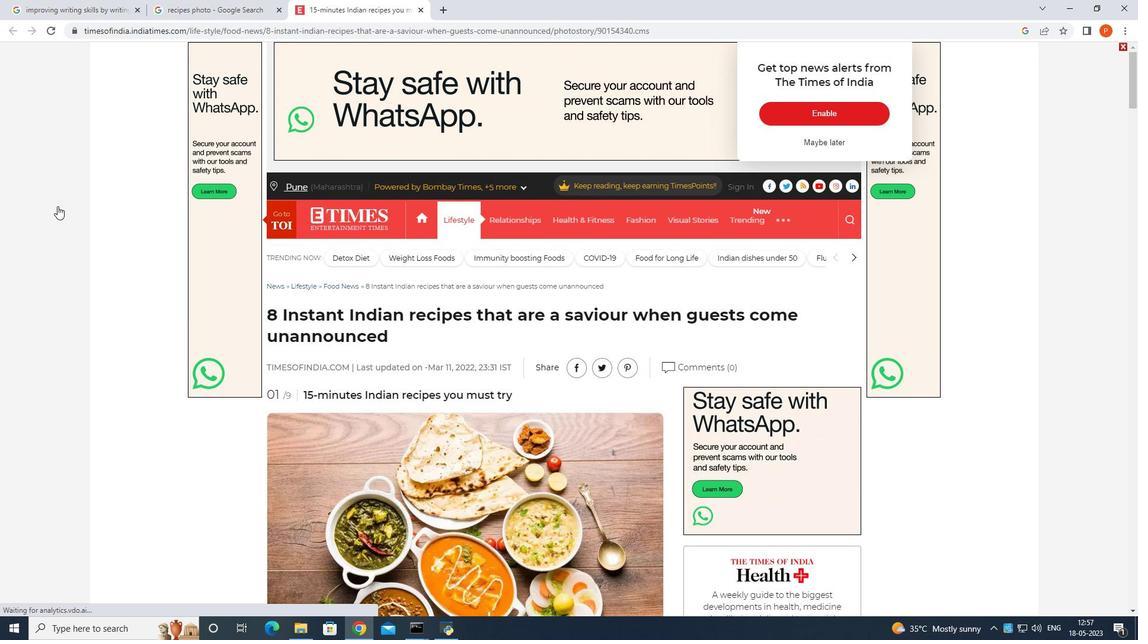 
Action: Mouse pressed left at (39, 197)
Screenshot: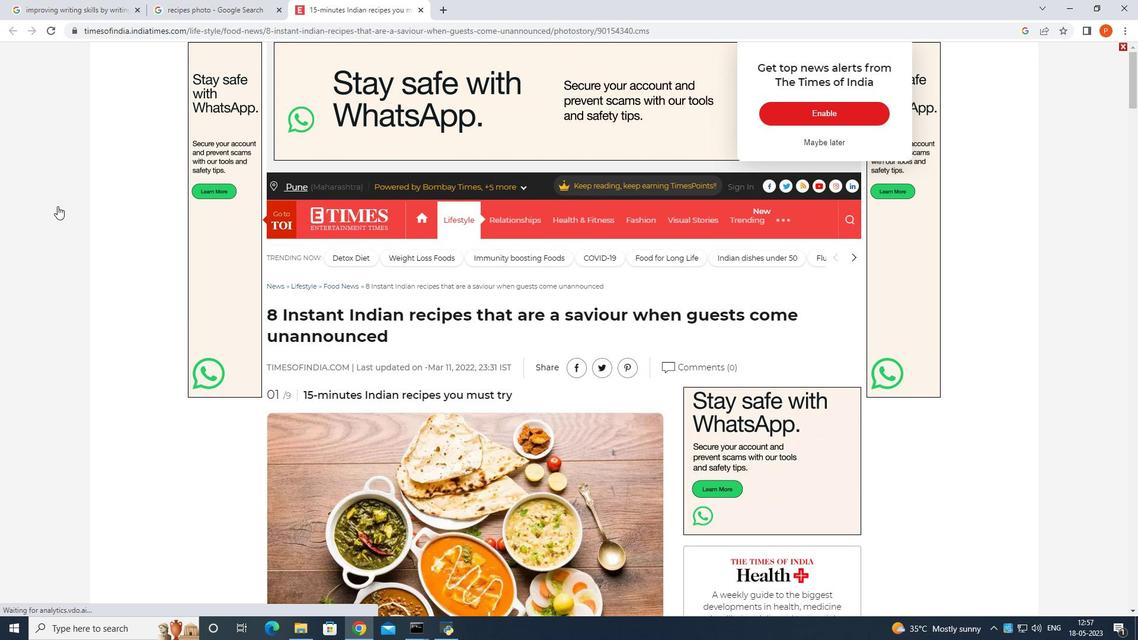 
Action: Mouse moved to (17, 28)
Screenshot: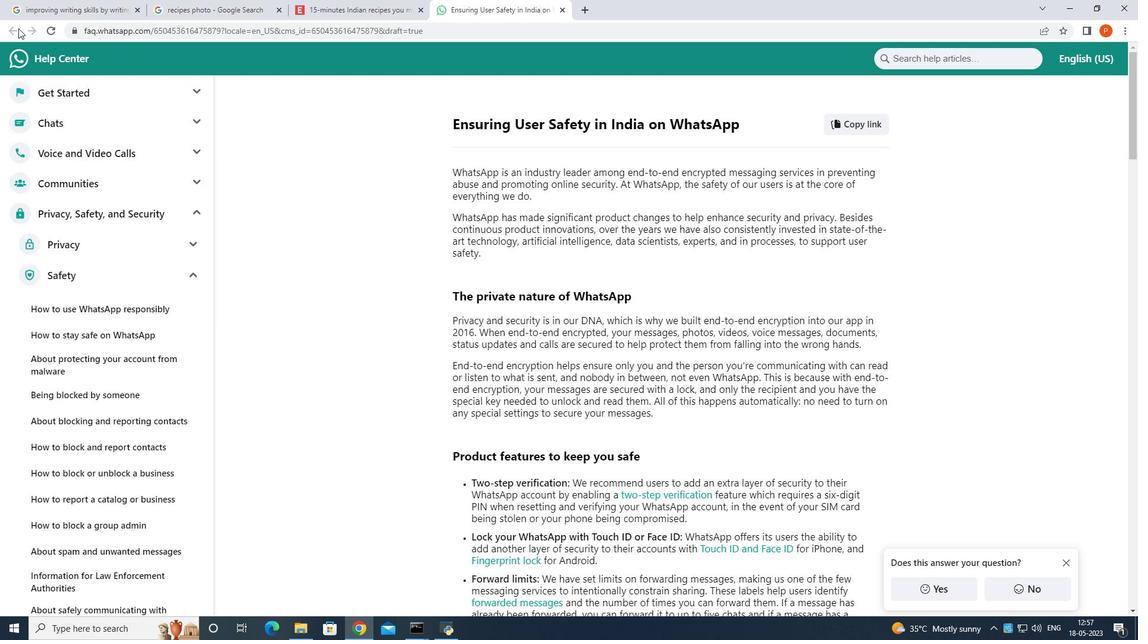 
Action: Mouse pressed left at (17, 28)
Screenshot: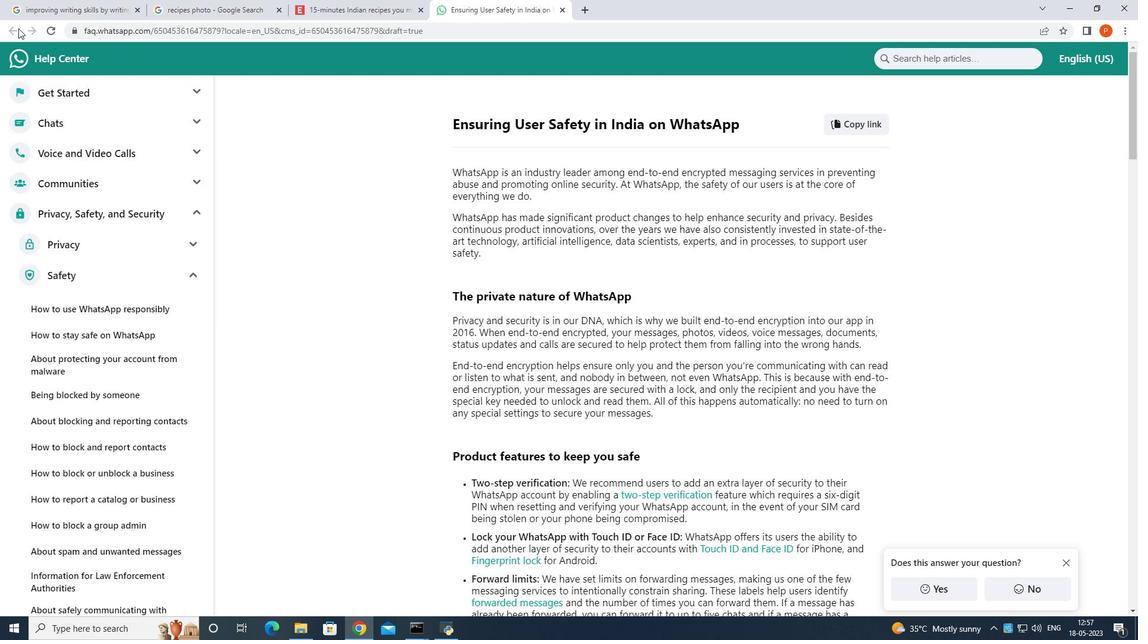 
Action: Mouse moved to (561, 9)
Screenshot: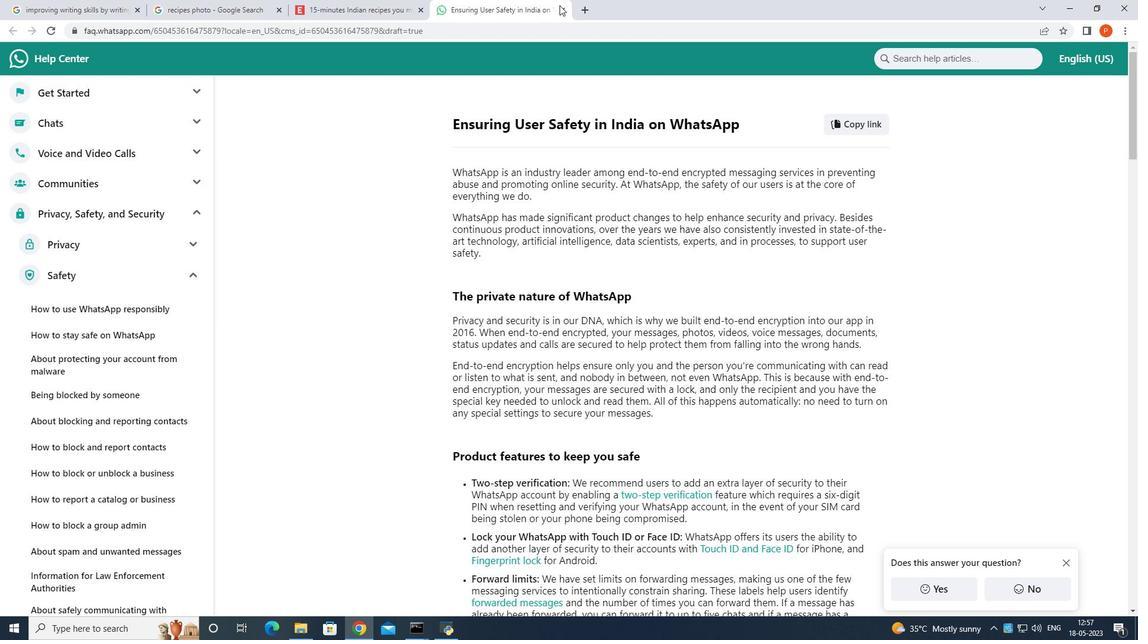 
Action: Mouse pressed left at (561, 9)
Screenshot: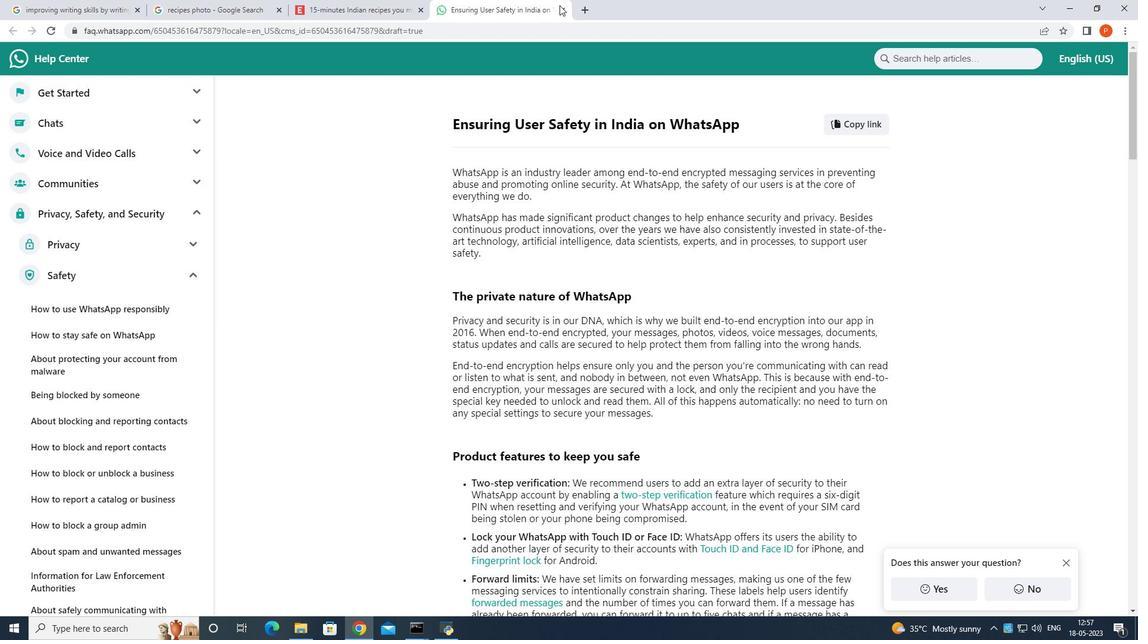
Action: Mouse moved to (420, 11)
Screenshot: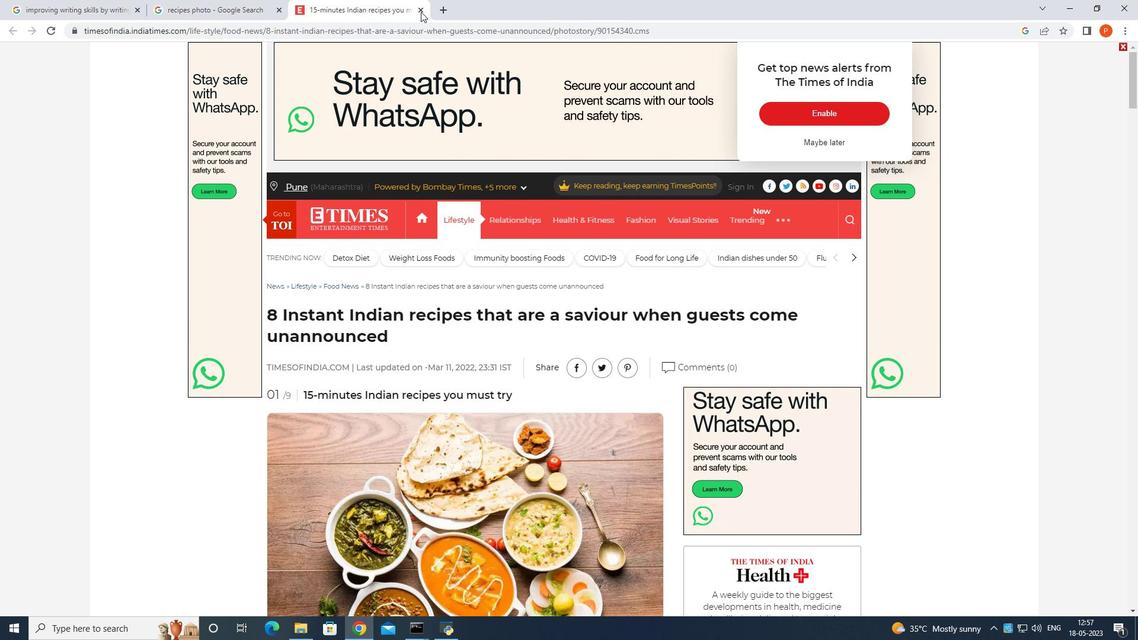 
Action: Mouse pressed left at (420, 11)
Screenshot: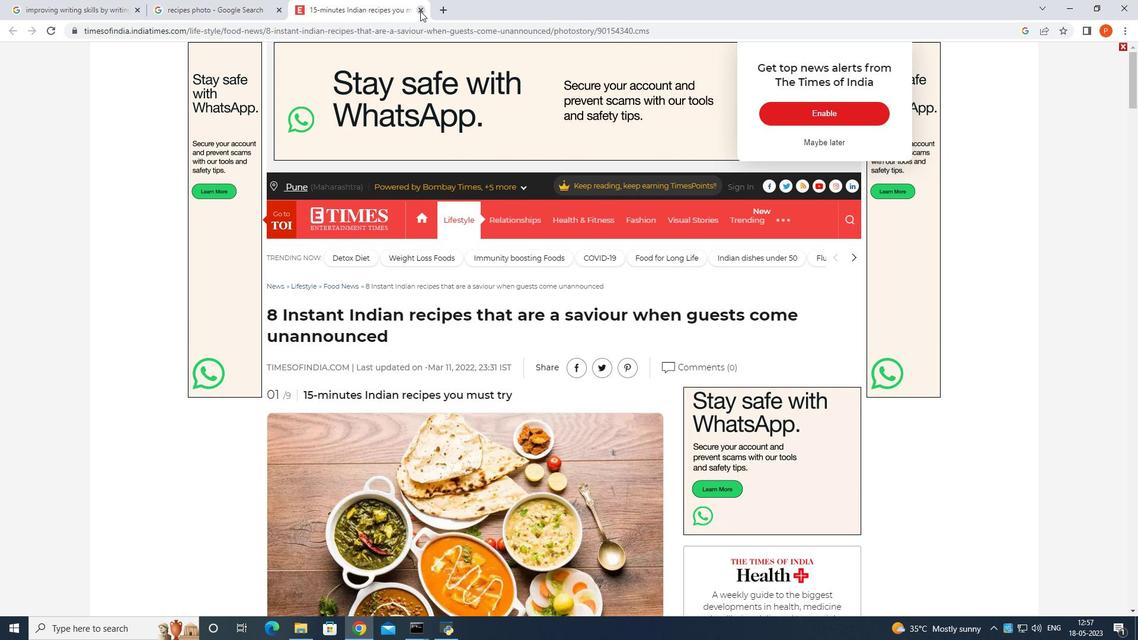 
Action: Mouse moved to (381, 53)
Screenshot: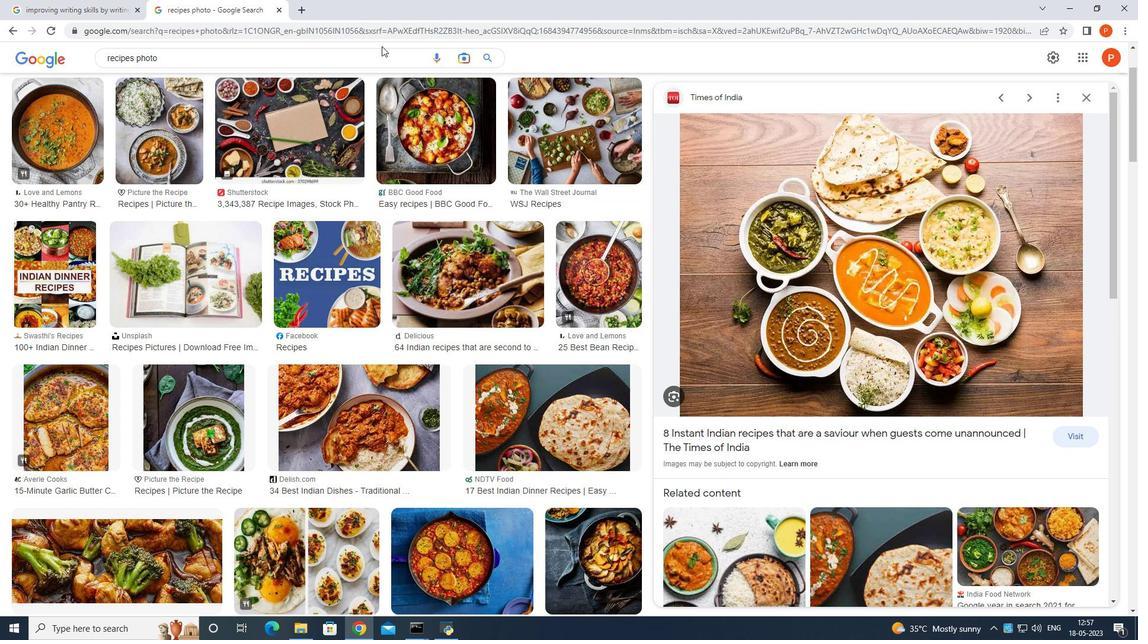 
Action: Mouse pressed left at (381, 53)
Screenshot: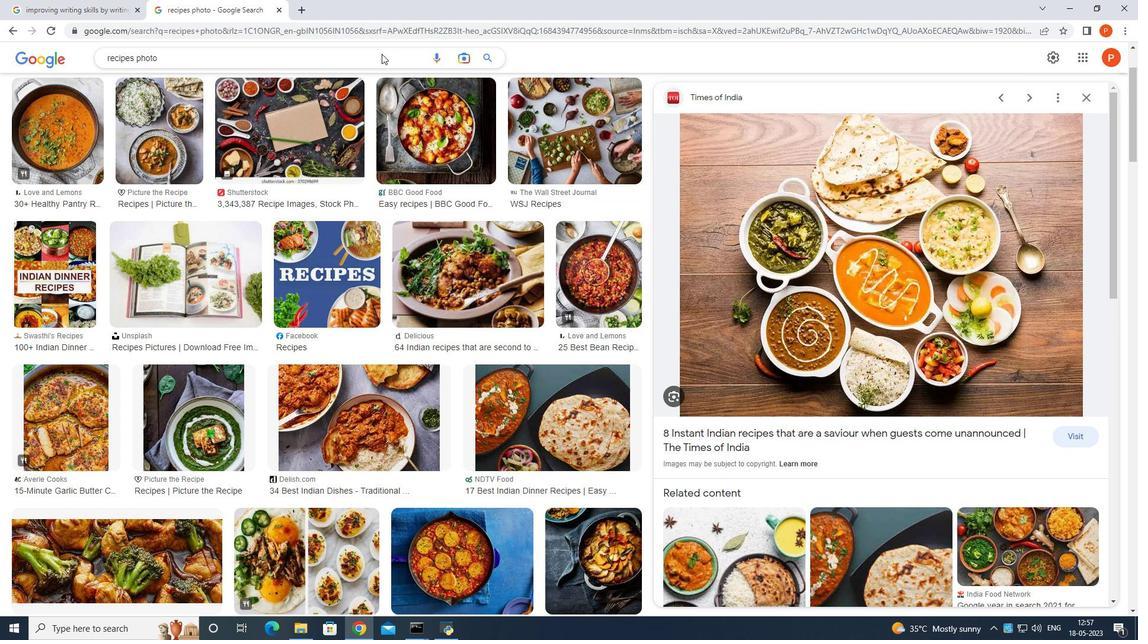 
Action: Key pressed <Key.space>and<Key.space>cooking
Screenshot: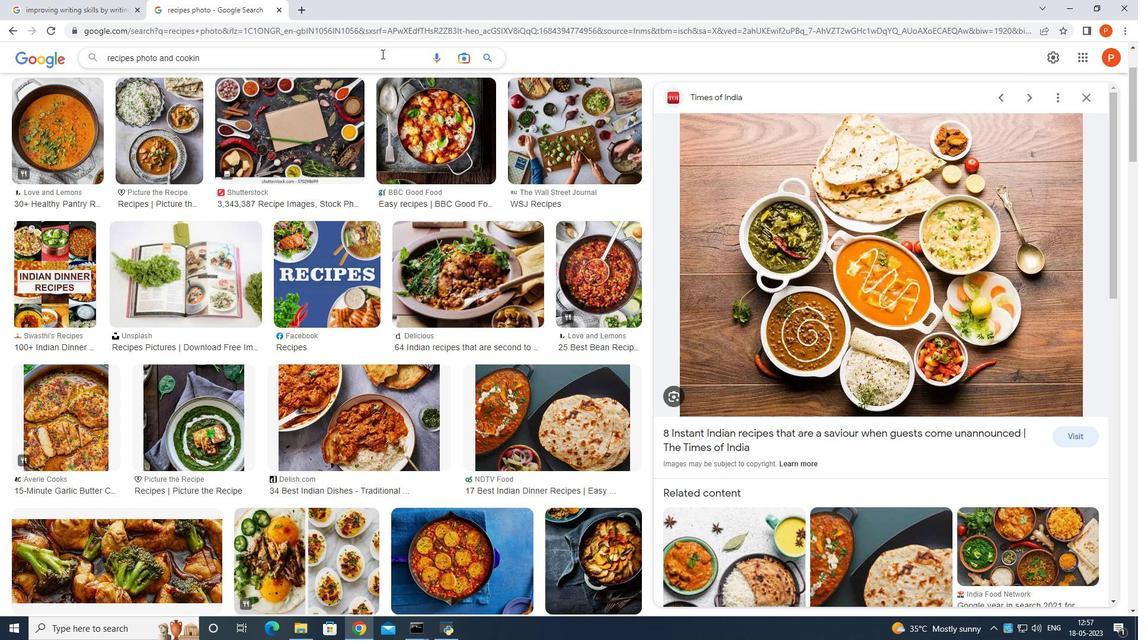 
Action: Mouse moved to (394, 52)
Screenshot: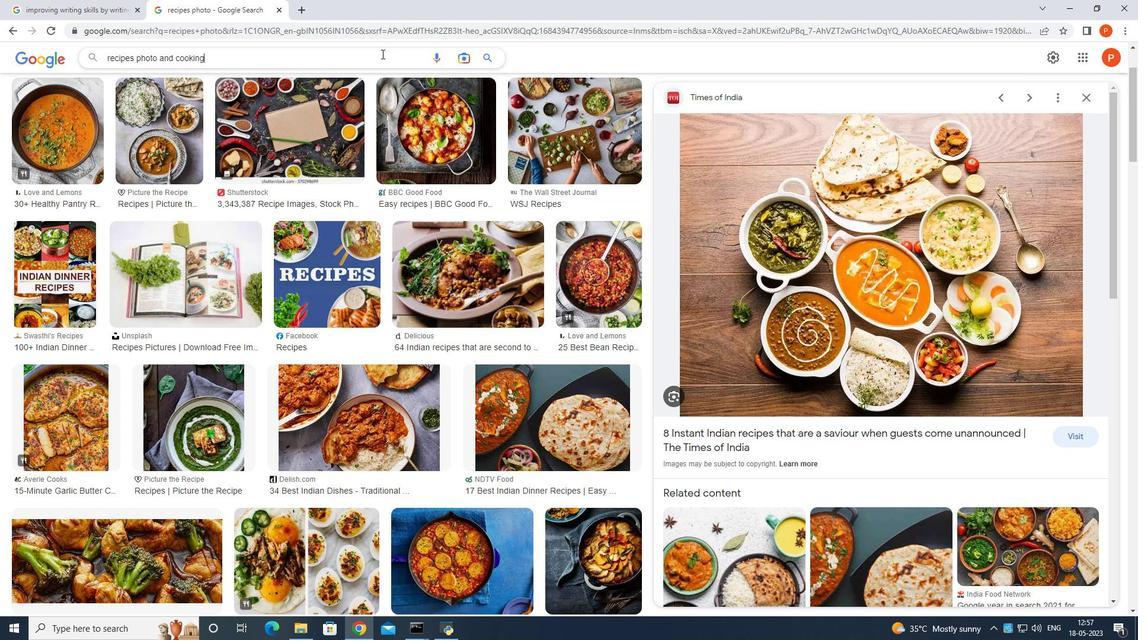 
Action: Key pressed <Key.space>instructions<Key.enter>
Screenshot: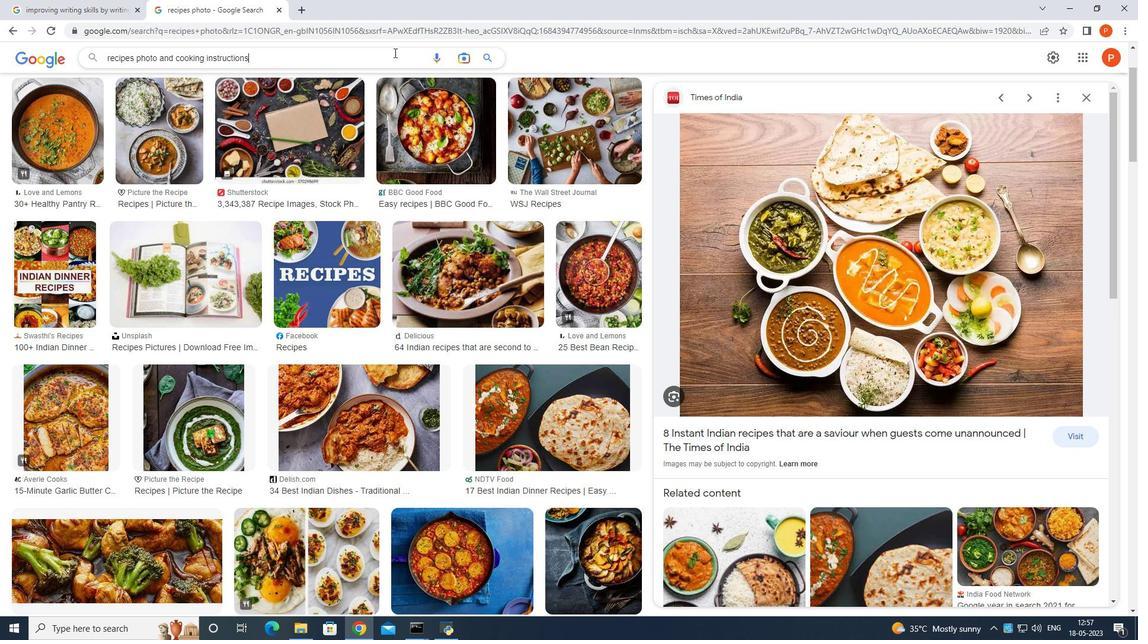 
Action: Mouse moved to (451, 199)
Screenshot: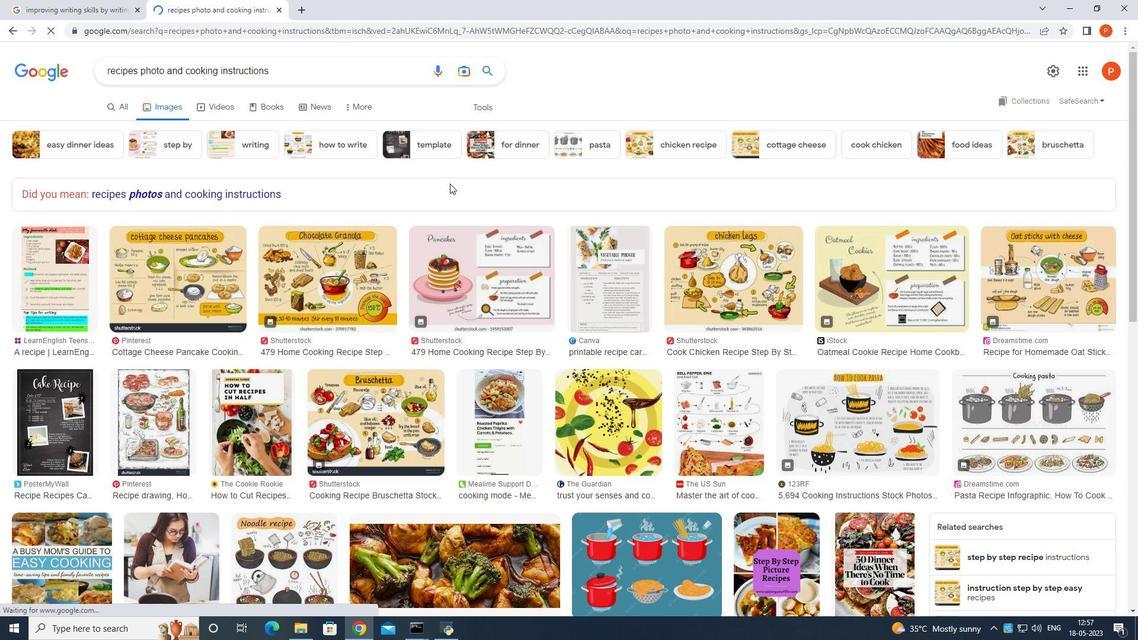 
Action: Mouse scrolled (451, 198) with delta (0, 0)
Screenshot: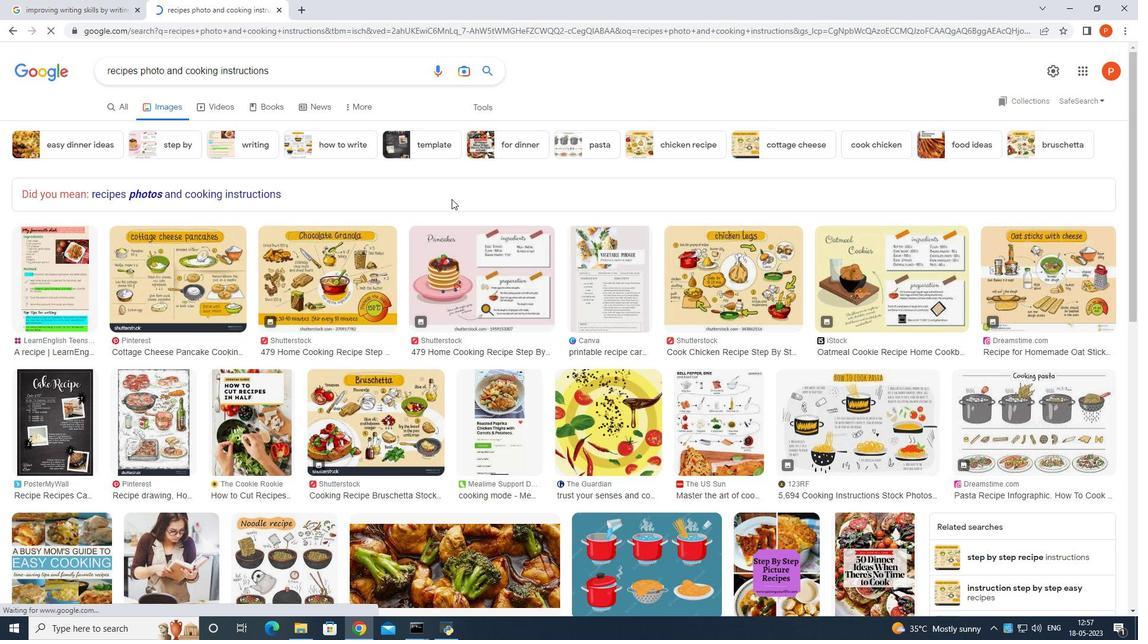 
Action: Mouse moved to (214, 205)
Screenshot: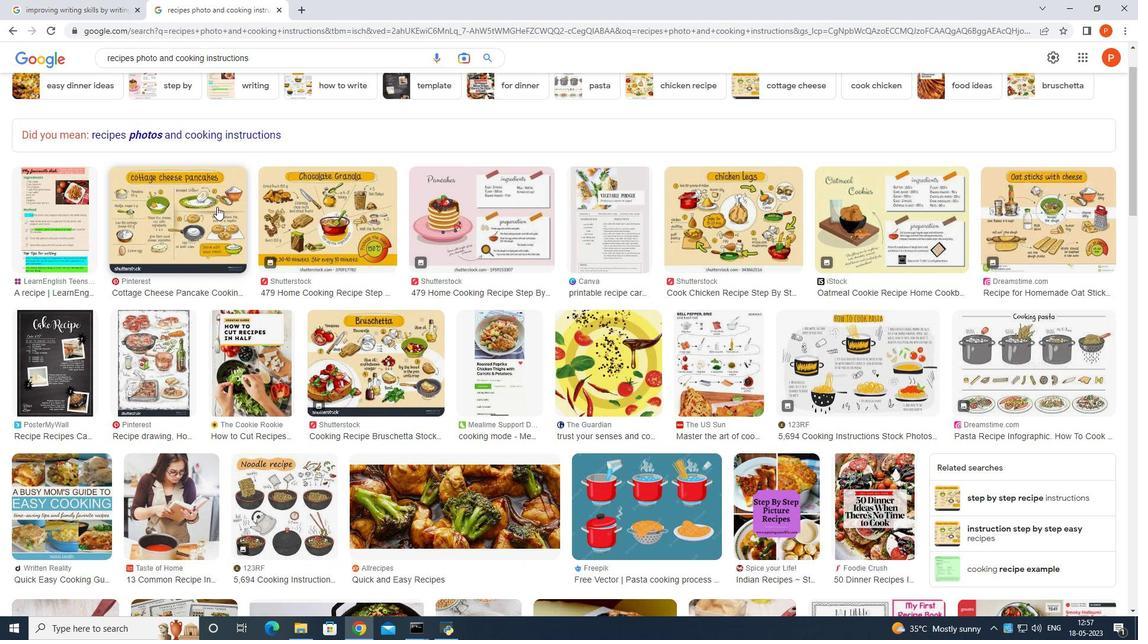 
Action: Mouse pressed left at (214, 205)
Screenshot: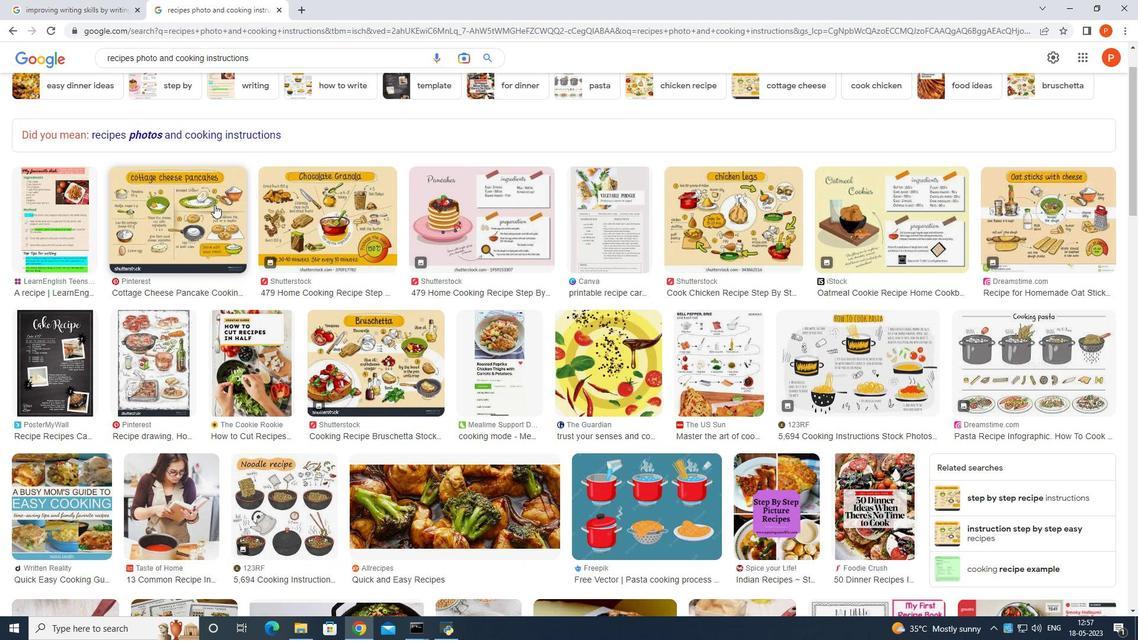 
Action: Mouse moved to (746, 342)
Screenshot: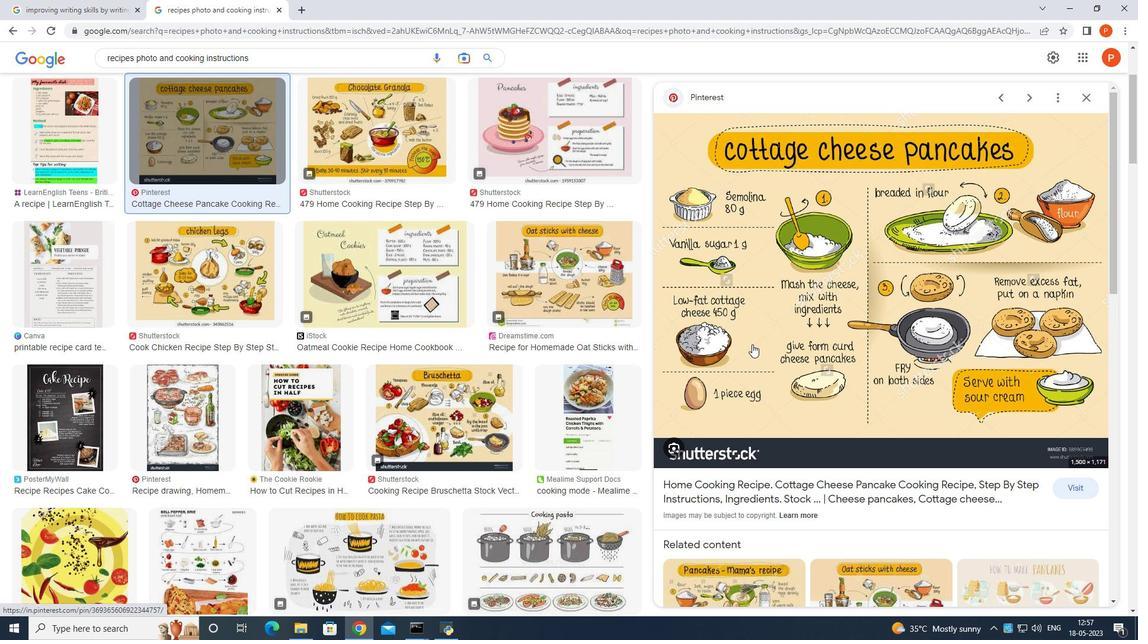 
Action: Mouse scrolled (746, 342) with delta (0, 0)
Screenshot: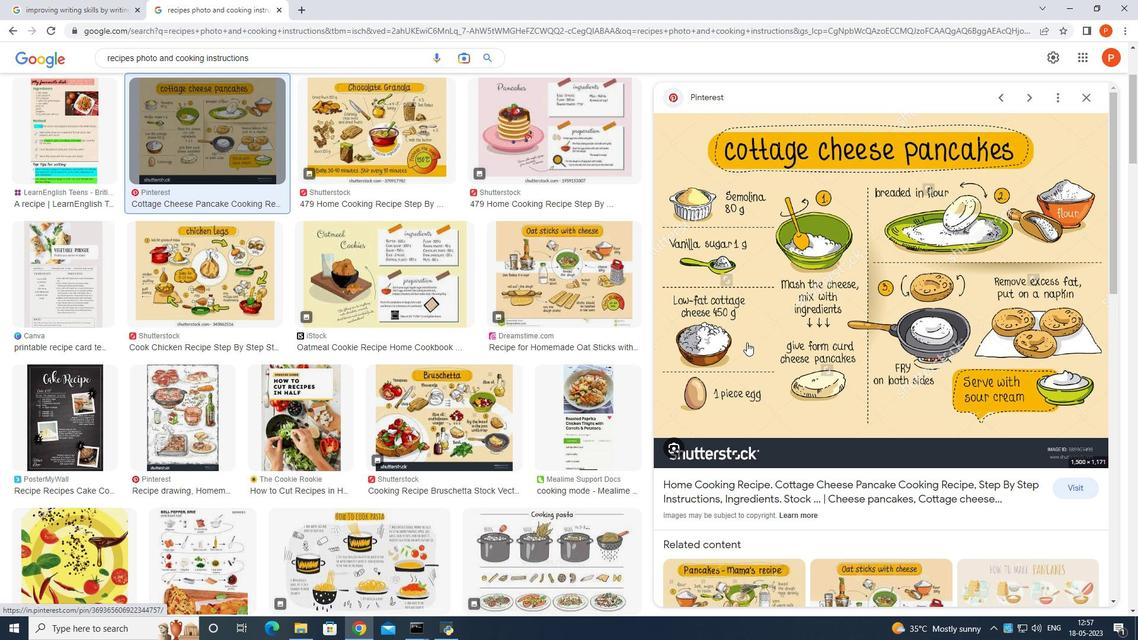 
Action: Mouse scrolled (746, 342) with delta (0, 0)
Screenshot: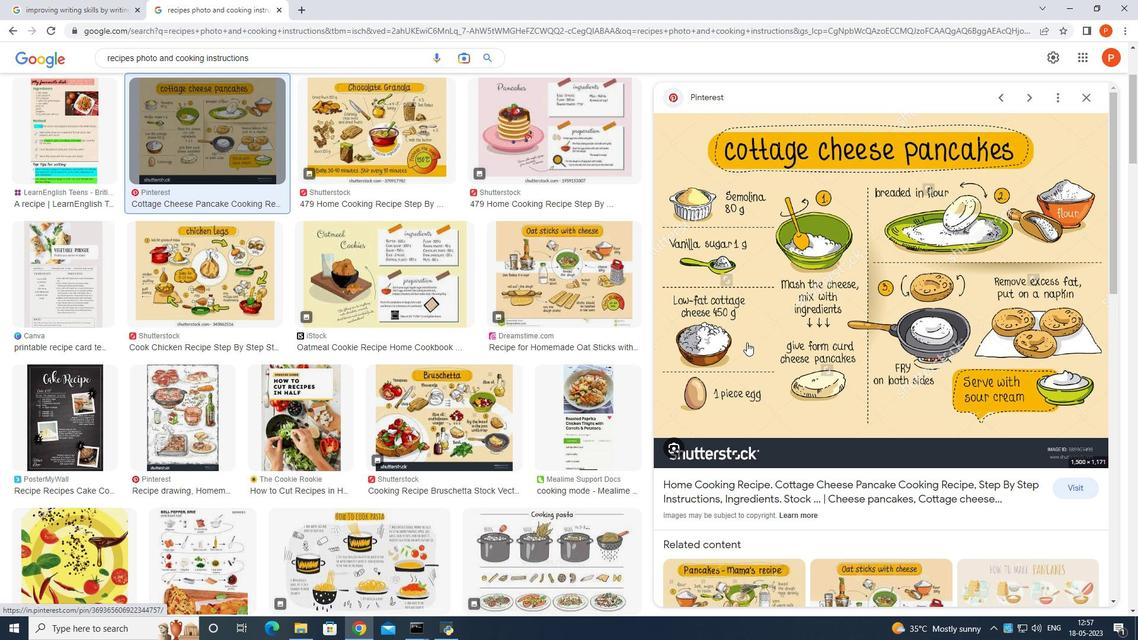 
Action: Mouse moved to (746, 343)
Screenshot: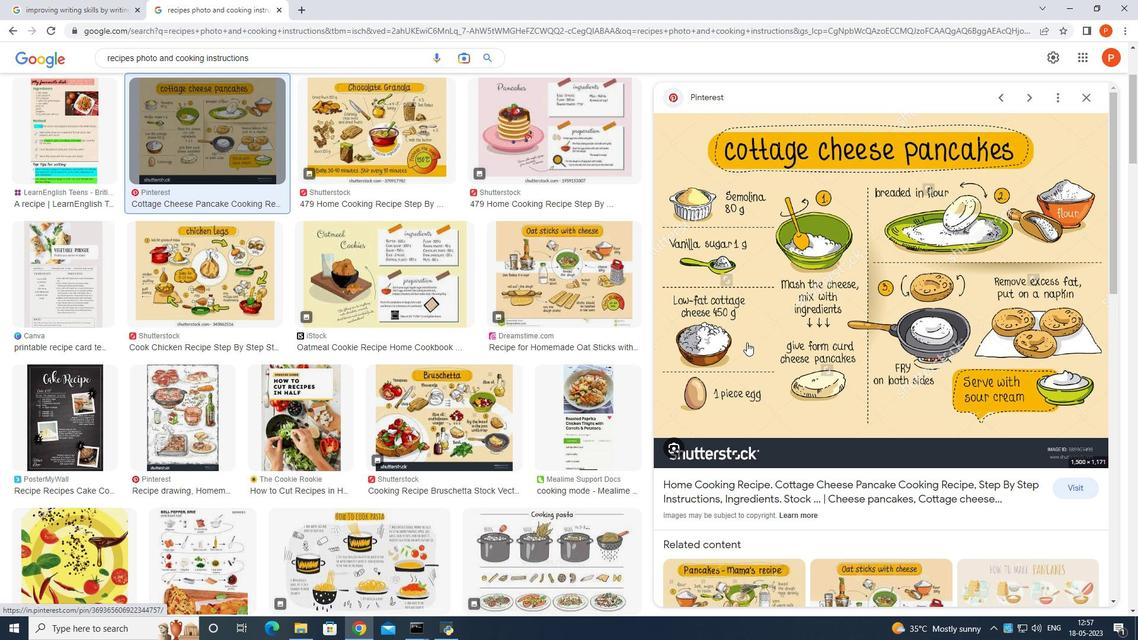 
Action: Mouse scrolled (746, 342) with delta (0, 0)
Screenshot: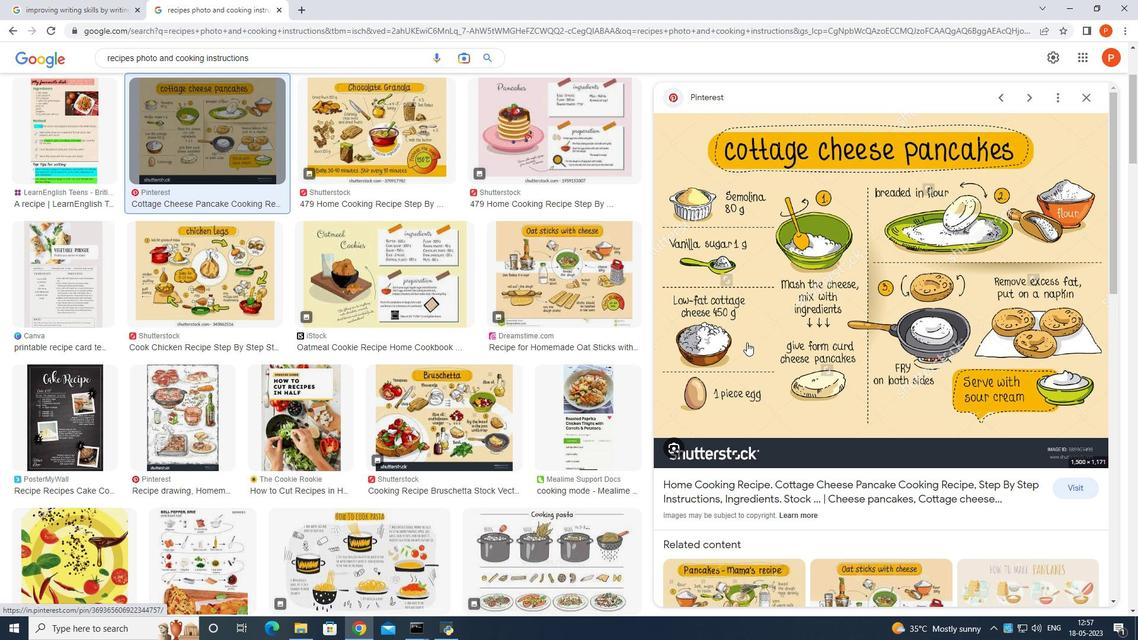
Action: Mouse moved to (207, 432)
Screenshot: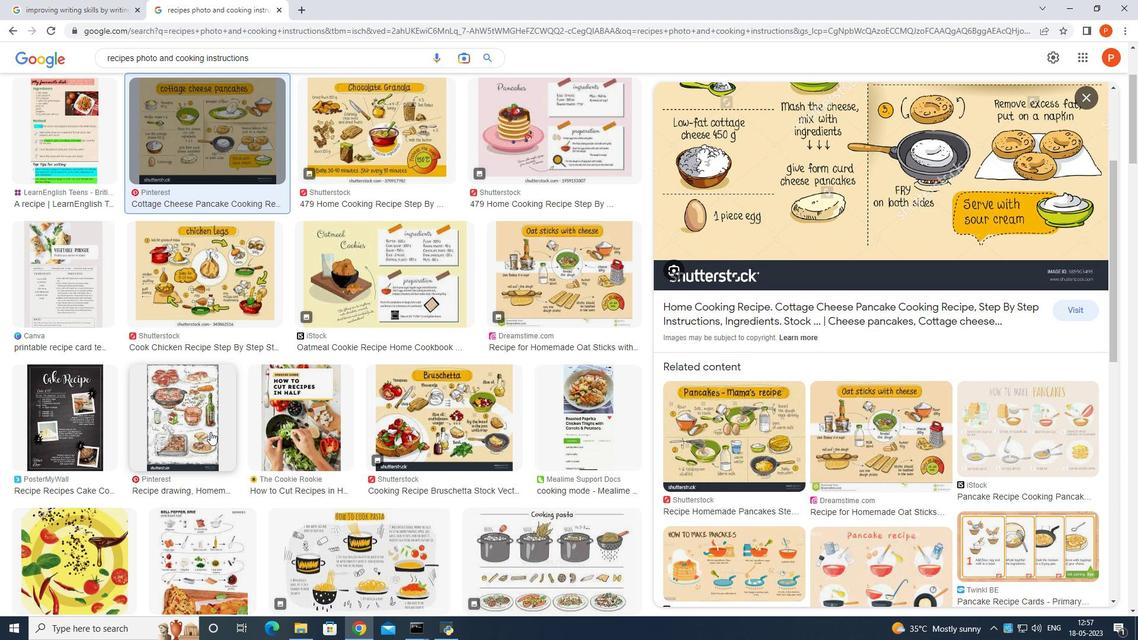 
Action: Mouse pressed left at (207, 432)
Screenshot: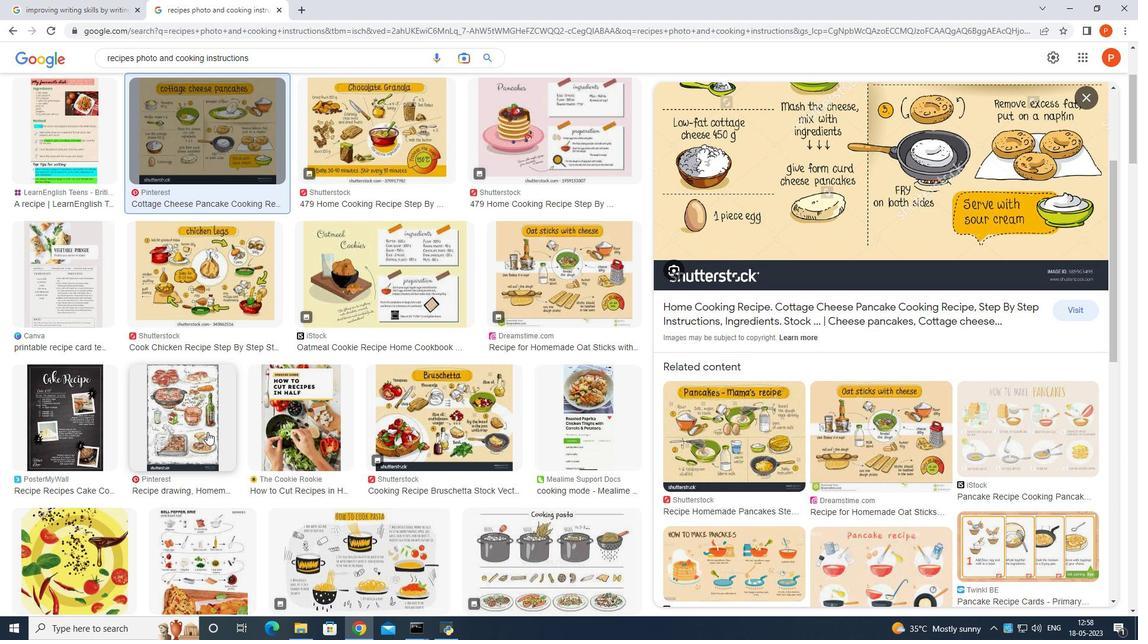 
Action: Mouse moved to (261, 433)
Screenshot: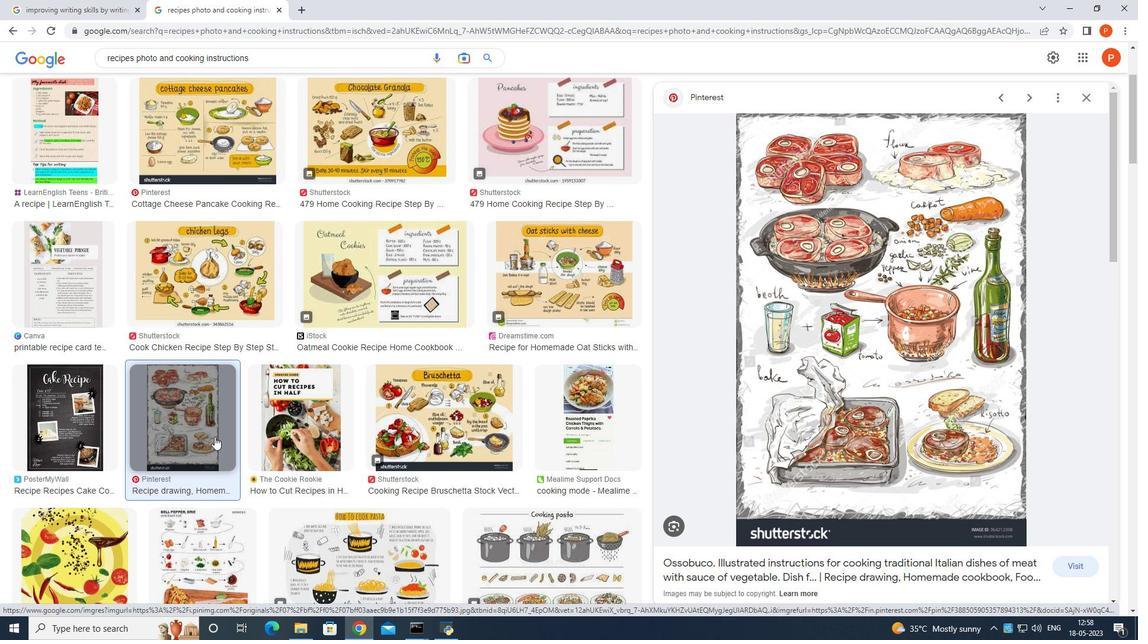 
Action: Mouse scrolled (261, 433) with delta (0, 0)
Screenshot: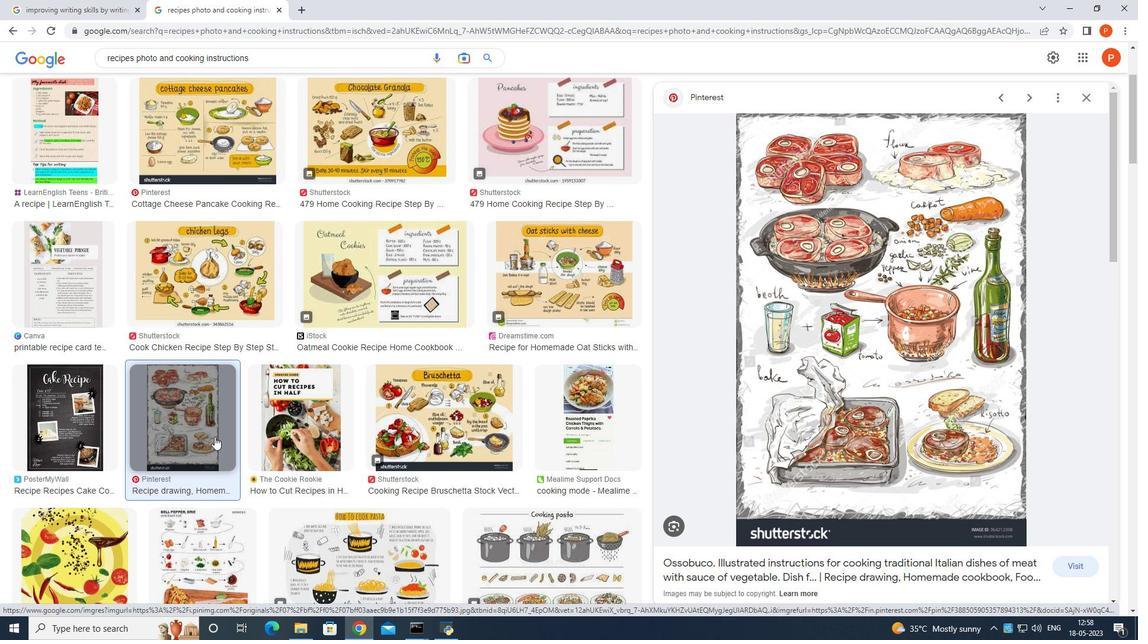
Action: Mouse moved to (262, 433)
Screenshot: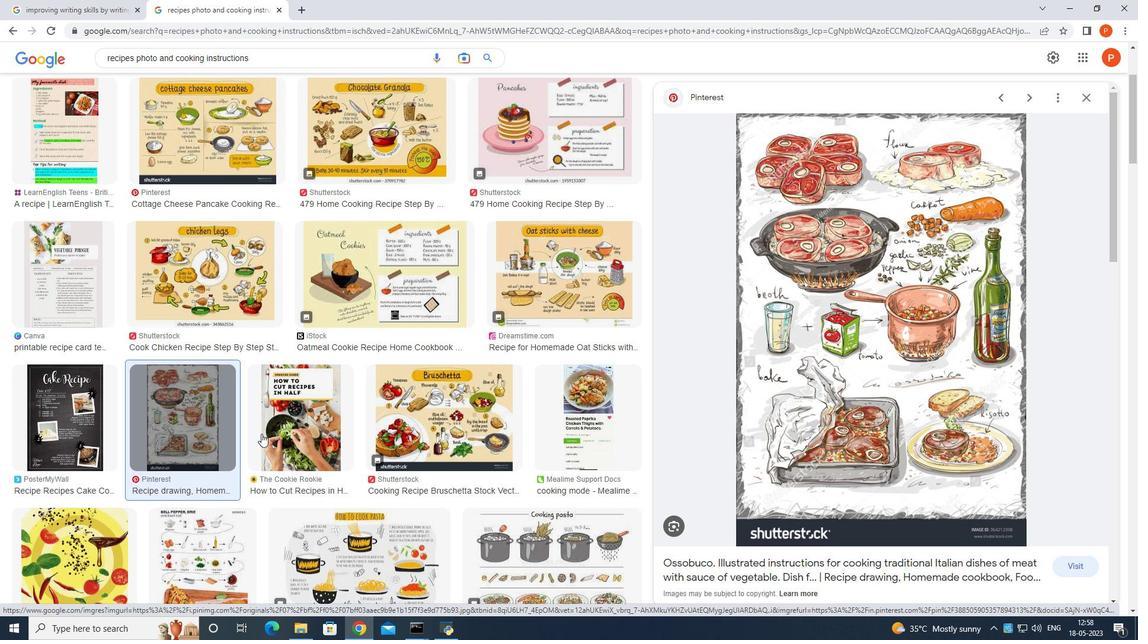
Action: Mouse scrolled (262, 433) with delta (0, 0)
Screenshot: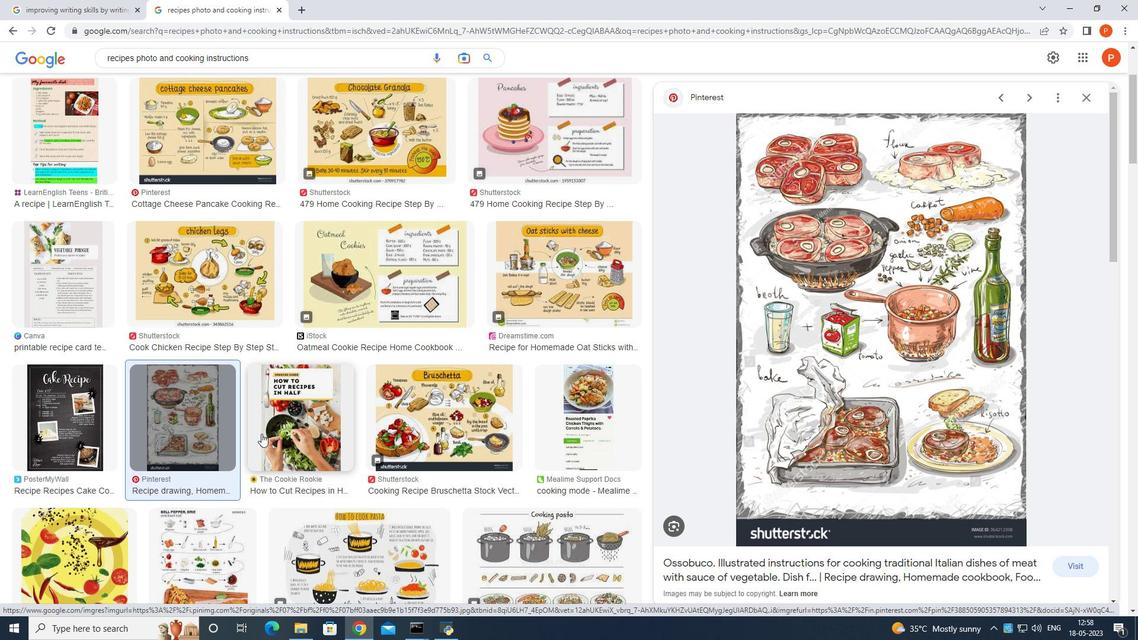 
Action: Mouse moved to (262, 433)
Screenshot: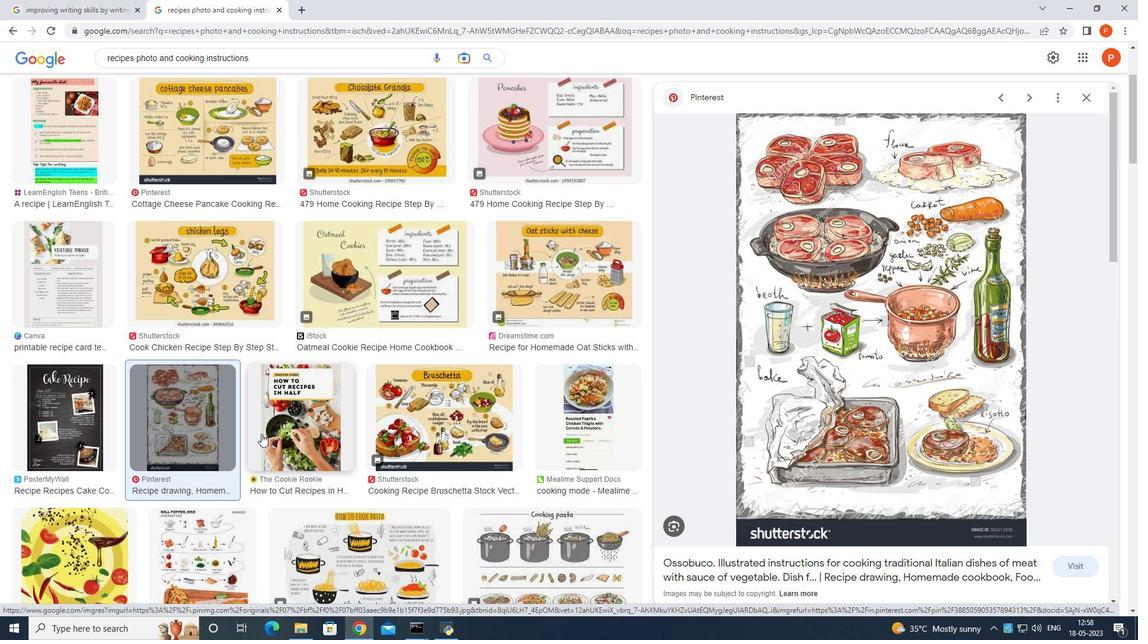 
Action: Mouse scrolled (262, 433) with delta (0, 0)
Screenshot: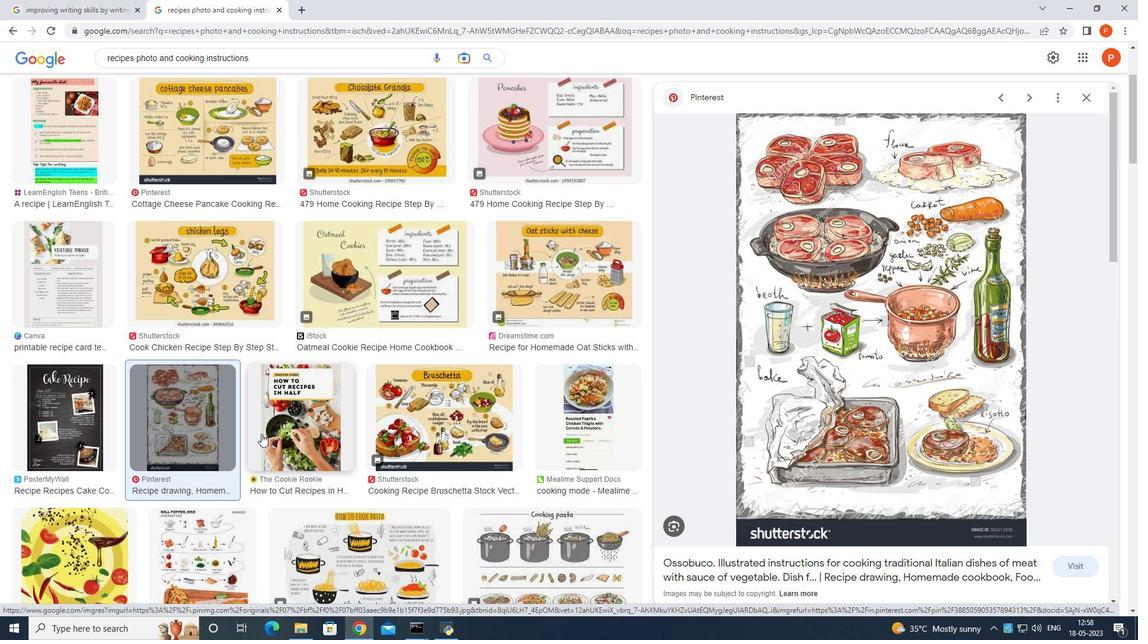 
Action: Mouse moved to (263, 435)
Screenshot: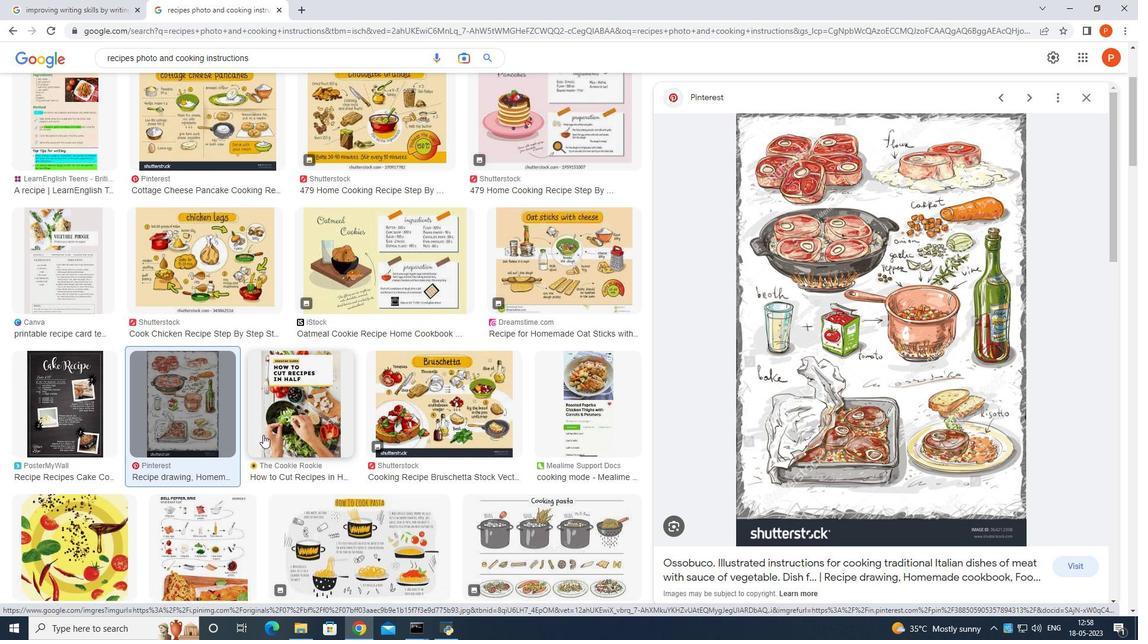 
Action: Mouse scrolled (263, 435) with delta (0, 0)
Screenshot: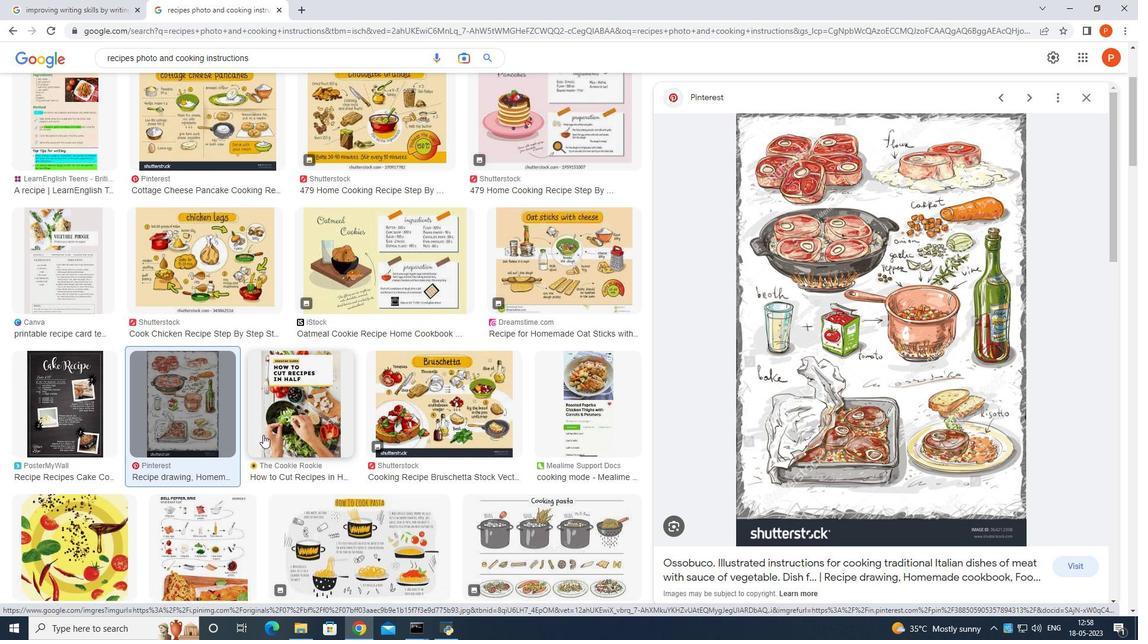 
Action: Mouse moved to (263, 436)
Screenshot: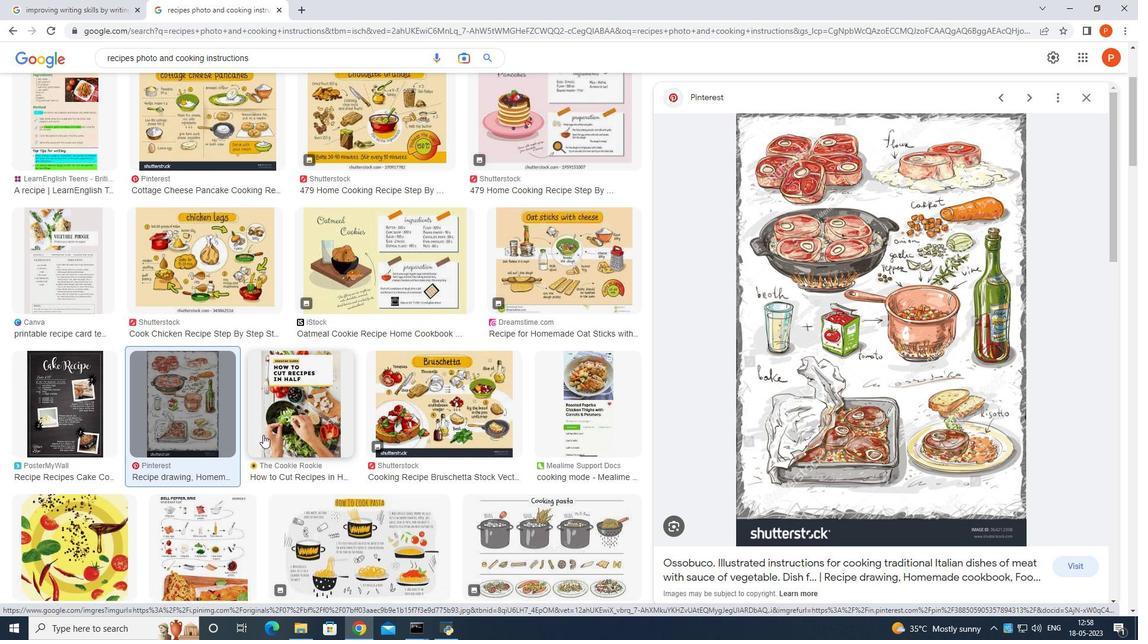 
Action: Mouse scrolled (263, 435) with delta (0, 0)
Screenshot: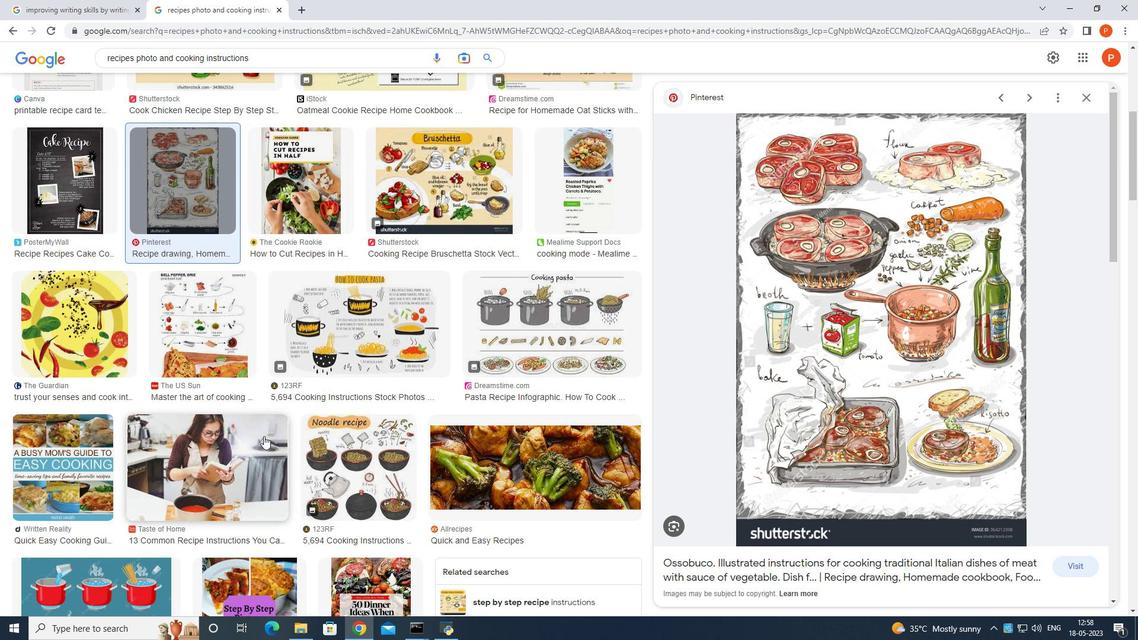 
Action: Mouse scrolled (263, 435) with delta (0, 0)
Screenshot: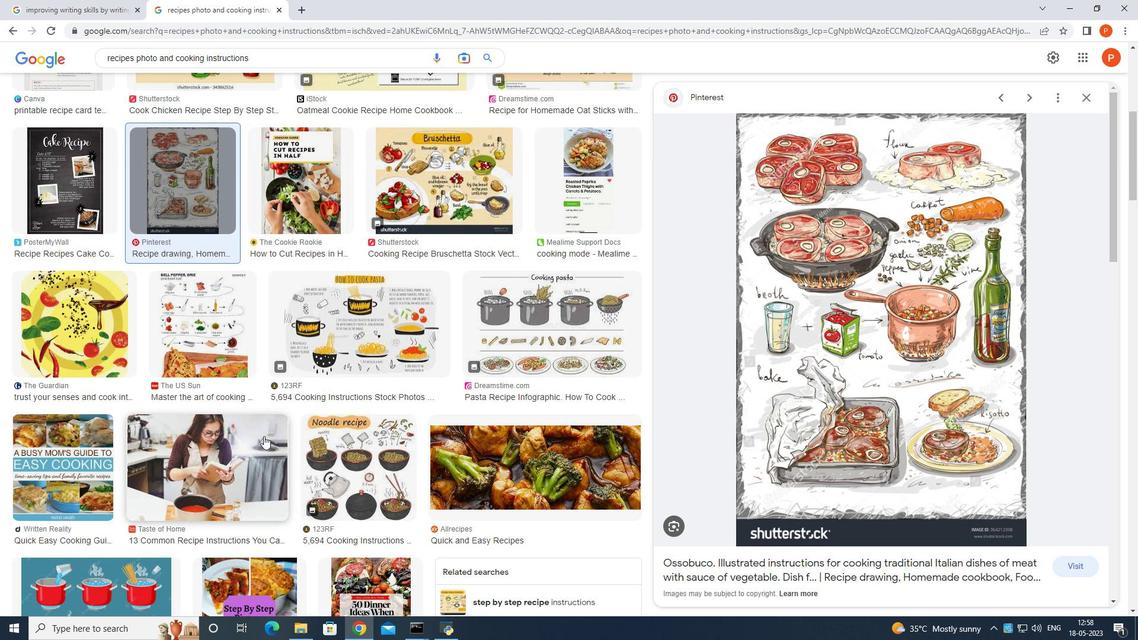 
Action: Mouse scrolled (263, 435) with delta (0, 0)
Screenshot: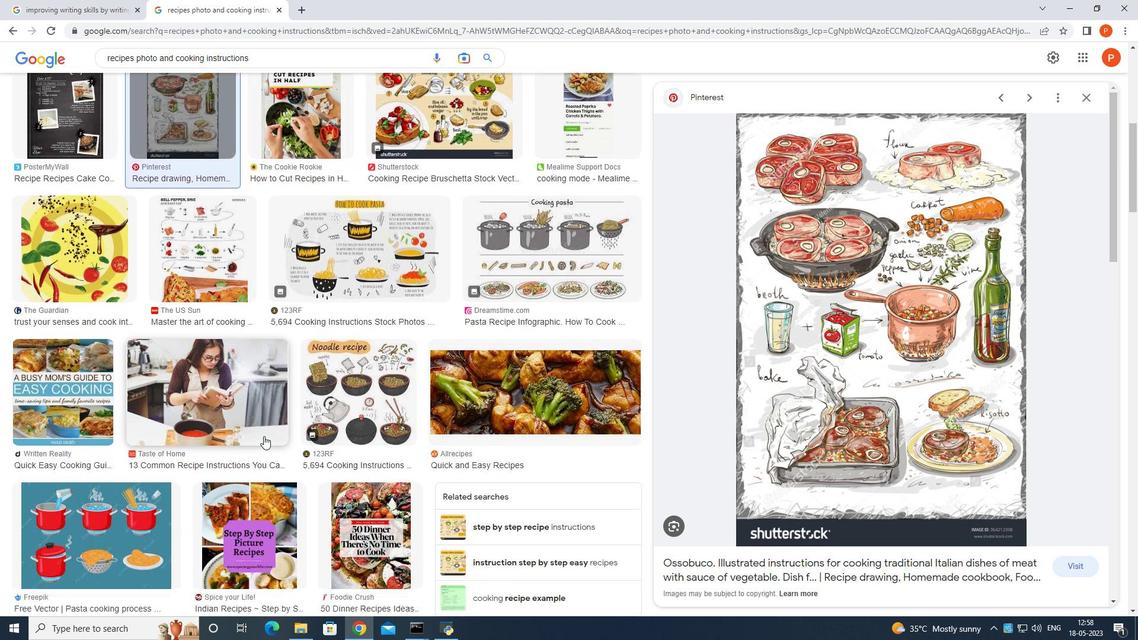 
Action: Mouse scrolled (263, 435) with delta (0, 0)
Screenshot: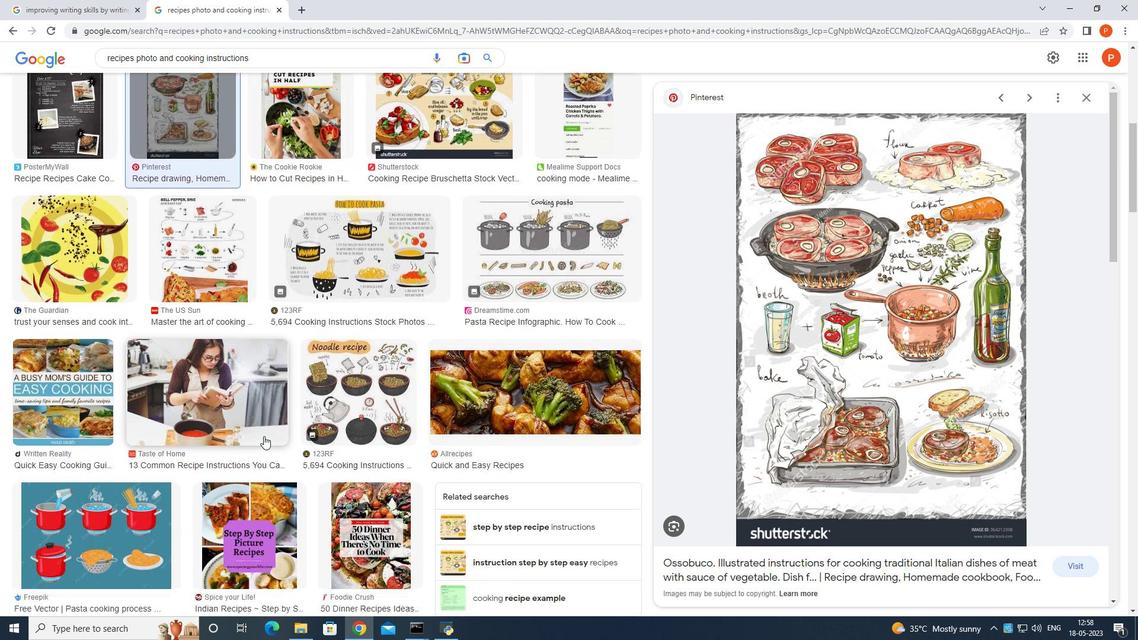 
Action: Mouse moved to (259, 386)
Screenshot: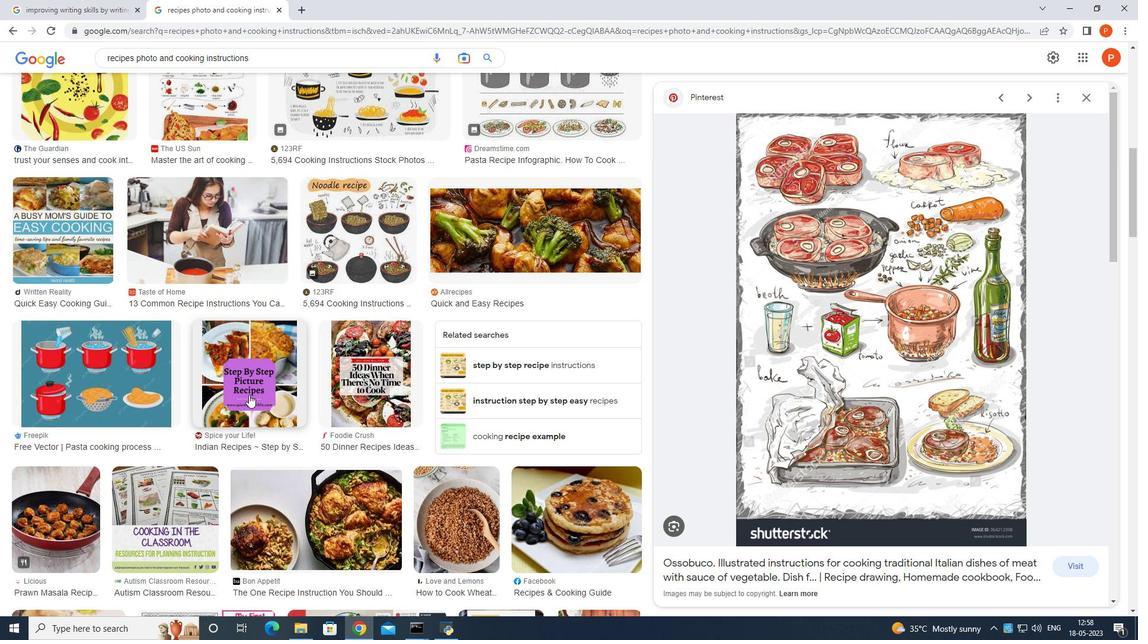 
Action: Mouse pressed left at (259, 386)
Screenshot: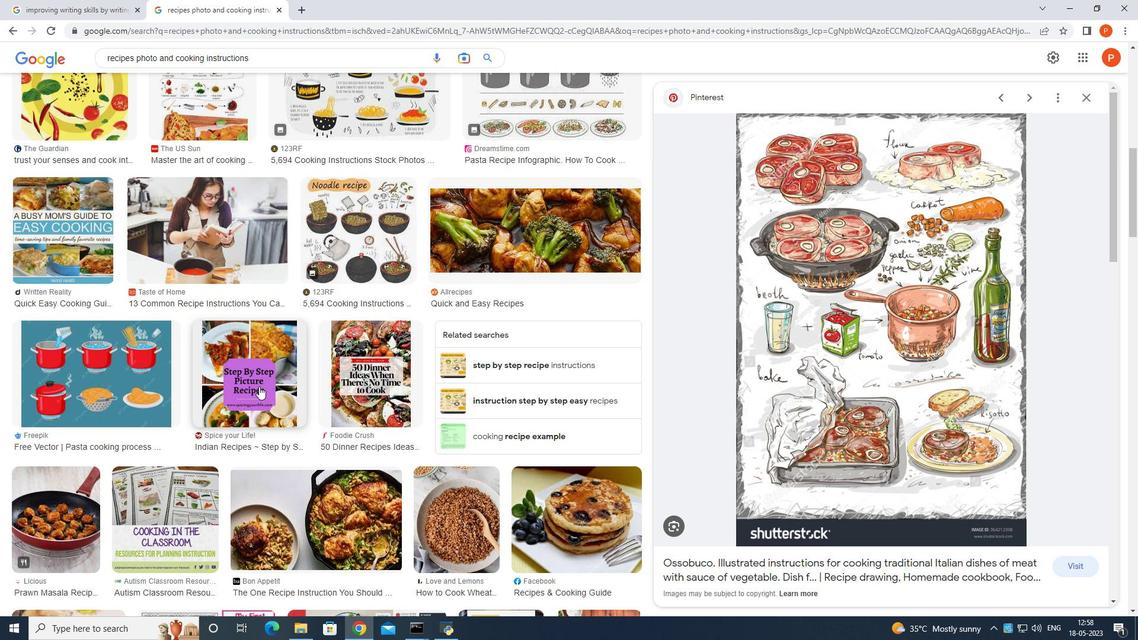 
Action: Mouse moved to (406, 451)
Screenshot: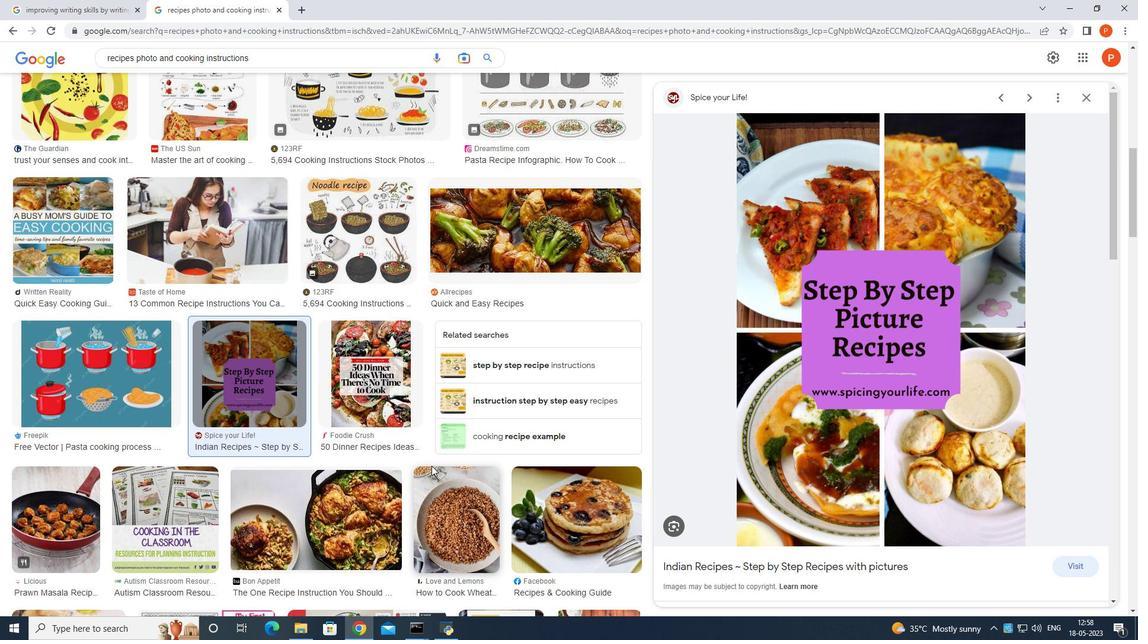 
Action: Mouse scrolled (406, 451) with delta (0, 0)
Screenshot: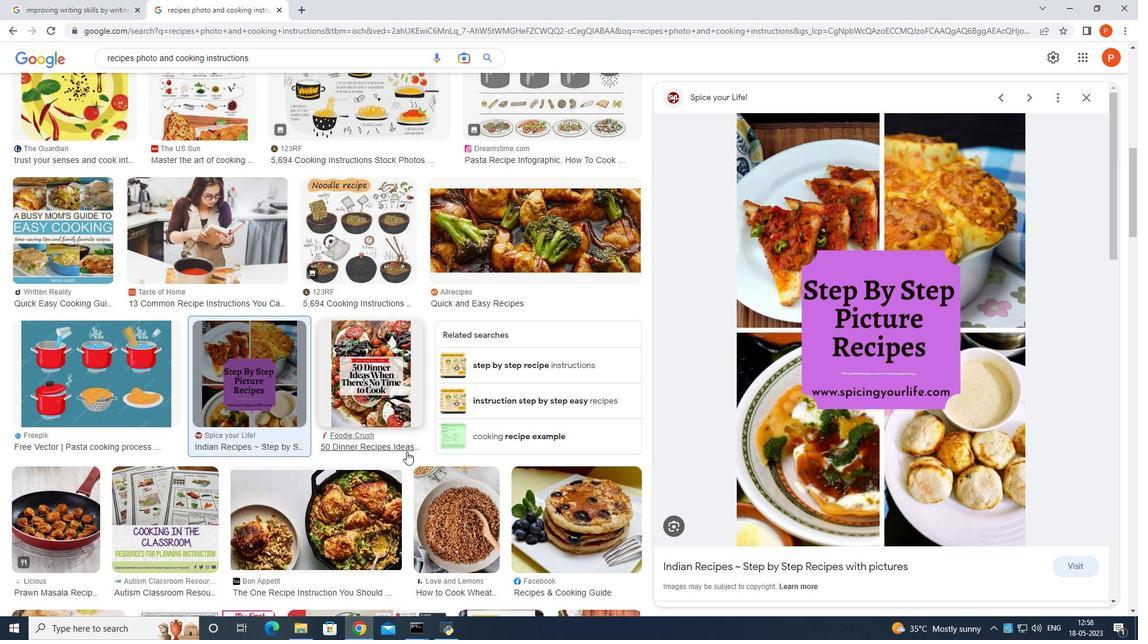 
Action: Mouse scrolled (406, 451) with delta (0, 0)
Screenshot: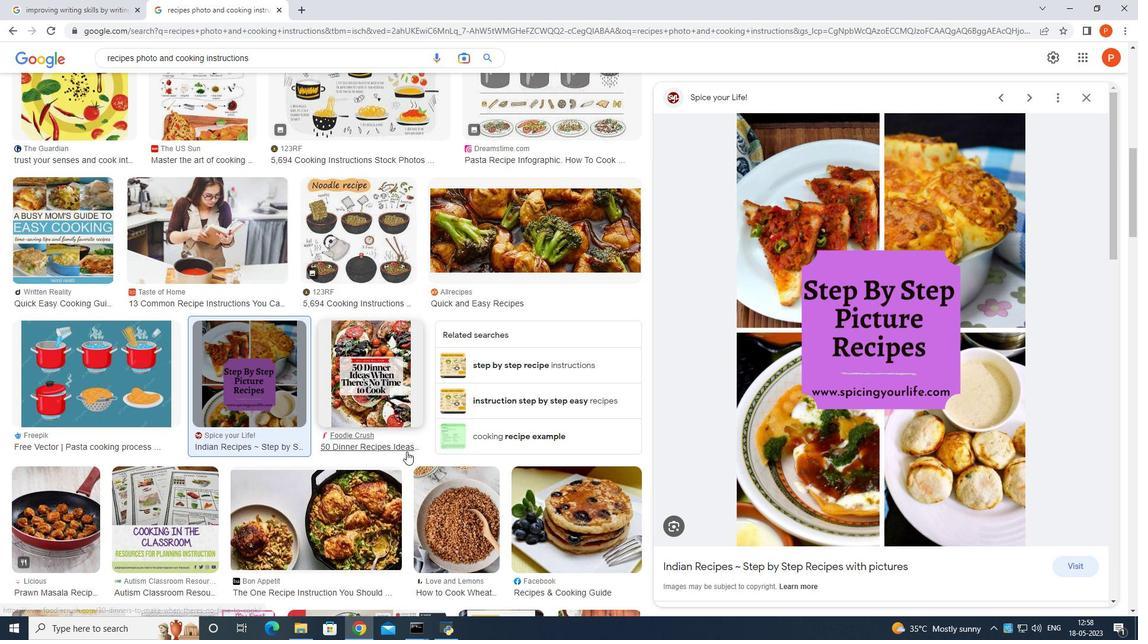 
Action: Mouse moved to (550, 243)
Screenshot: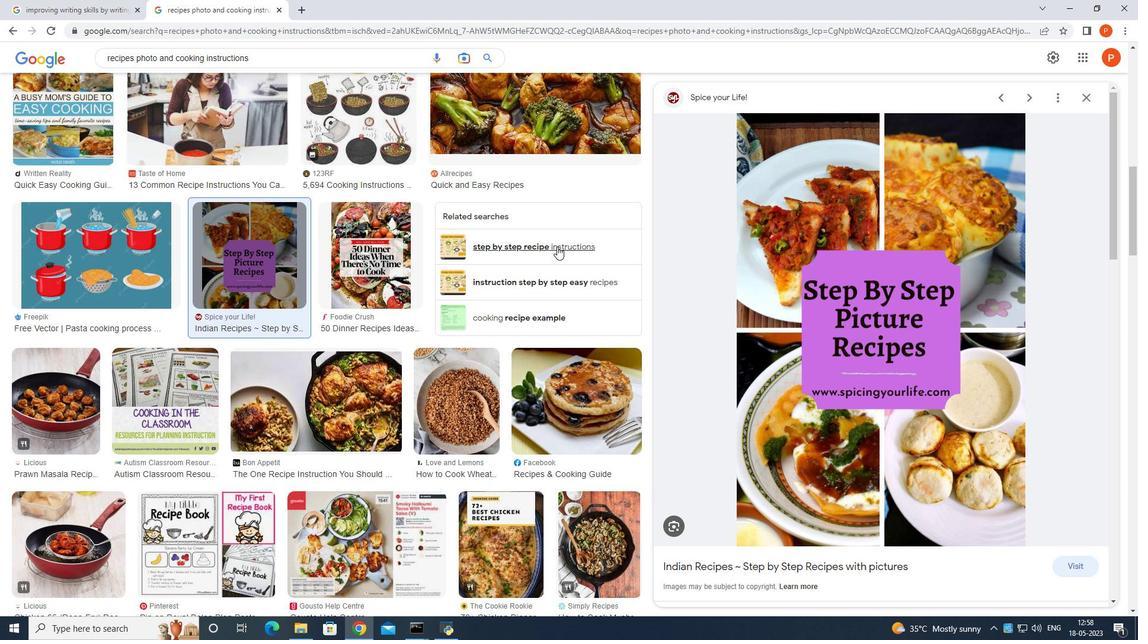 
Action: Mouse pressed left at (550, 243)
Screenshot: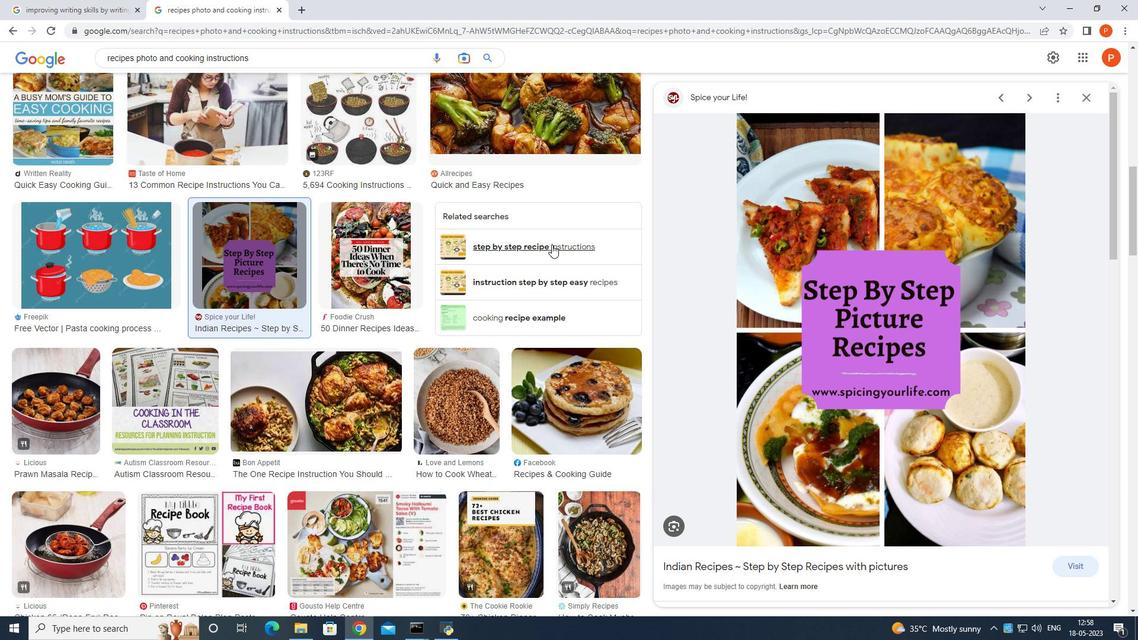 
Action: Mouse moved to (736, 336)
Screenshot: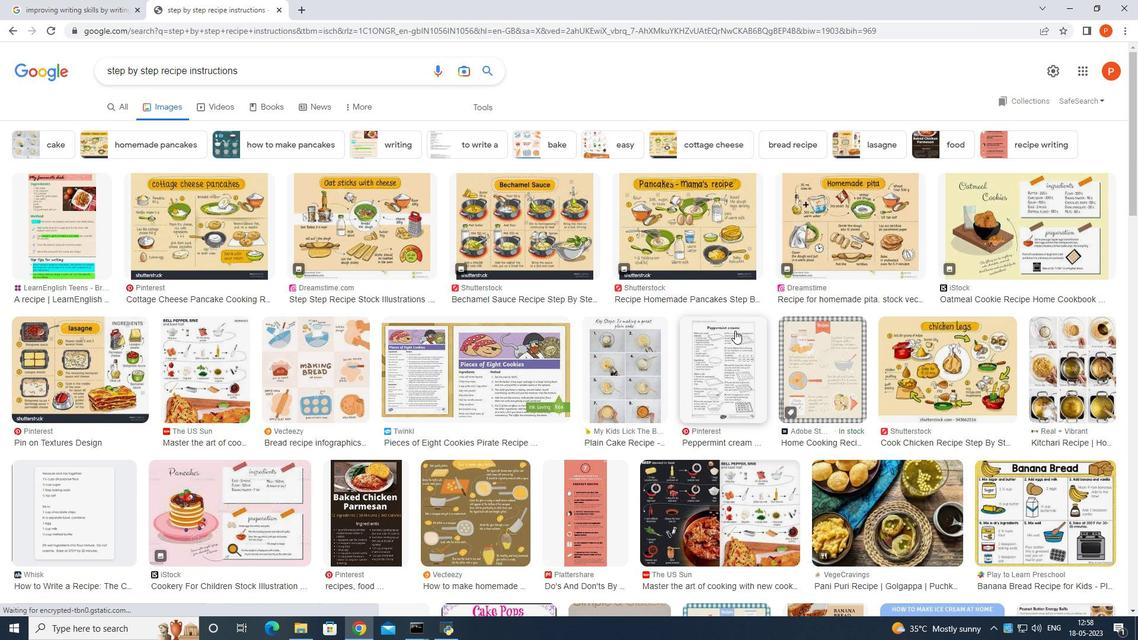 
Action: Mouse pressed left at (736, 336)
Screenshot: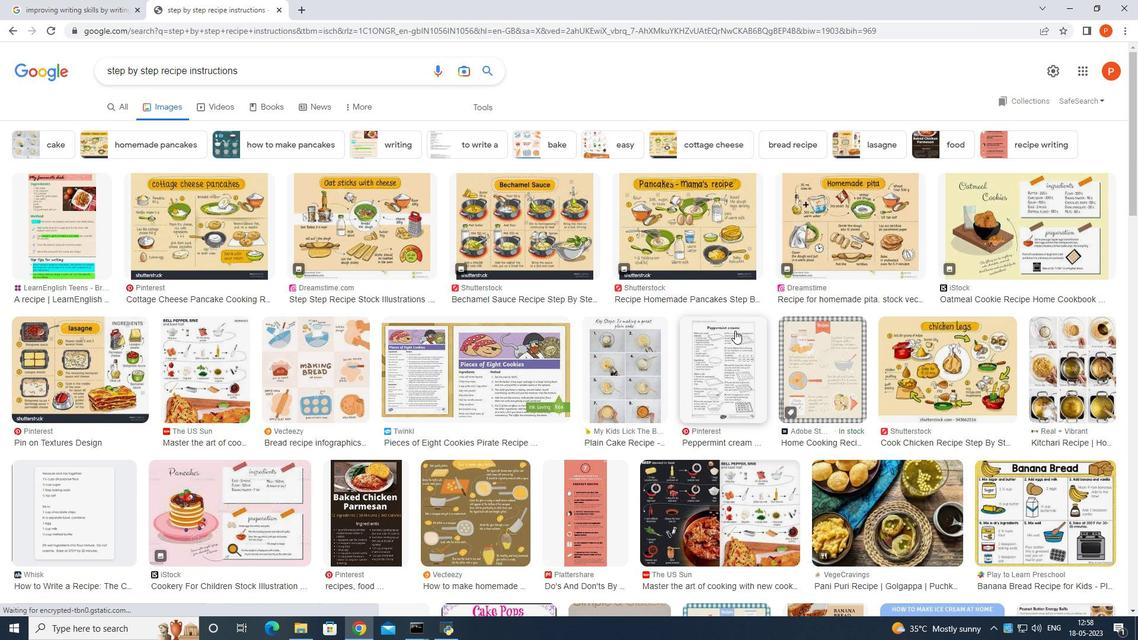 
Action: Mouse moved to (818, 269)
Screenshot: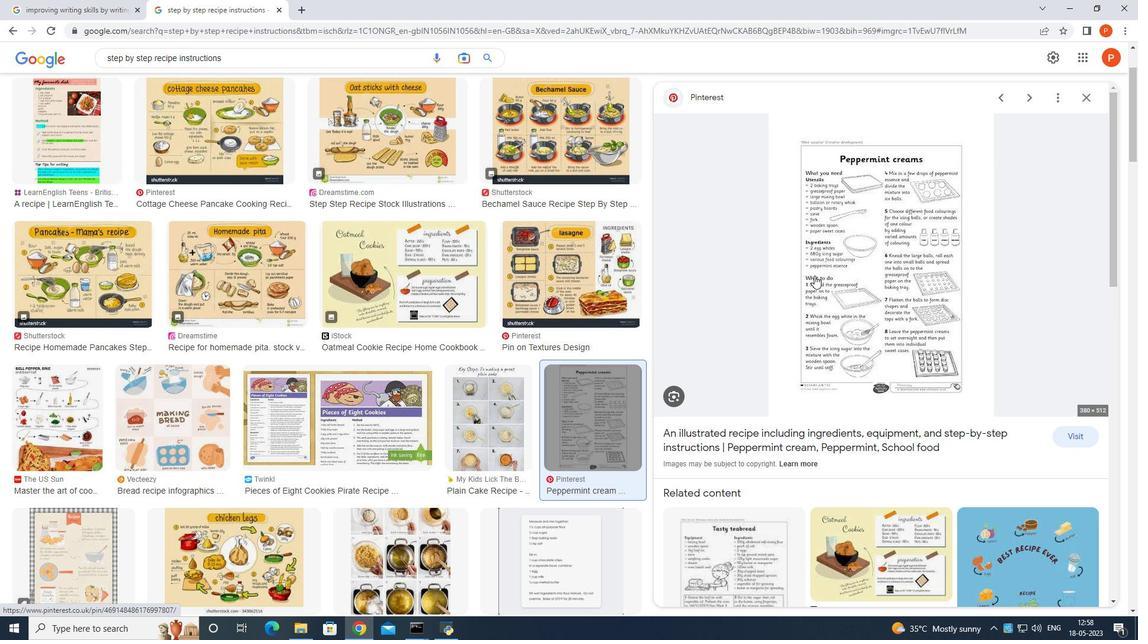 
Action: Mouse pressed left at (818, 269)
Screenshot: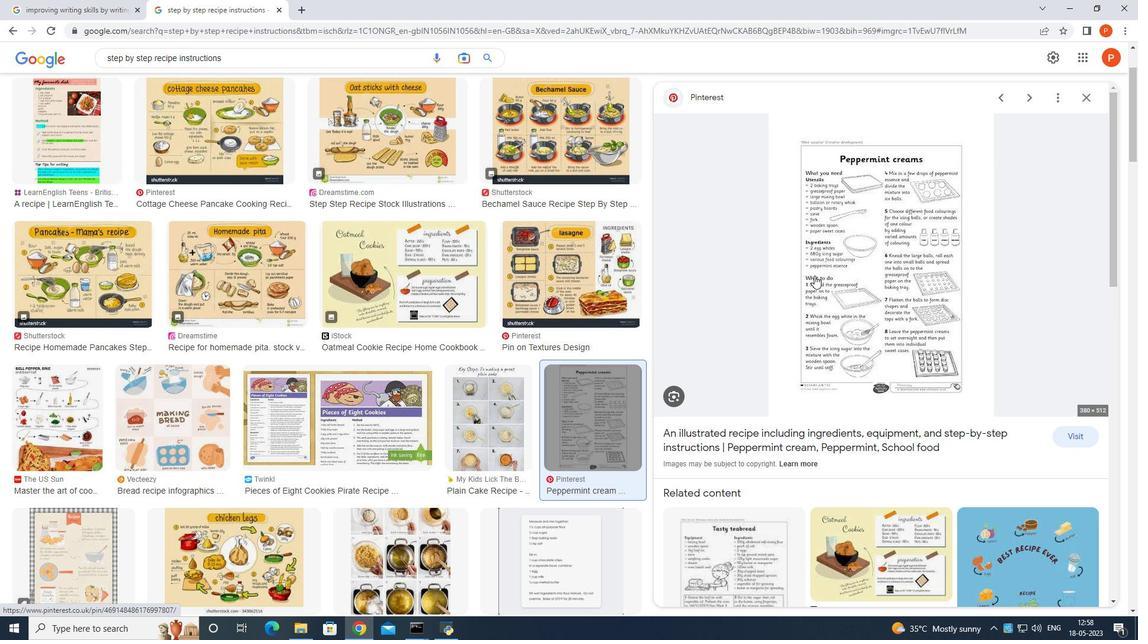 
Action: Mouse moved to (820, 269)
Screenshot: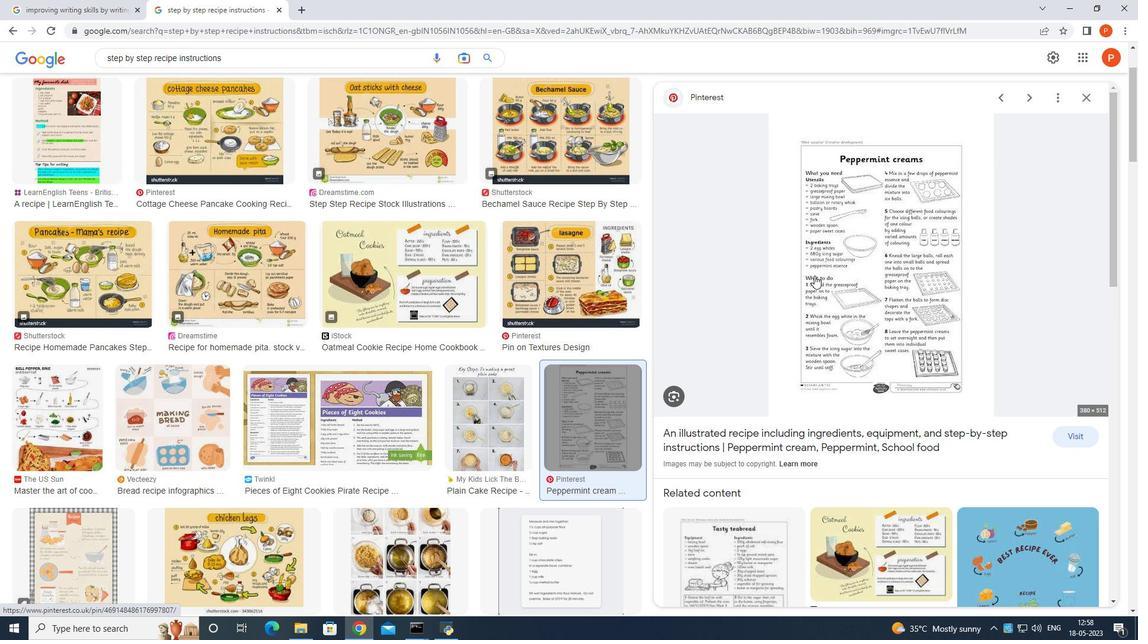 
Action: Mouse pressed left at (820, 269)
Screenshot: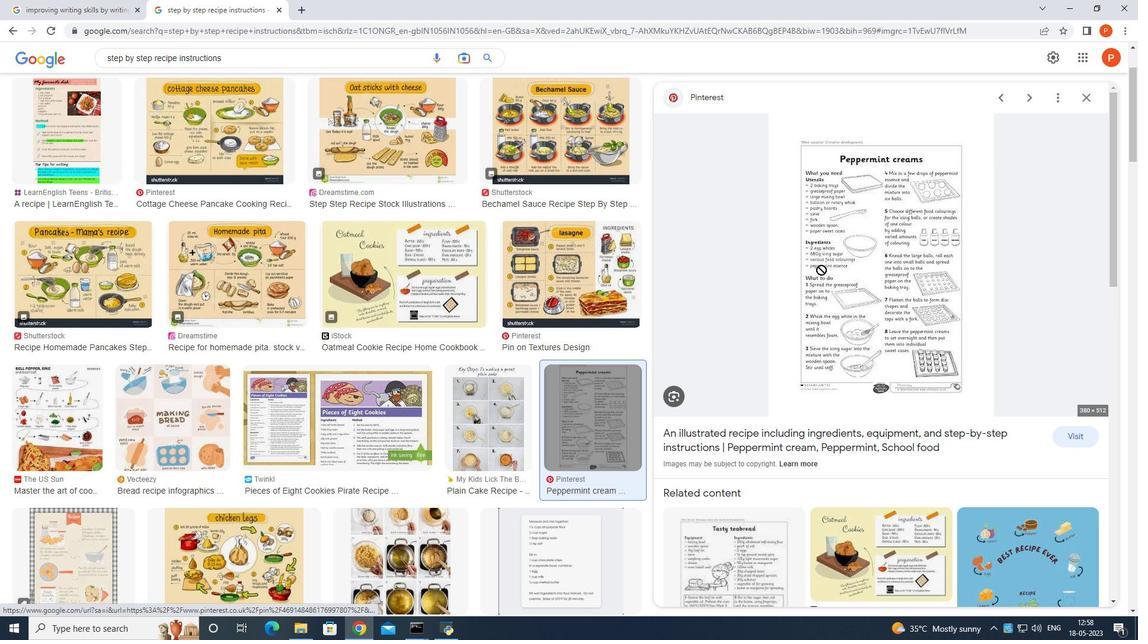 
Action: Mouse moved to (339, 278)
Screenshot: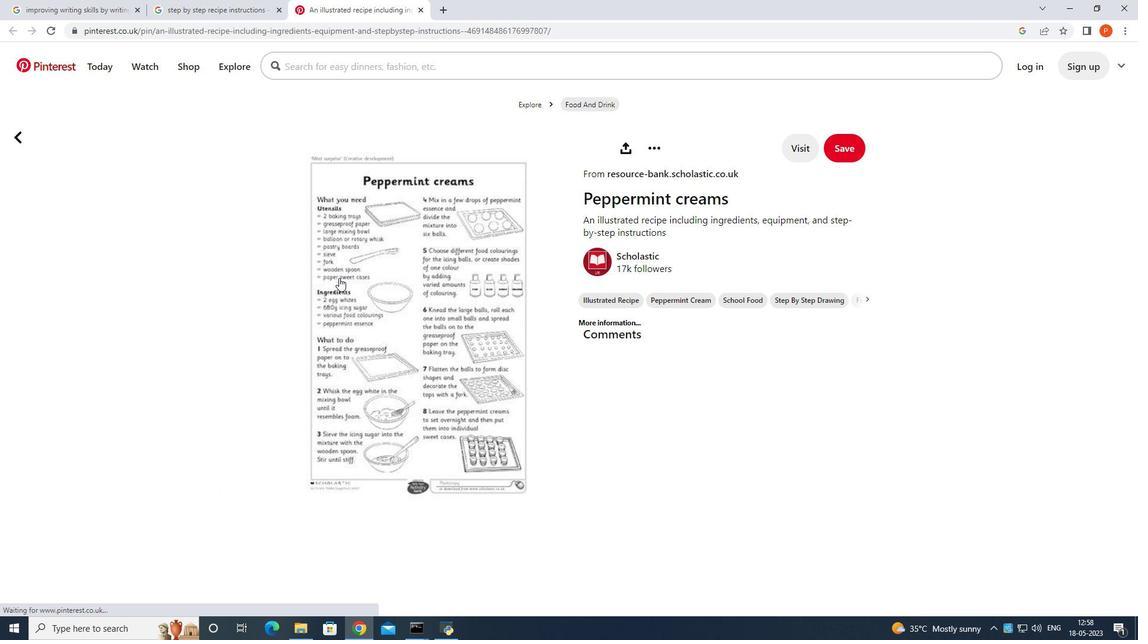 
Action: Mouse scrolled (339, 277) with delta (0, 0)
Screenshot: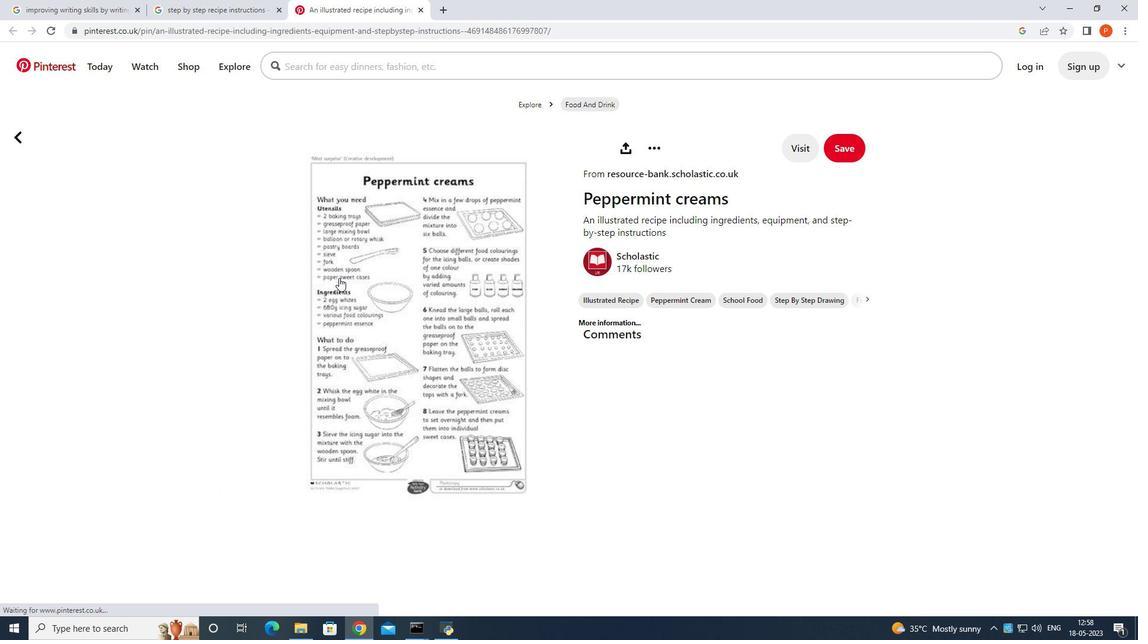
Action: Mouse scrolled (339, 277) with delta (0, 0)
Screenshot: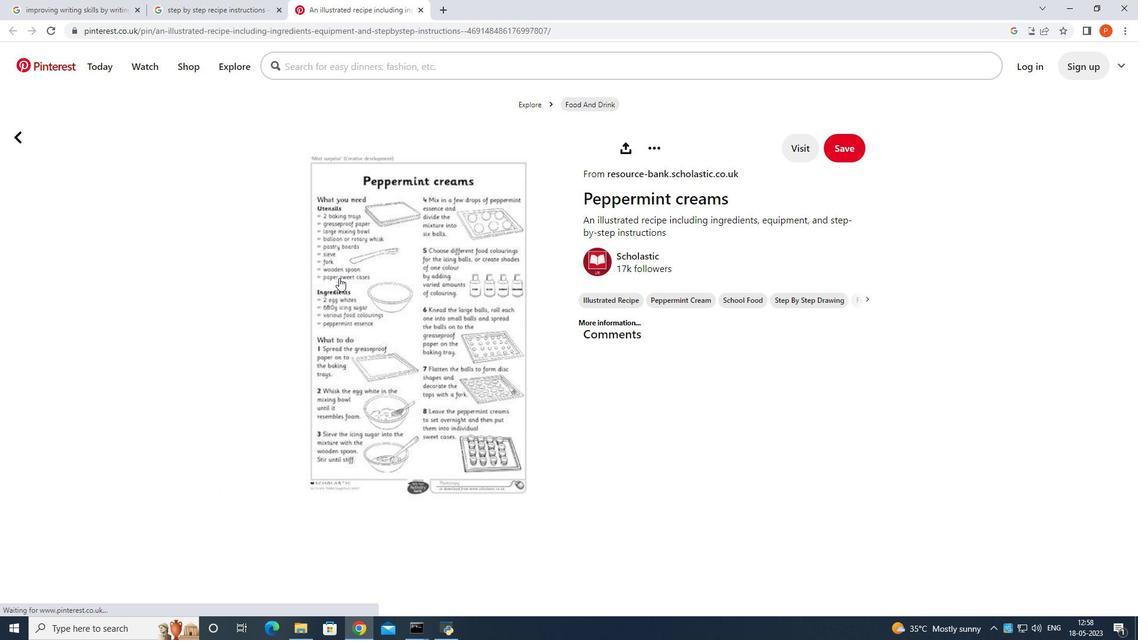 
Action: Mouse scrolled (339, 277) with delta (0, 0)
Screenshot: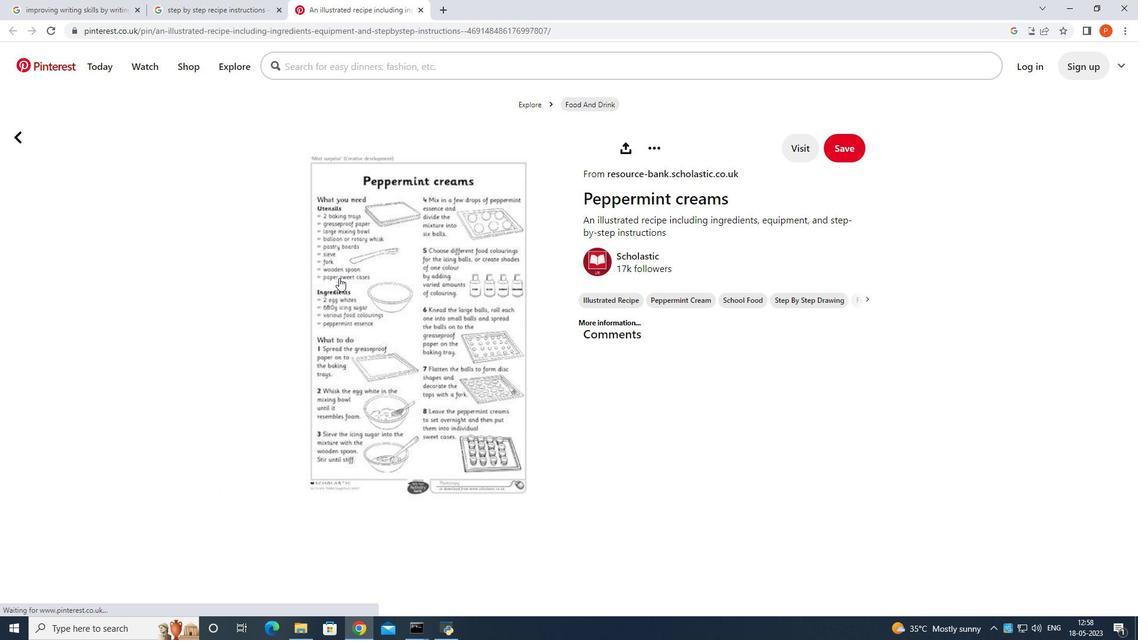 
Action: Mouse scrolled (339, 278) with delta (0, 0)
Screenshot: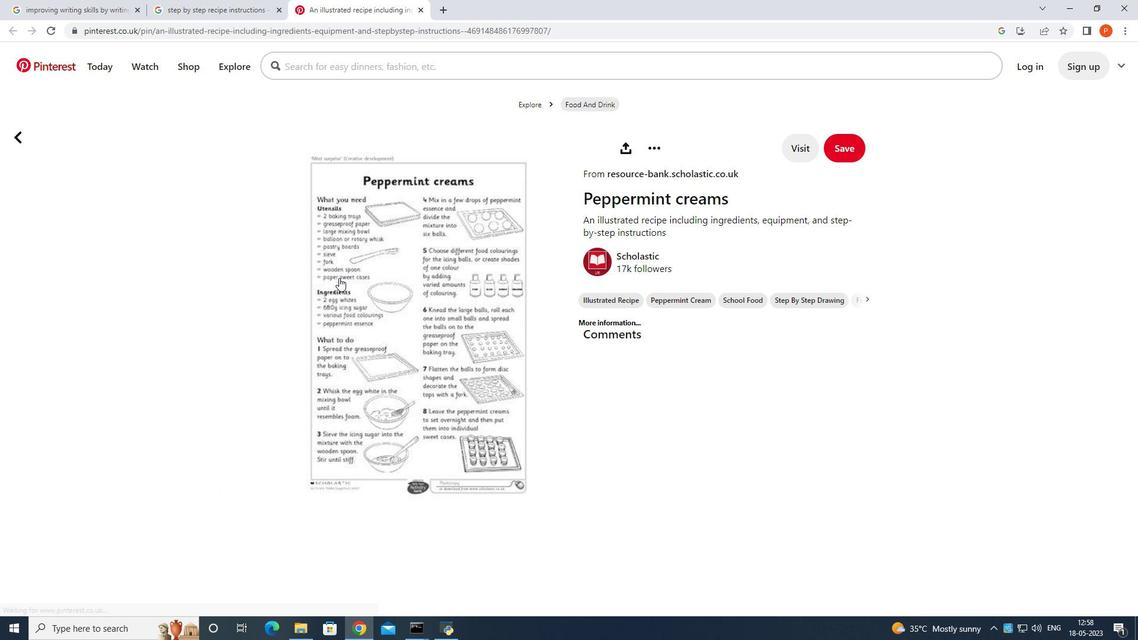 
Action: Mouse scrolled (339, 278) with delta (0, 0)
Screenshot: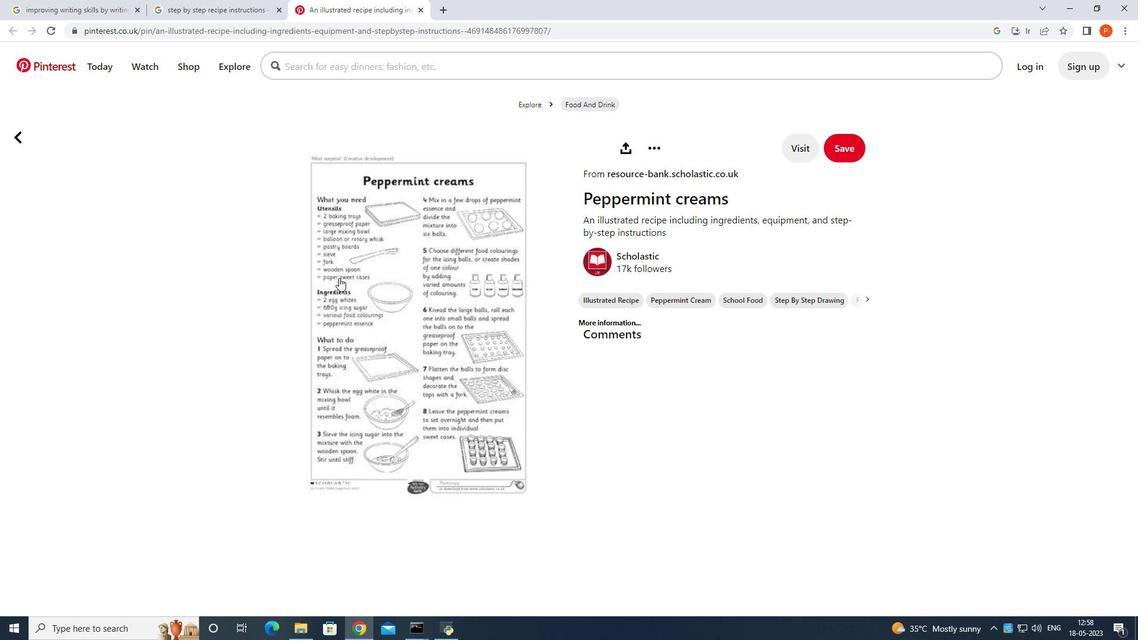 
Action: Mouse scrolled (339, 278) with delta (0, 0)
Screenshot: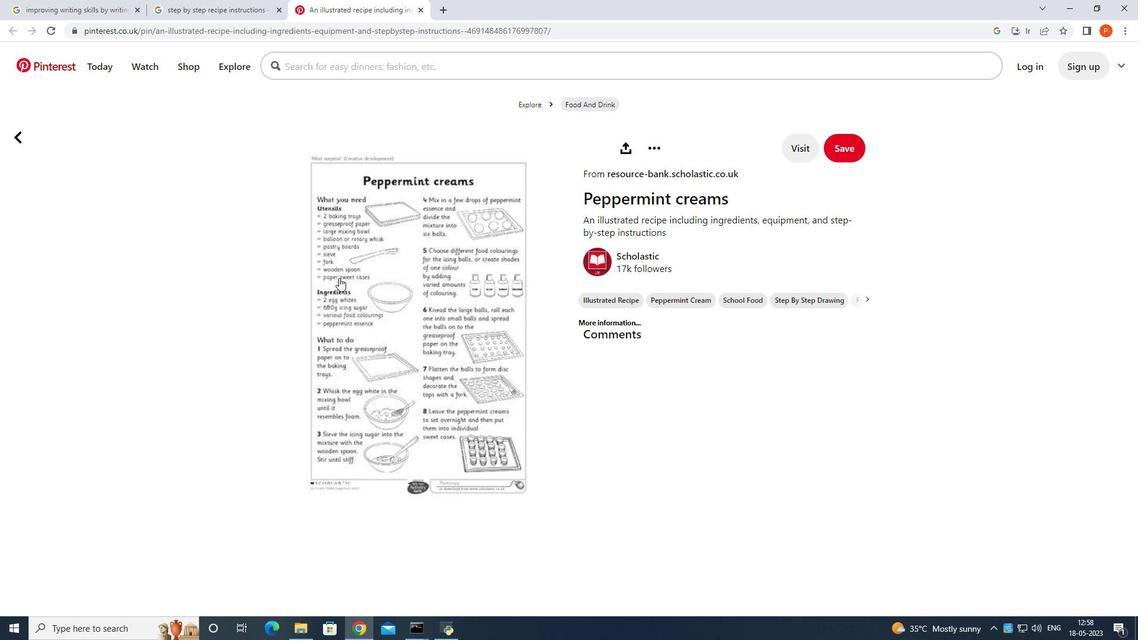 
Action: Mouse scrolled (339, 278) with delta (0, 0)
Screenshot: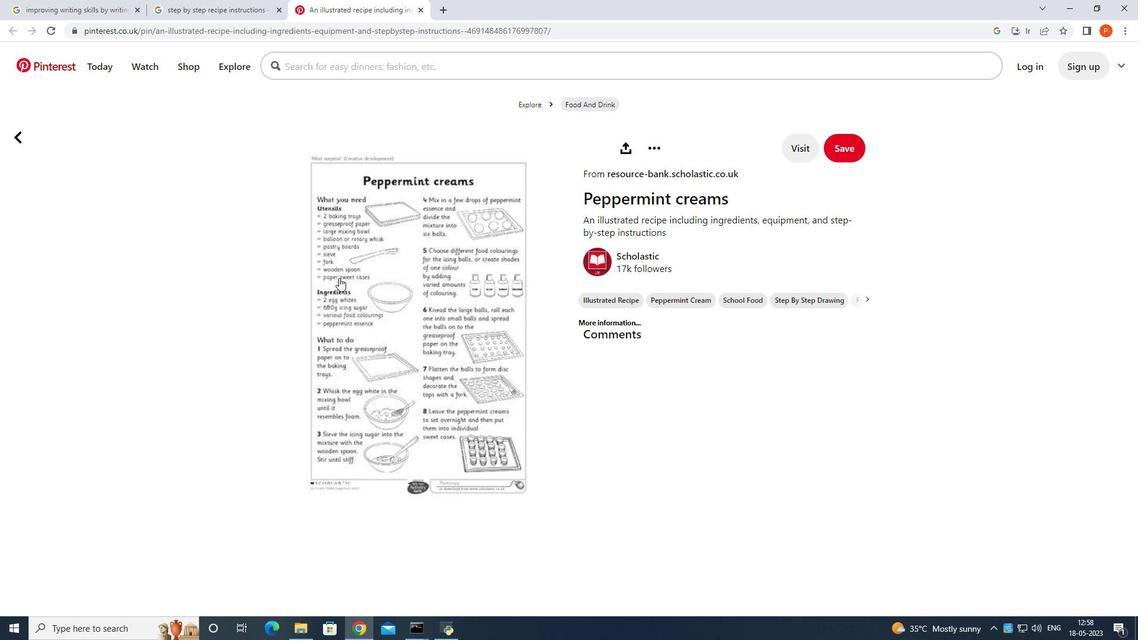 
Action: Mouse scrolled (339, 278) with delta (0, 0)
Screenshot: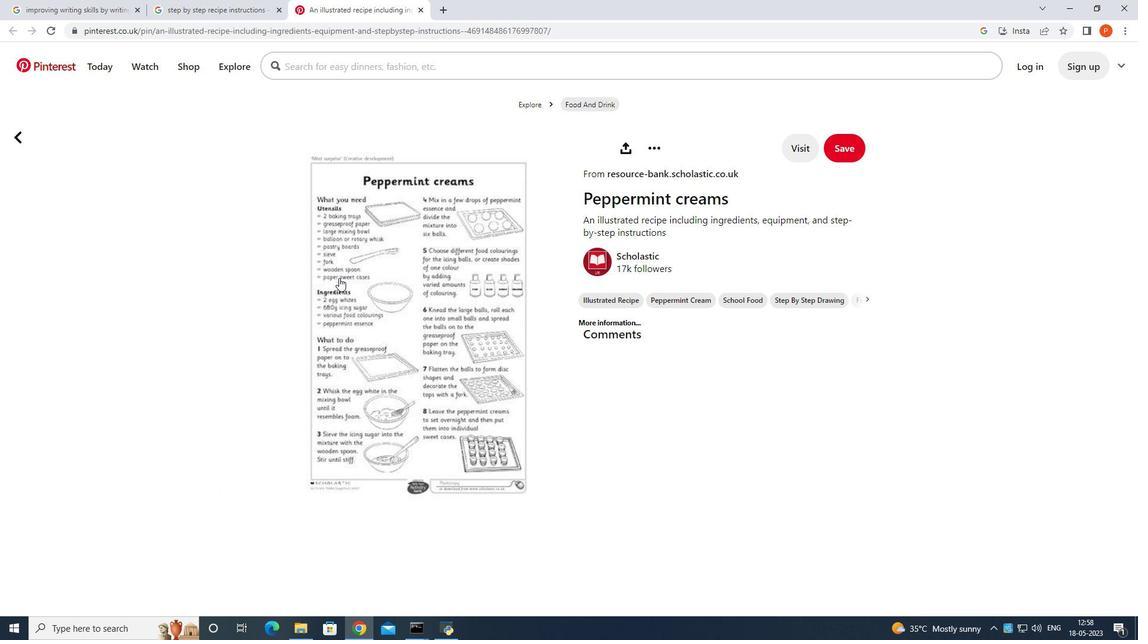 
Action: Mouse scrolled (339, 278) with delta (0, 0)
Screenshot: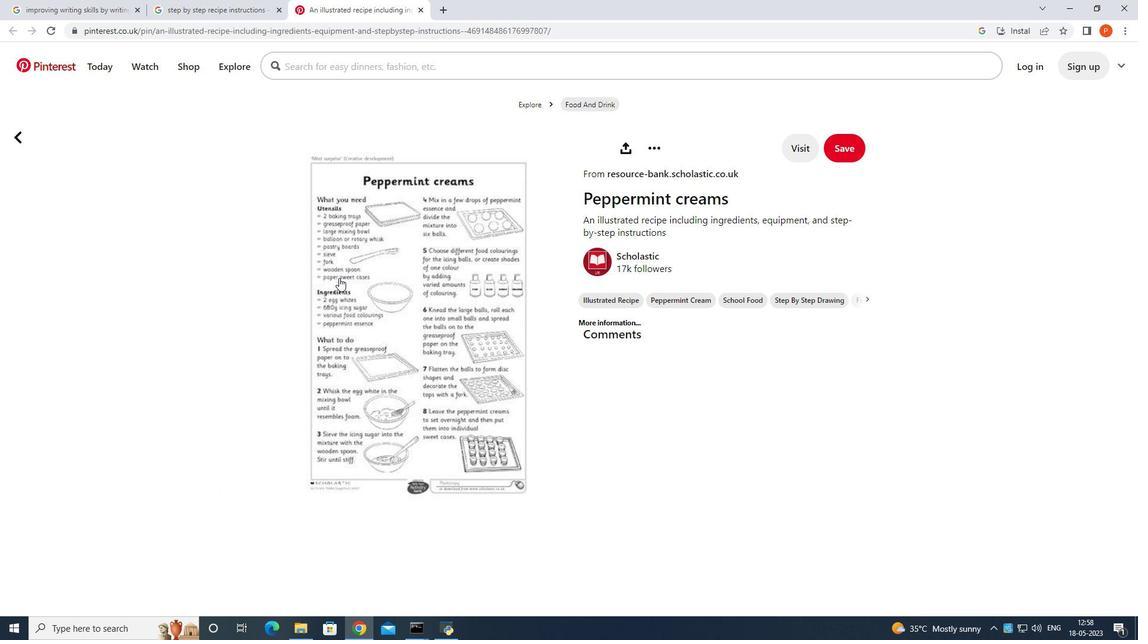 
Action: Mouse moved to (339, 278)
Screenshot: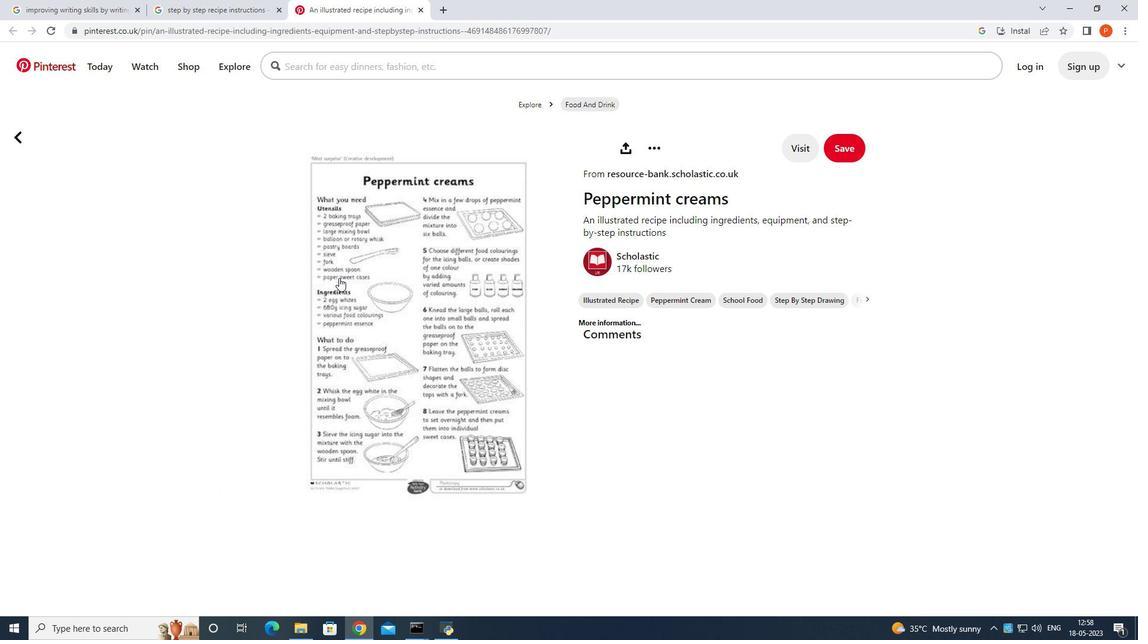 
Action: Mouse scrolled (339, 278) with delta (0, 0)
Screenshot: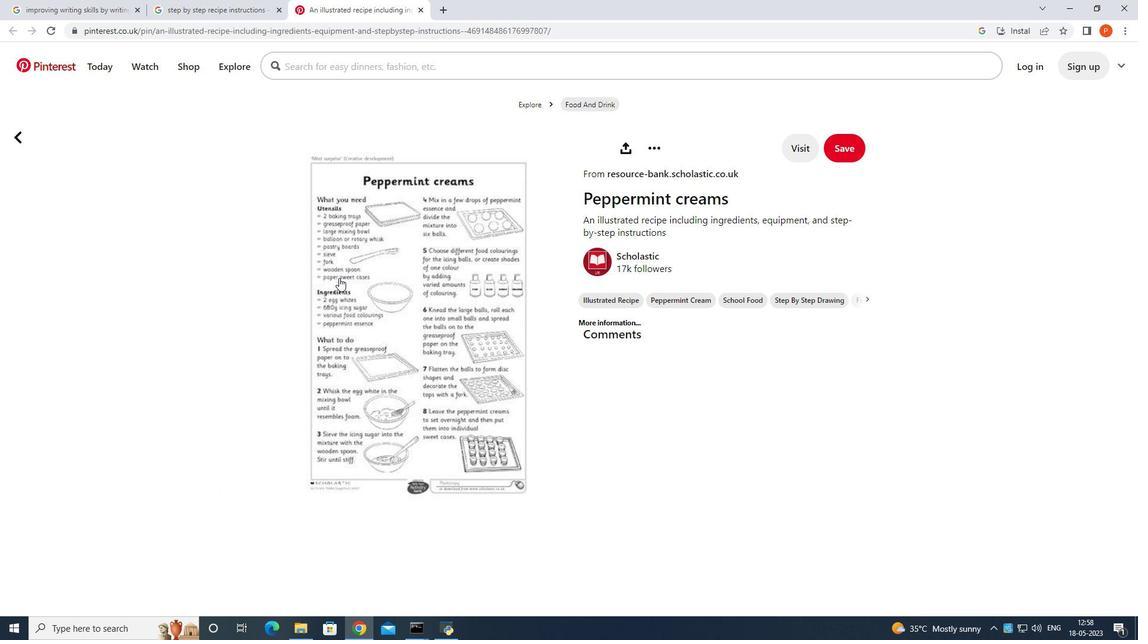 
Action: Mouse scrolled (339, 278) with delta (0, 0)
Screenshot: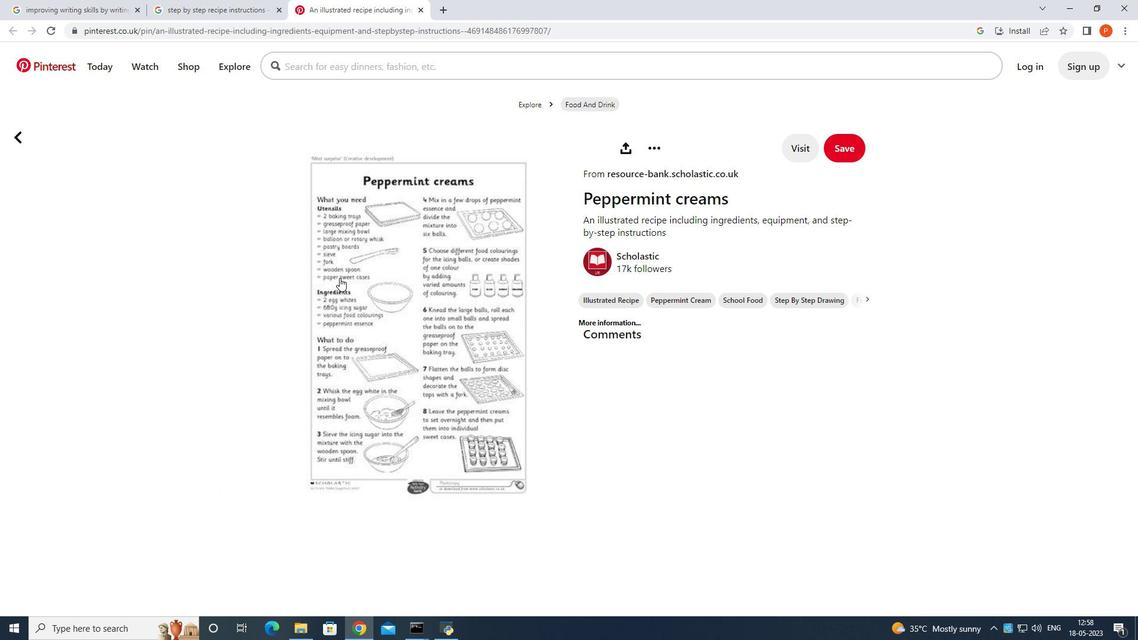 
Action: Mouse moved to (340, 278)
